 Task: 2.1.2 Create Fields for WishList Items Object
Action: Mouse moved to (1156, 85)
Screenshot: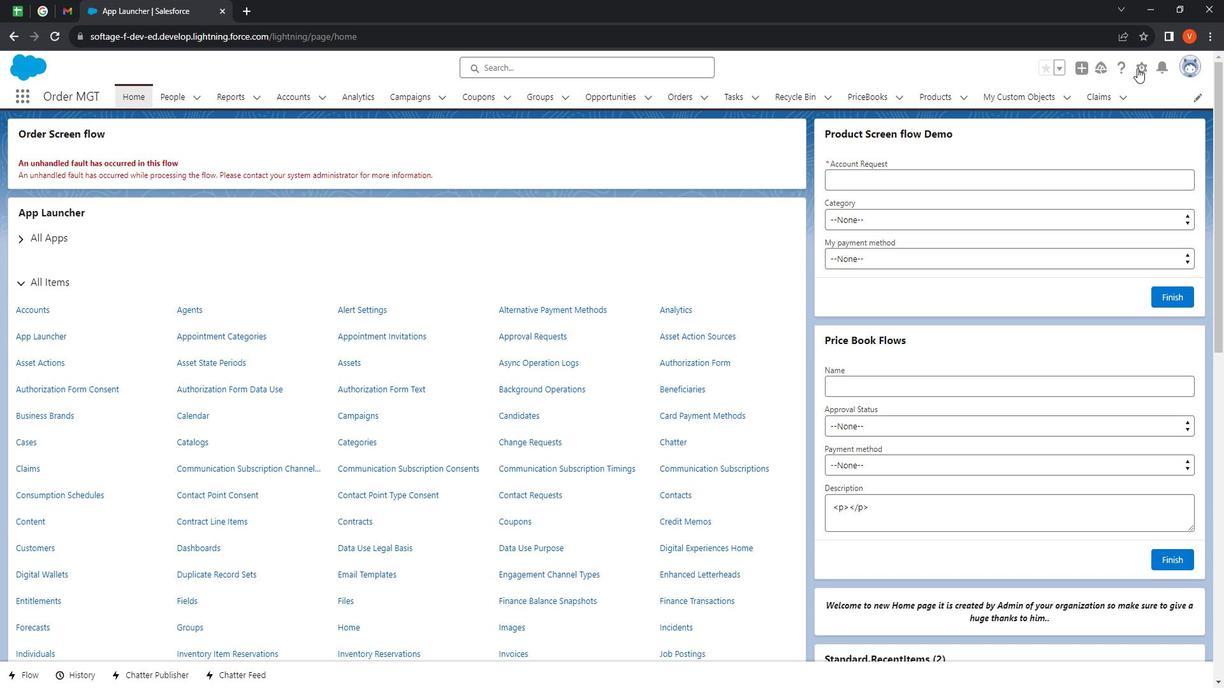 
Action: Mouse pressed left at (1156, 85)
Screenshot: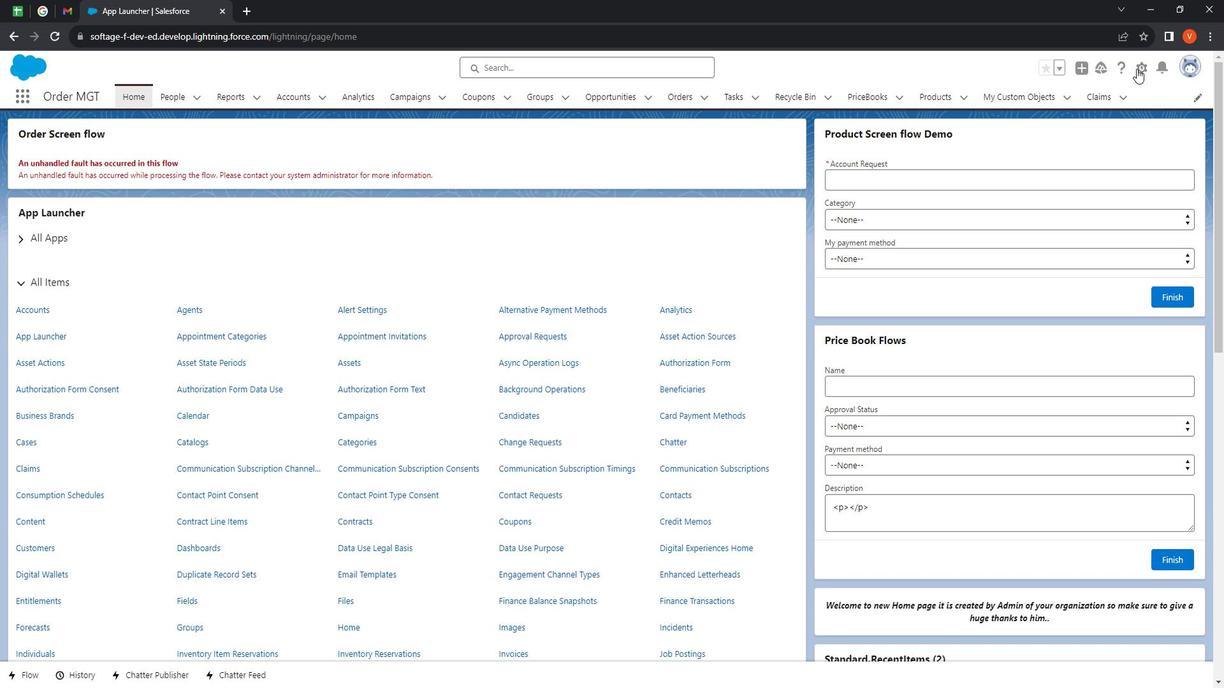 
Action: Mouse moved to (1093, 130)
Screenshot: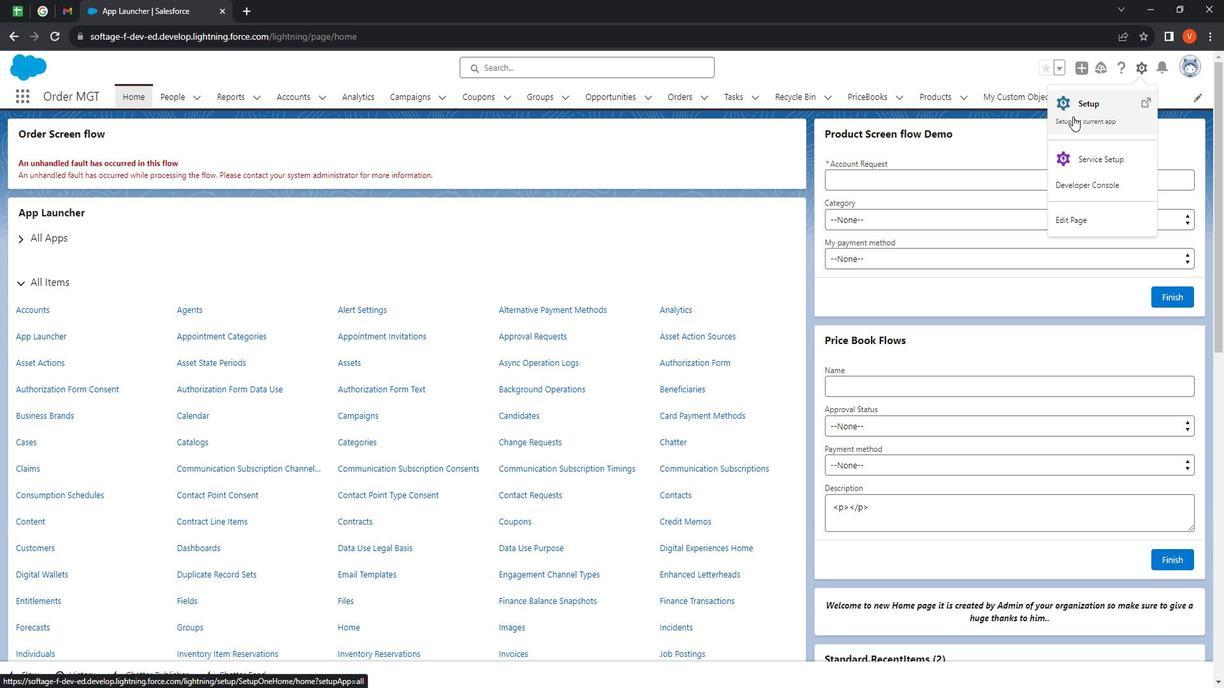
Action: Mouse pressed left at (1093, 130)
Screenshot: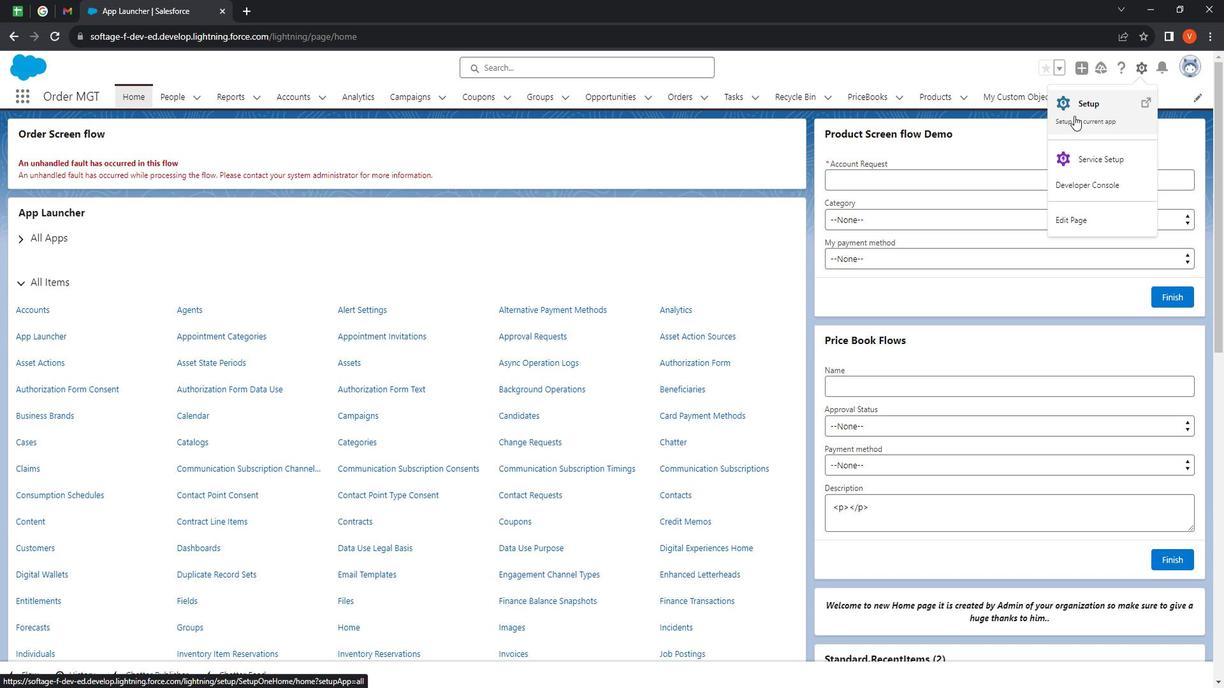 
Action: Mouse moved to (202, 109)
Screenshot: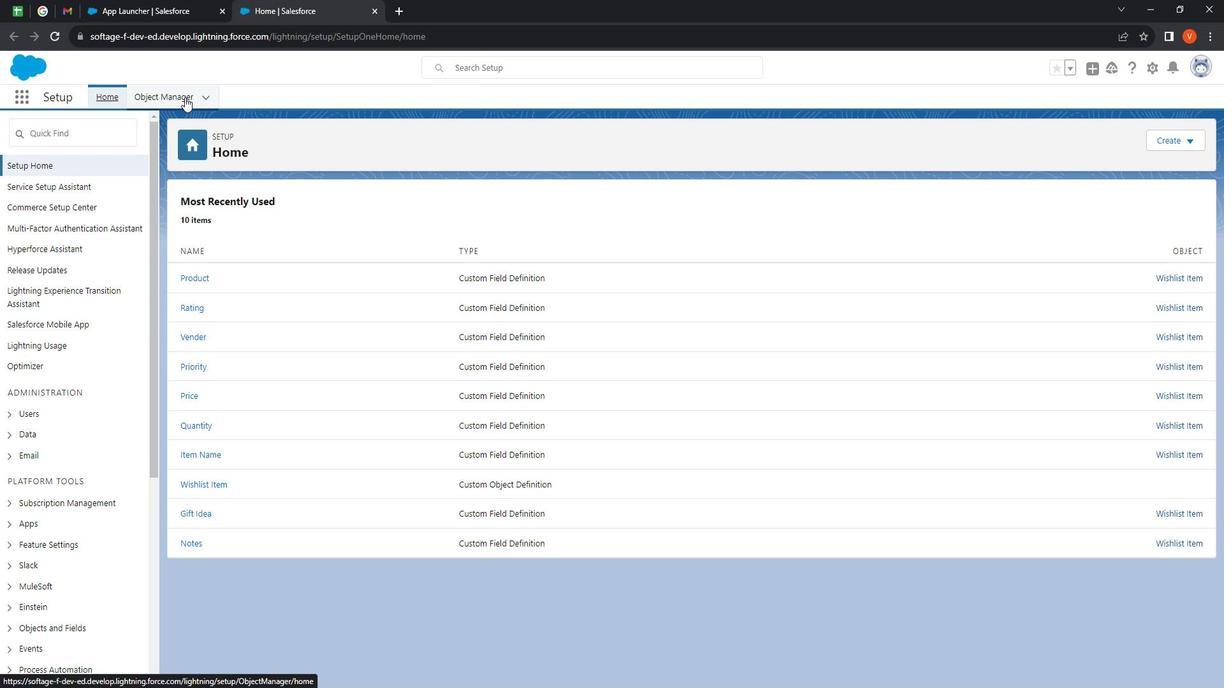 
Action: Mouse pressed left at (202, 109)
Screenshot: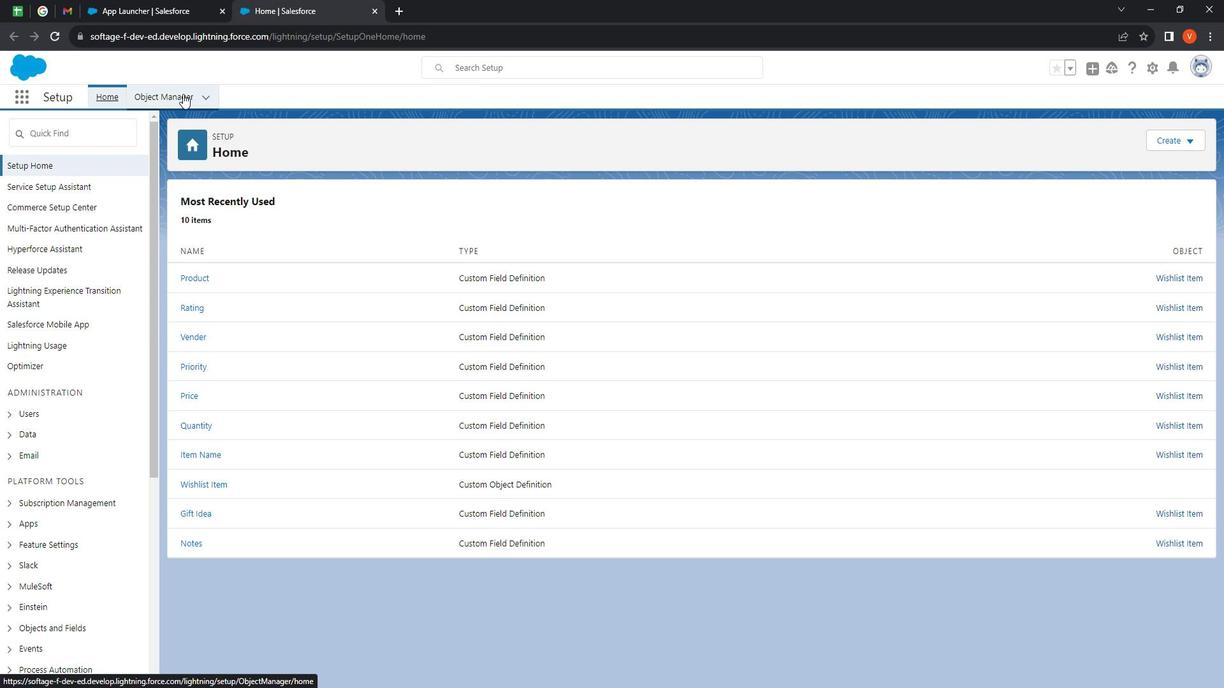 
Action: Mouse moved to (249, 266)
Screenshot: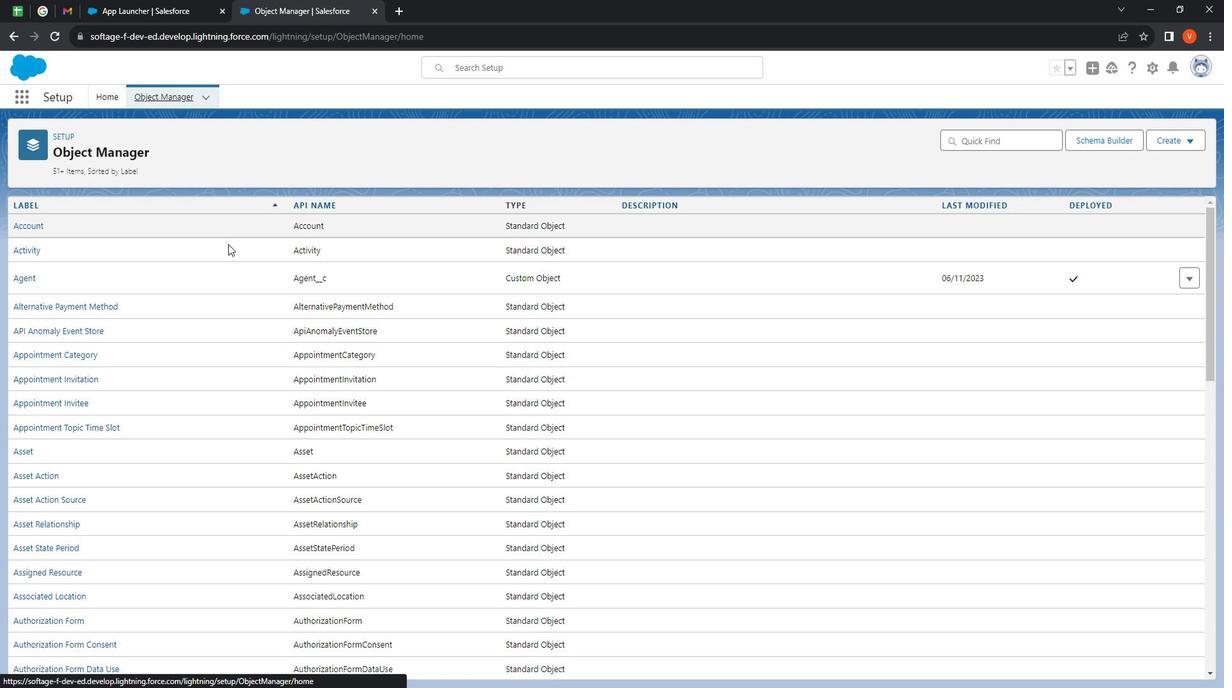 
Action: Mouse scrolled (249, 265) with delta (0, 0)
Screenshot: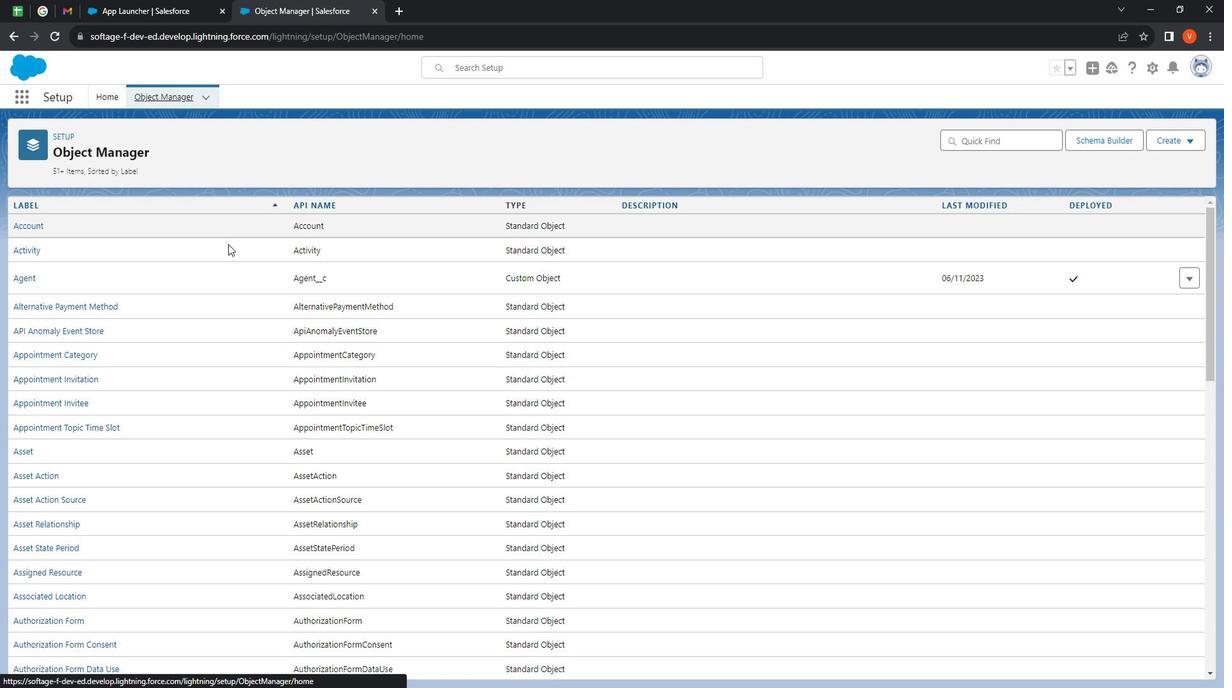 
Action: Mouse moved to (251, 276)
Screenshot: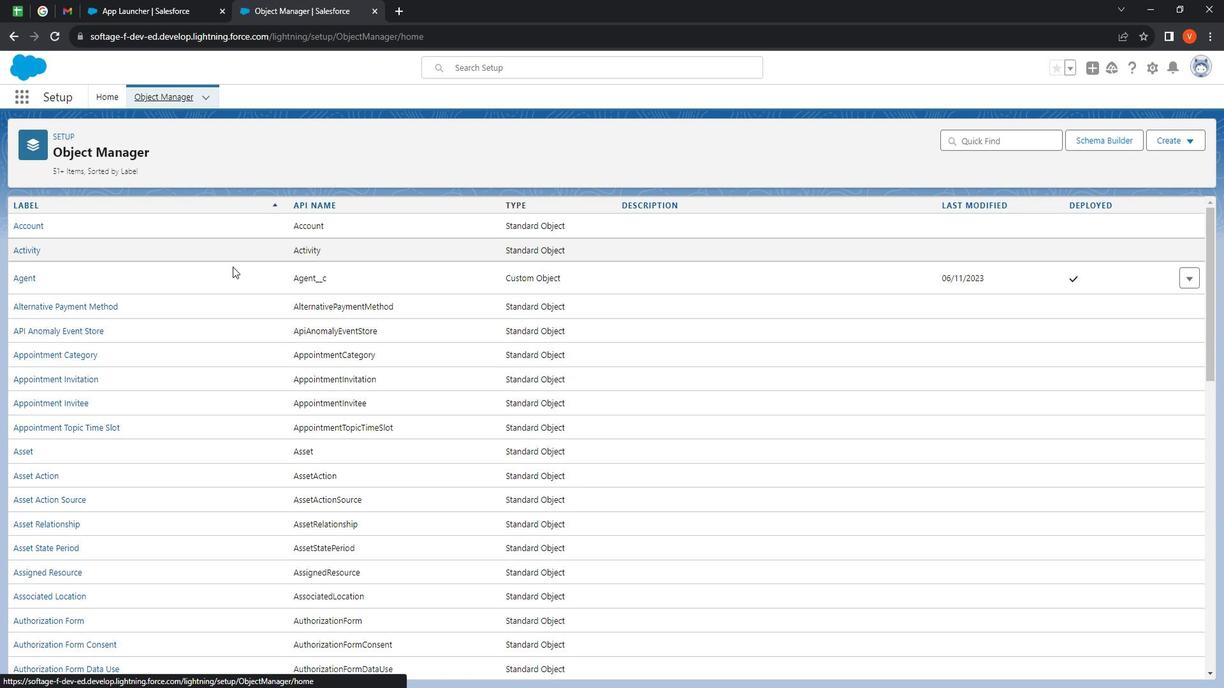 
Action: Mouse scrolled (251, 275) with delta (0, 0)
Screenshot: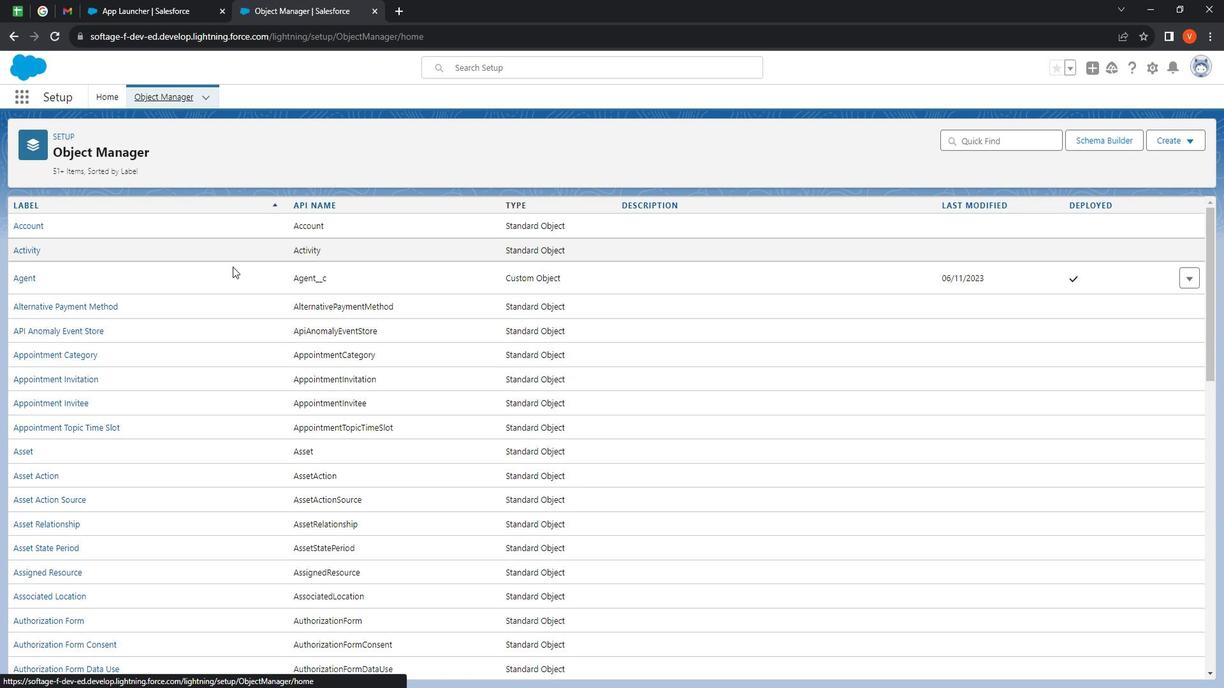 
Action: Mouse moved to (253, 280)
Screenshot: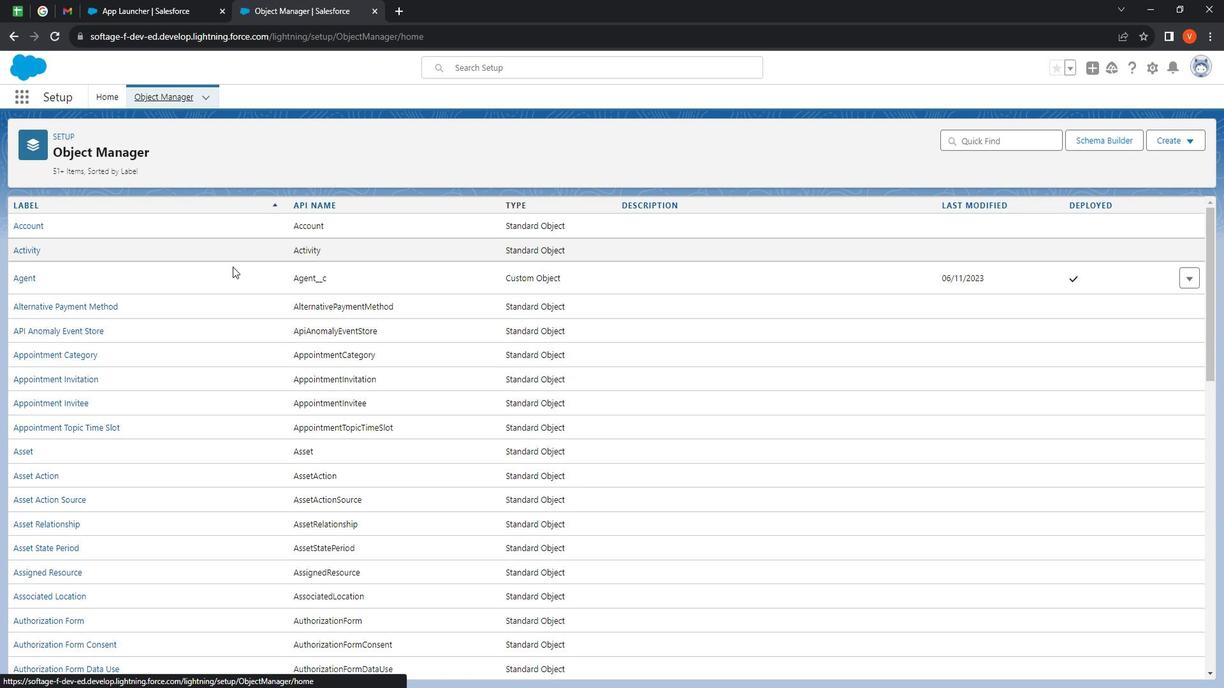 
Action: Mouse scrolled (253, 279) with delta (0, 0)
Screenshot: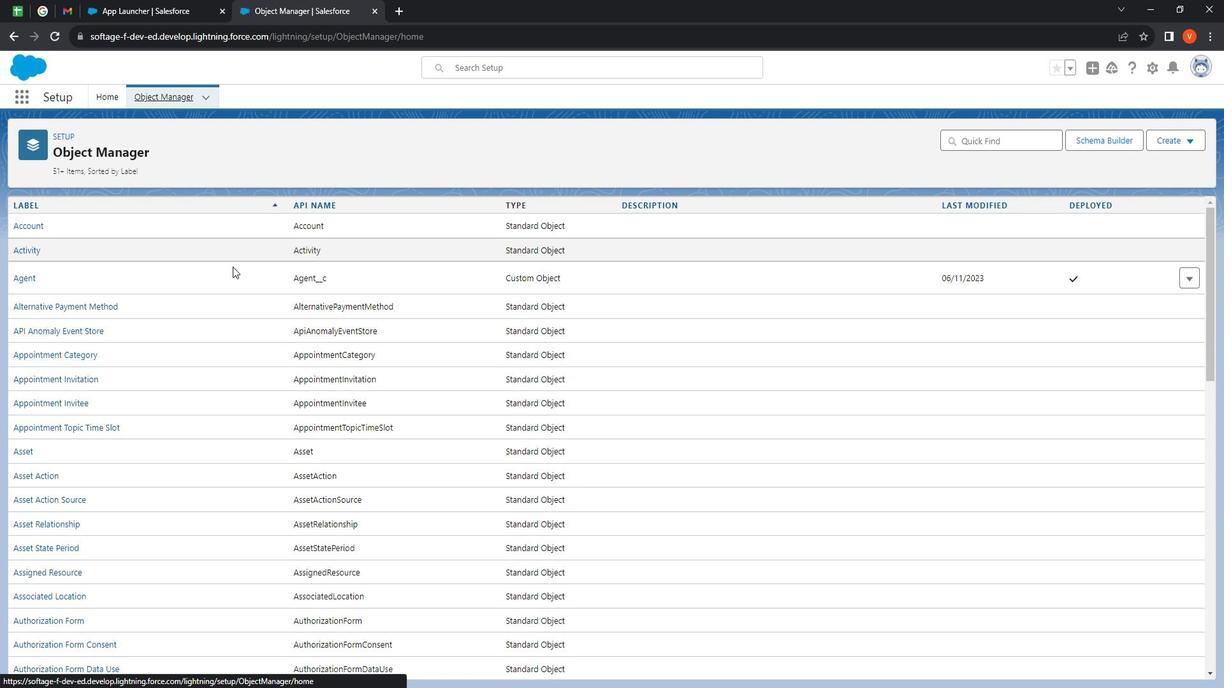 
Action: Mouse moved to (257, 280)
Screenshot: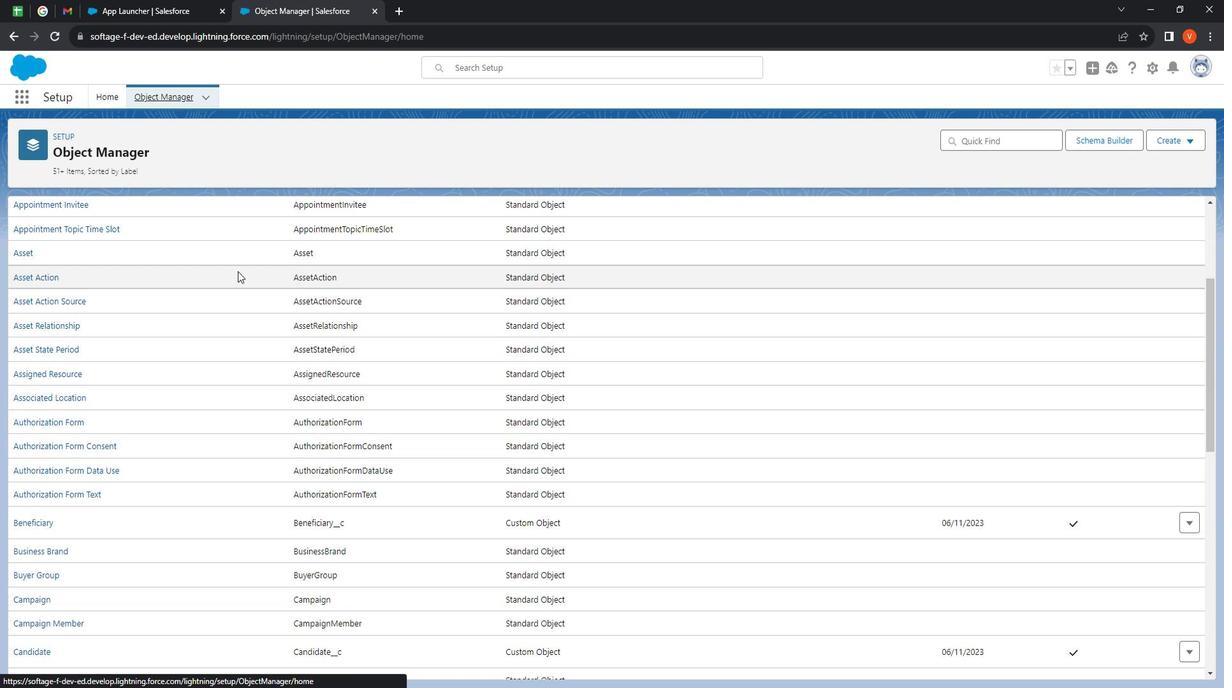 
Action: Mouse scrolled (257, 280) with delta (0, 0)
Screenshot: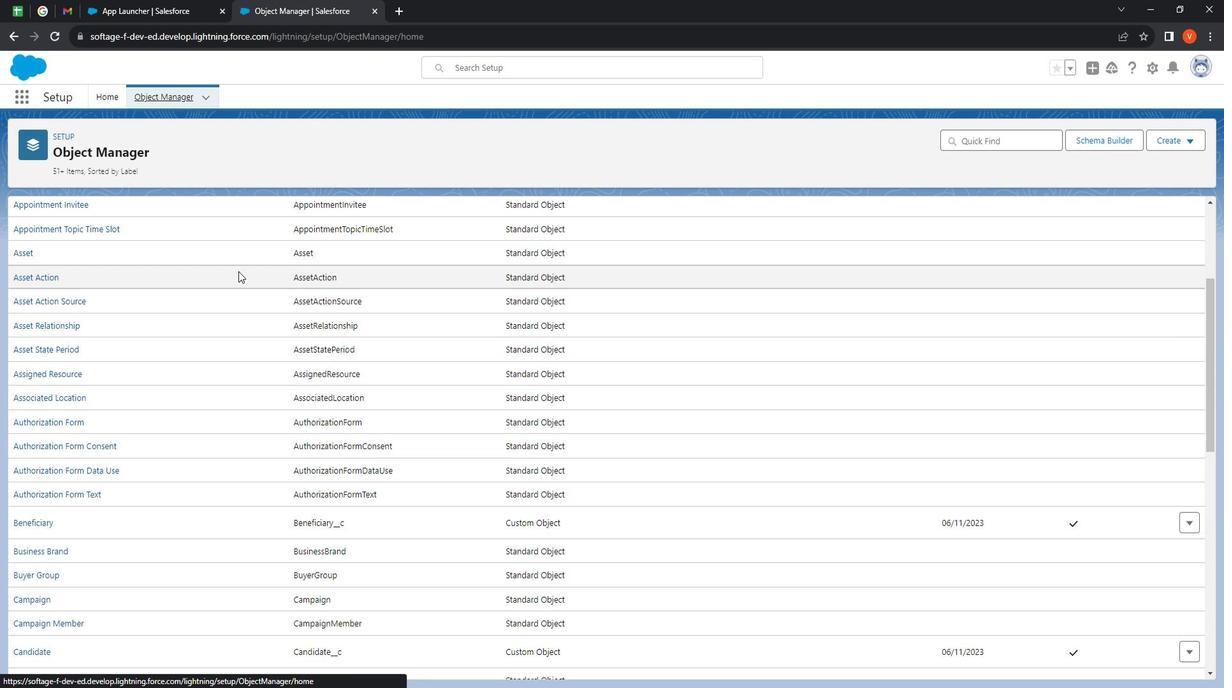 
Action: Mouse moved to (258, 281)
Screenshot: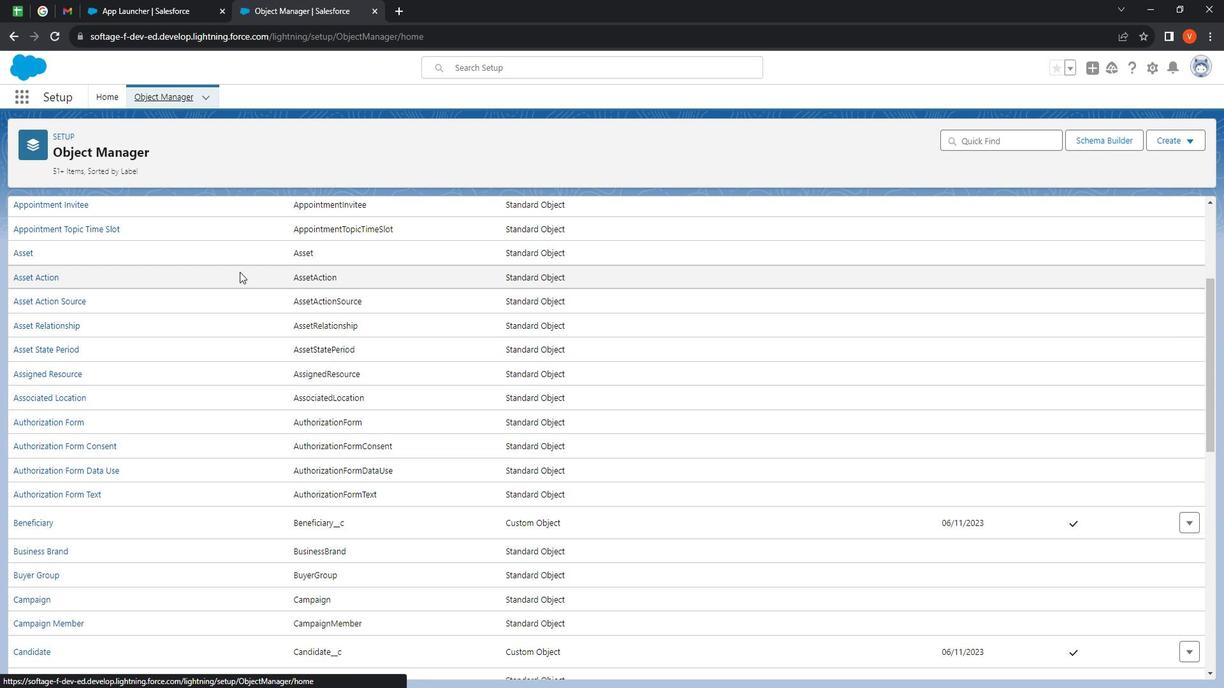 
Action: Mouse scrolled (258, 280) with delta (0, 0)
Screenshot: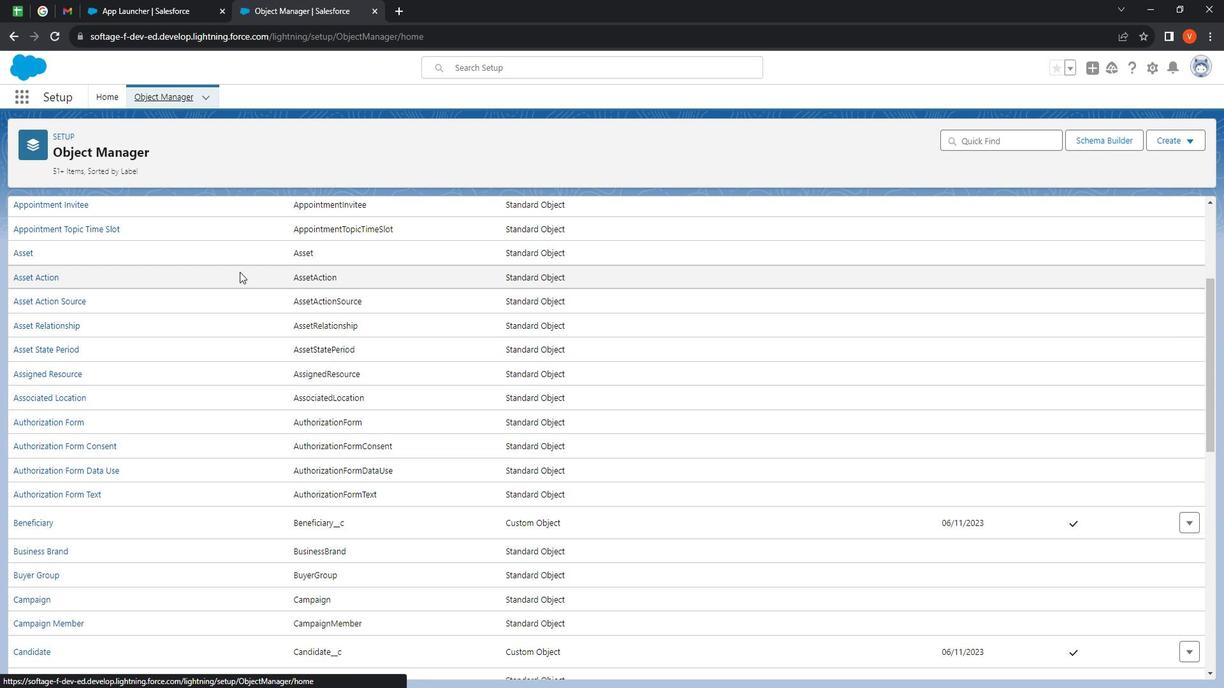 
Action: Mouse moved to (258, 282)
Screenshot: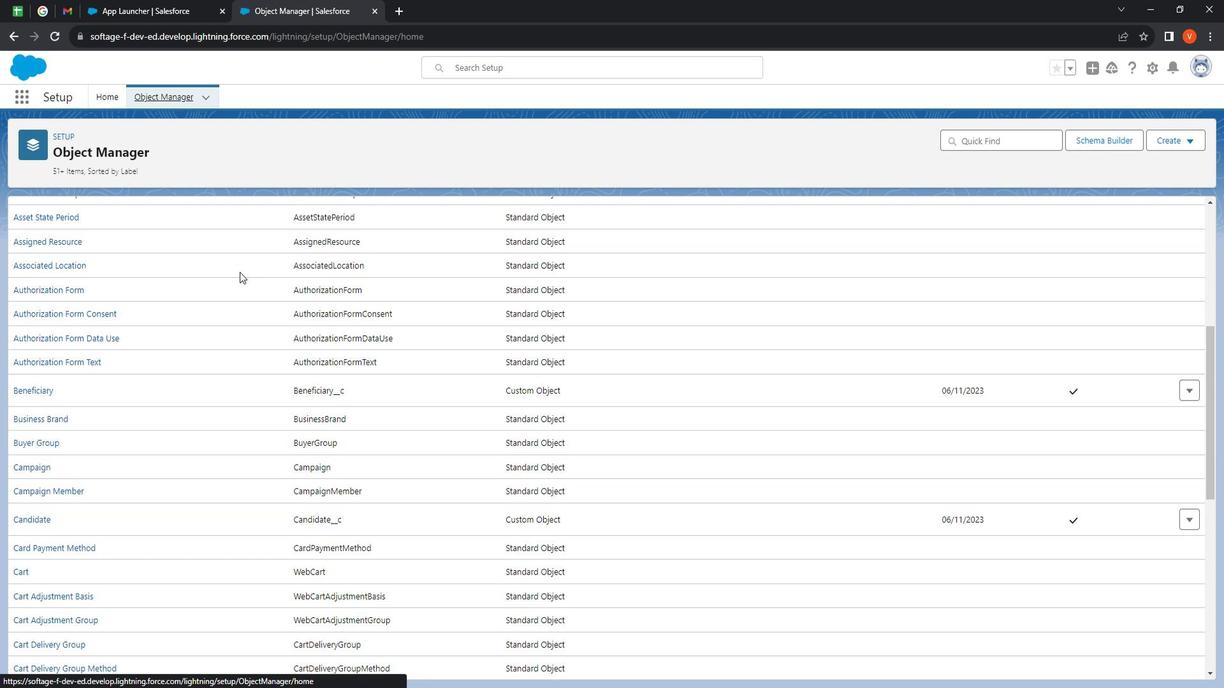 
Action: Mouse scrolled (258, 281) with delta (0, 0)
Screenshot: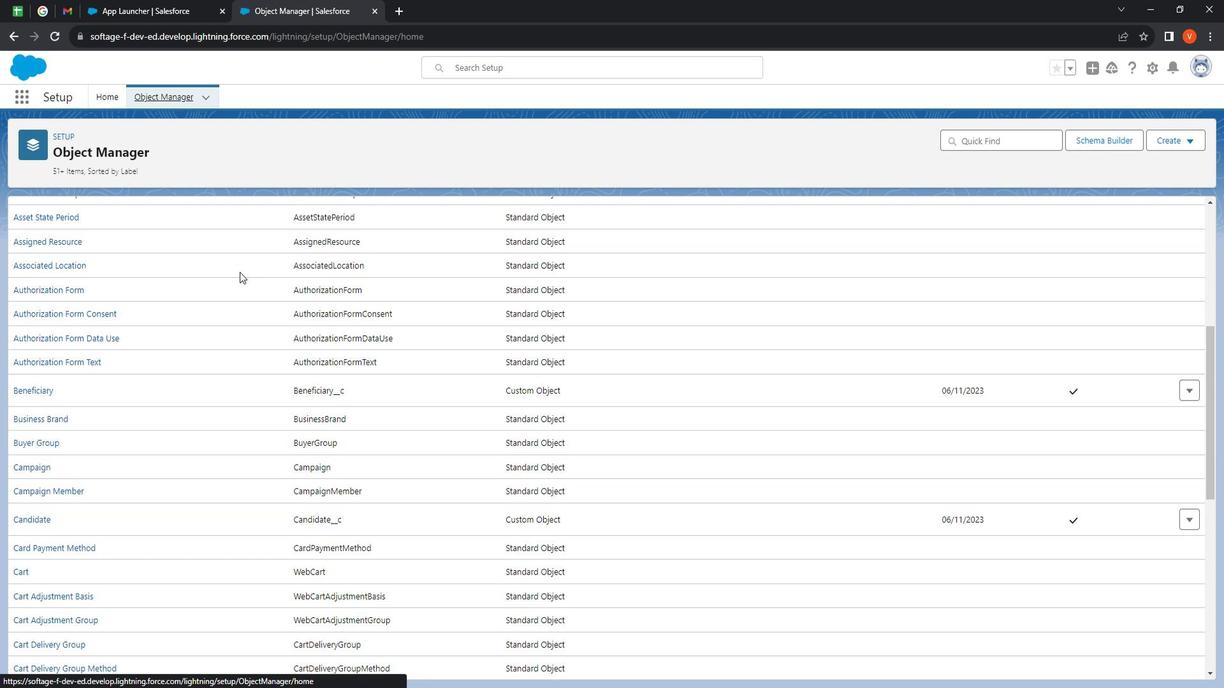 
Action: Mouse scrolled (258, 281) with delta (0, 0)
Screenshot: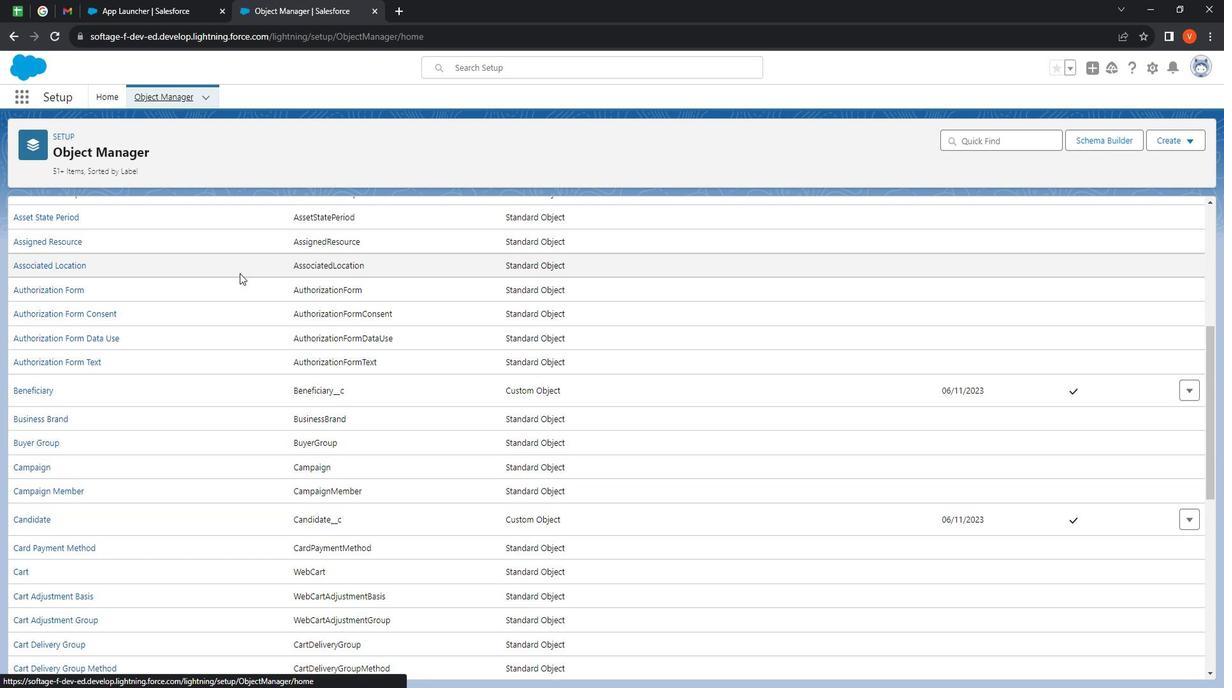 
Action: Mouse moved to (258, 281)
Screenshot: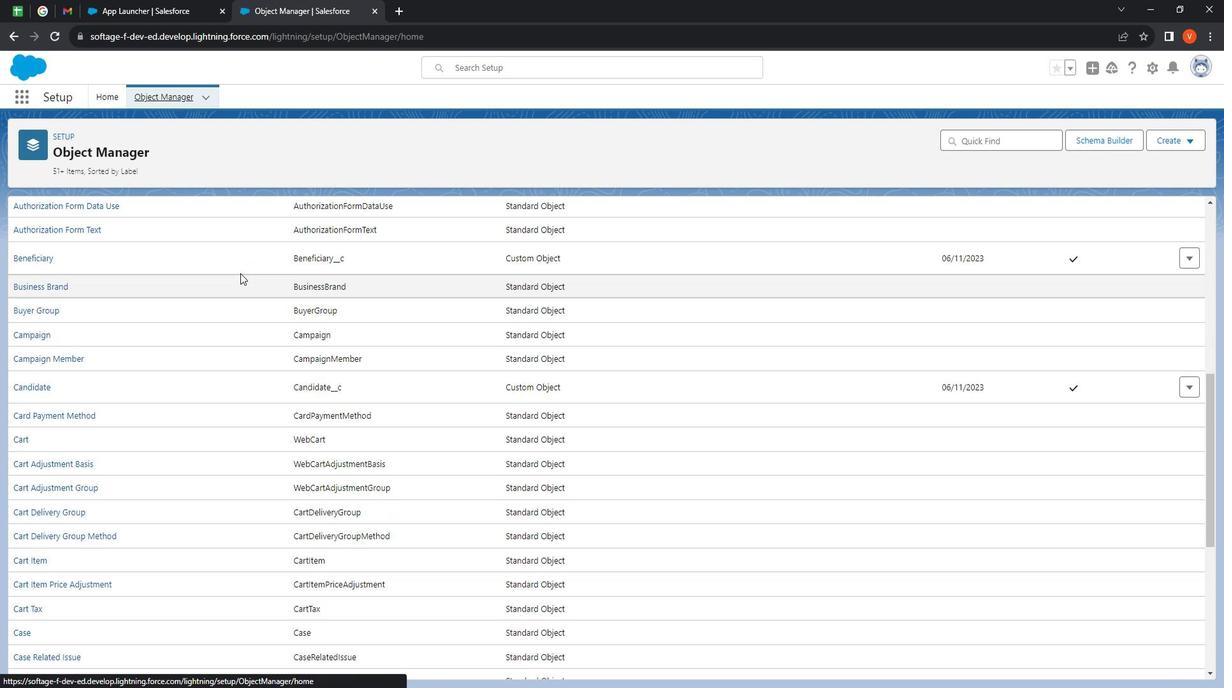 
Action: Mouse scrolled (258, 281) with delta (0, 0)
Screenshot: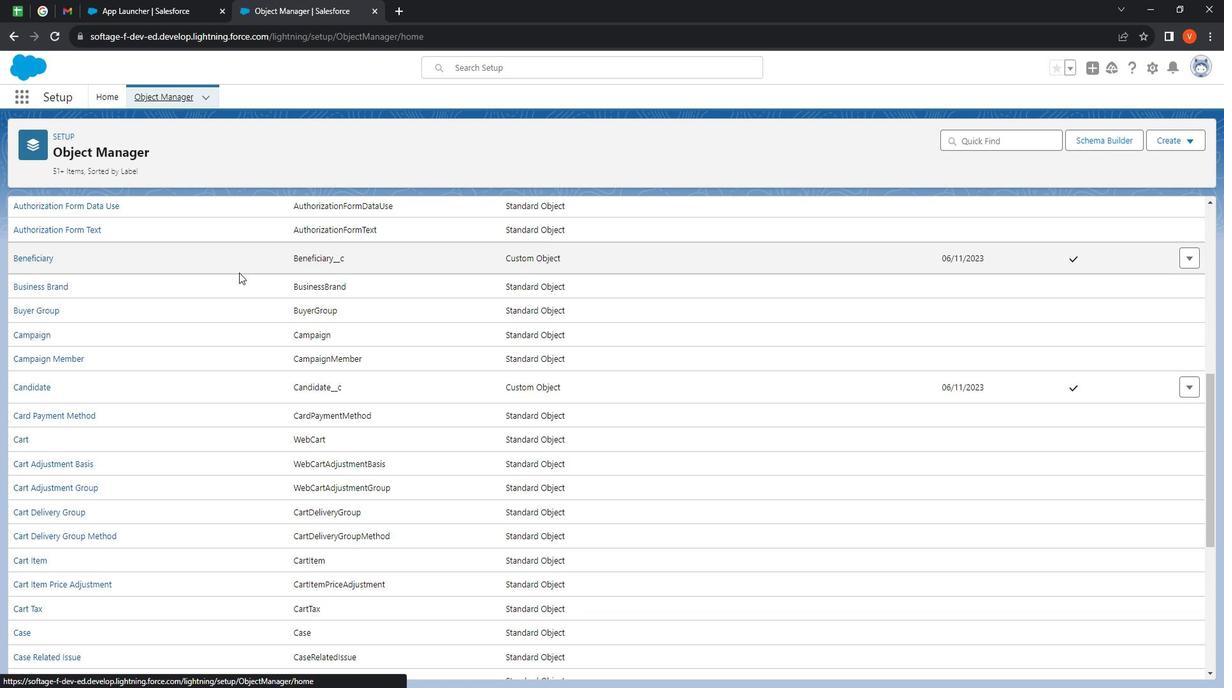 
Action: Mouse moved to (257, 281)
Screenshot: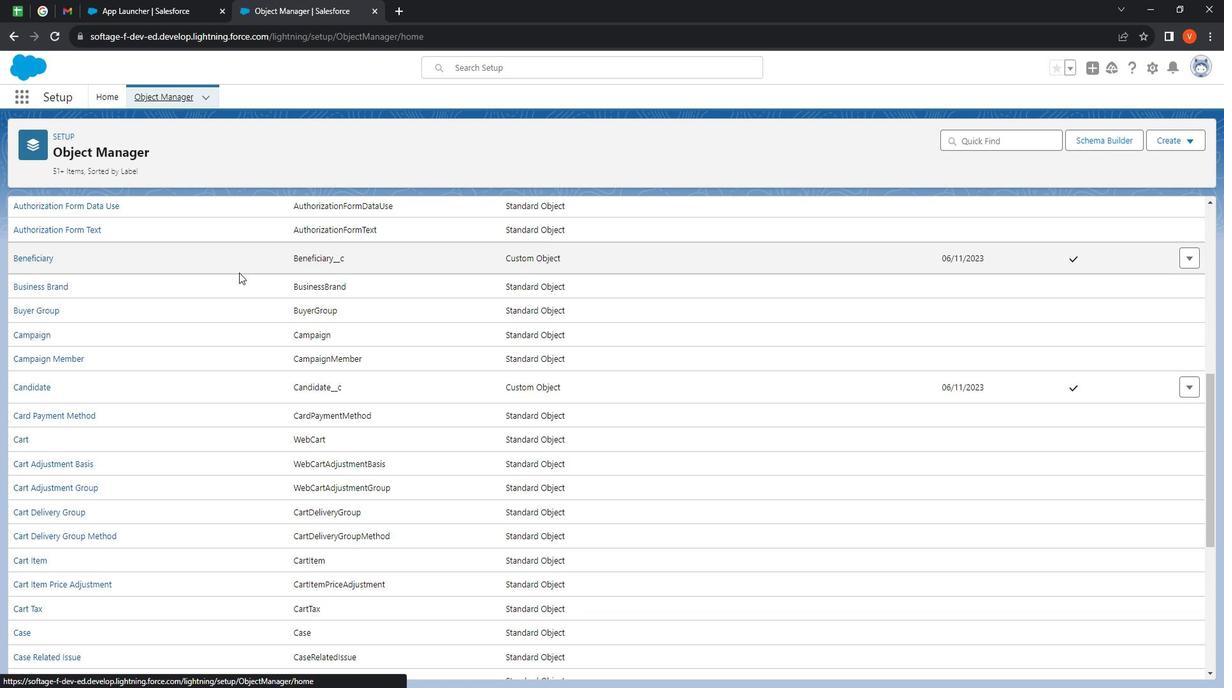 
Action: Mouse scrolled (257, 281) with delta (0, 0)
Screenshot: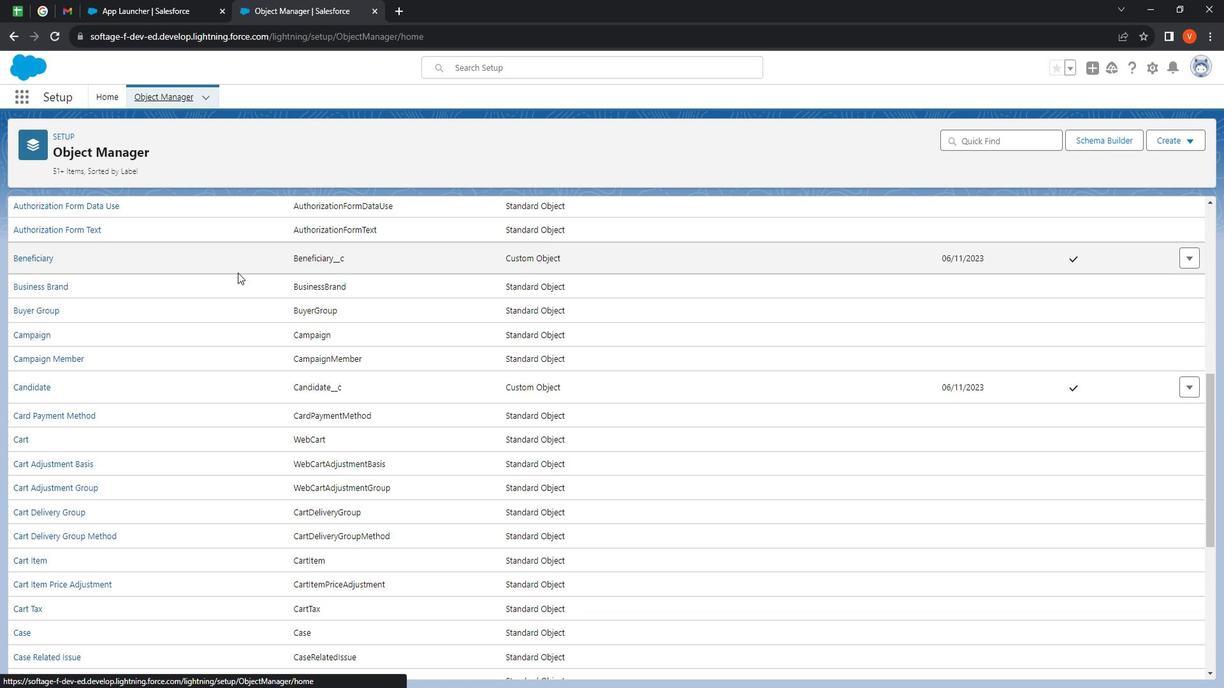 
Action: Mouse moved to (255, 283)
Screenshot: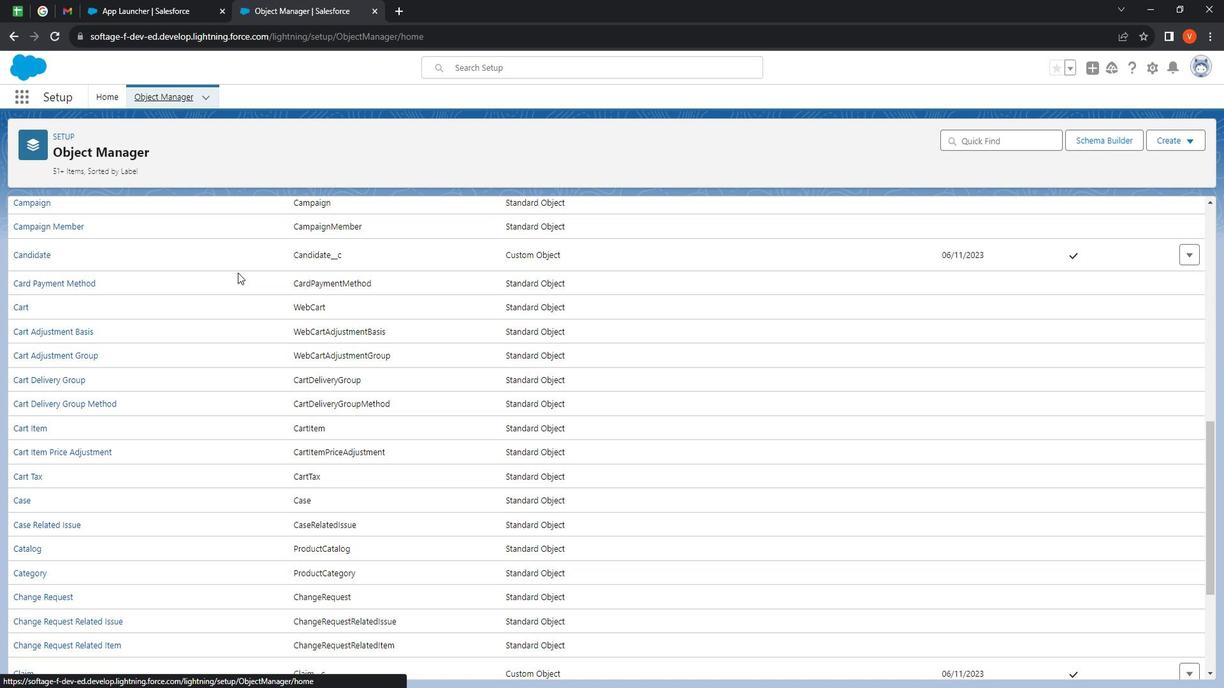 
Action: Mouse scrolled (255, 282) with delta (0, 0)
Screenshot: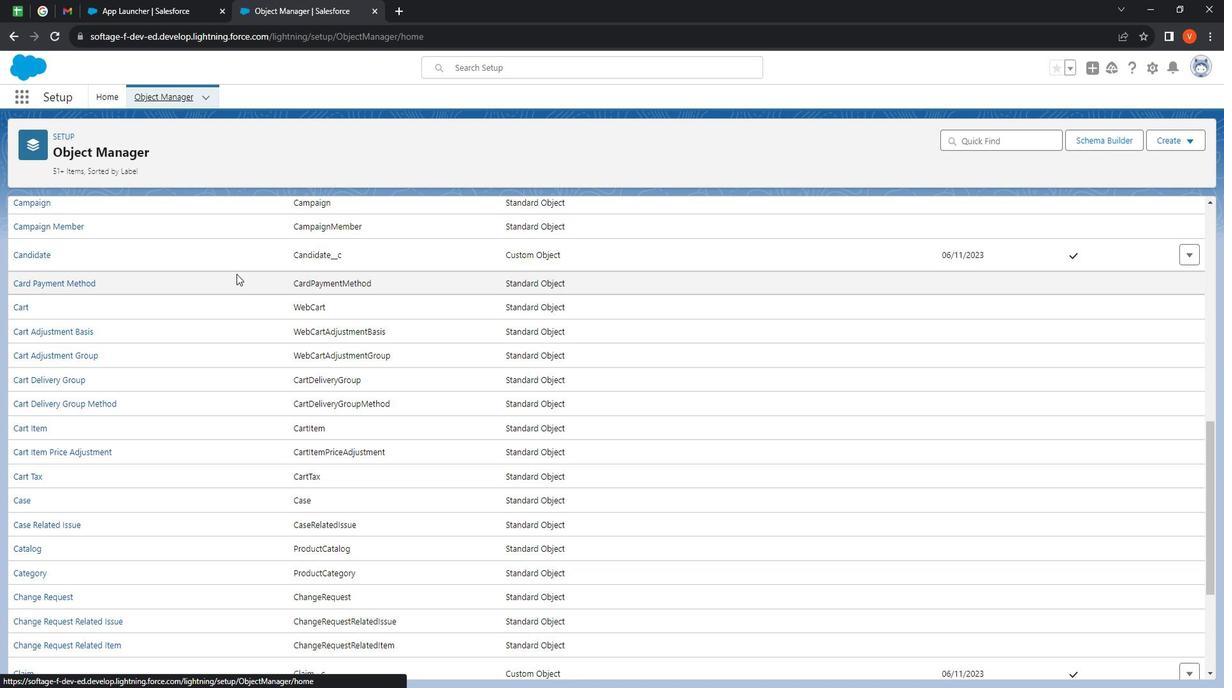 
Action: Mouse scrolled (255, 282) with delta (0, 0)
Screenshot: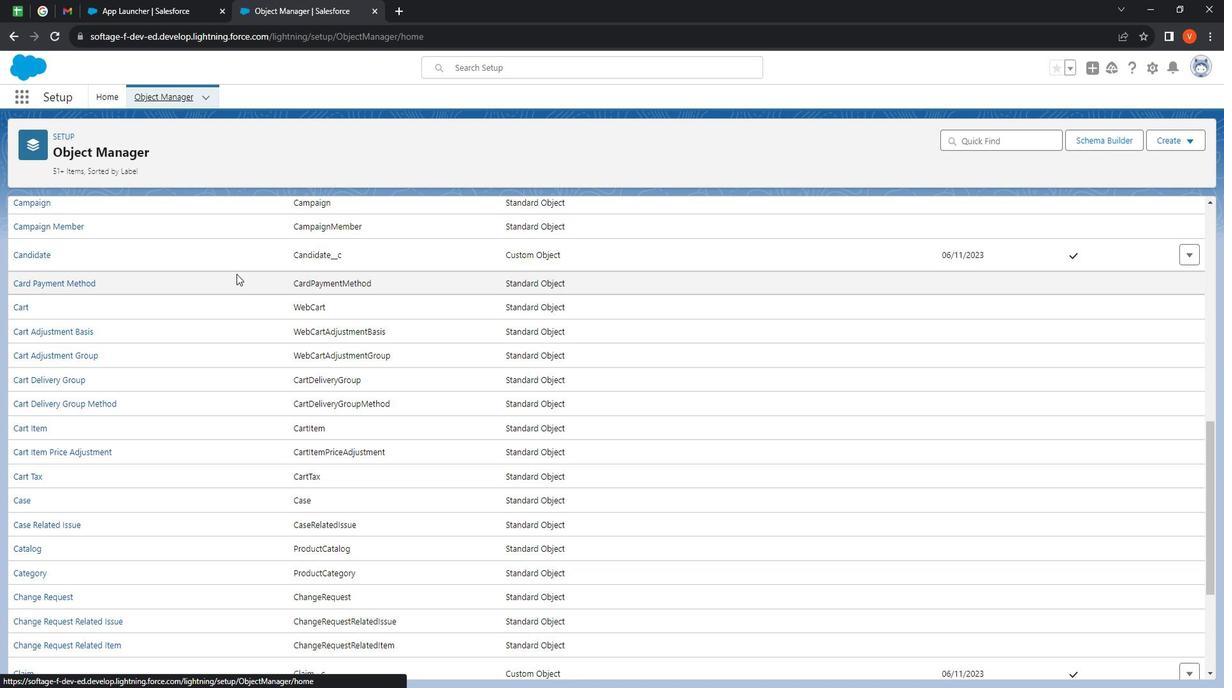 
Action: Mouse moved to (253, 283)
Screenshot: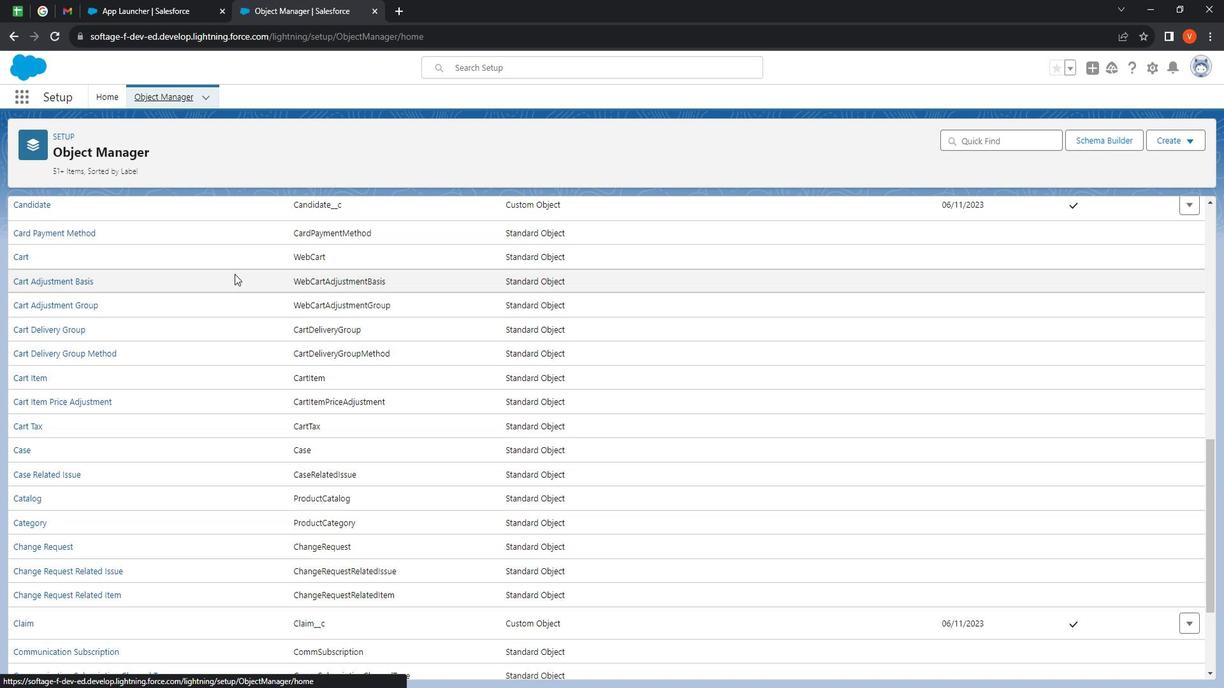 
Action: Mouse scrolled (253, 282) with delta (0, 0)
Screenshot: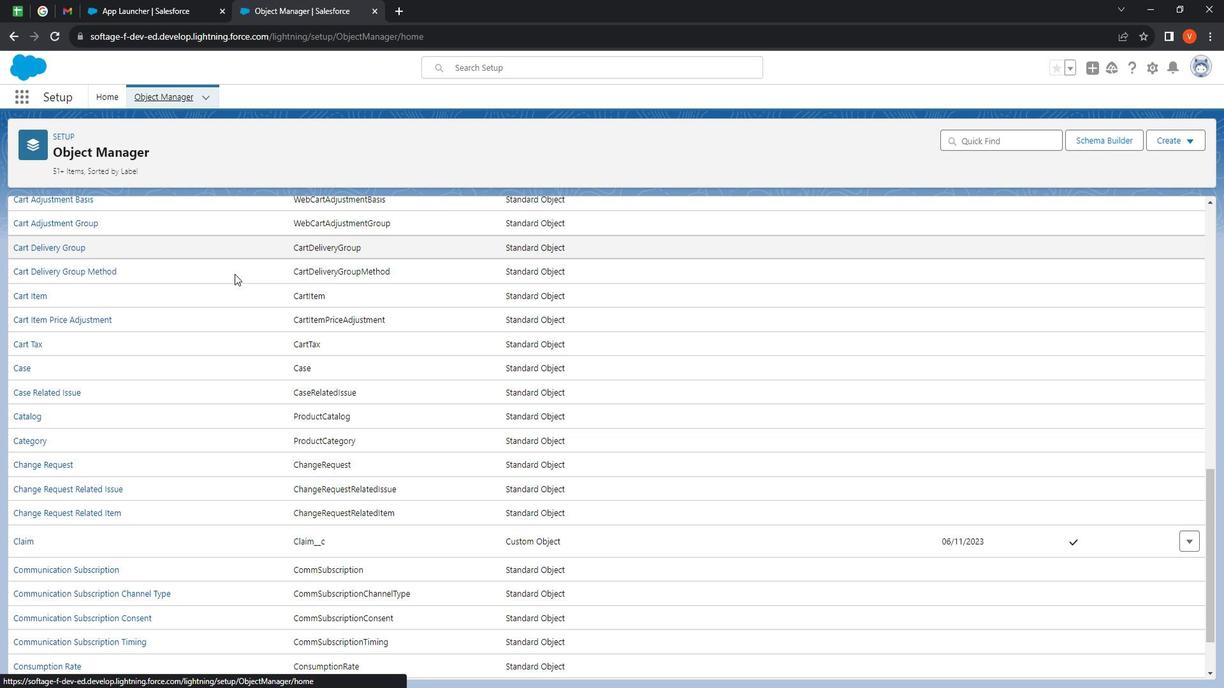 
Action: Mouse scrolled (253, 282) with delta (0, 0)
Screenshot: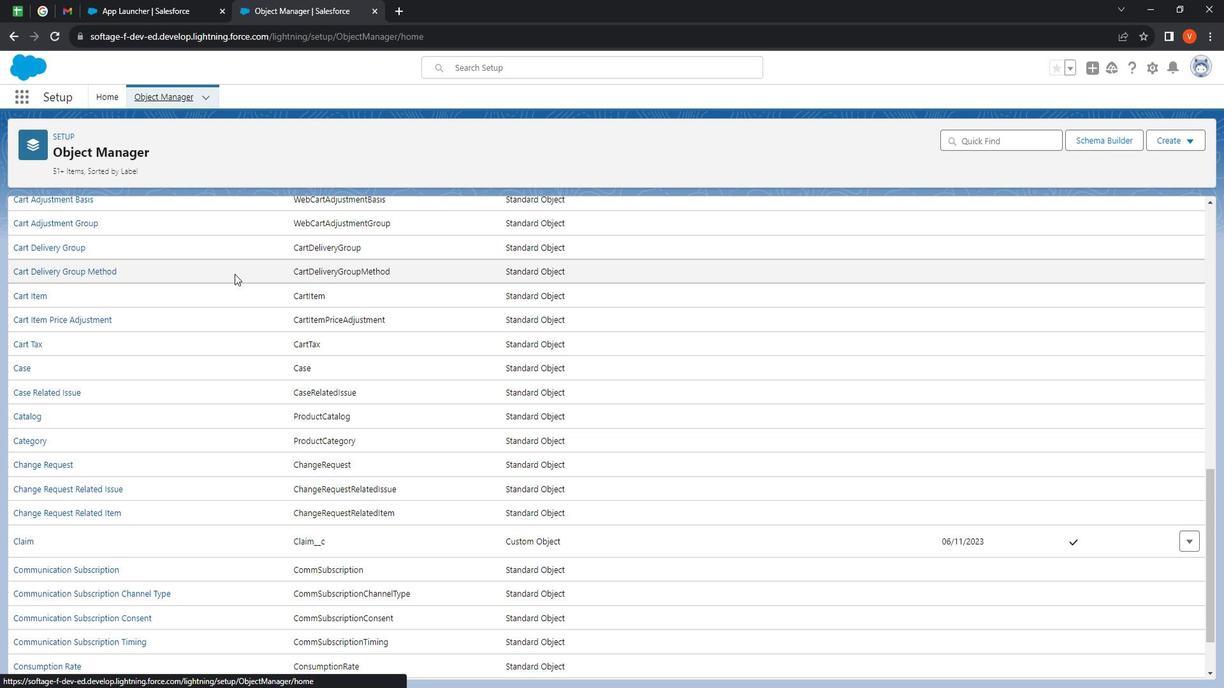 
Action: Mouse scrolled (253, 282) with delta (0, 0)
Screenshot: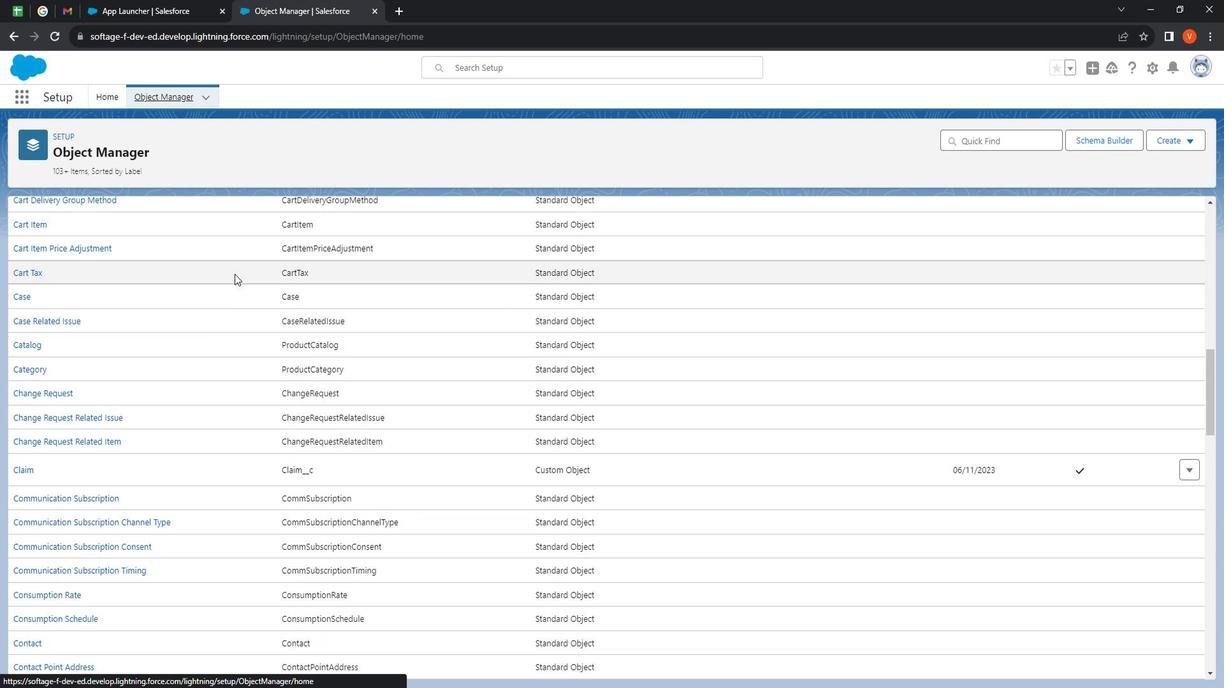 
Action: Mouse scrolled (253, 282) with delta (0, 0)
Screenshot: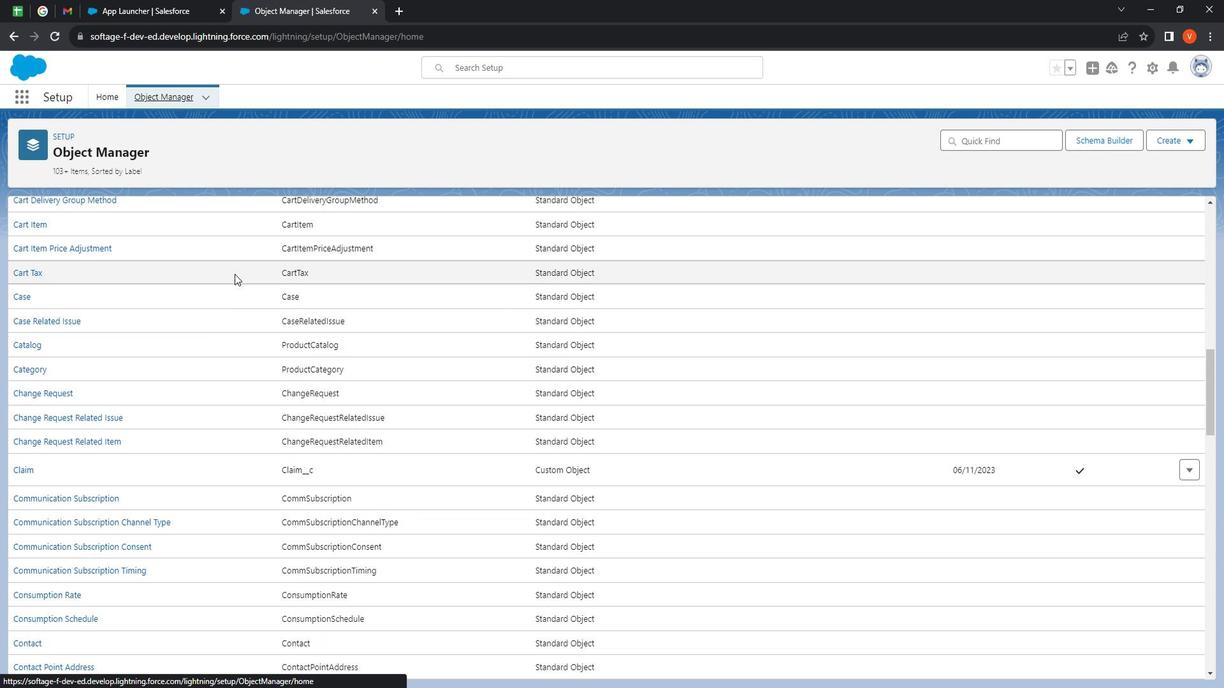 
Action: Mouse scrolled (253, 282) with delta (0, 0)
Screenshot: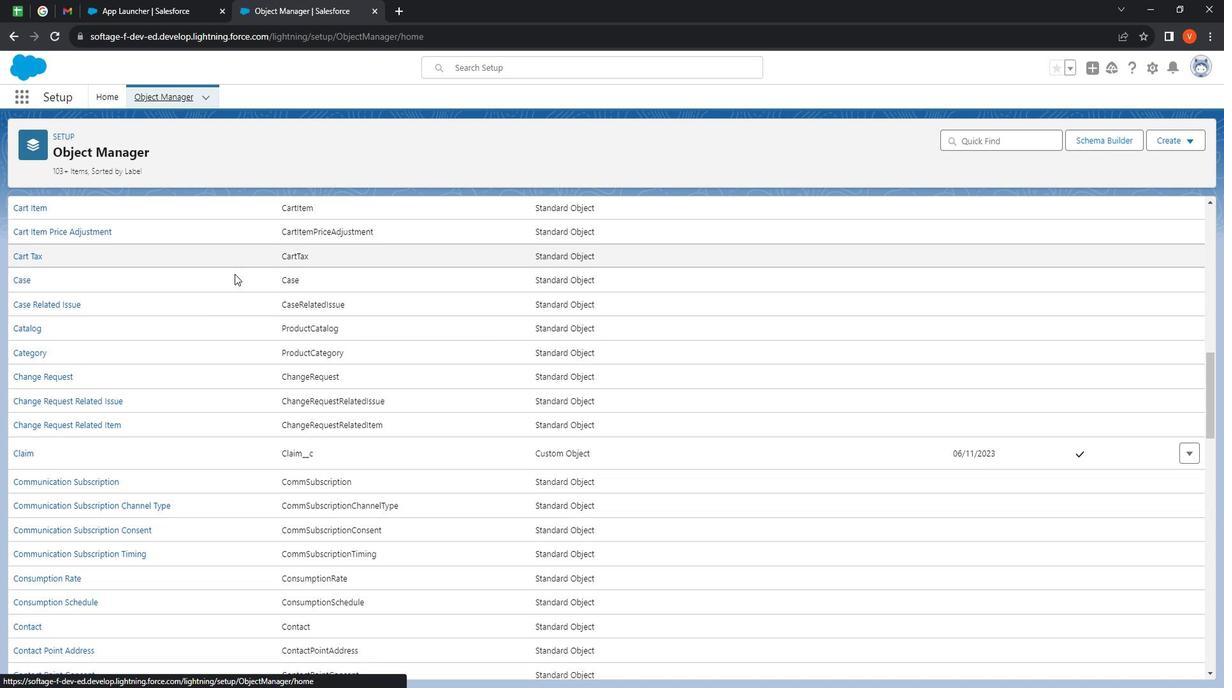 
Action: Mouse moved to (253, 283)
Screenshot: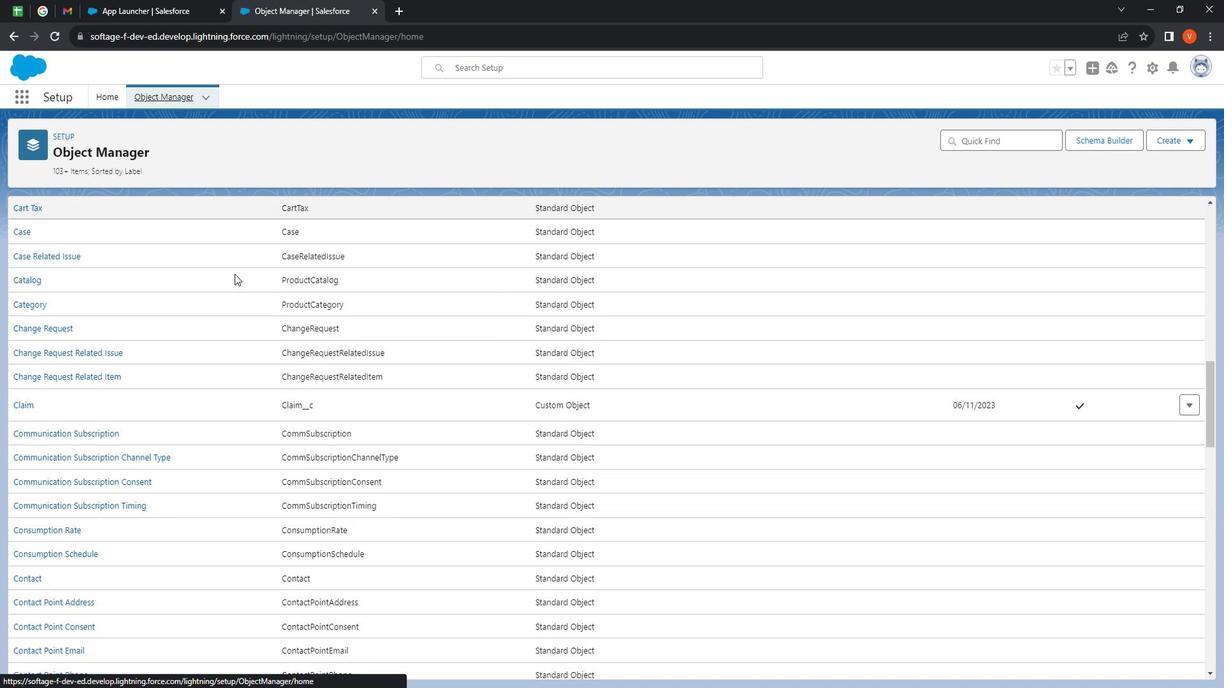 
Action: Mouse scrolled (253, 282) with delta (0, 0)
Screenshot: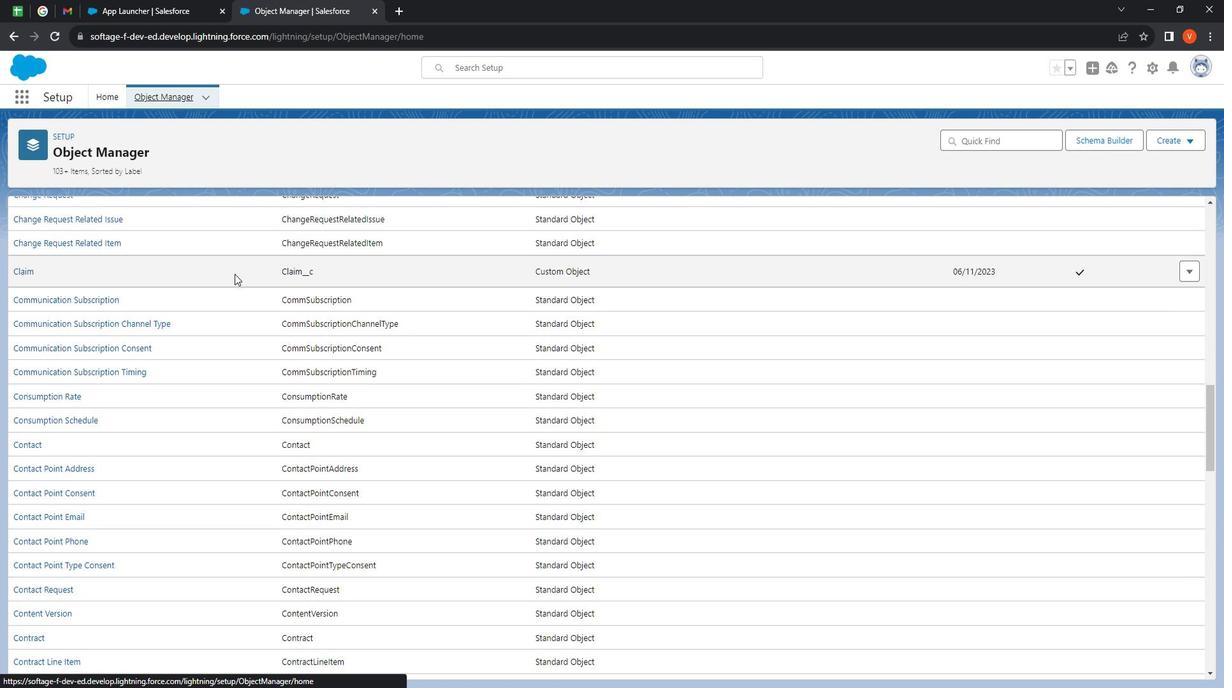 
Action: Mouse scrolled (253, 282) with delta (0, 0)
Screenshot: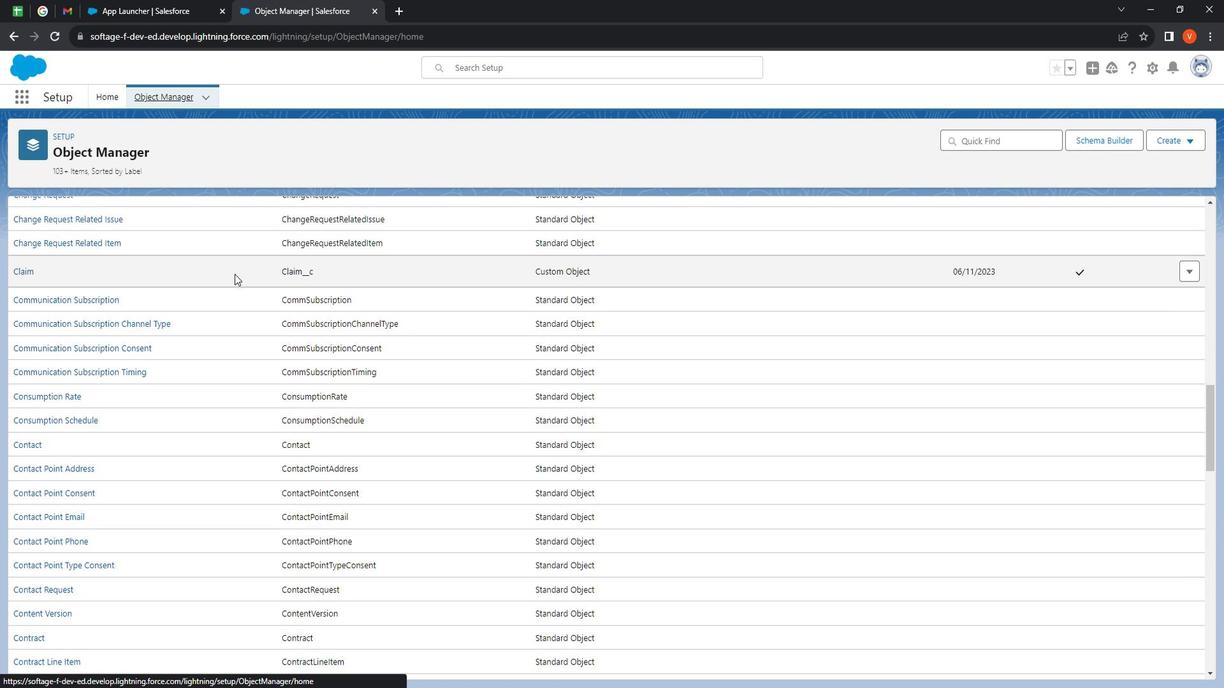 
Action: Mouse scrolled (253, 282) with delta (0, 0)
Screenshot: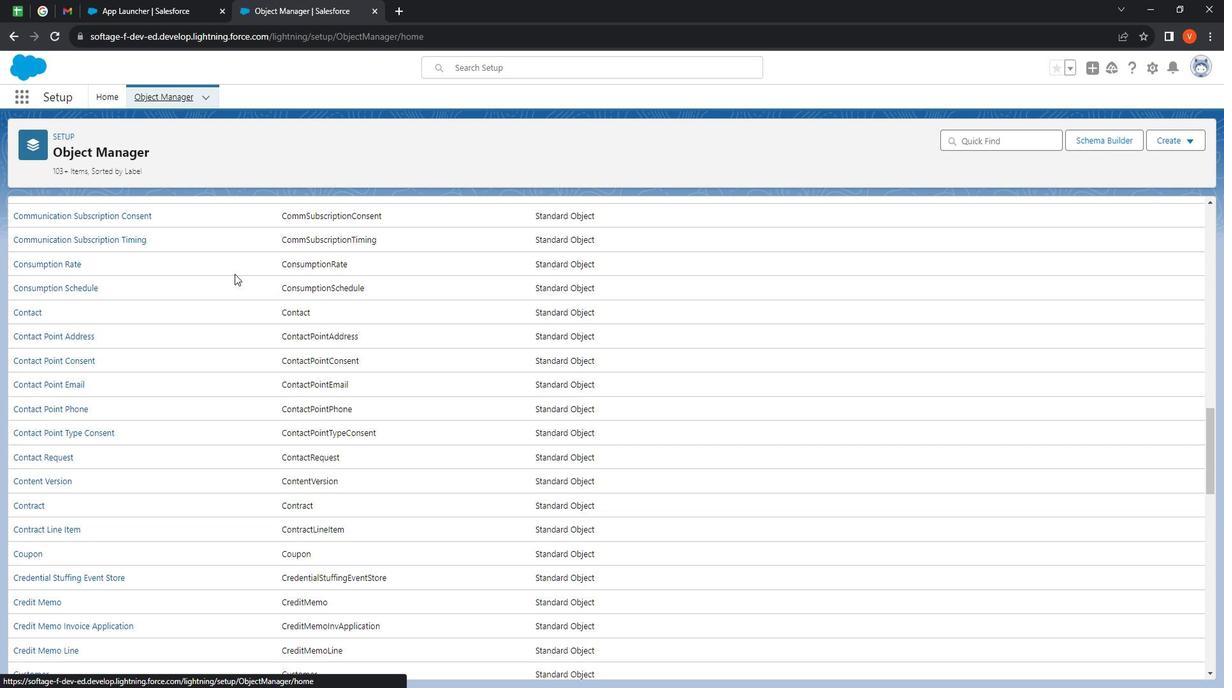 
Action: Mouse scrolled (253, 282) with delta (0, 0)
Screenshot: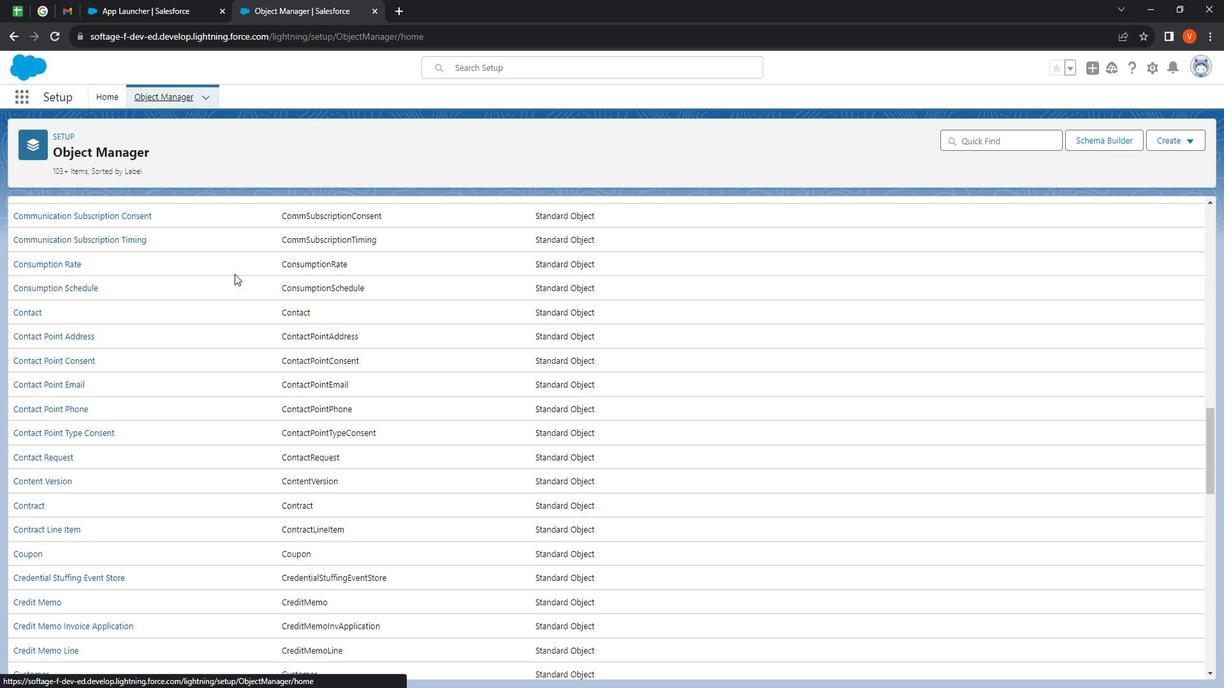 
Action: Mouse scrolled (253, 282) with delta (0, 0)
Screenshot: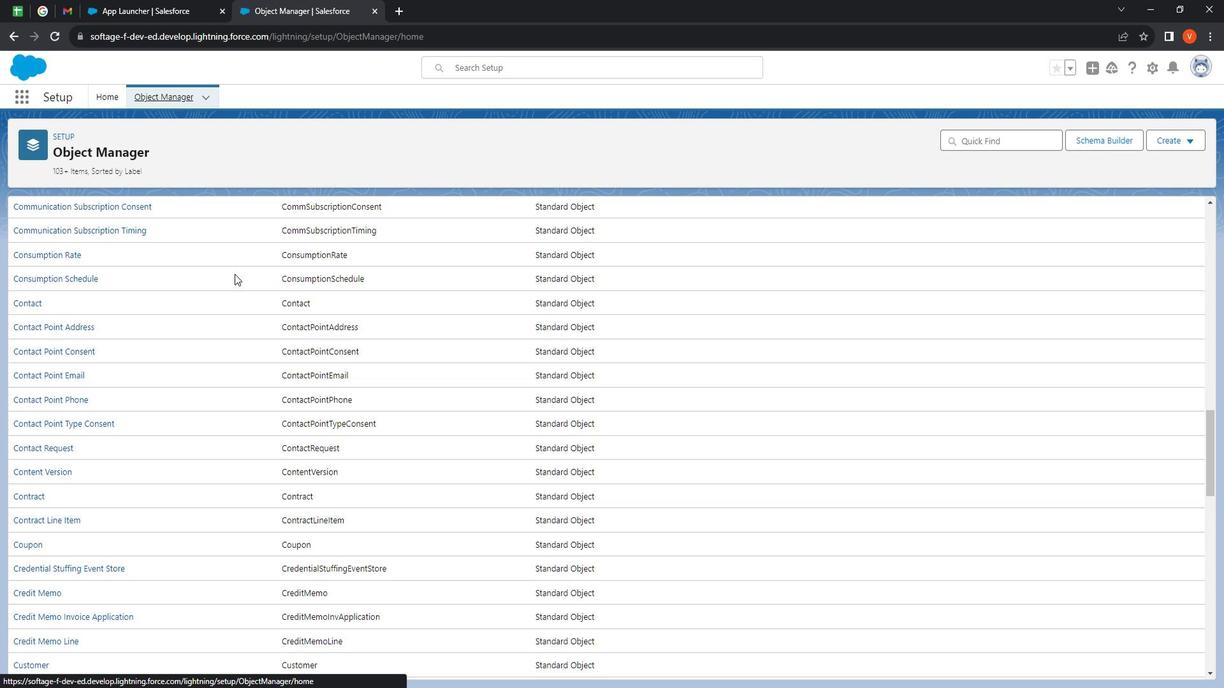
Action: Mouse scrolled (253, 282) with delta (0, 0)
Screenshot: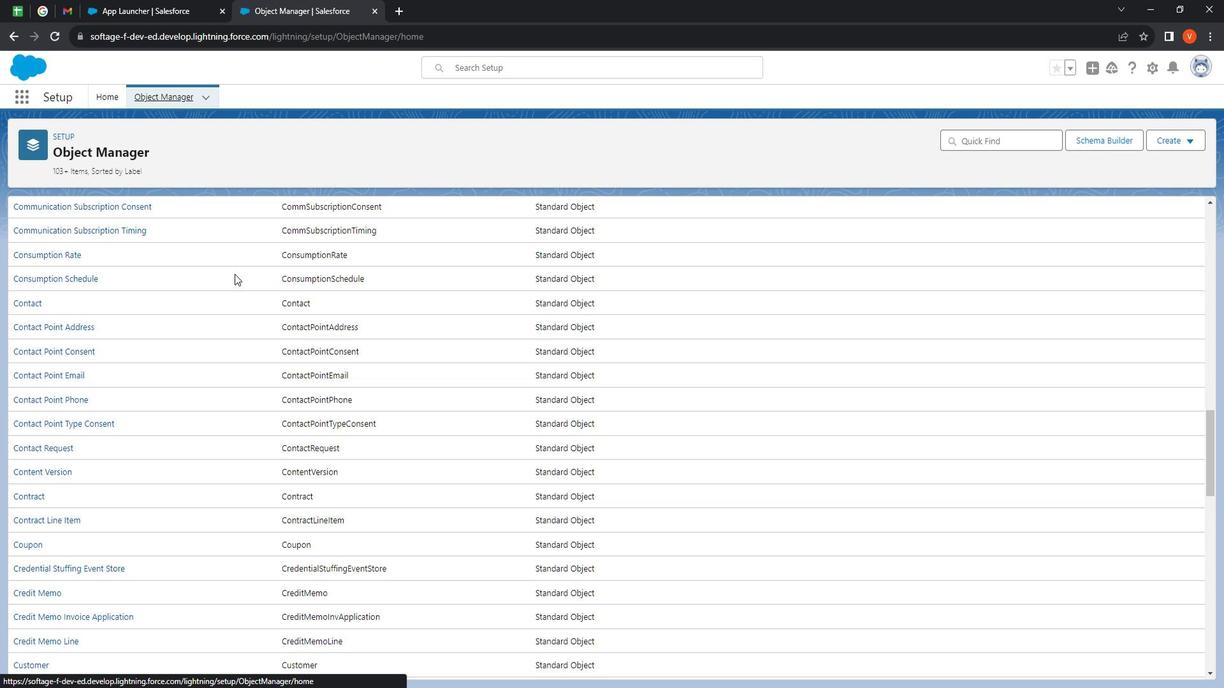 
Action: Mouse scrolled (253, 282) with delta (0, 0)
Screenshot: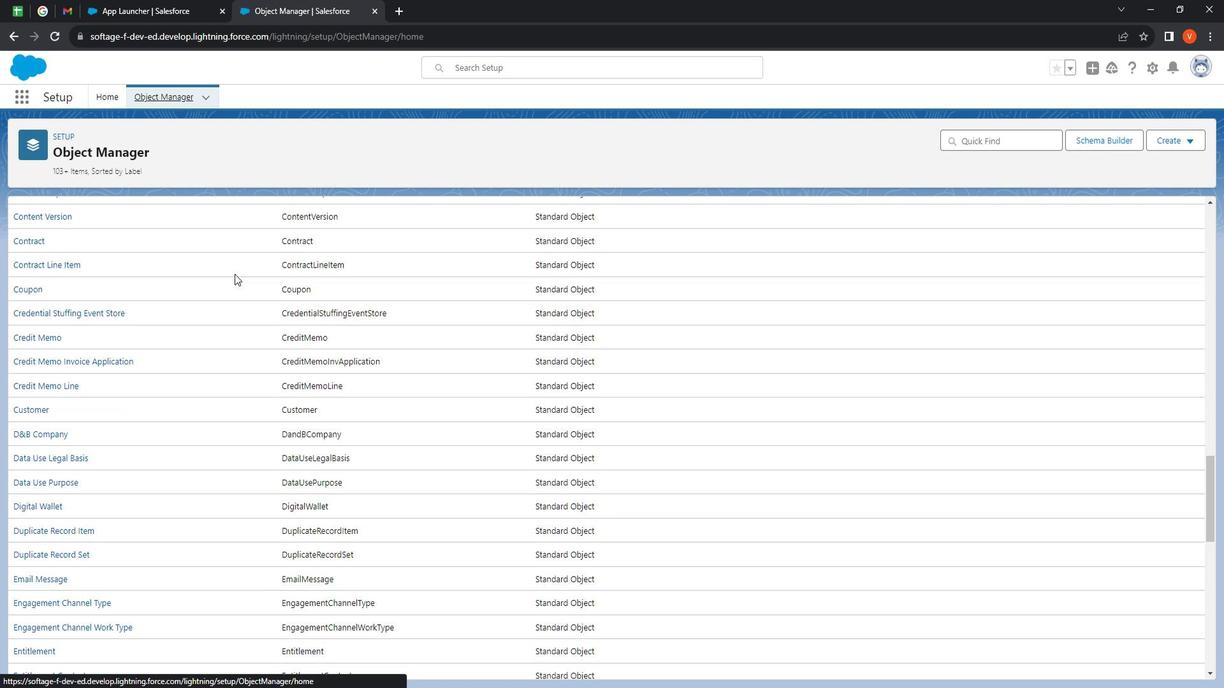 
Action: Mouse scrolled (253, 282) with delta (0, 0)
Screenshot: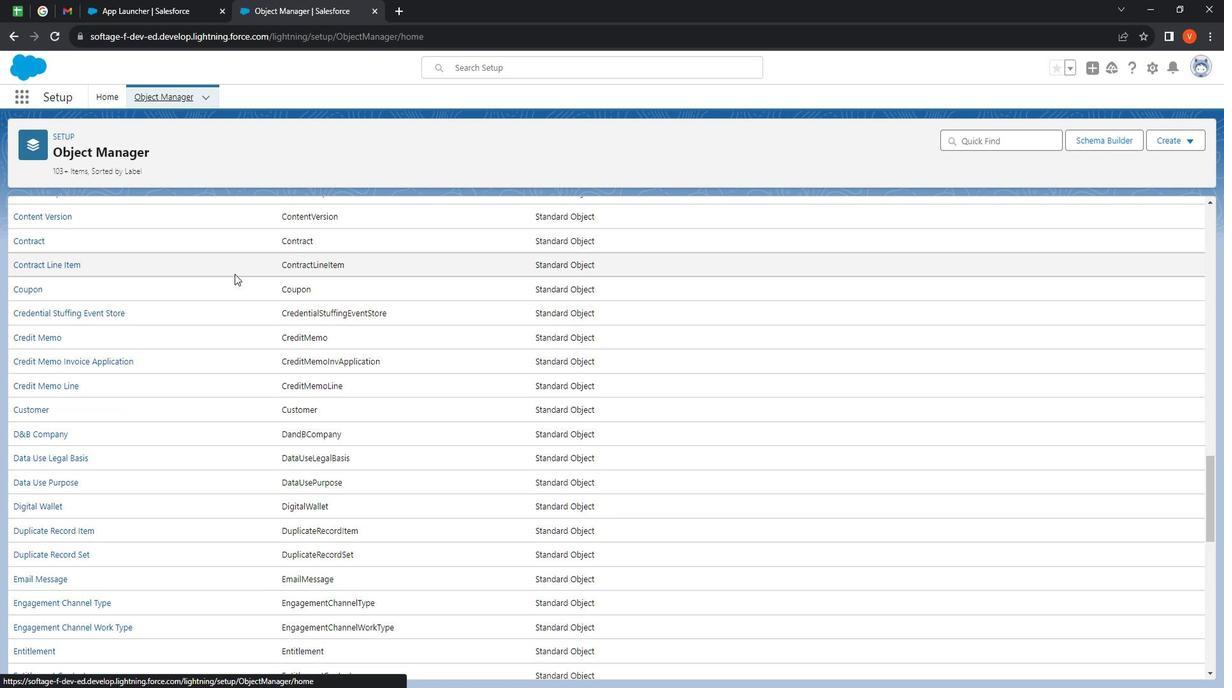 
Action: Mouse scrolled (253, 282) with delta (0, 0)
Screenshot: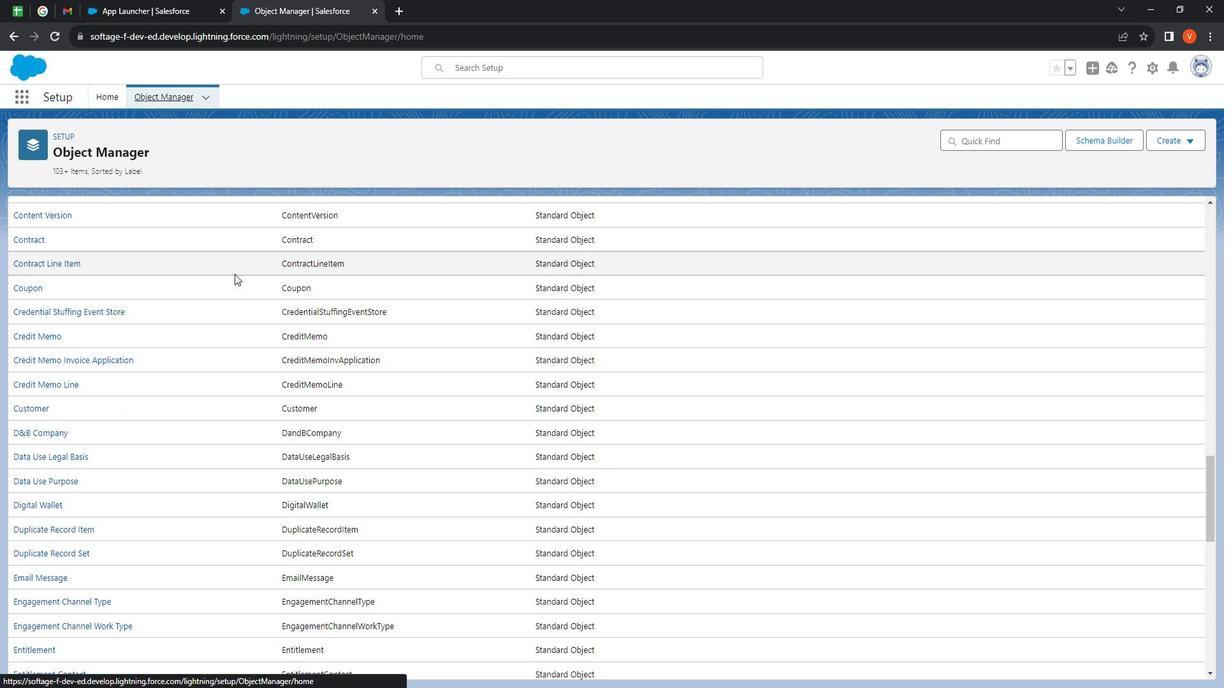 
Action: Mouse scrolled (253, 282) with delta (0, 0)
Screenshot: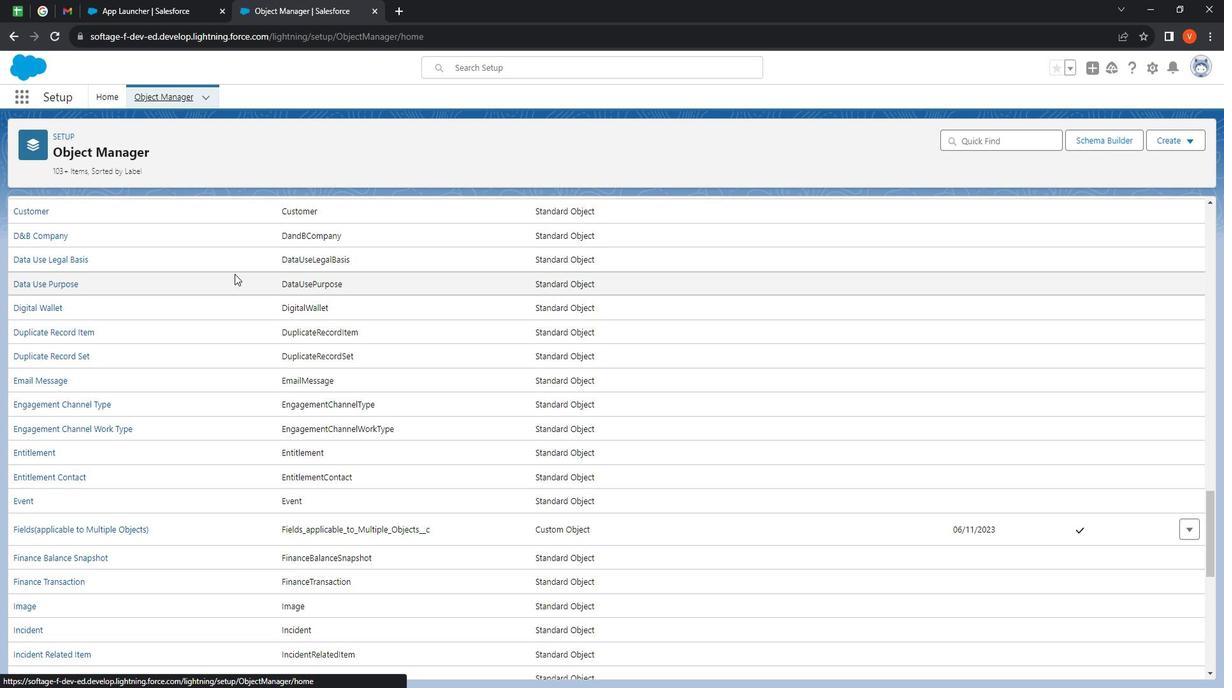 
Action: Mouse scrolled (253, 282) with delta (0, 0)
Screenshot: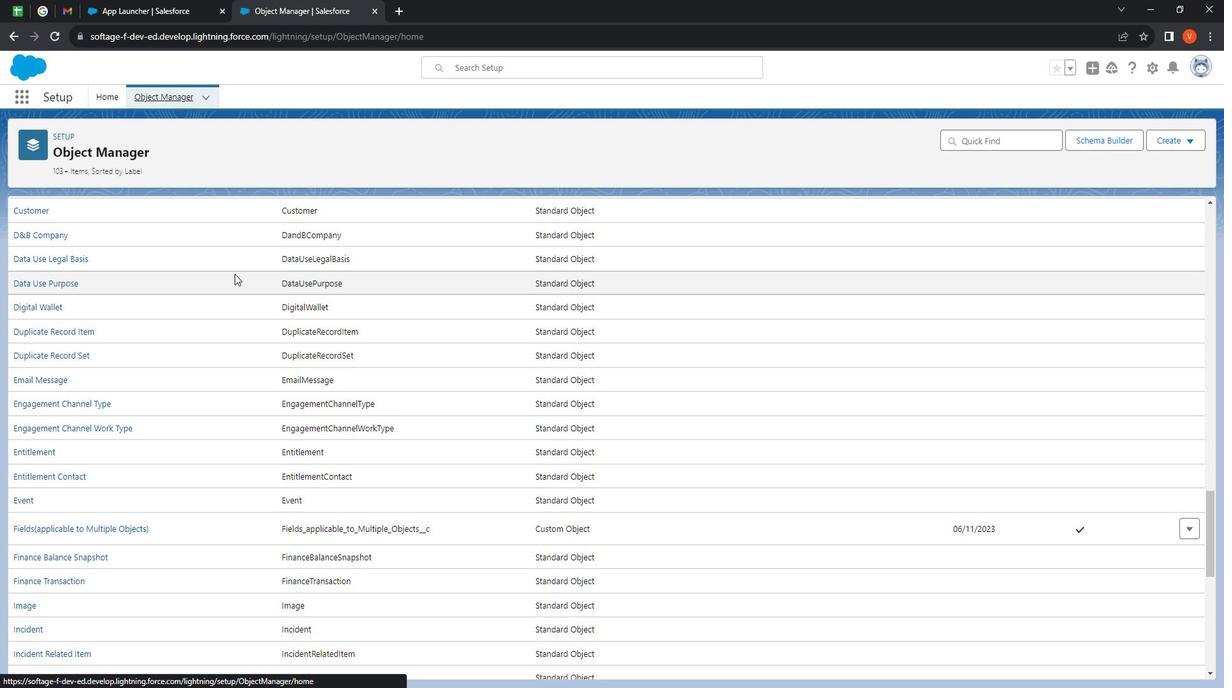 
Action: Mouse scrolled (253, 282) with delta (0, 0)
Screenshot: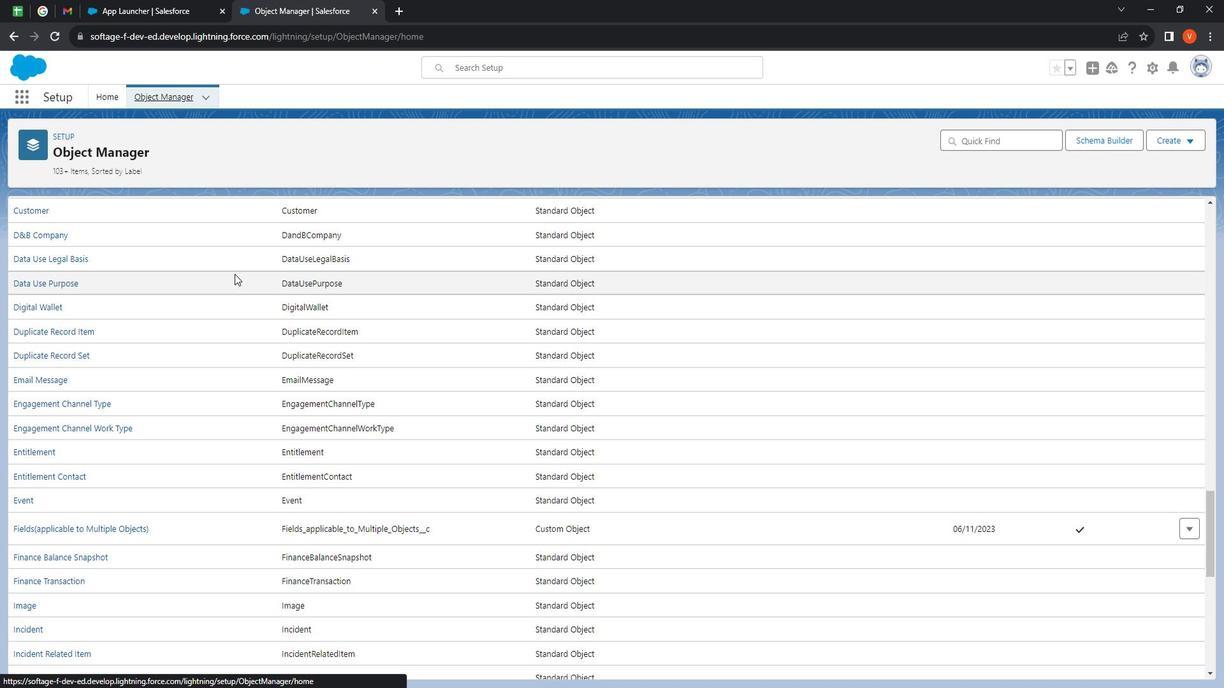 
Action: Mouse moved to (281, 347)
Screenshot: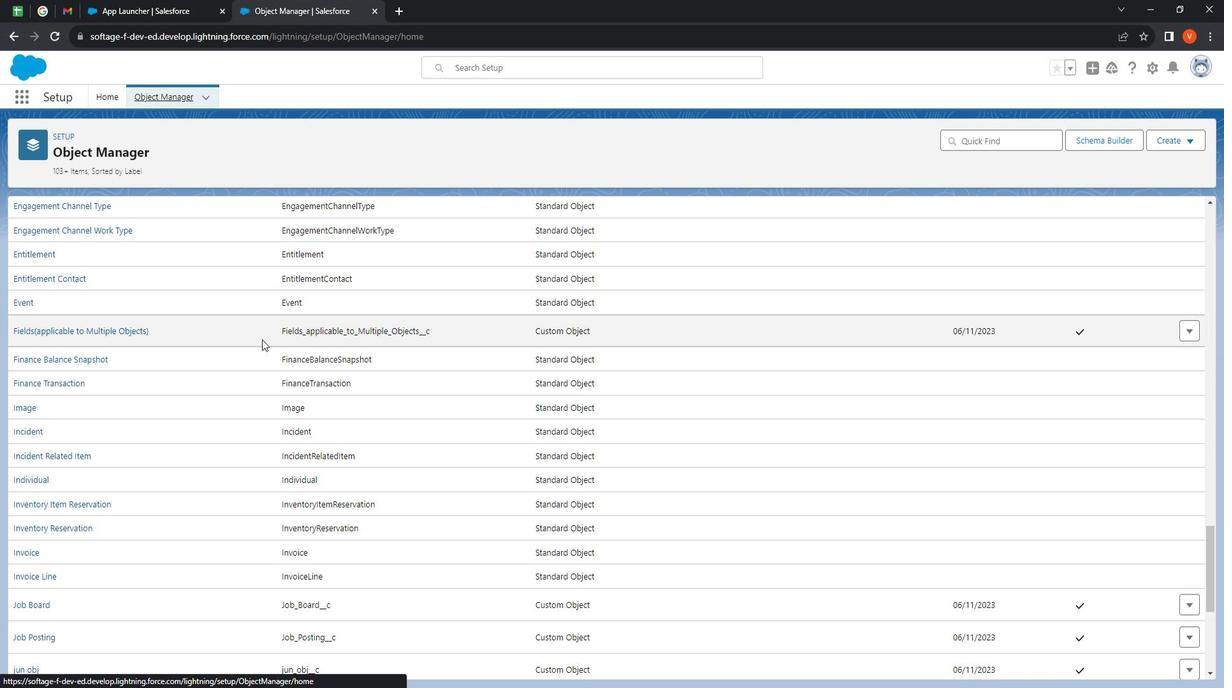 
Action: Mouse scrolled (281, 347) with delta (0, 0)
Screenshot: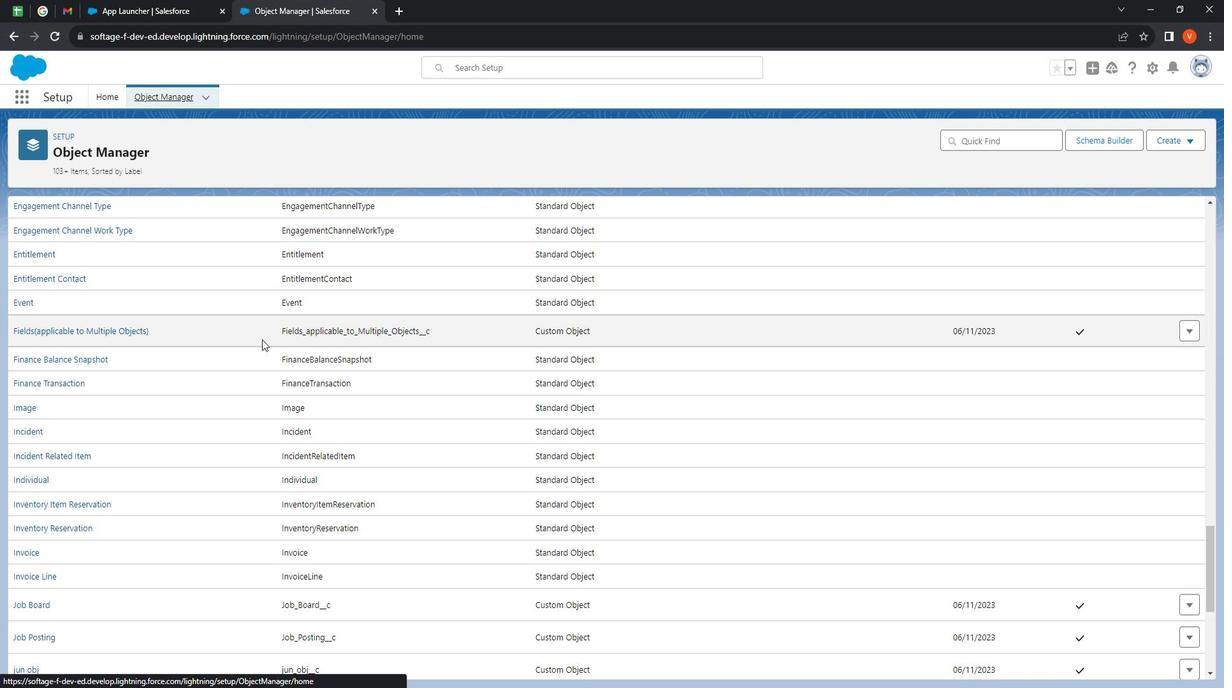 
Action: Mouse moved to (281, 350)
Screenshot: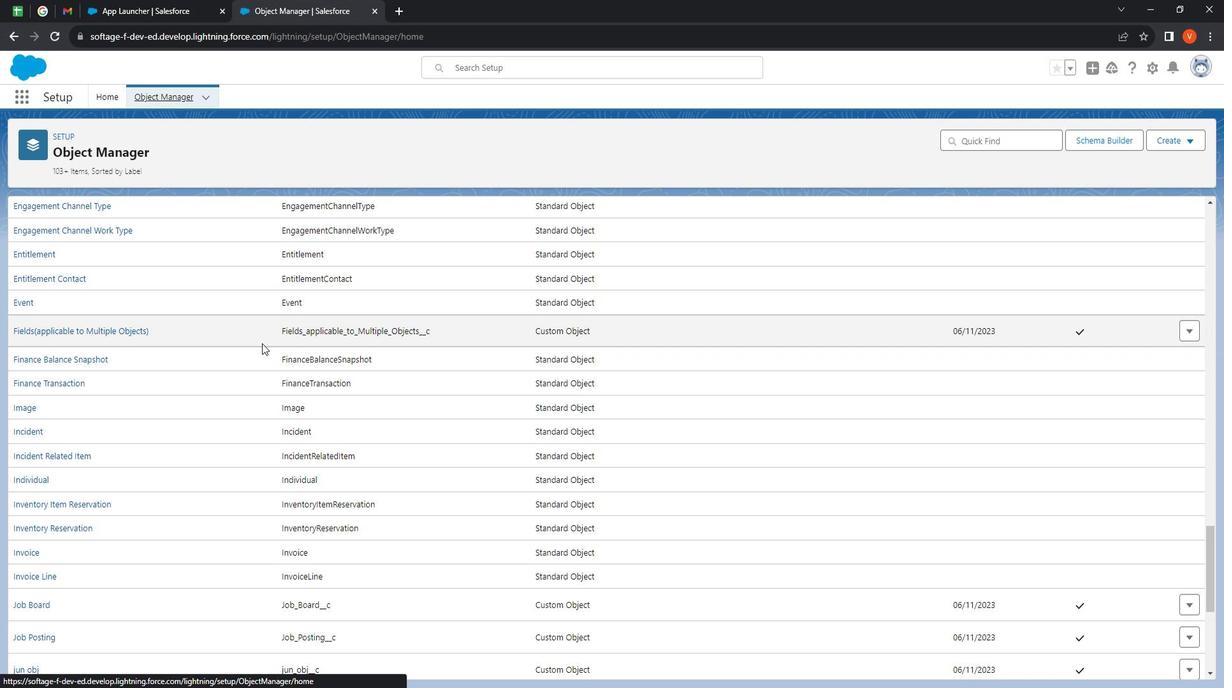 
Action: Mouse scrolled (281, 350) with delta (0, 0)
Screenshot: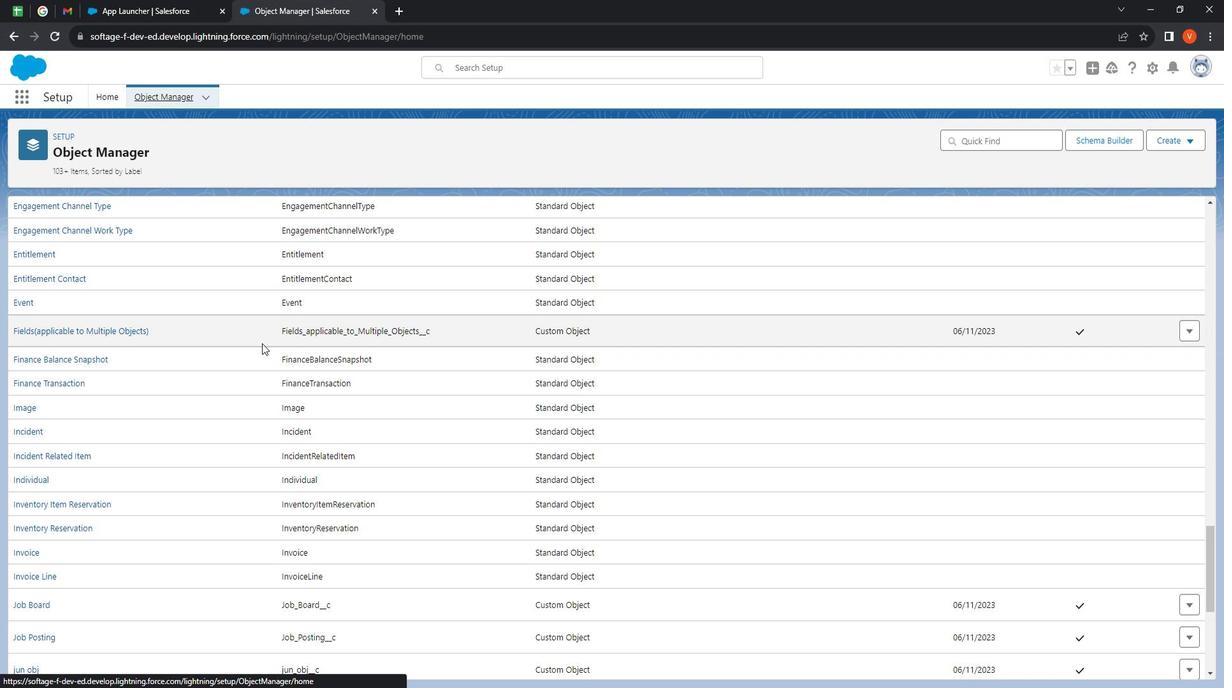 
Action: Mouse moved to (282, 353)
Screenshot: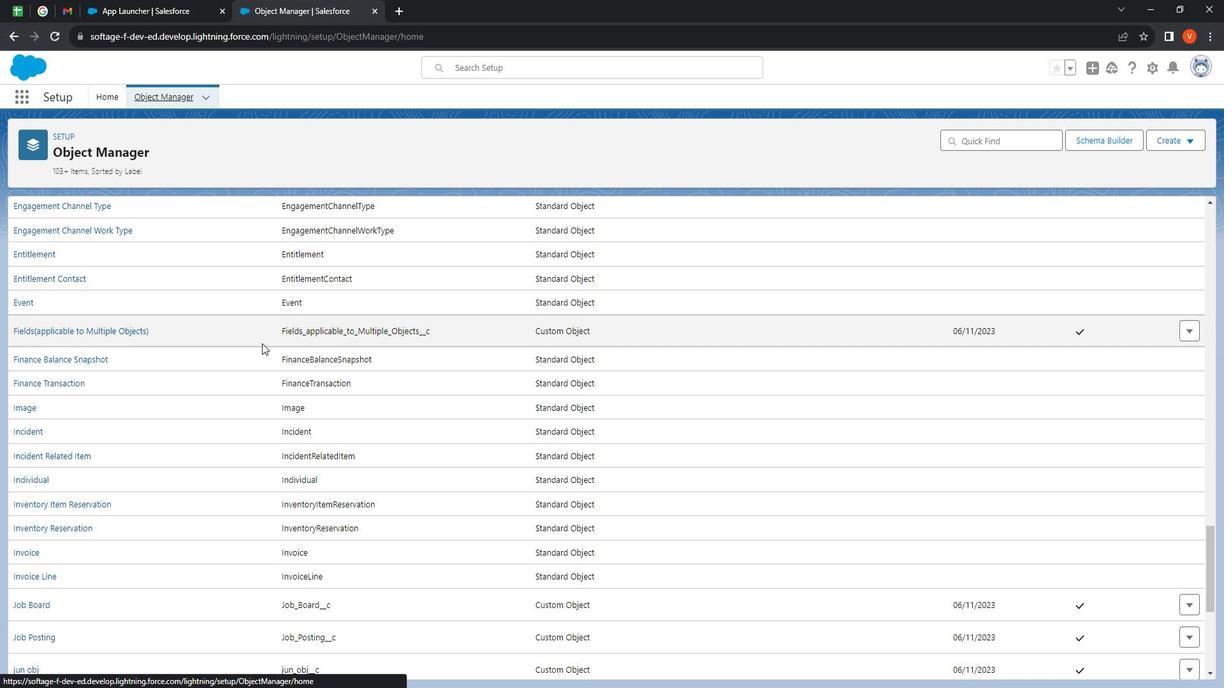 
Action: Mouse scrolled (282, 352) with delta (0, 0)
Screenshot: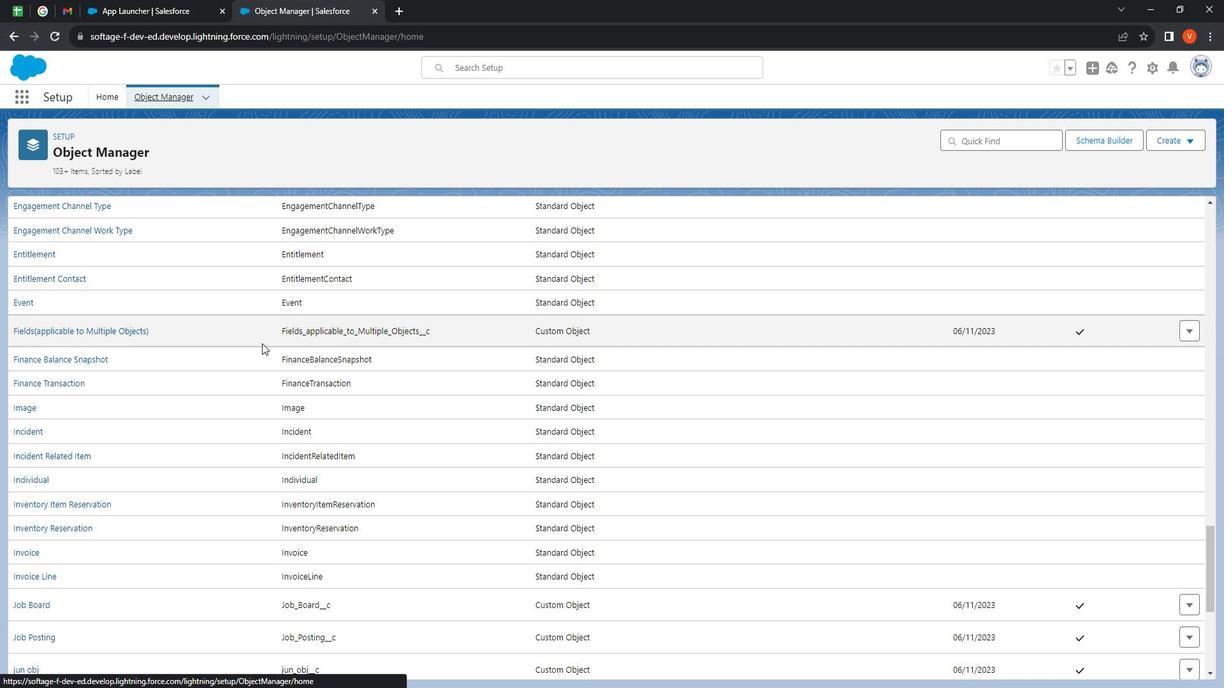 
Action: Mouse moved to (283, 352)
Screenshot: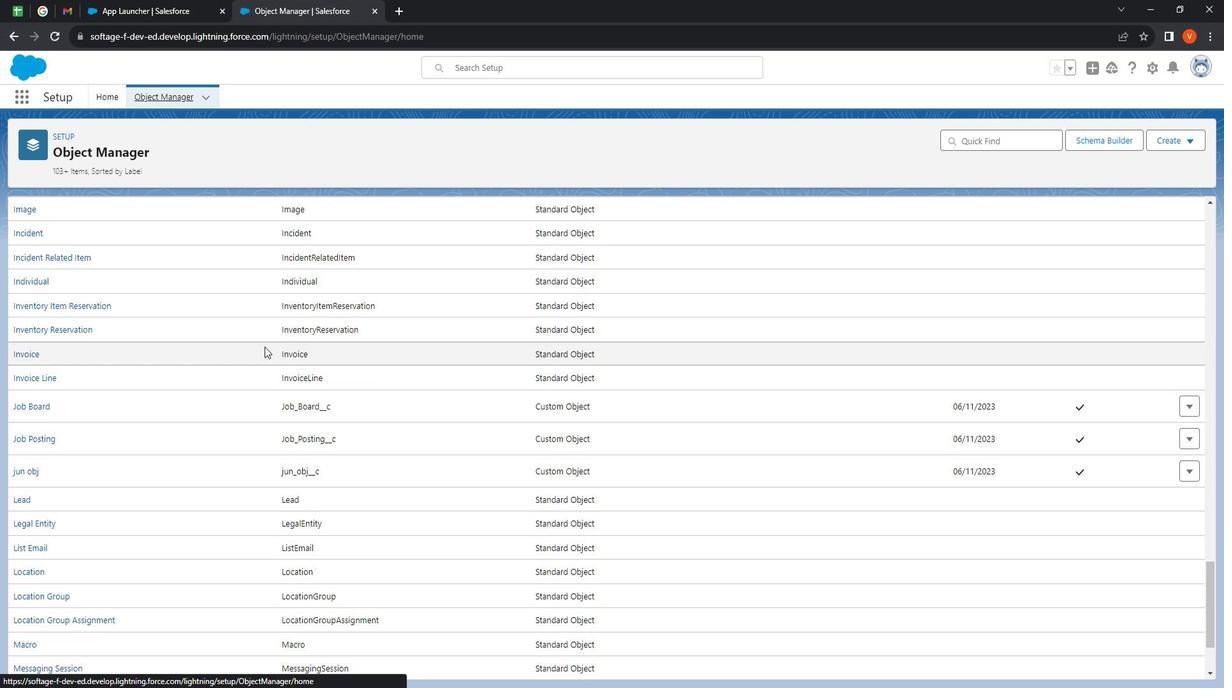 
Action: Mouse scrolled (283, 352) with delta (0, 0)
Screenshot: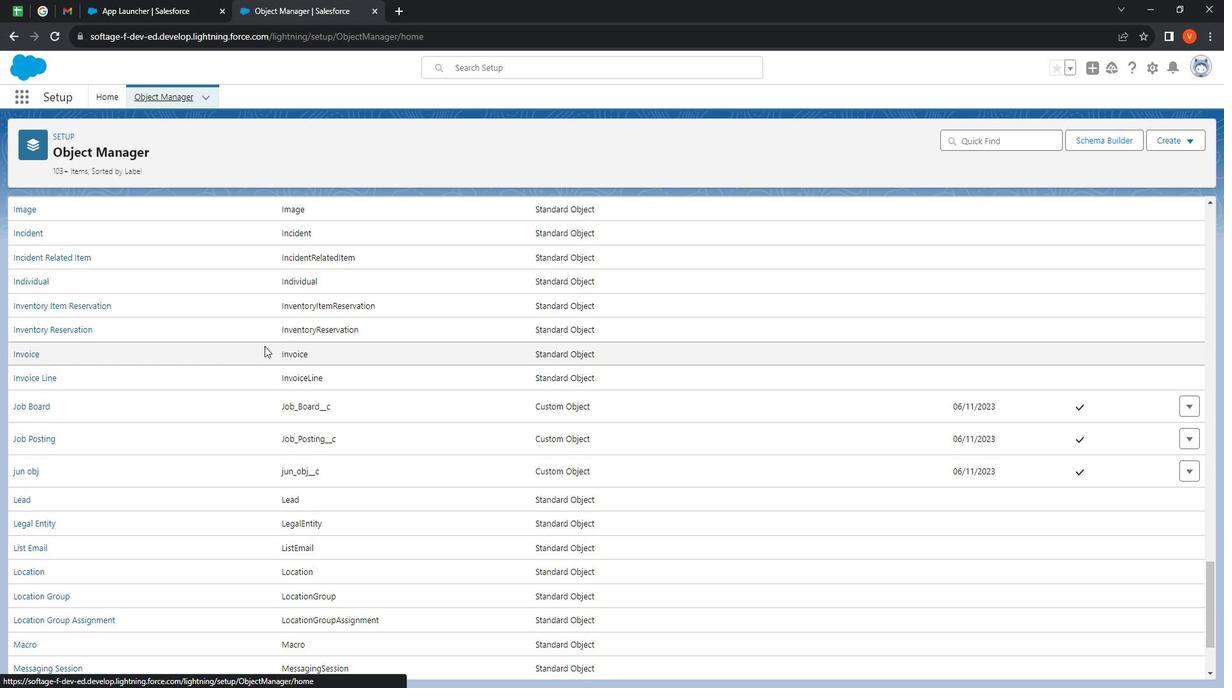 
Action: Mouse moved to (283, 352)
Screenshot: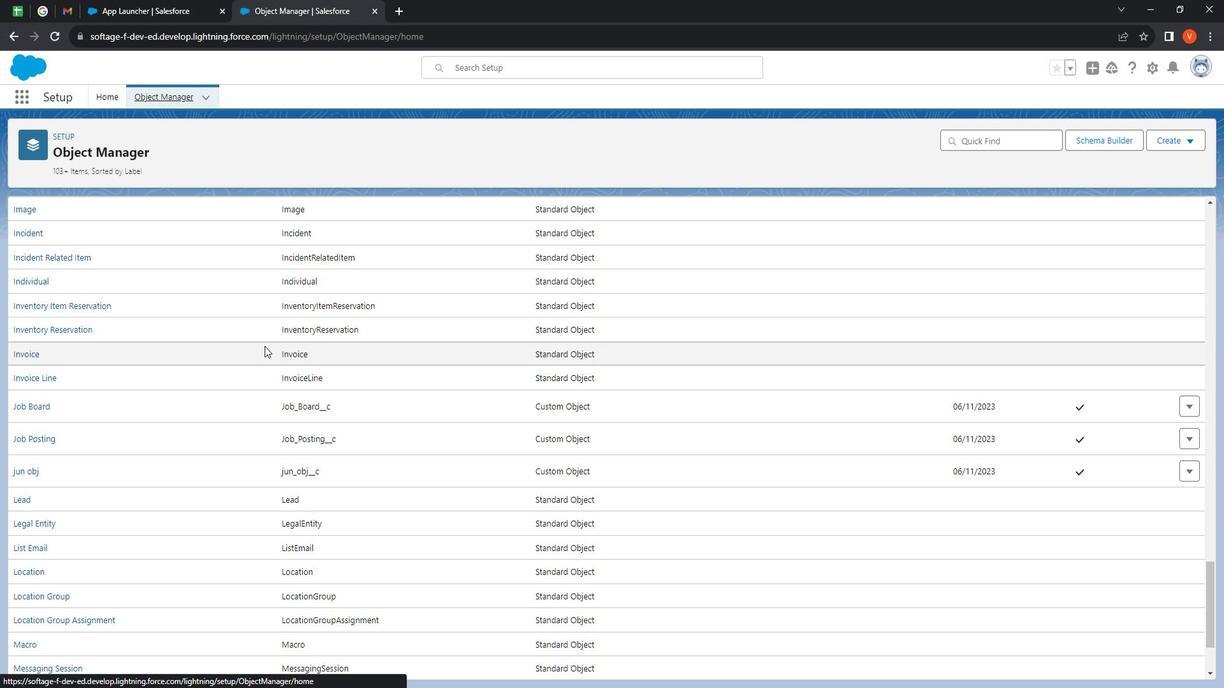 
Action: Mouse scrolled (283, 352) with delta (0, 0)
Screenshot: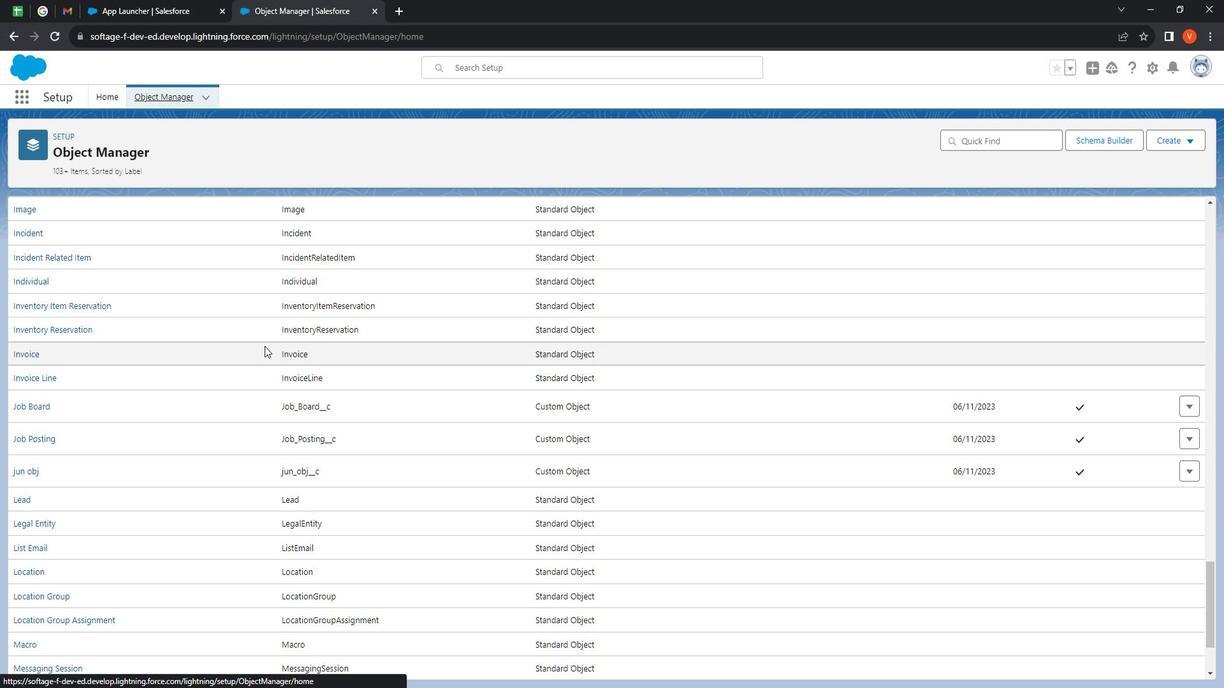 
Action: Mouse scrolled (283, 352) with delta (0, 0)
Screenshot: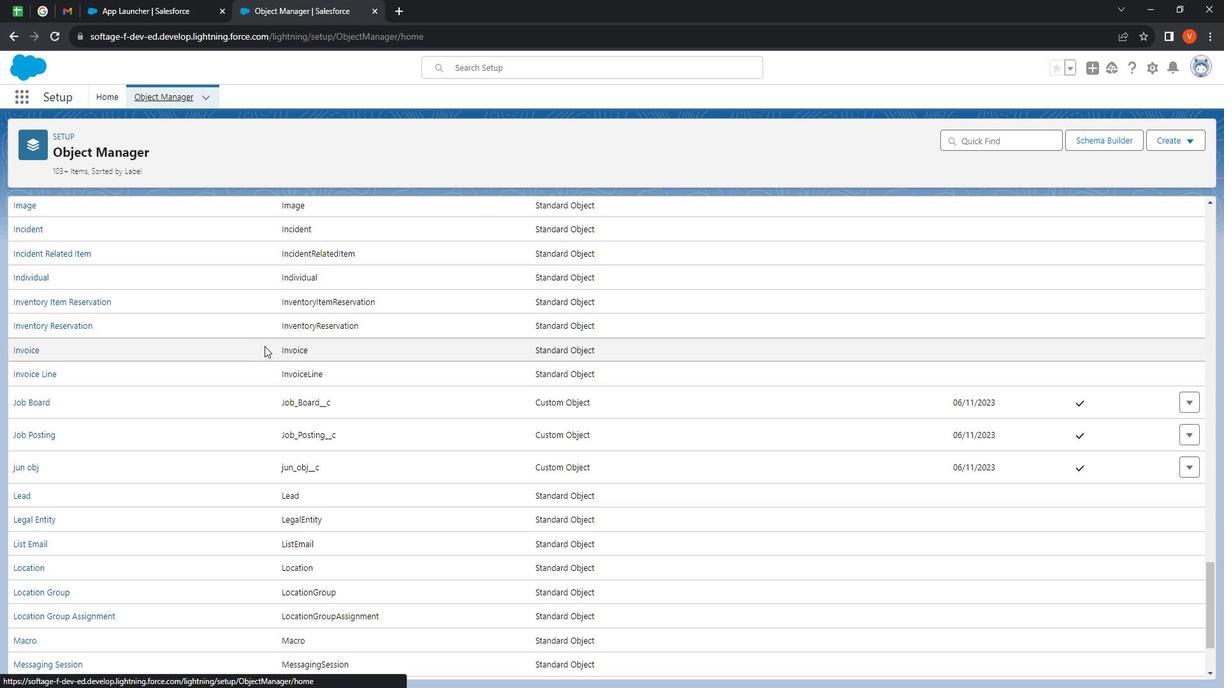 
Action: Mouse moved to (282, 352)
Screenshot: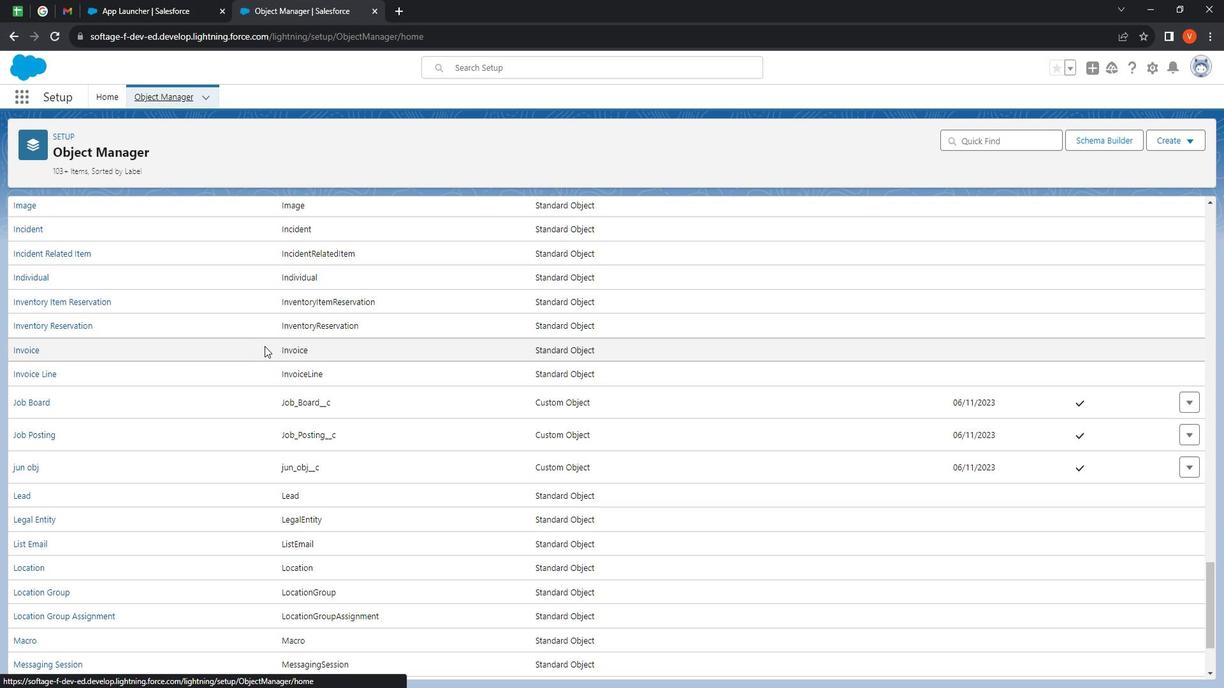 
Action: Mouse scrolled (282, 352) with delta (0, 0)
Screenshot: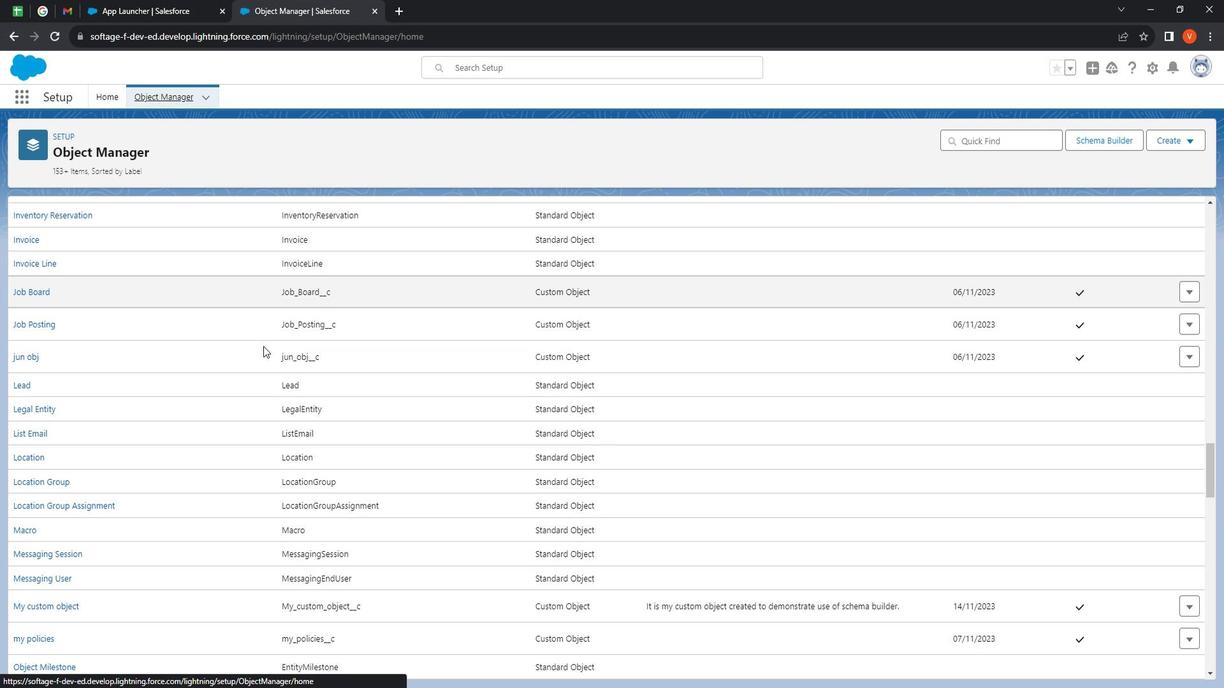 
Action: Mouse scrolled (282, 352) with delta (0, 0)
Screenshot: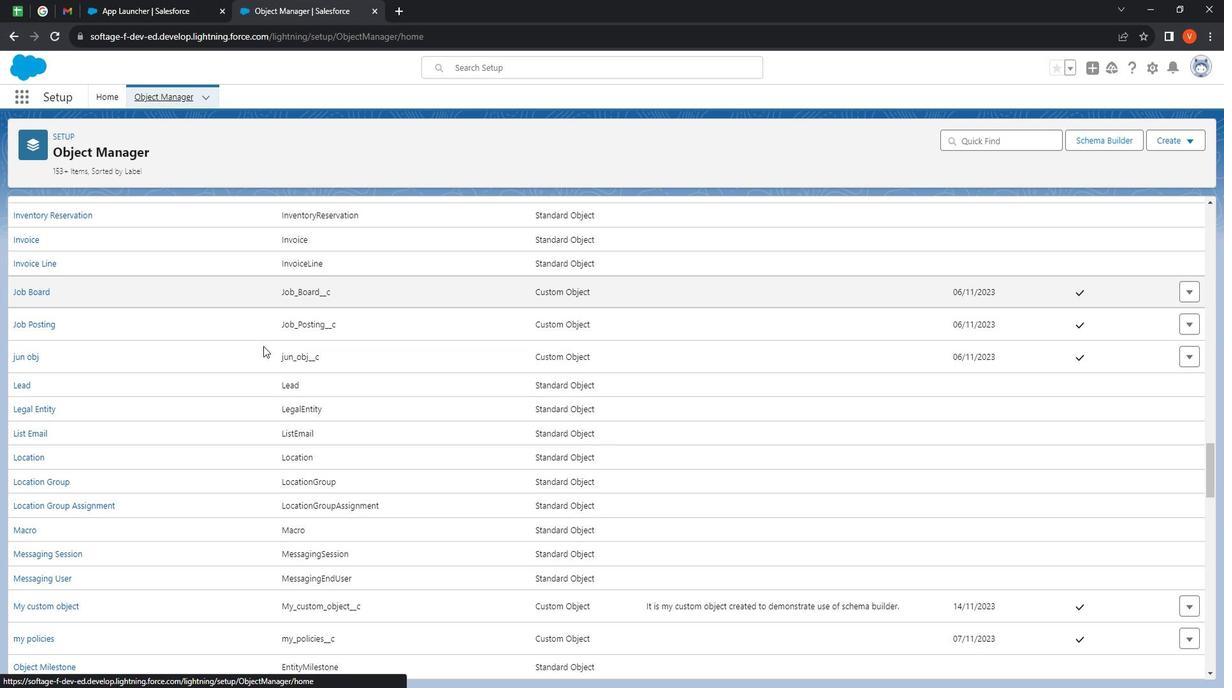 
Action: Mouse scrolled (282, 352) with delta (0, 0)
Screenshot: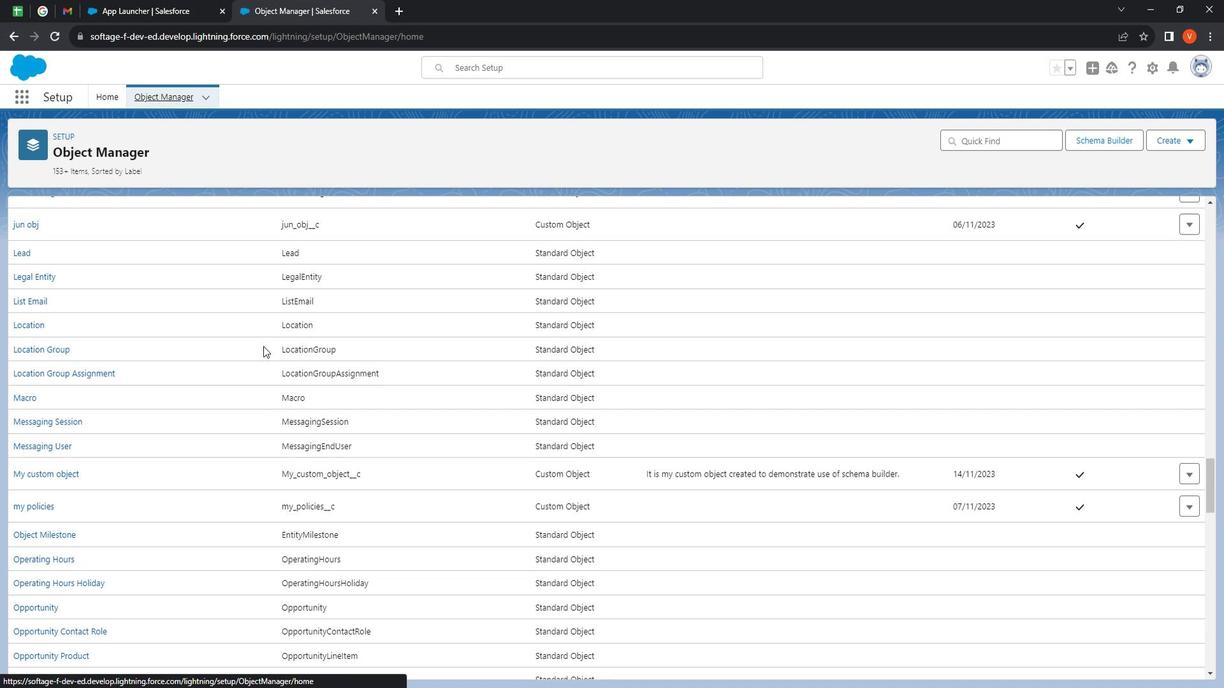 
Action: Mouse scrolled (282, 352) with delta (0, 0)
Screenshot: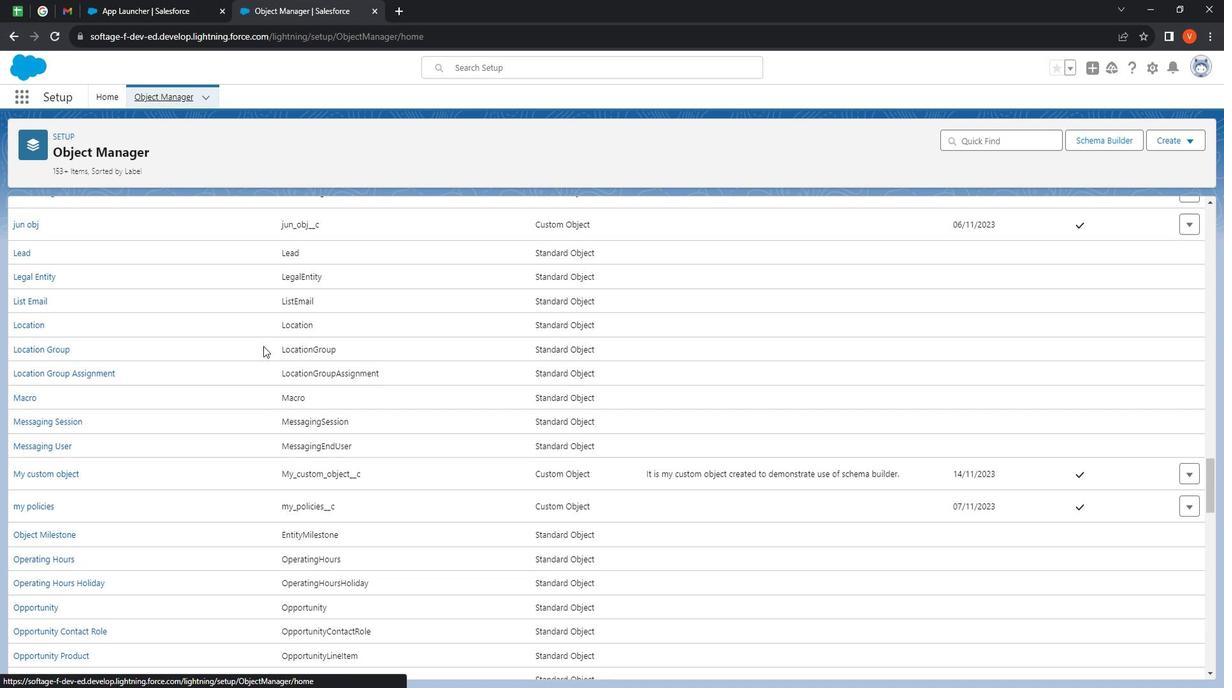 
Action: Mouse scrolled (282, 352) with delta (0, 0)
Screenshot: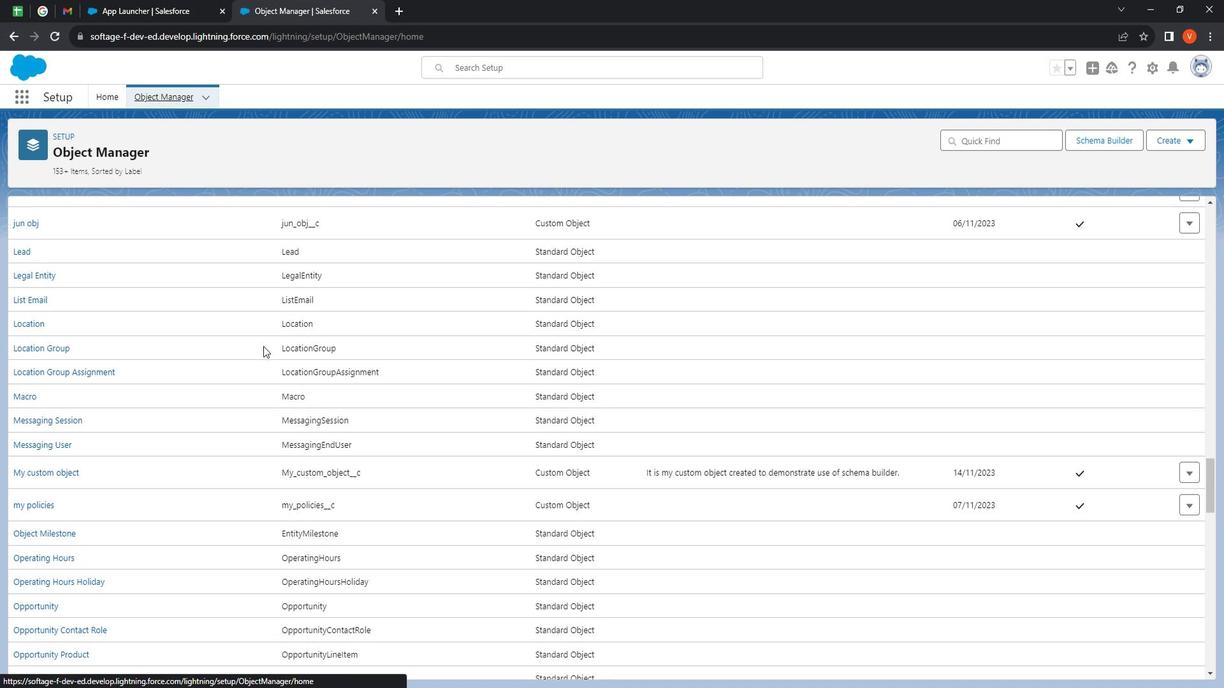 
Action: Mouse scrolled (282, 352) with delta (0, 0)
Screenshot: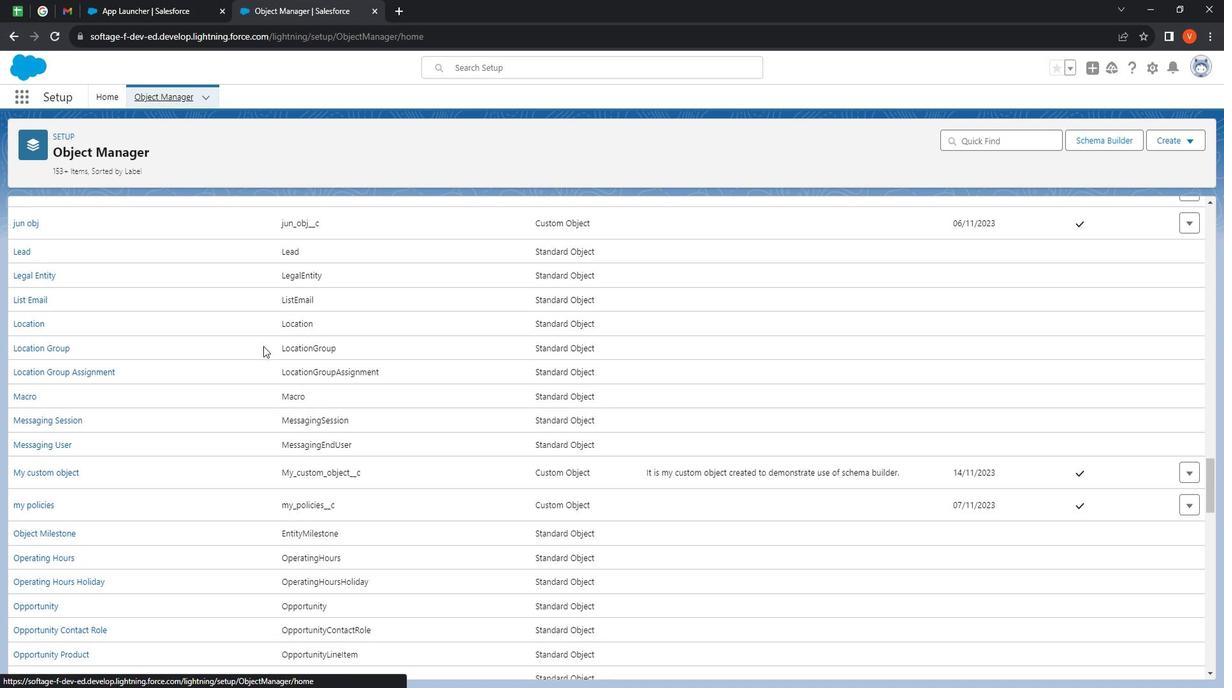 
Action: Mouse scrolled (282, 352) with delta (0, 0)
Screenshot: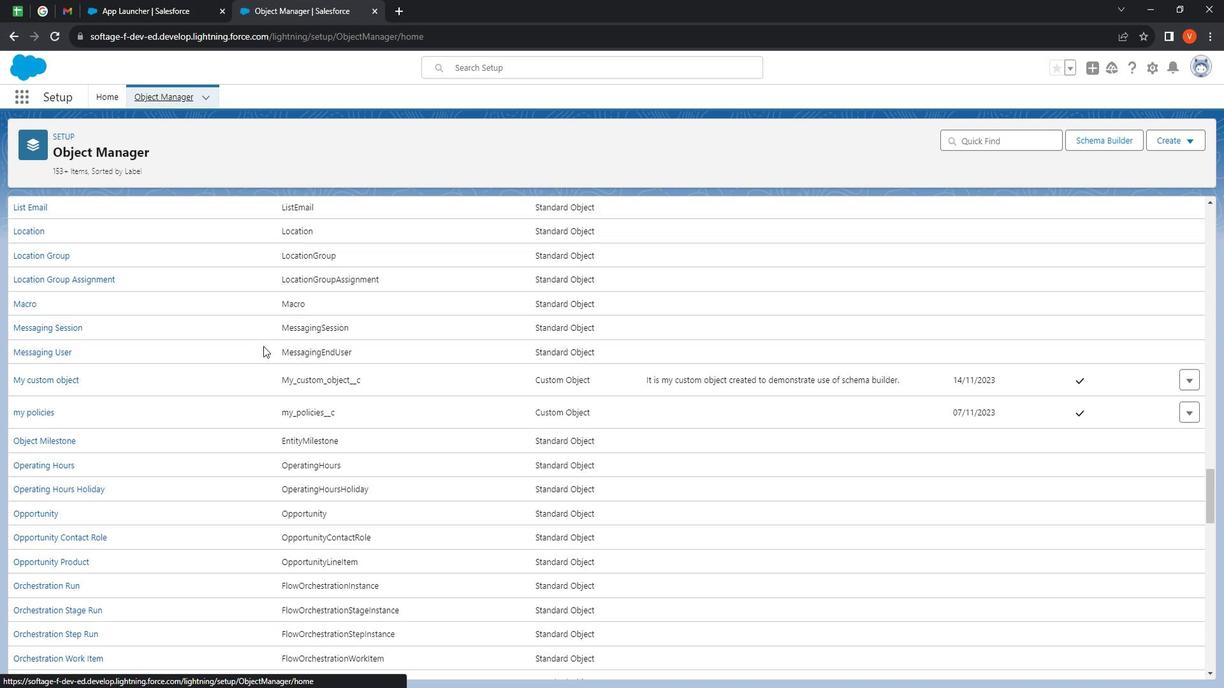 
Action: Mouse scrolled (282, 352) with delta (0, 0)
Screenshot: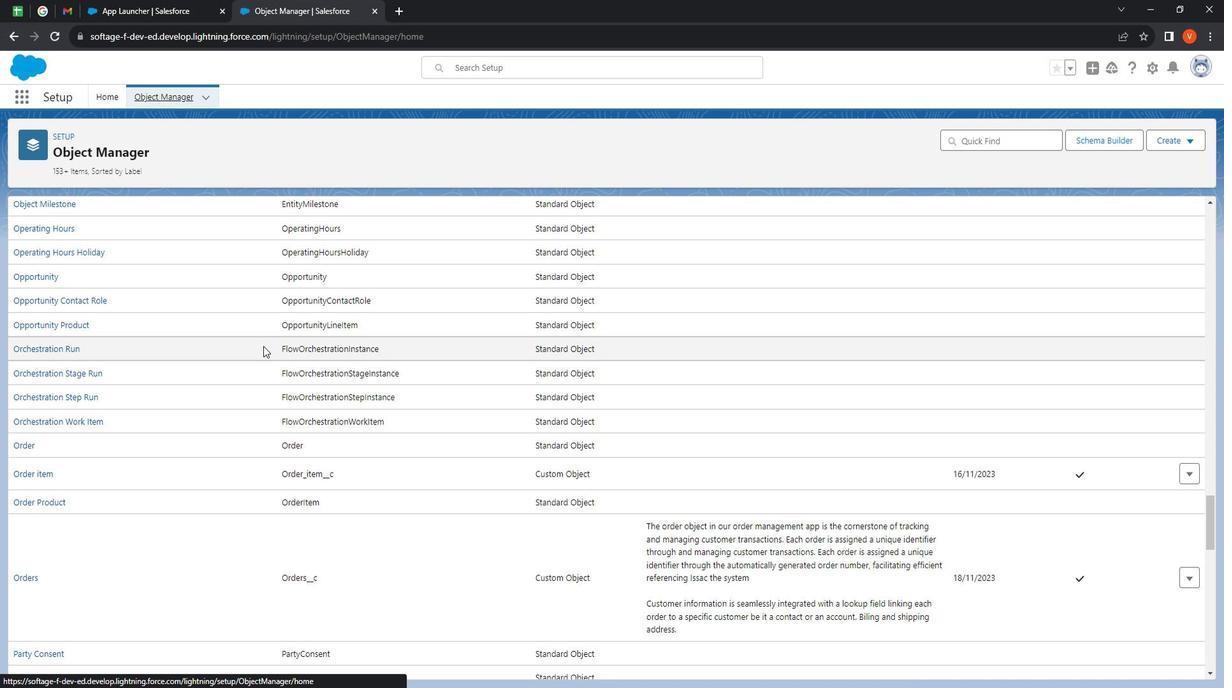 
Action: Mouse scrolled (282, 352) with delta (0, 0)
Screenshot: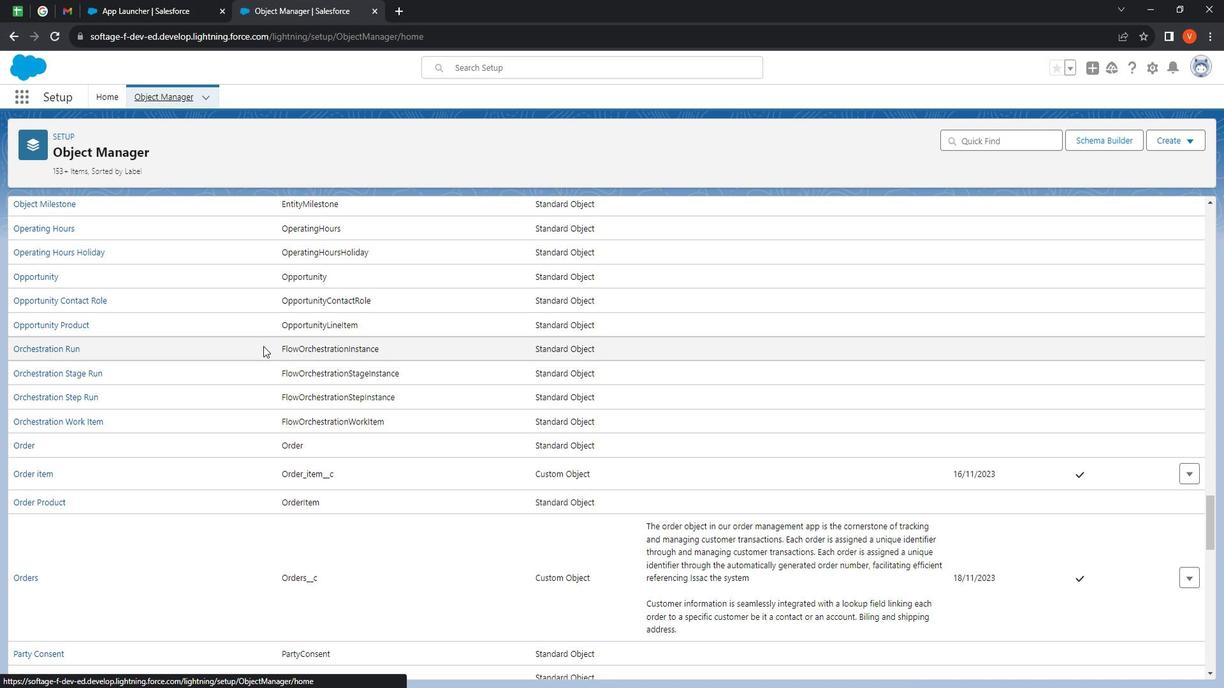 
Action: Mouse scrolled (282, 352) with delta (0, 0)
Screenshot: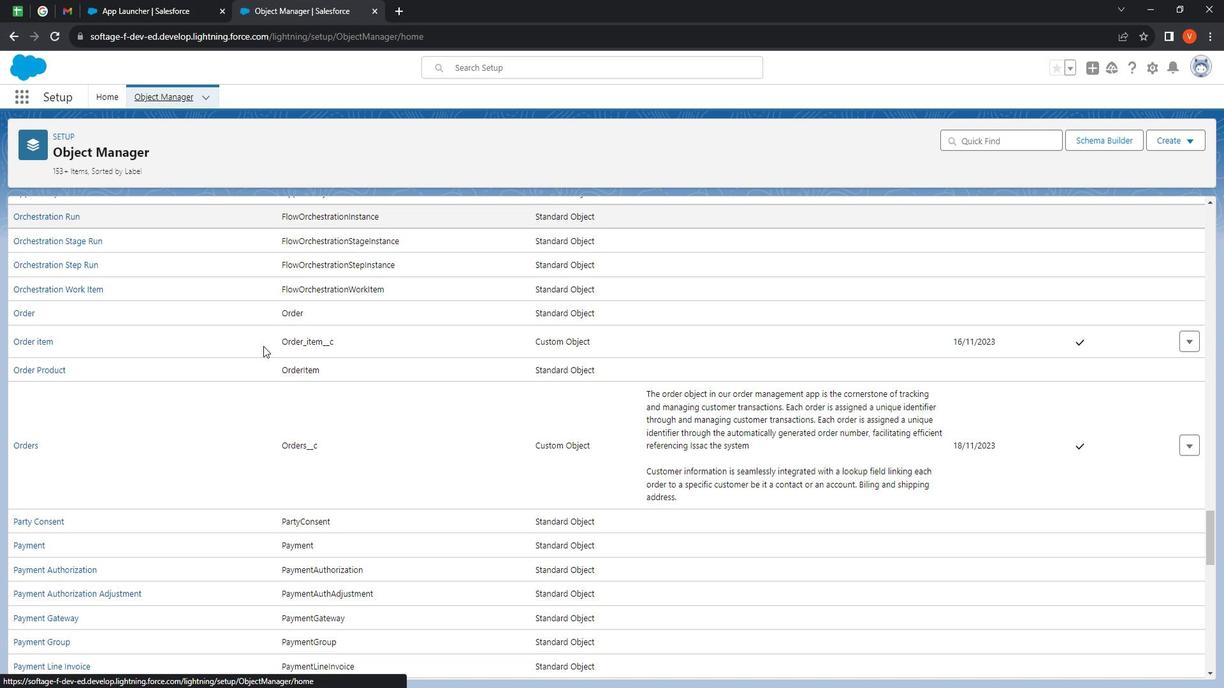 
Action: Mouse scrolled (282, 352) with delta (0, 0)
Screenshot: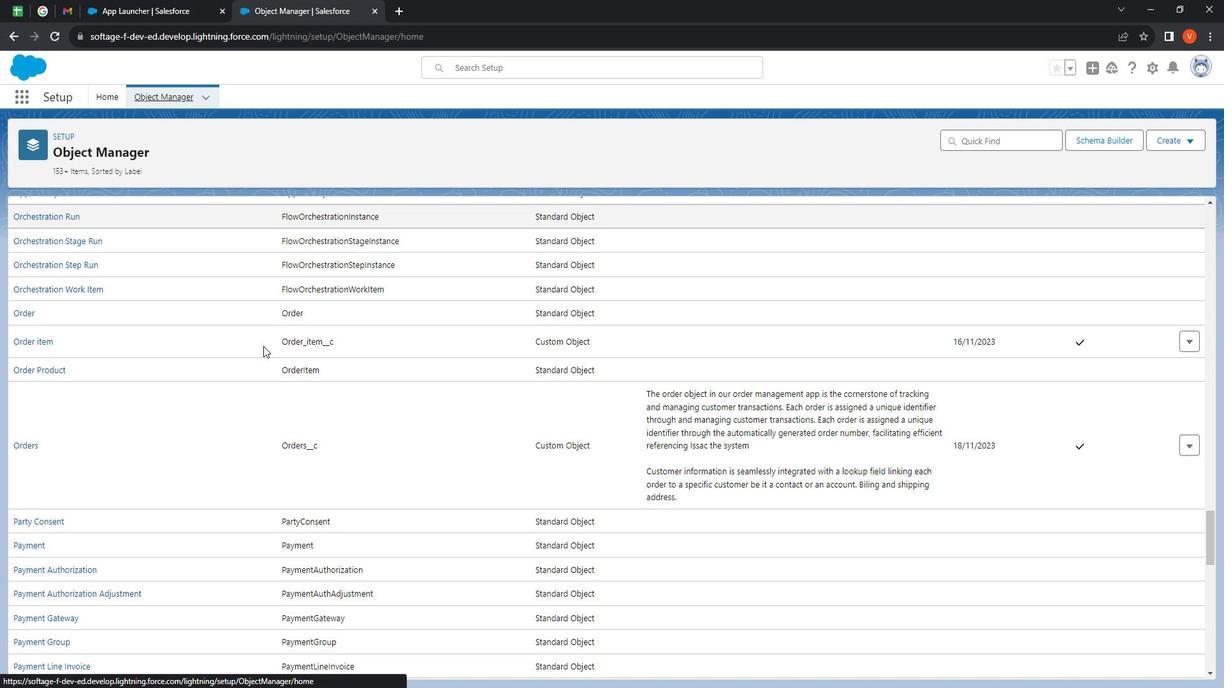 
Action: Mouse scrolled (282, 352) with delta (0, 0)
Screenshot: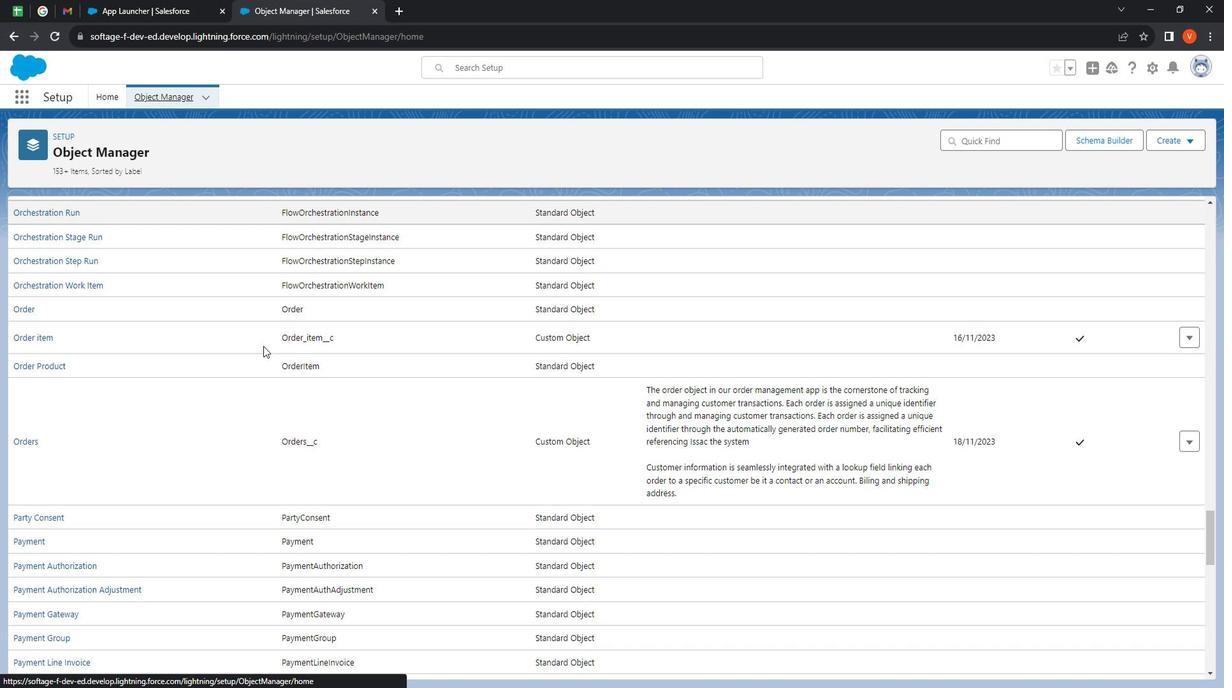 
Action: Mouse scrolled (282, 352) with delta (0, 0)
Screenshot: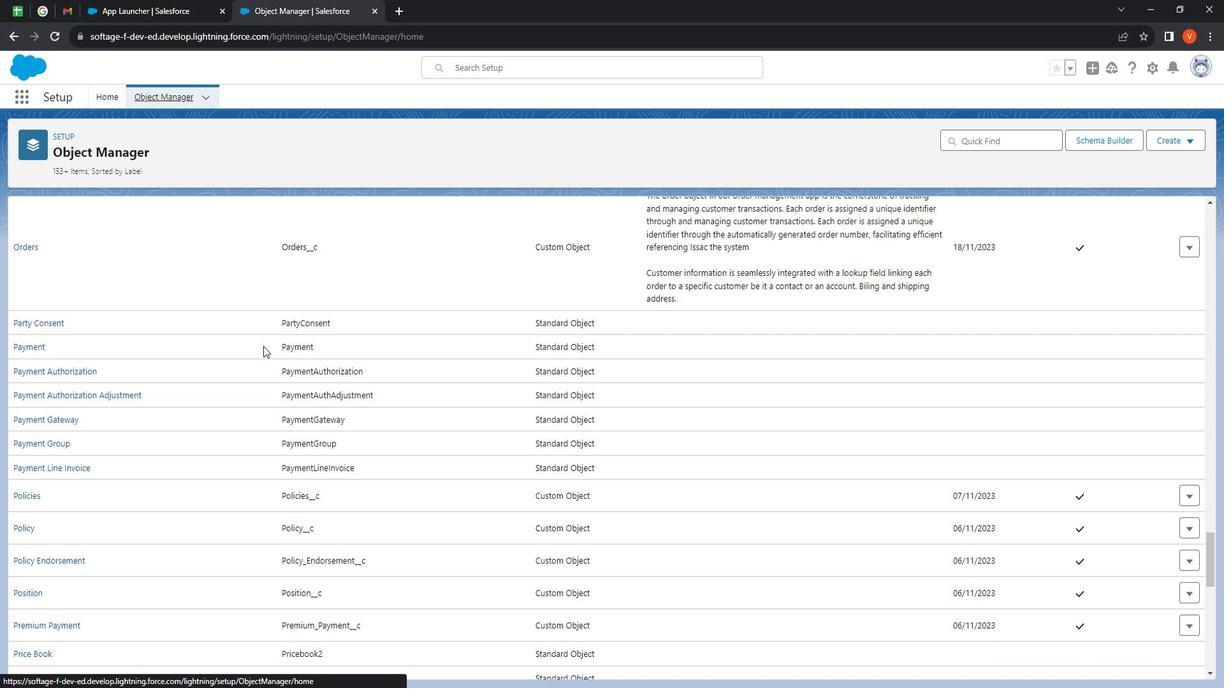 
Action: Mouse scrolled (282, 352) with delta (0, 0)
Screenshot: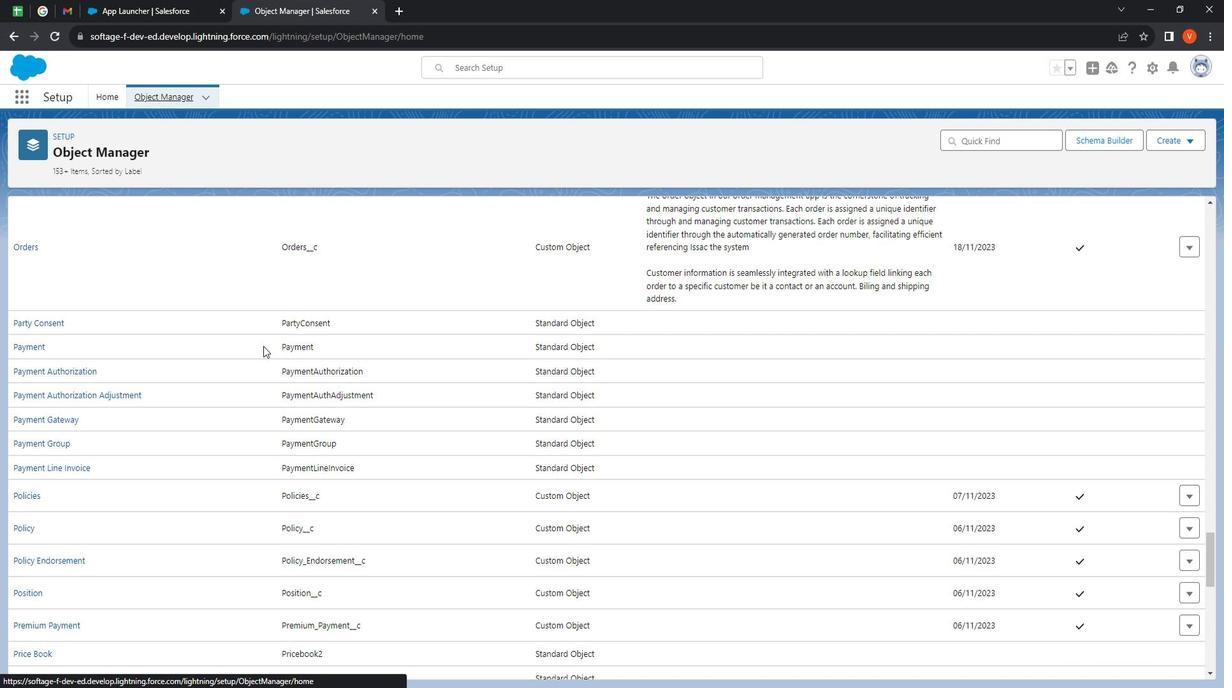 
Action: Mouse moved to (281, 352)
Screenshot: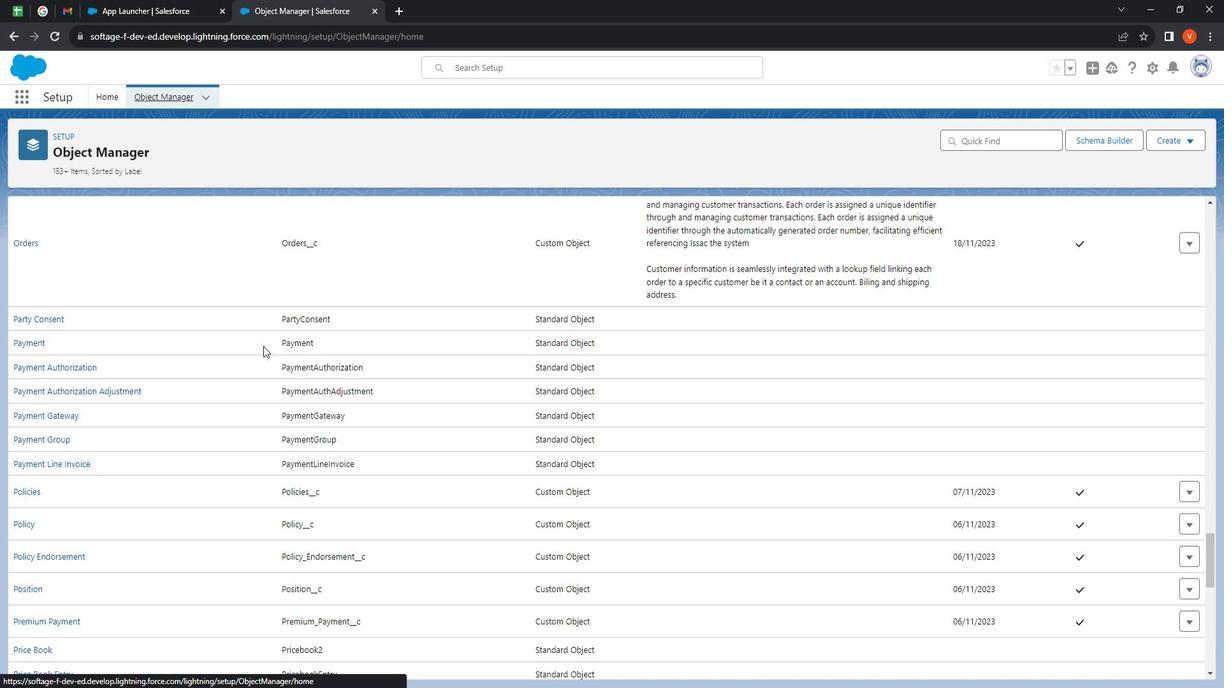 
Action: Mouse scrolled (281, 352) with delta (0, 0)
Screenshot: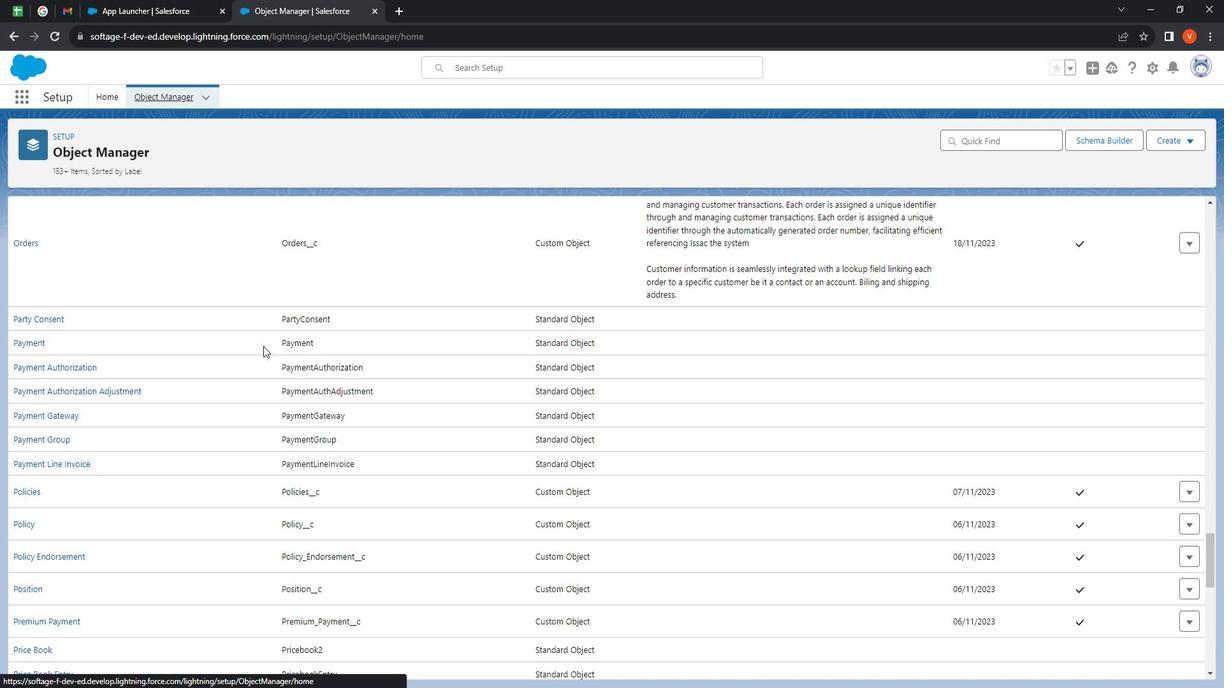 
Action: Mouse scrolled (281, 352) with delta (0, 0)
Screenshot: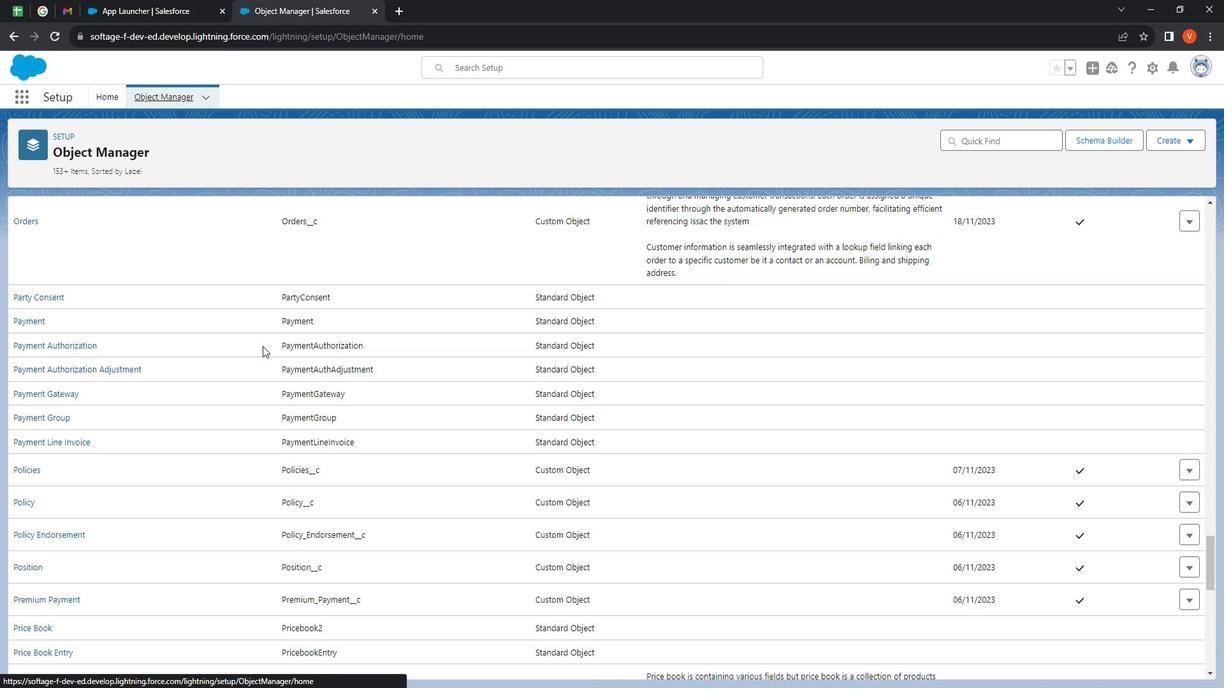 
Action: Mouse scrolled (281, 352) with delta (0, 0)
Screenshot: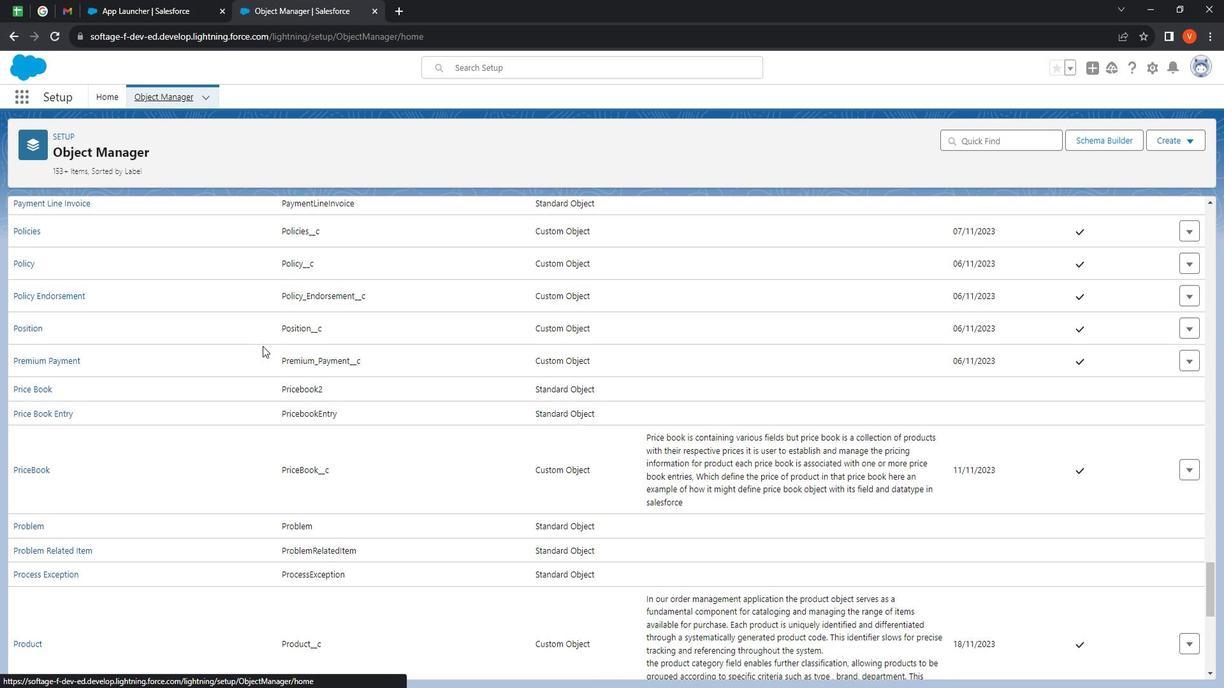 
Action: Mouse moved to (281, 352)
Screenshot: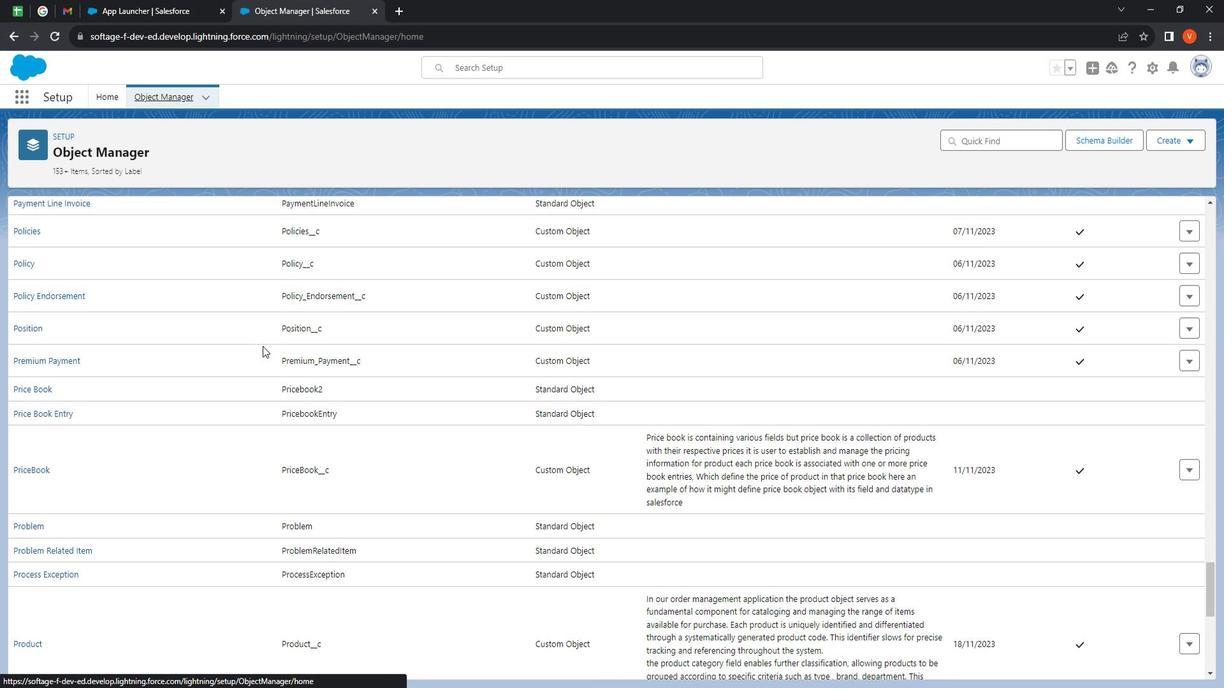 
Action: Mouse scrolled (281, 352) with delta (0, 0)
Screenshot: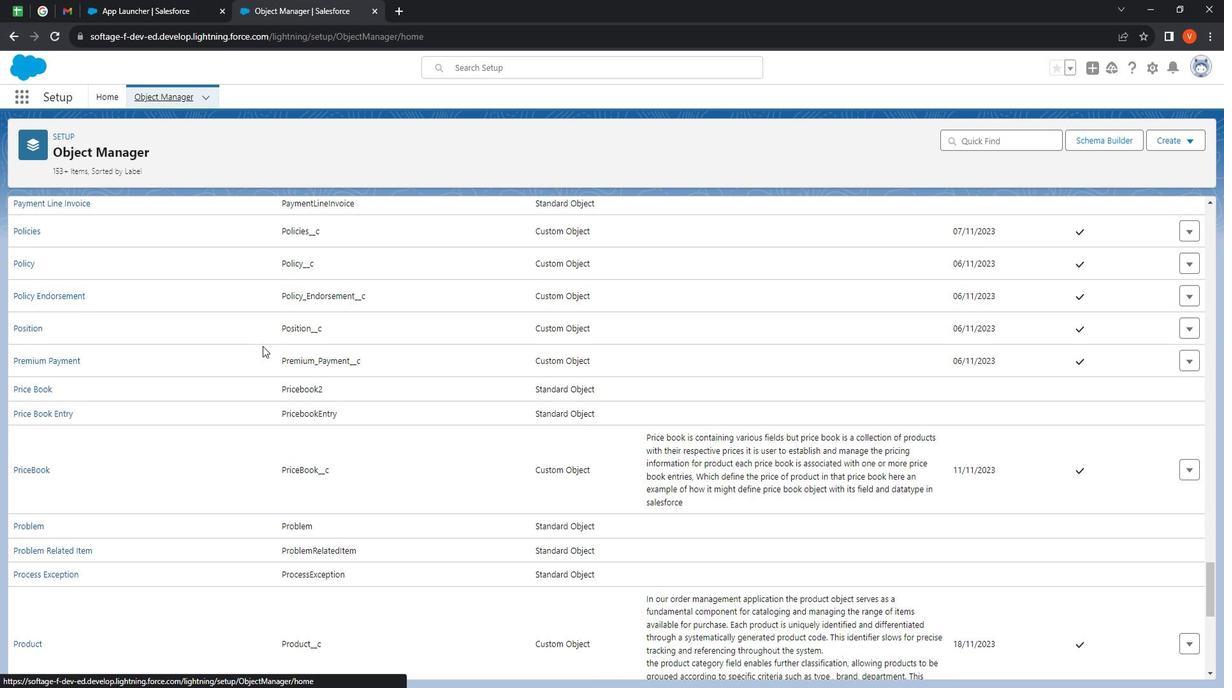 
Action: Mouse moved to (280, 354)
Screenshot: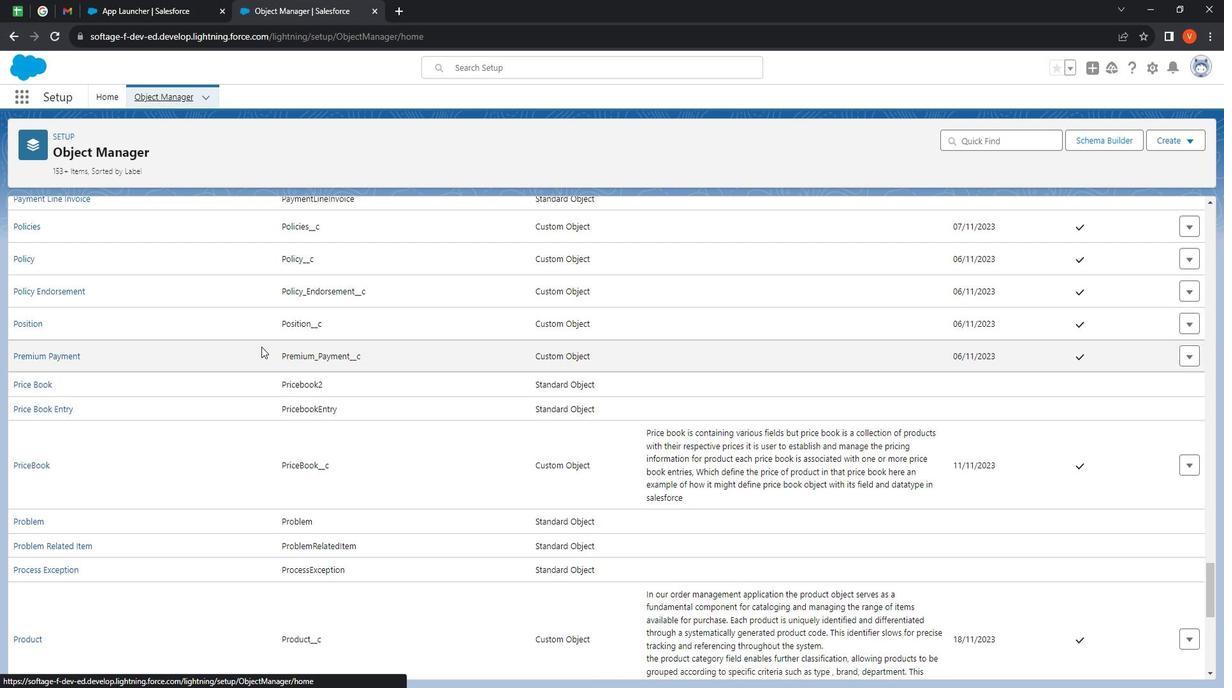 
Action: Mouse scrolled (280, 353) with delta (0, 0)
Screenshot: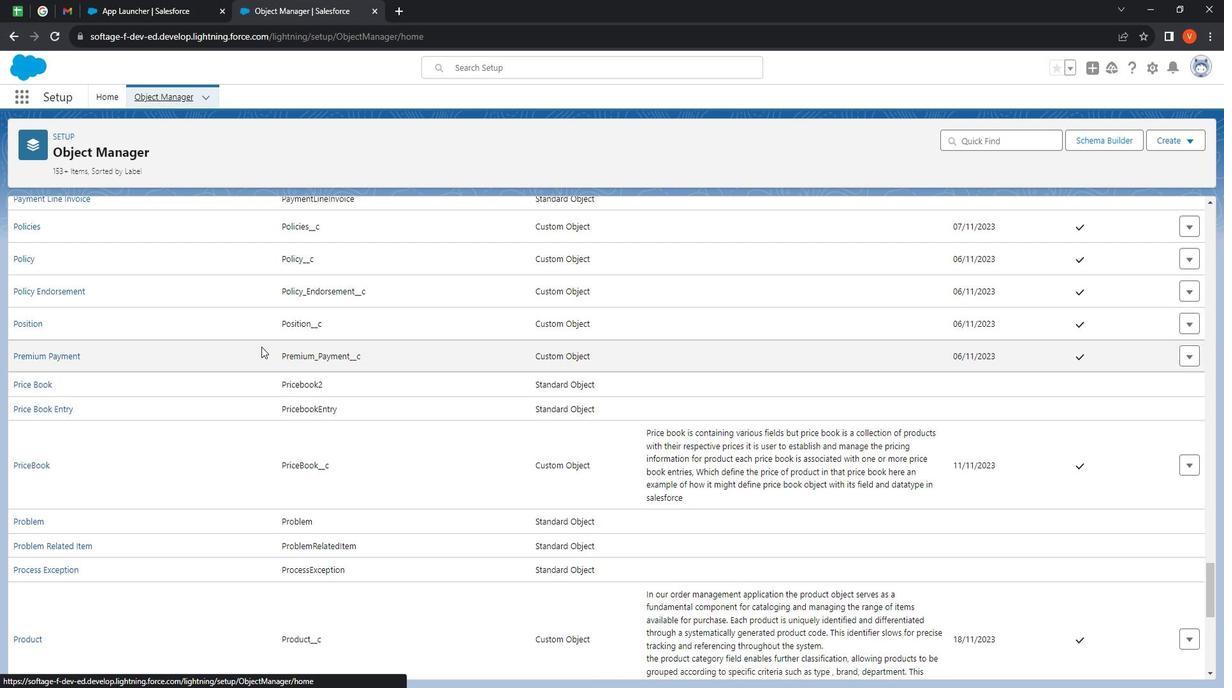 
Action: Mouse moved to (279, 355)
Screenshot: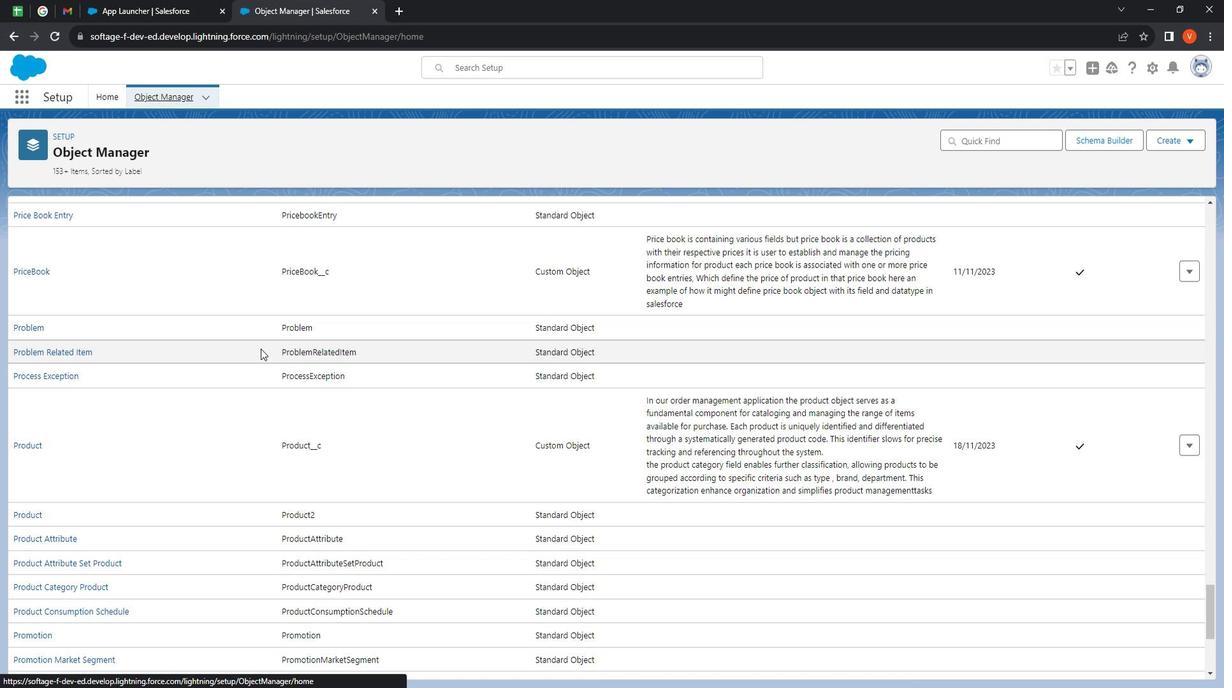 
Action: Mouse scrolled (279, 354) with delta (0, 0)
Screenshot: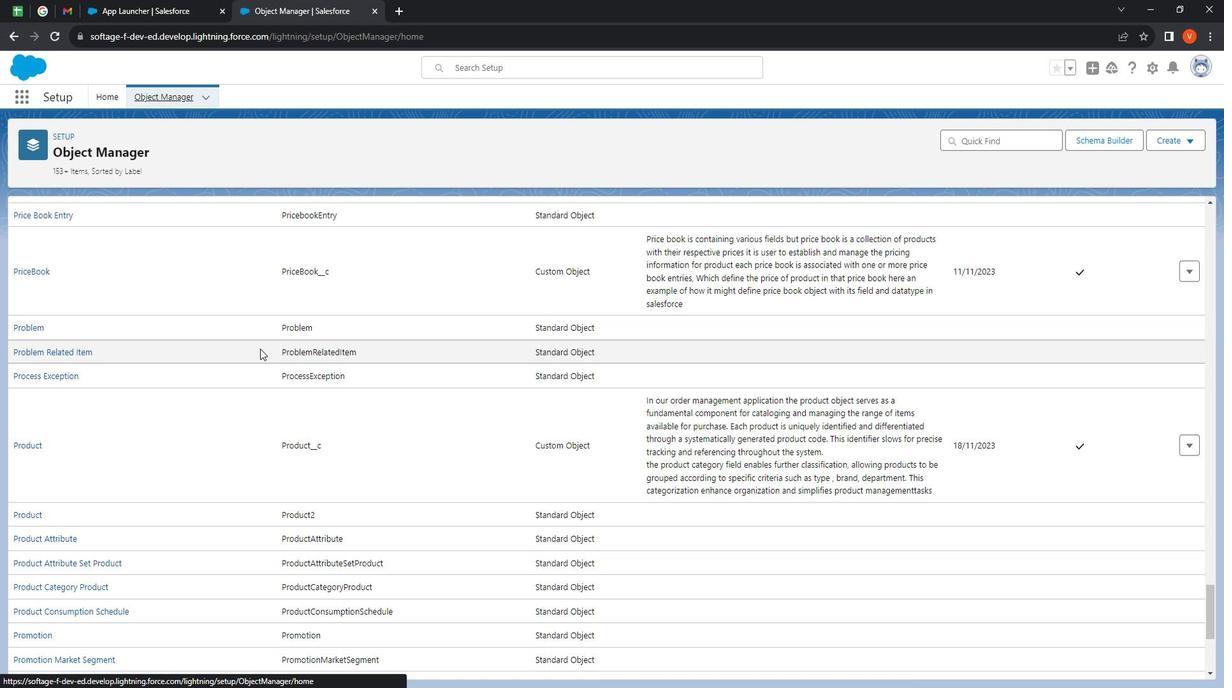 
Action: Mouse scrolled (279, 354) with delta (0, 0)
Screenshot: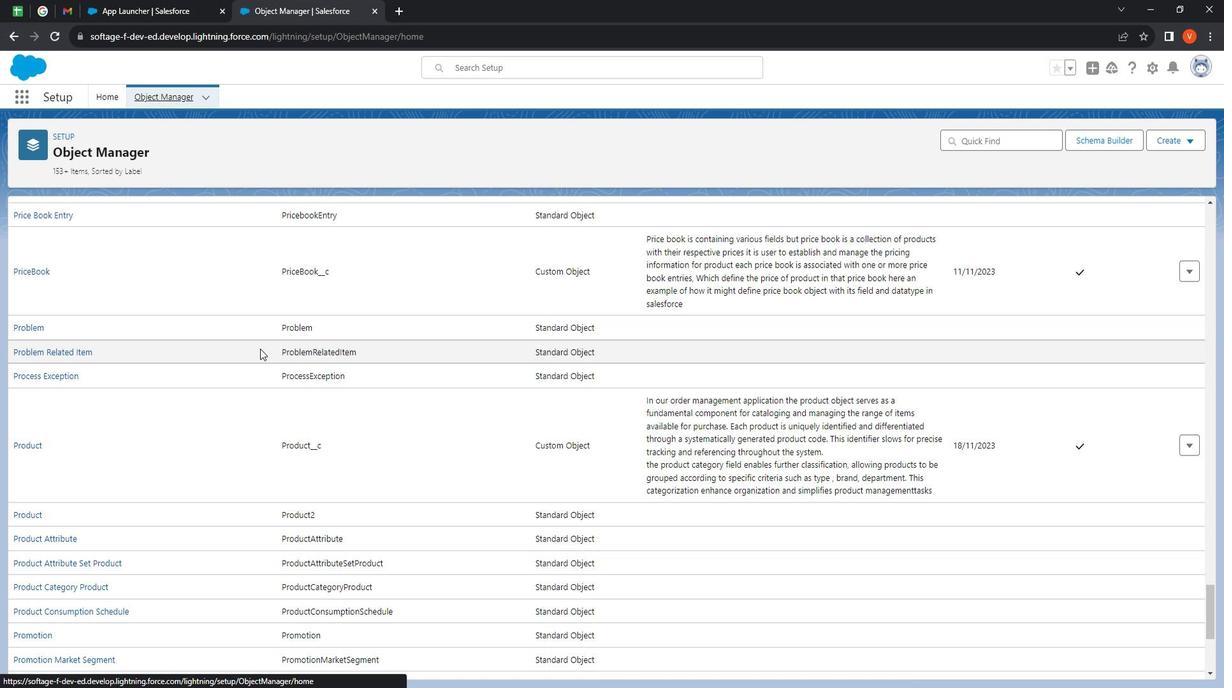 
Action: Mouse scrolled (279, 354) with delta (0, 0)
Screenshot: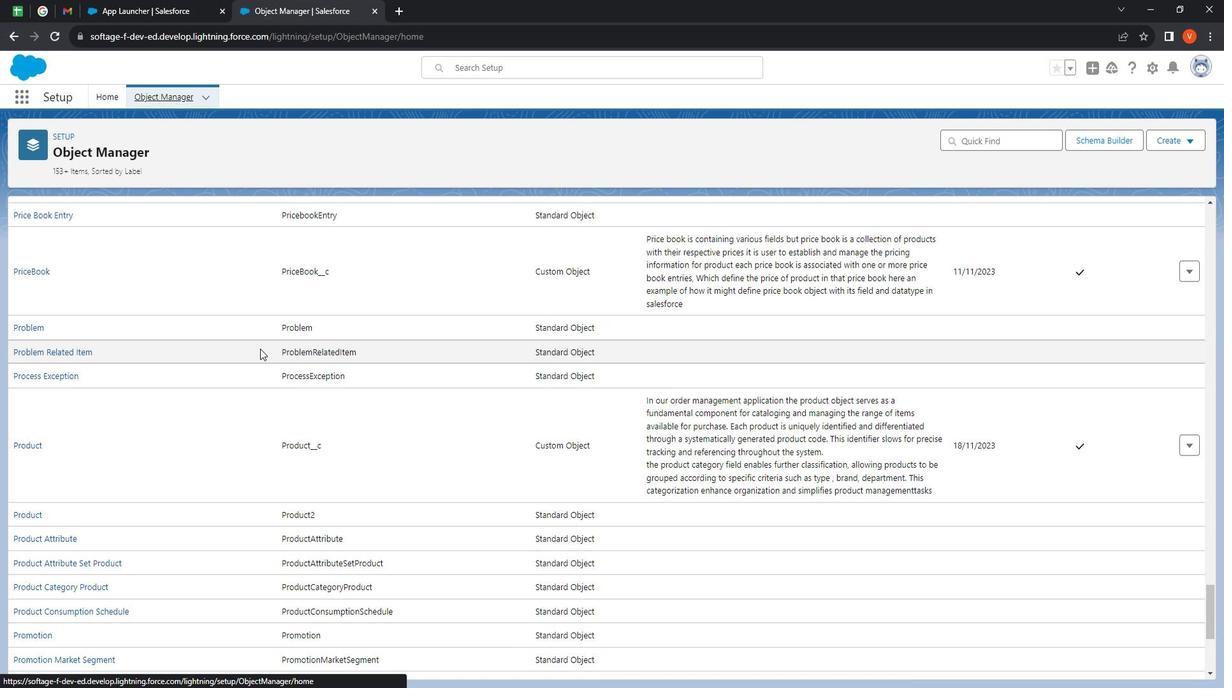 
Action: Mouse scrolled (279, 354) with delta (0, 0)
Screenshot: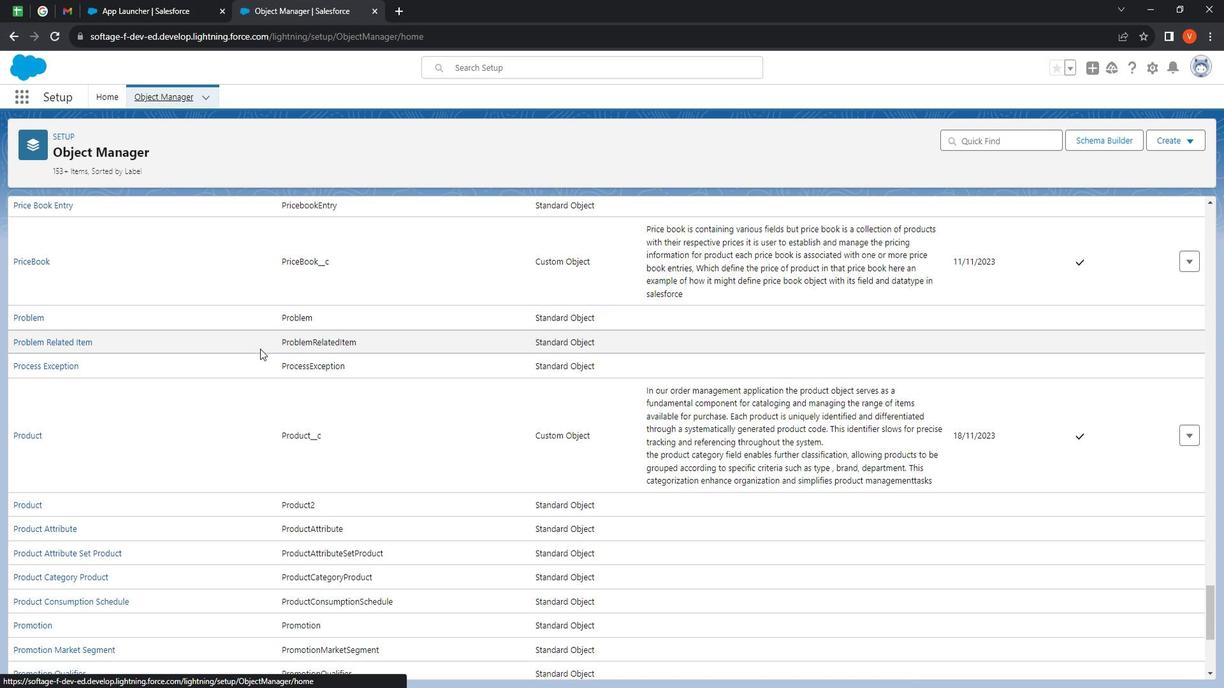 
Action: Mouse moved to (279, 355)
Screenshot: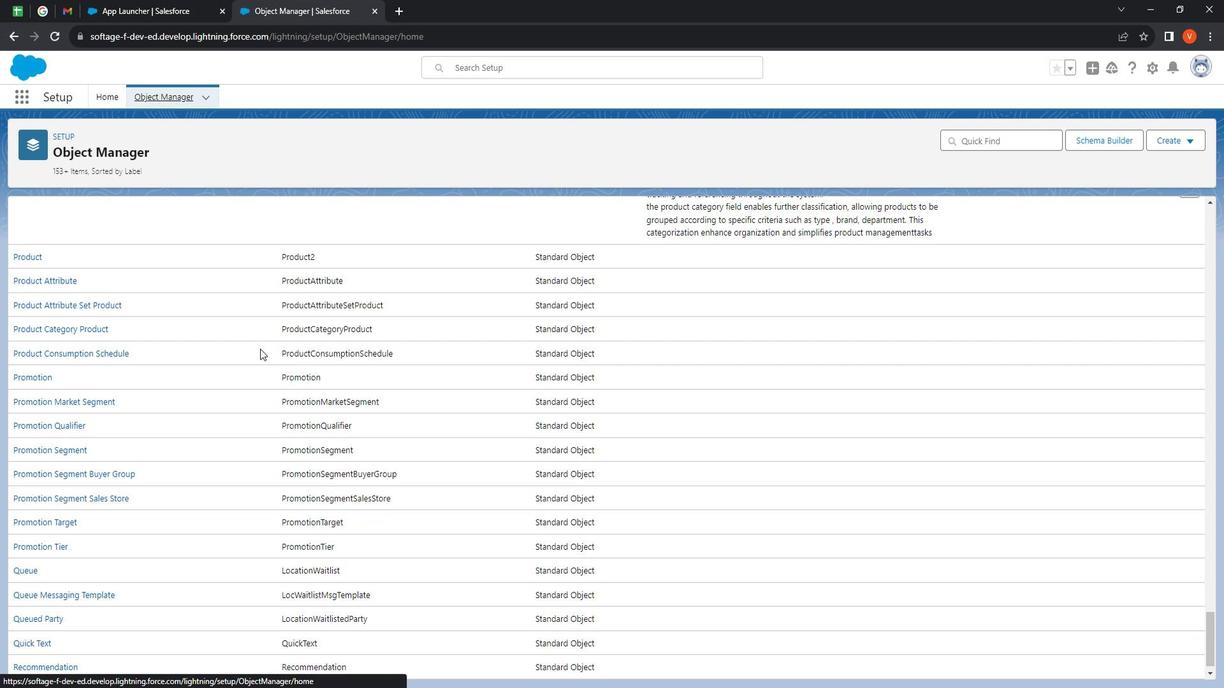 
Action: Mouse scrolled (279, 354) with delta (0, 0)
Screenshot: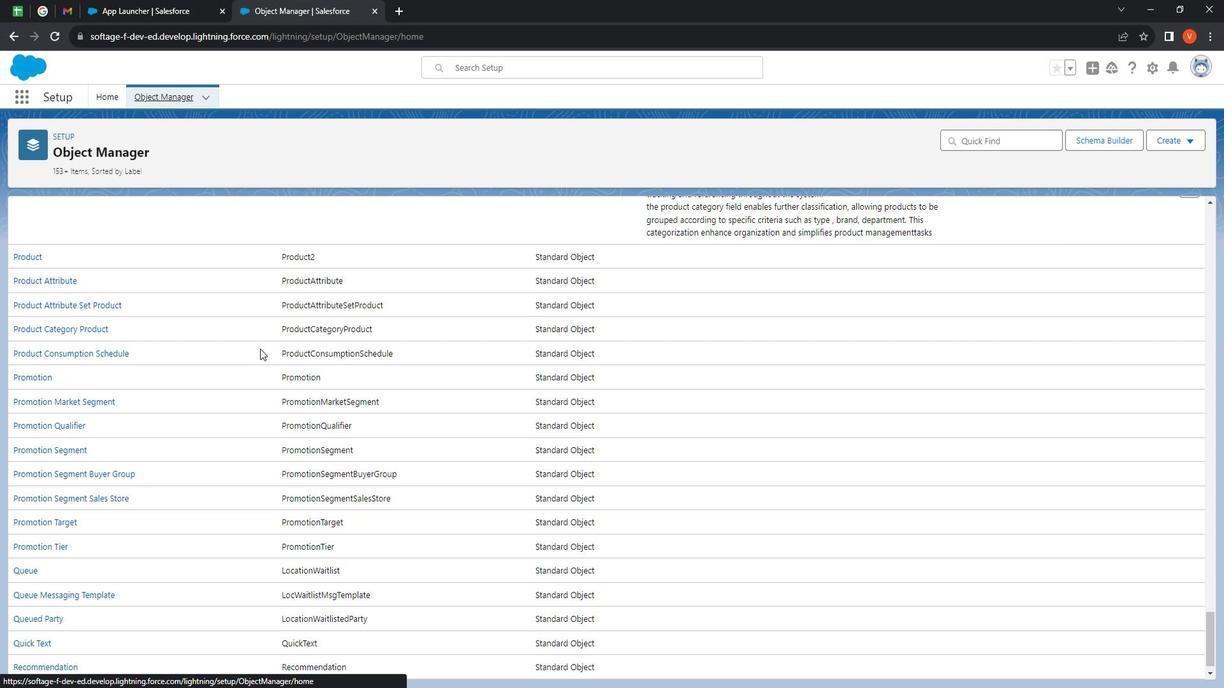 
Action: Mouse scrolled (279, 354) with delta (0, 0)
Screenshot: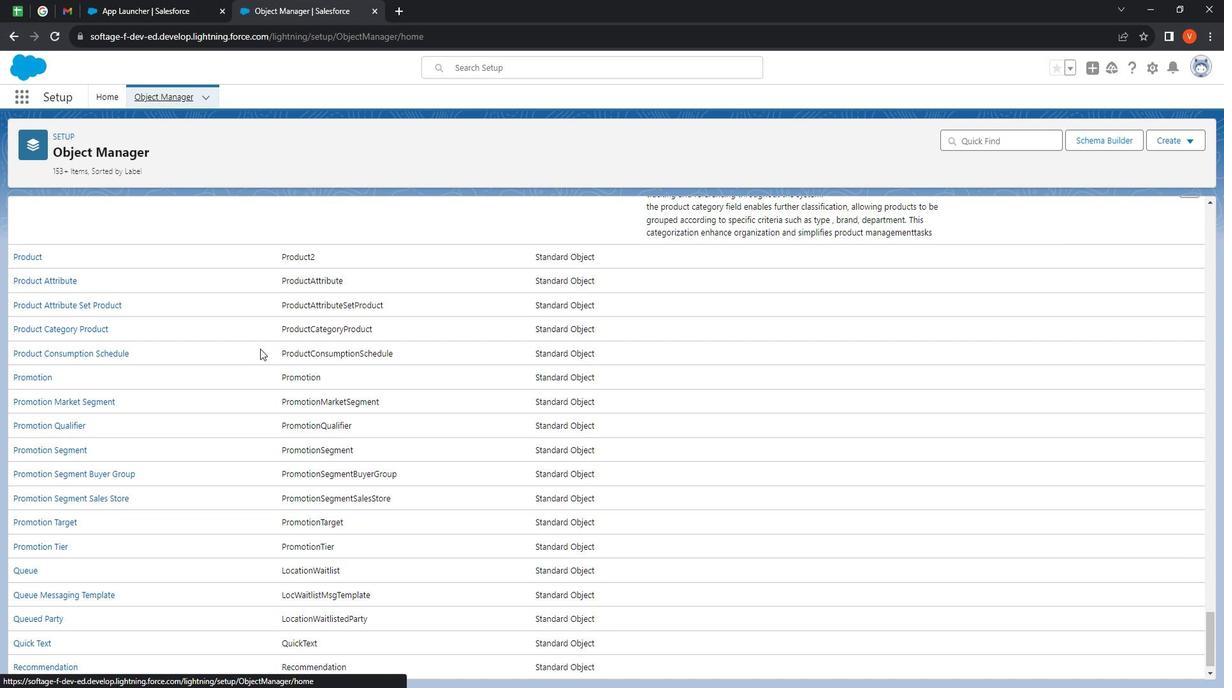 
Action: Mouse scrolled (279, 354) with delta (0, 0)
Screenshot: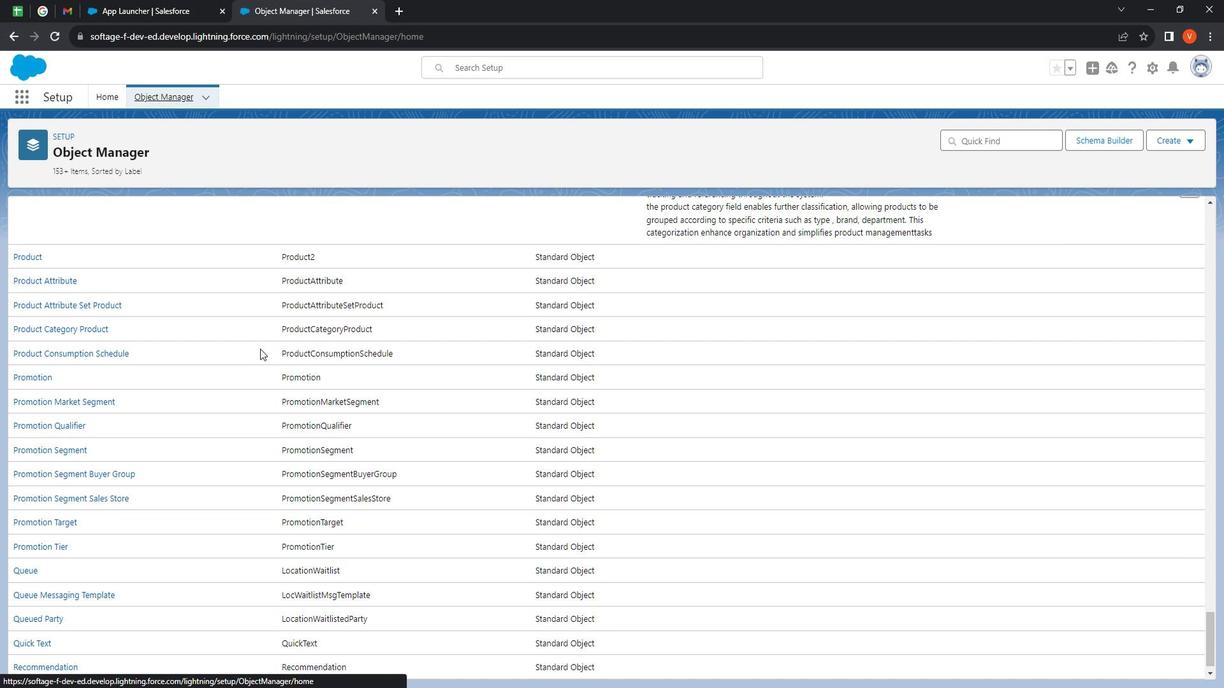 
Action: Mouse scrolled (279, 354) with delta (0, 0)
Screenshot: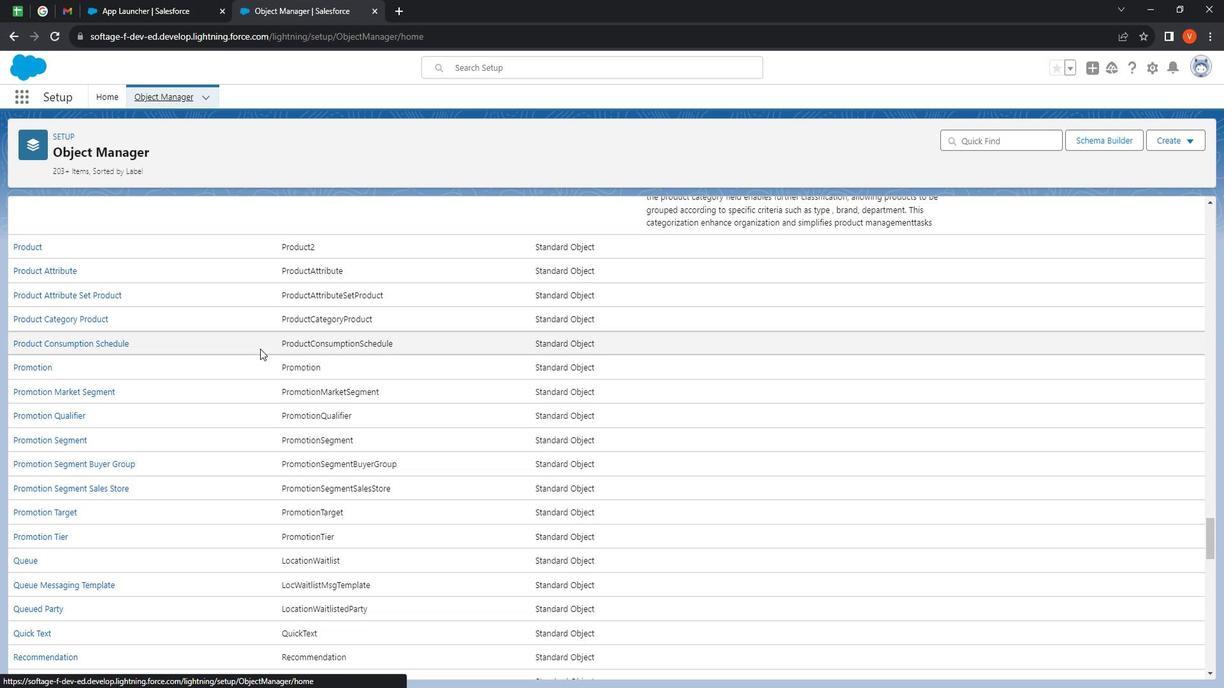 
Action: Mouse scrolled (279, 354) with delta (0, 0)
Screenshot: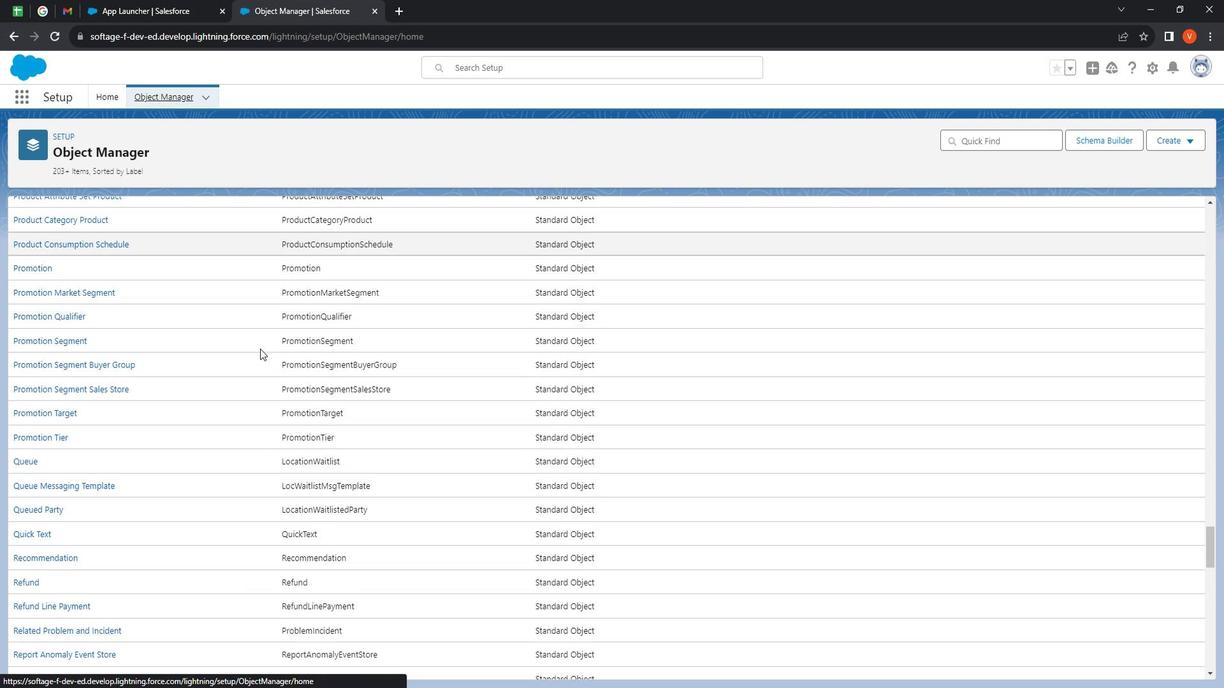 
Action: Mouse moved to (278, 352)
Screenshot: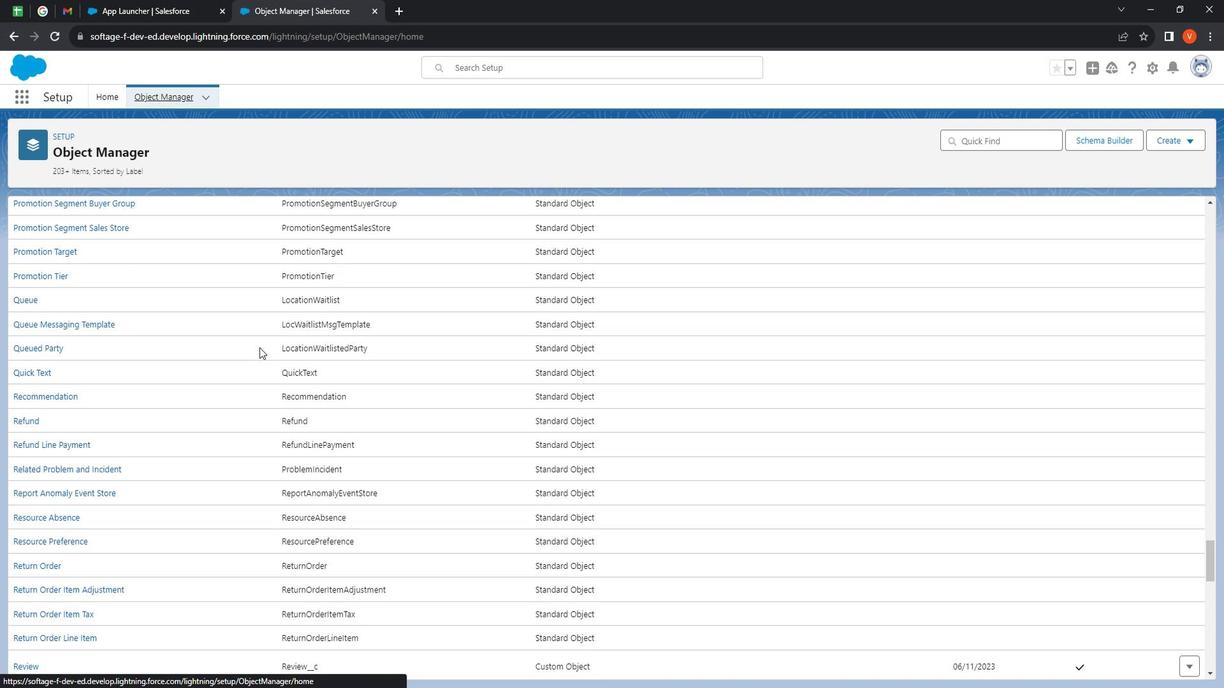 
Action: Mouse scrolled (278, 352) with delta (0, 0)
Screenshot: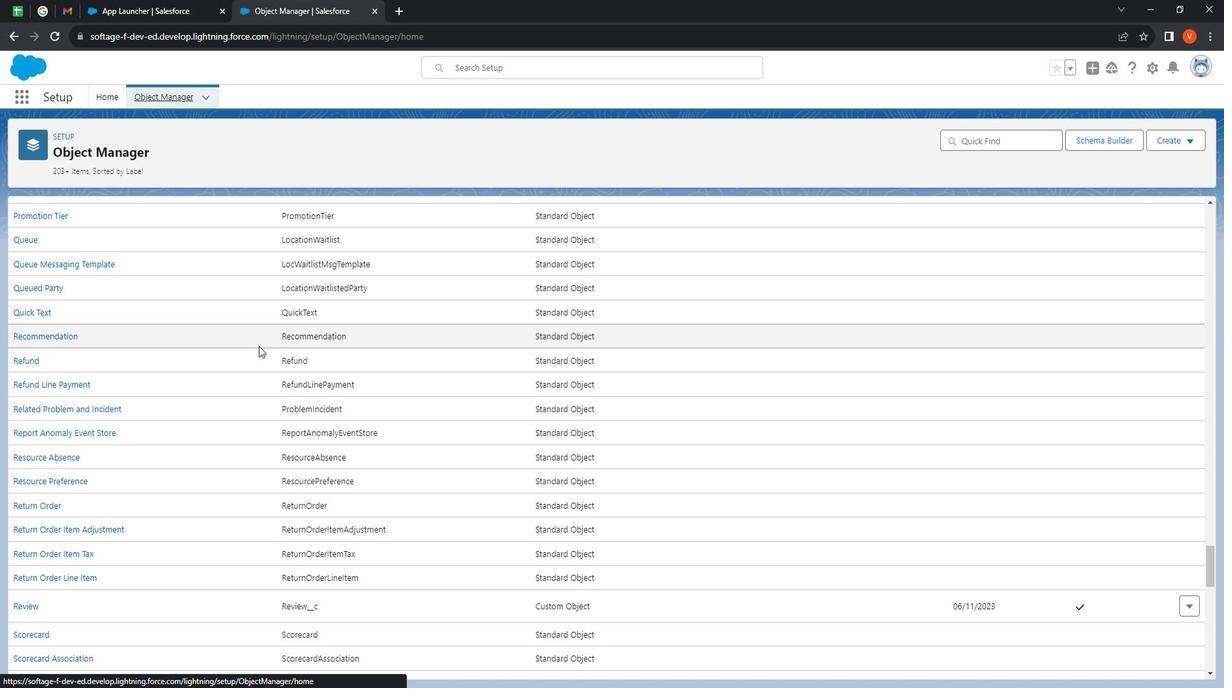 
Action: Mouse scrolled (278, 352) with delta (0, 0)
Screenshot: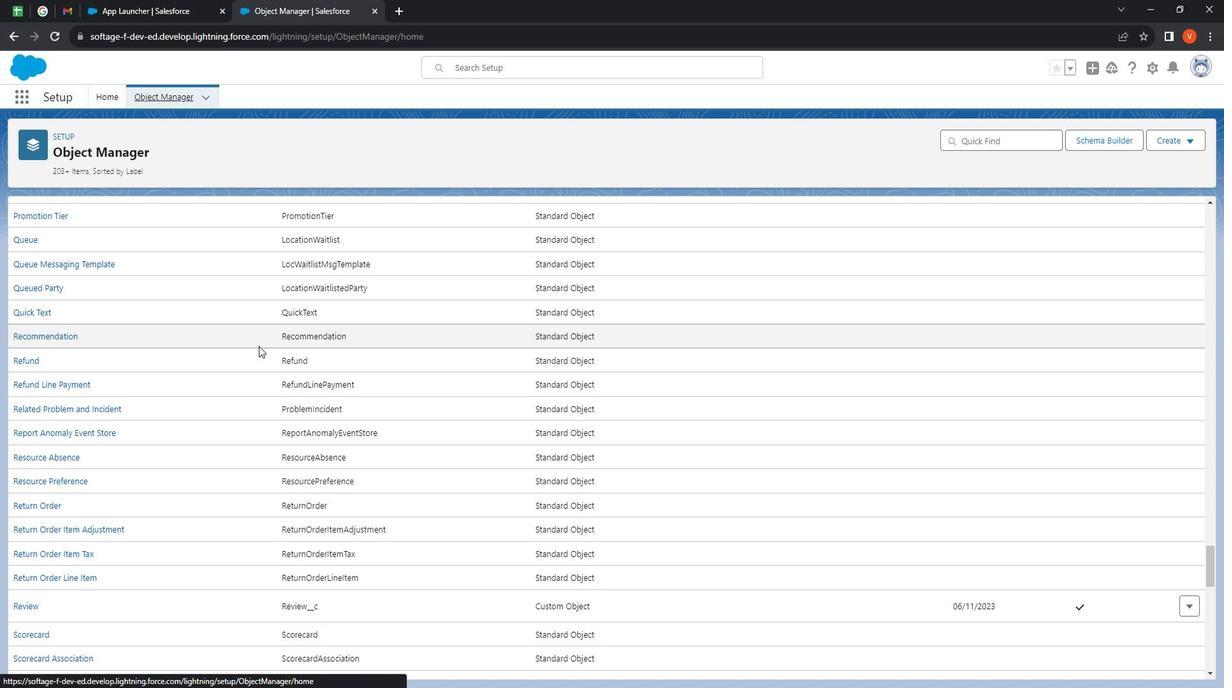 
Action: Mouse moved to (277, 352)
Screenshot: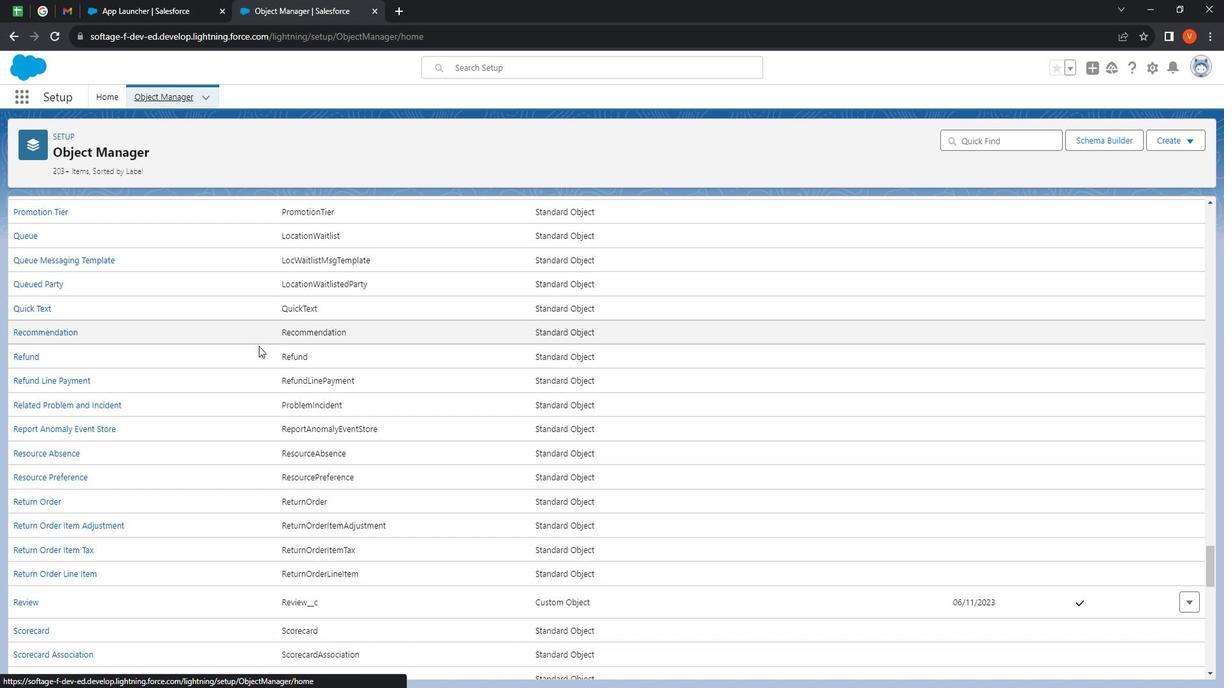 
Action: Mouse scrolled (277, 351) with delta (0, 0)
Screenshot: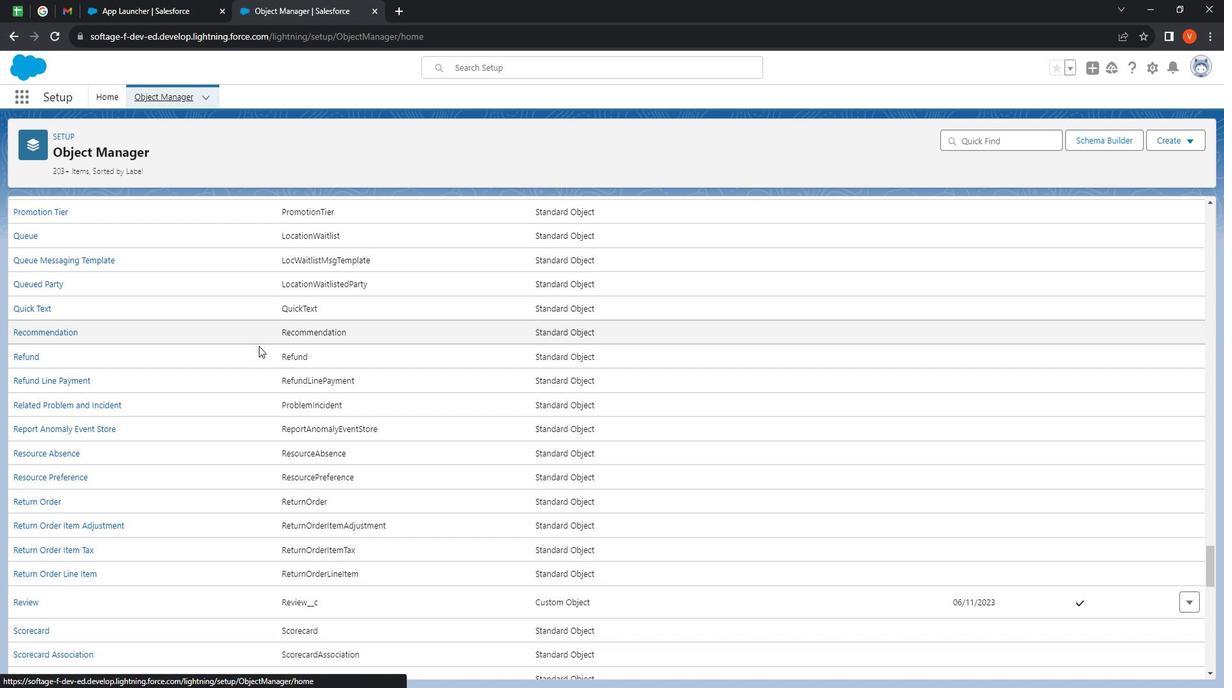 
Action: Mouse scrolled (277, 351) with delta (0, 0)
Screenshot: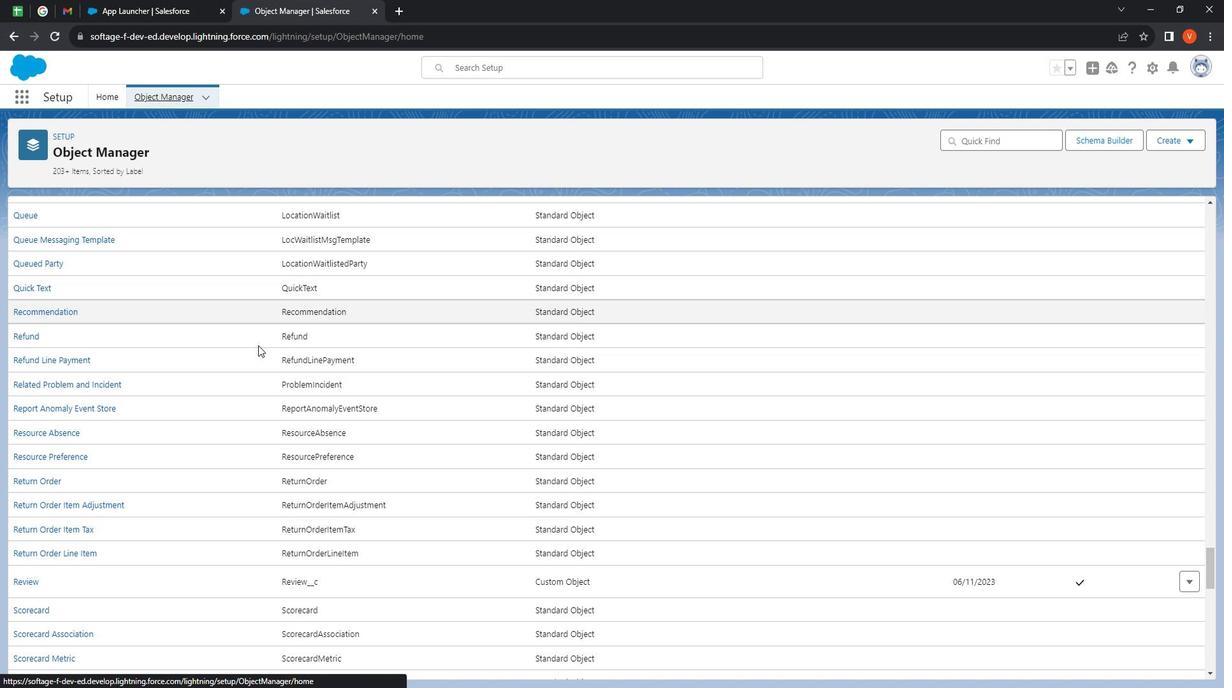 
Action: Mouse moved to (277, 351)
Screenshot: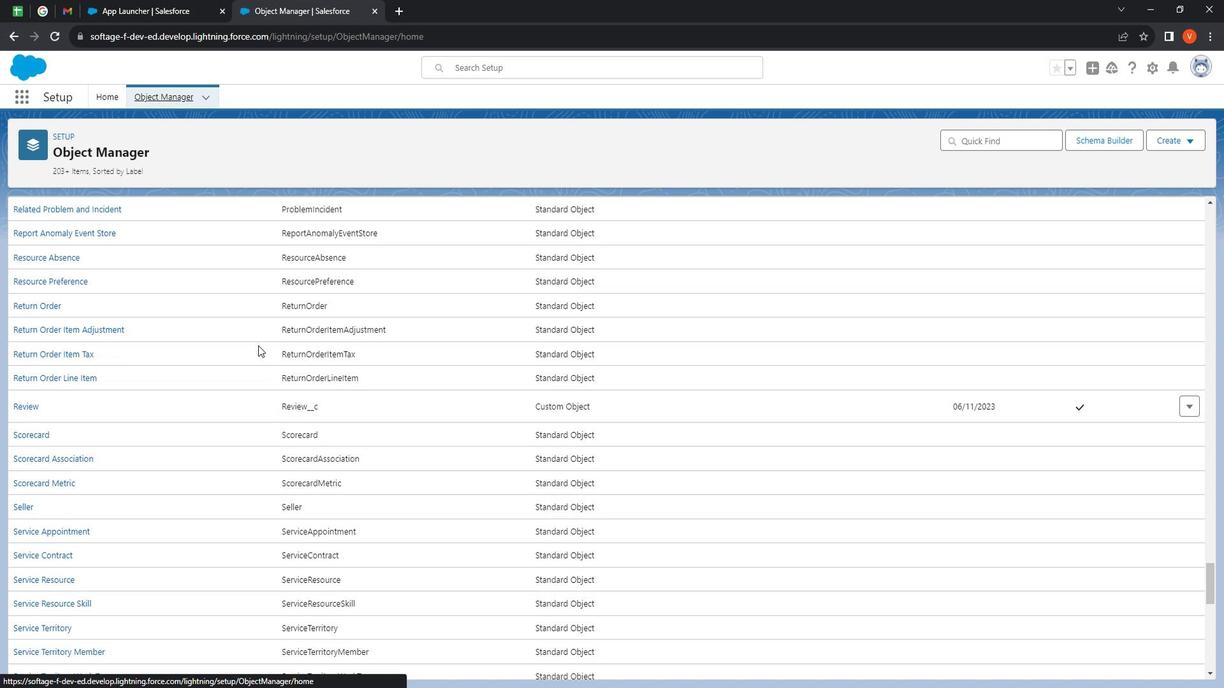 
Action: Mouse scrolled (277, 350) with delta (0, 0)
Screenshot: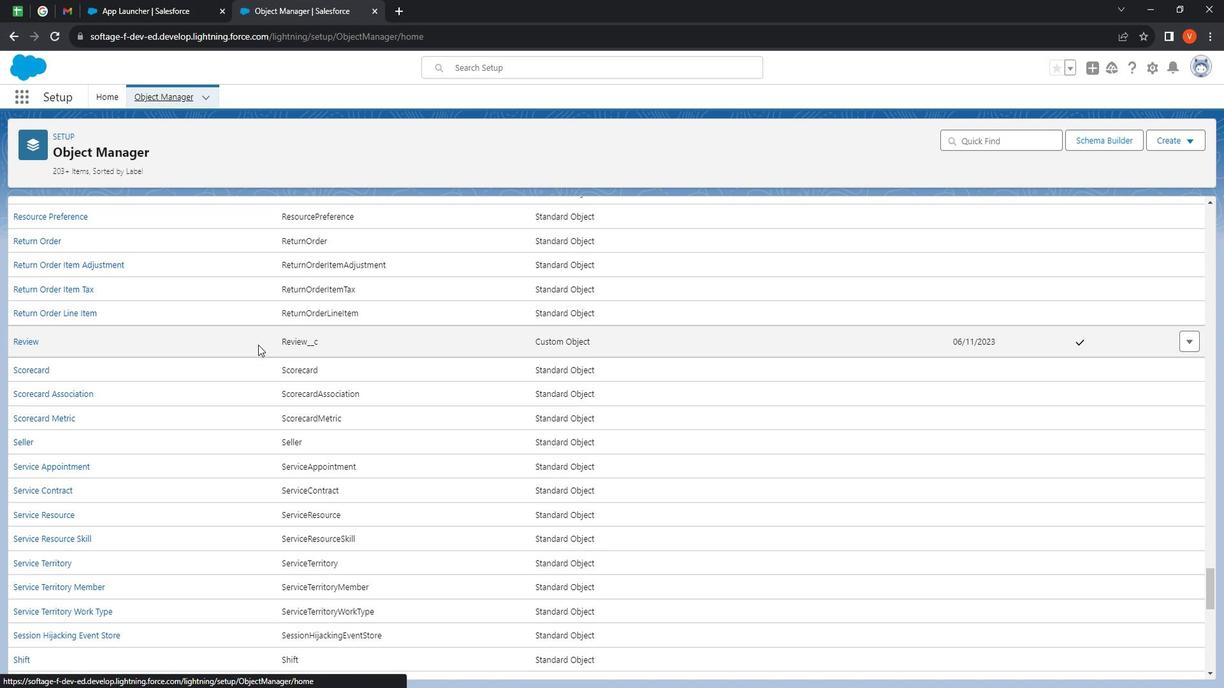 
Action: Mouse scrolled (277, 350) with delta (0, 0)
Screenshot: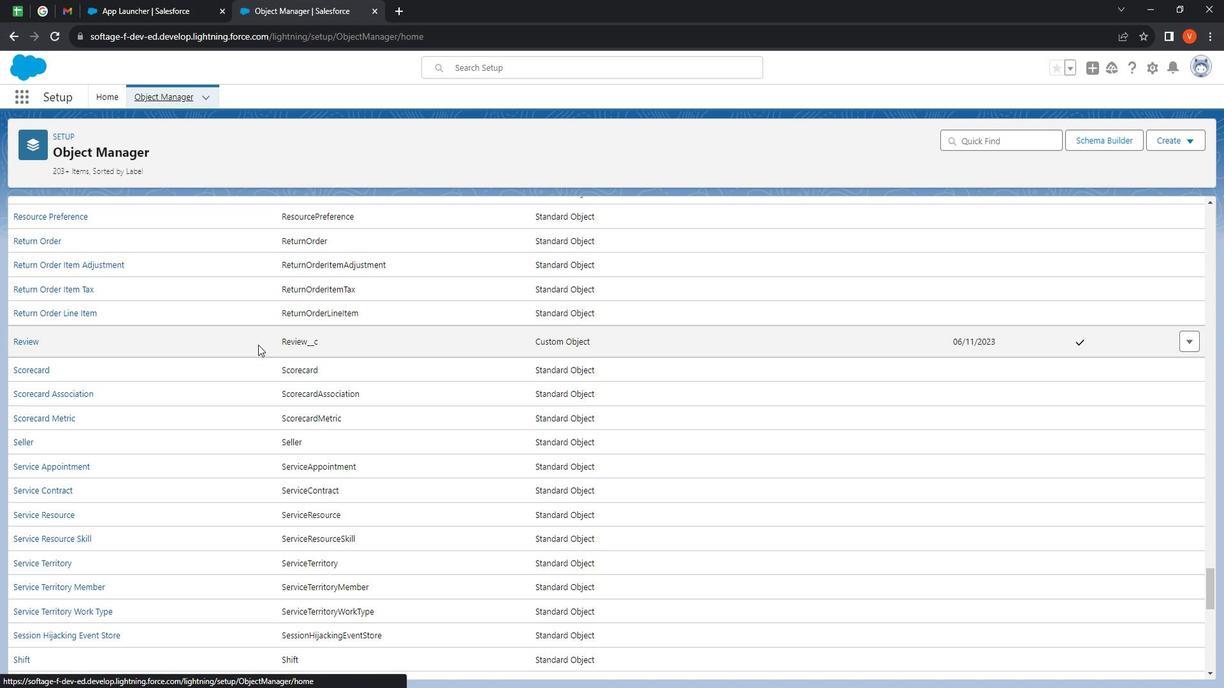 
Action: Mouse scrolled (277, 350) with delta (0, 0)
Screenshot: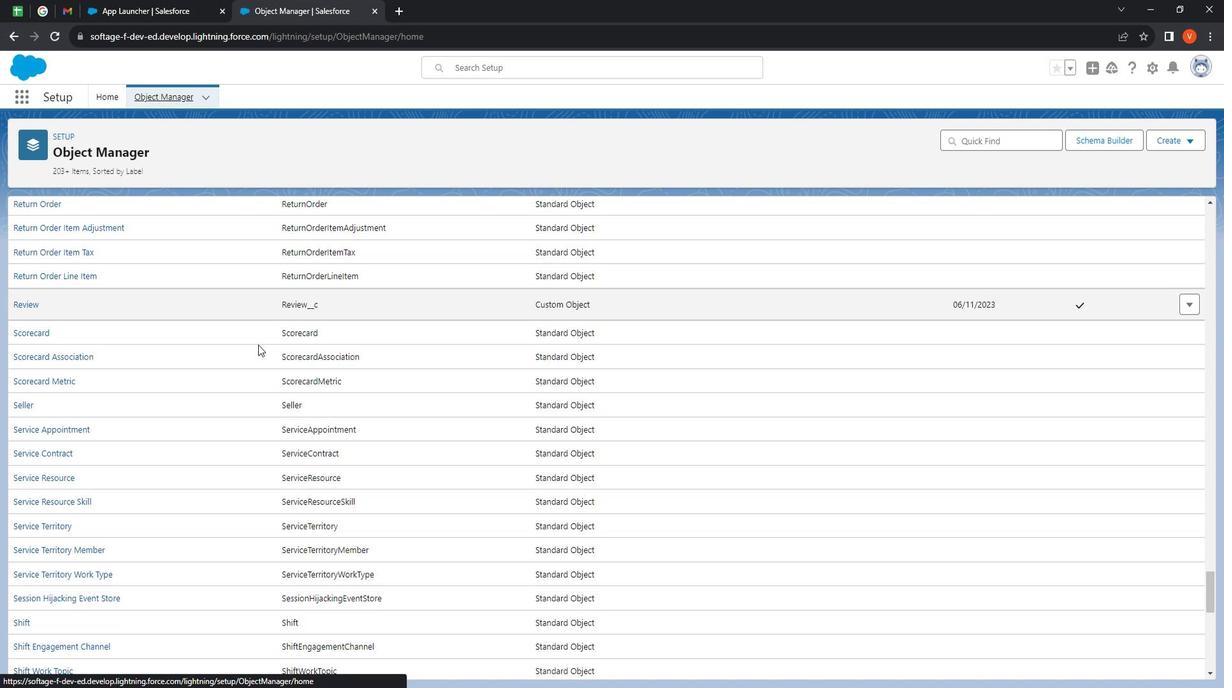 
Action: Mouse scrolled (277, 350) with delta (0, 0)
Screenshot: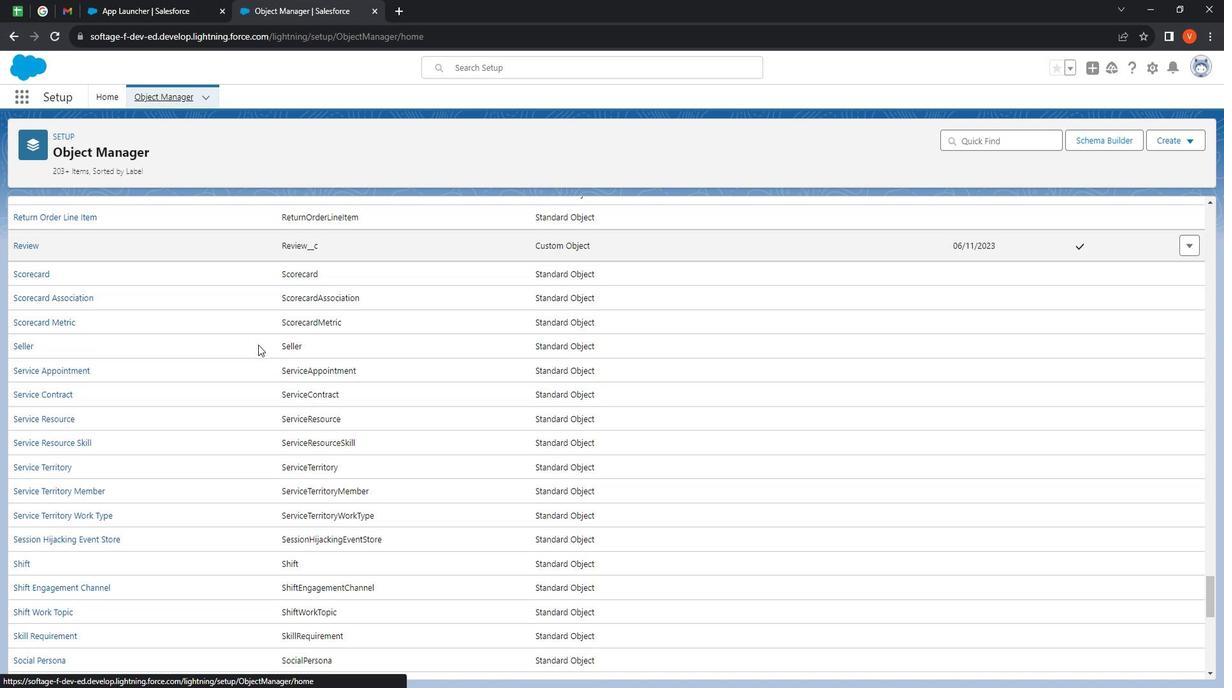 
Action: Mouse scrolled (277, 350) with delta (0, 0)
Screenshot: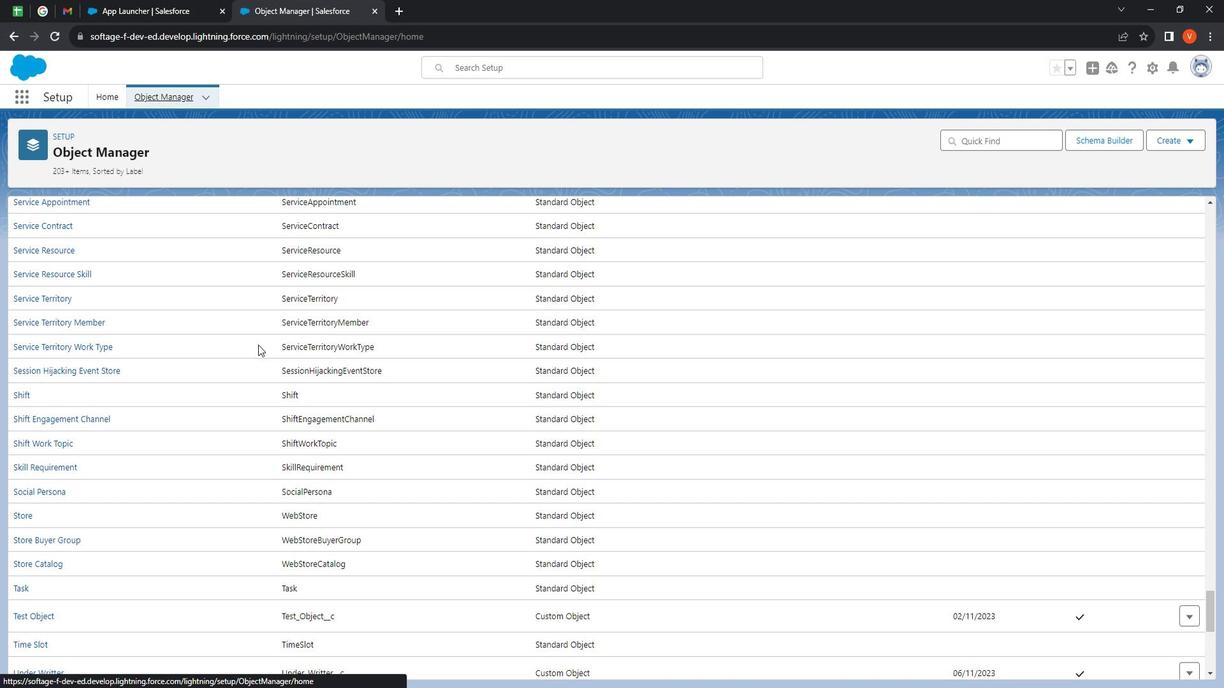 
Action: Mouse scrolled (277, 350) with delta (0, 0)
Screenshot: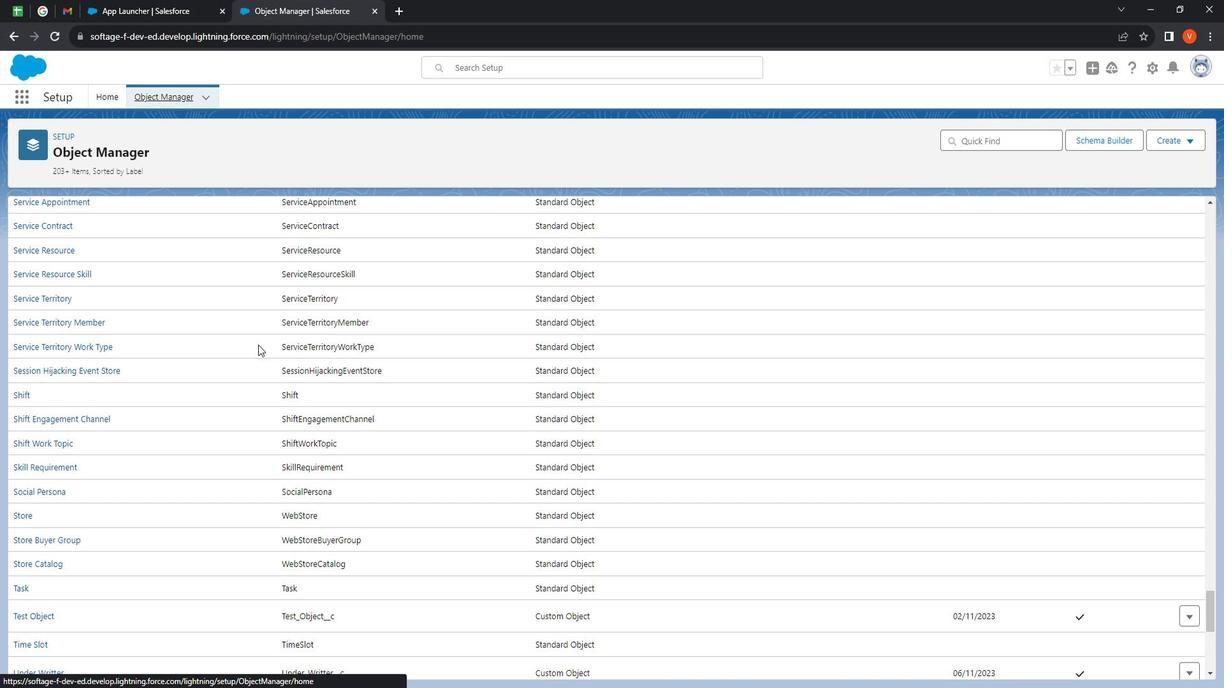 
Action: Mouse scrolled (277, 350) with delta (0, 0)
Screenshot: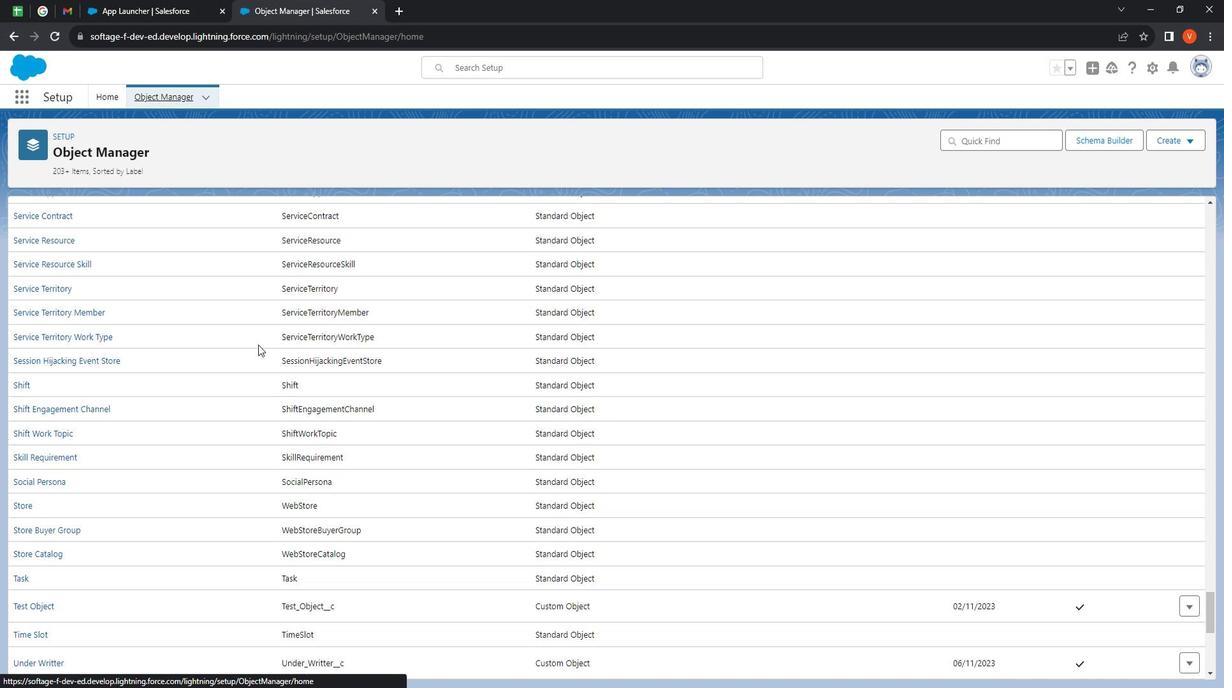 
Action: Mouse scrolled (277, 350) with delta (0, 0)
Screenshot: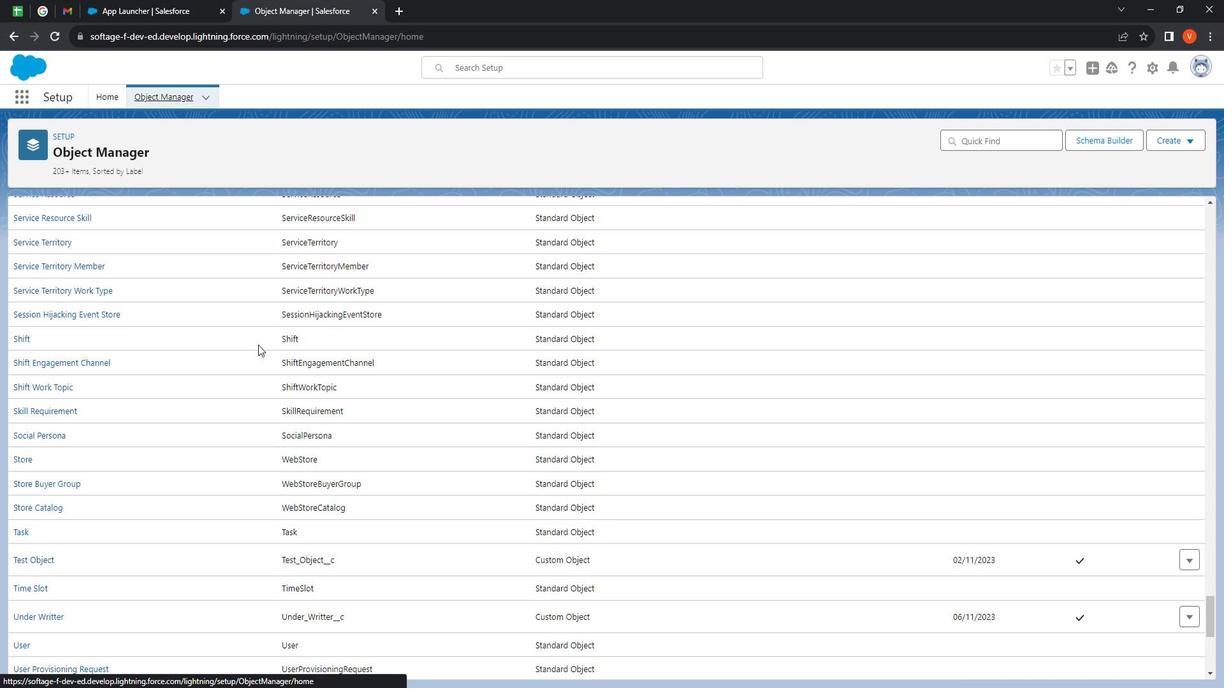 
Action: Mouse scrolled (277, 350) with delta (0, 0)
Screenshot: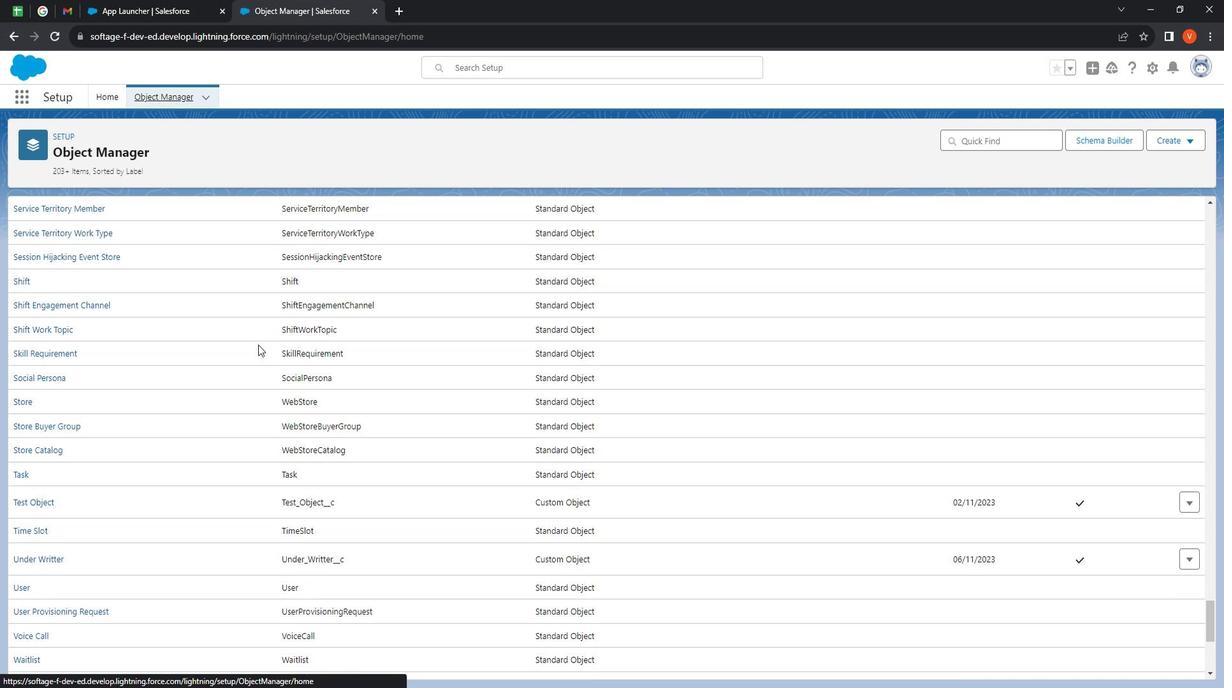 
Action: Mouse scrolled (277, 350) with delta (0, 0)
Screenshot: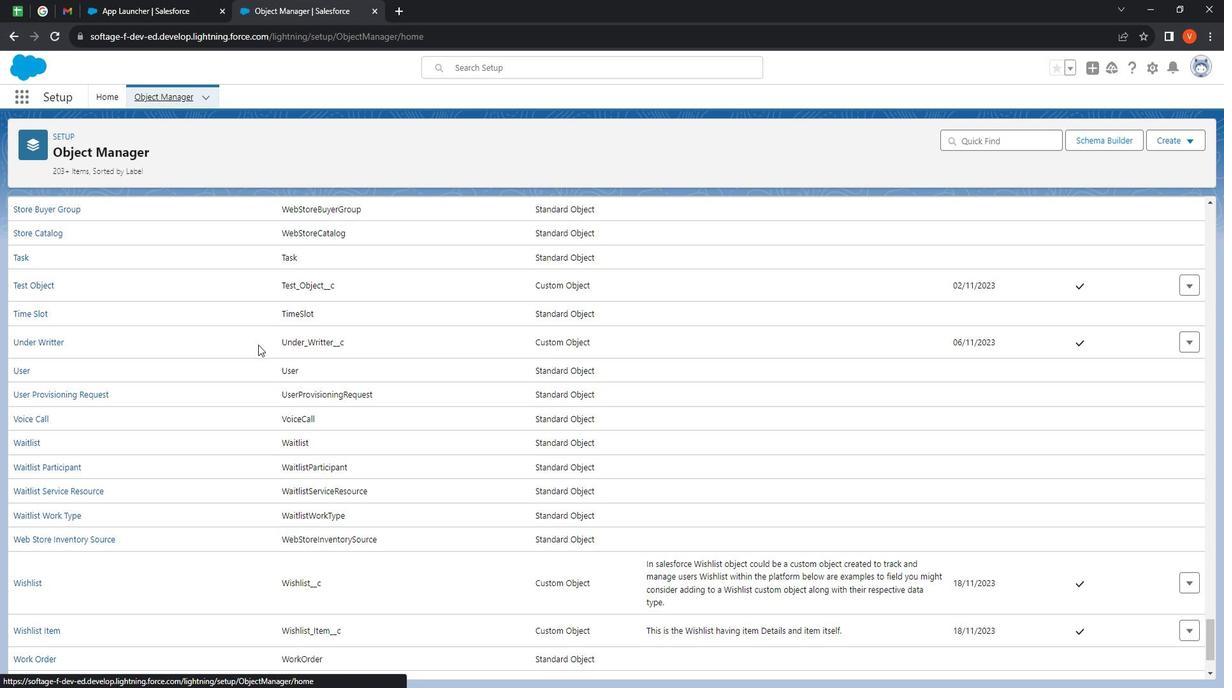 
Action: Mouse scrolled (277, 350) with delta (0, 0)
Screenshot: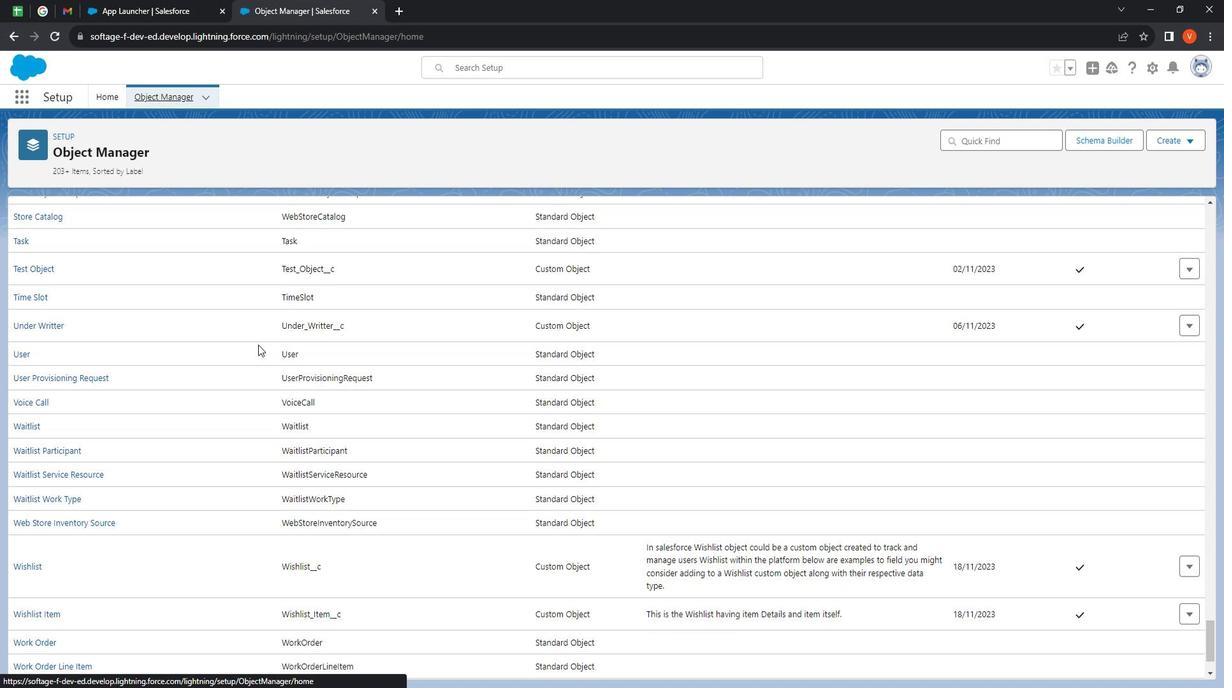 
Action: Mouse moved to (42, 484)
Screenshot: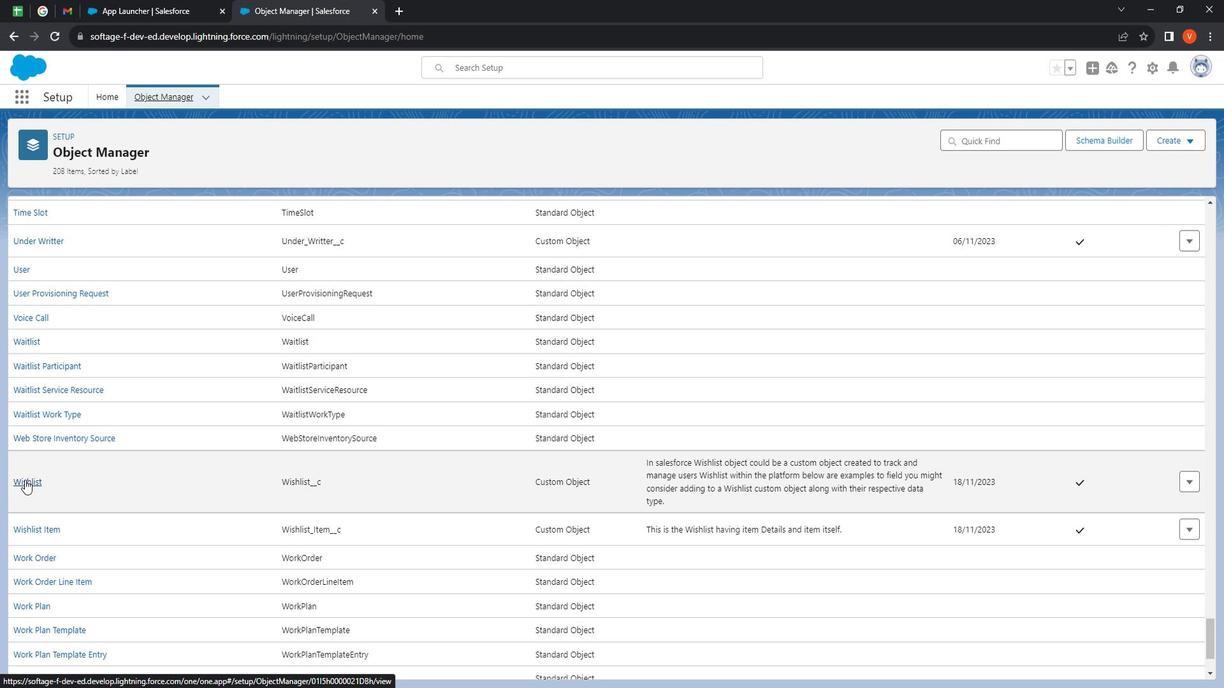 
Action: Mouse pressed left at (42, 484)
Screenshot: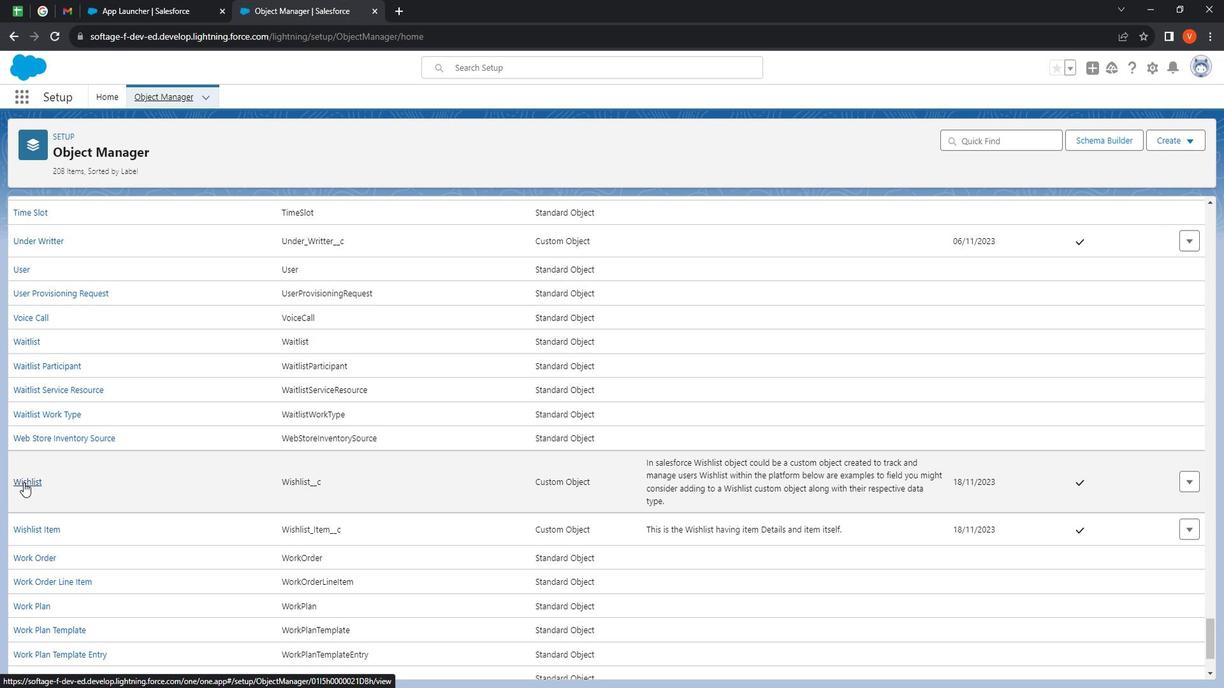 
Action: Mouse moved to (131, 243)
Screenshot: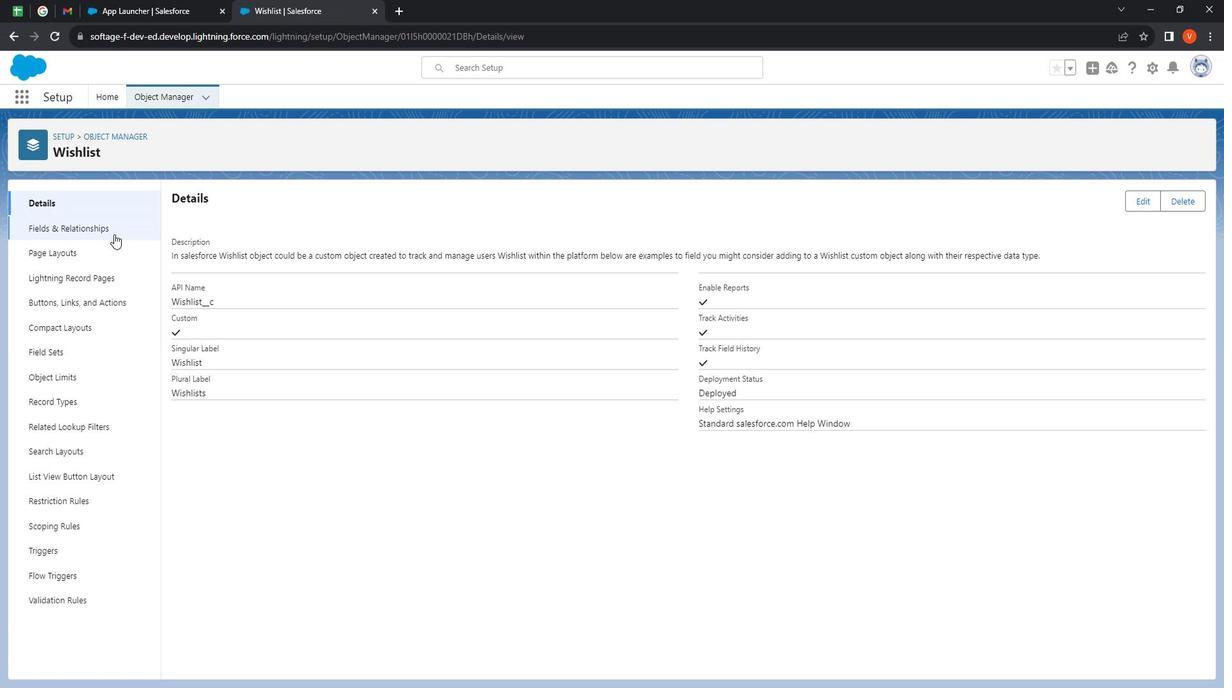 
Action: Mouse pressed left at (131, 243)
Screenshot: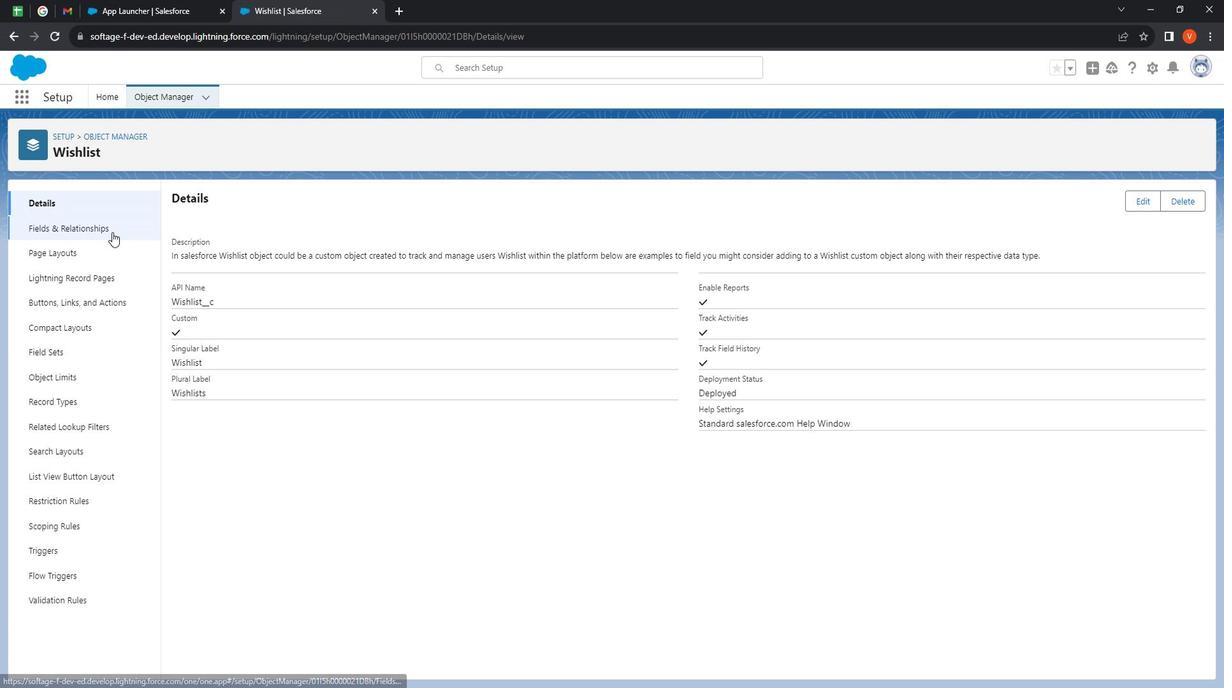 
Action: Mouse moved to (954, 211)
Screenshot: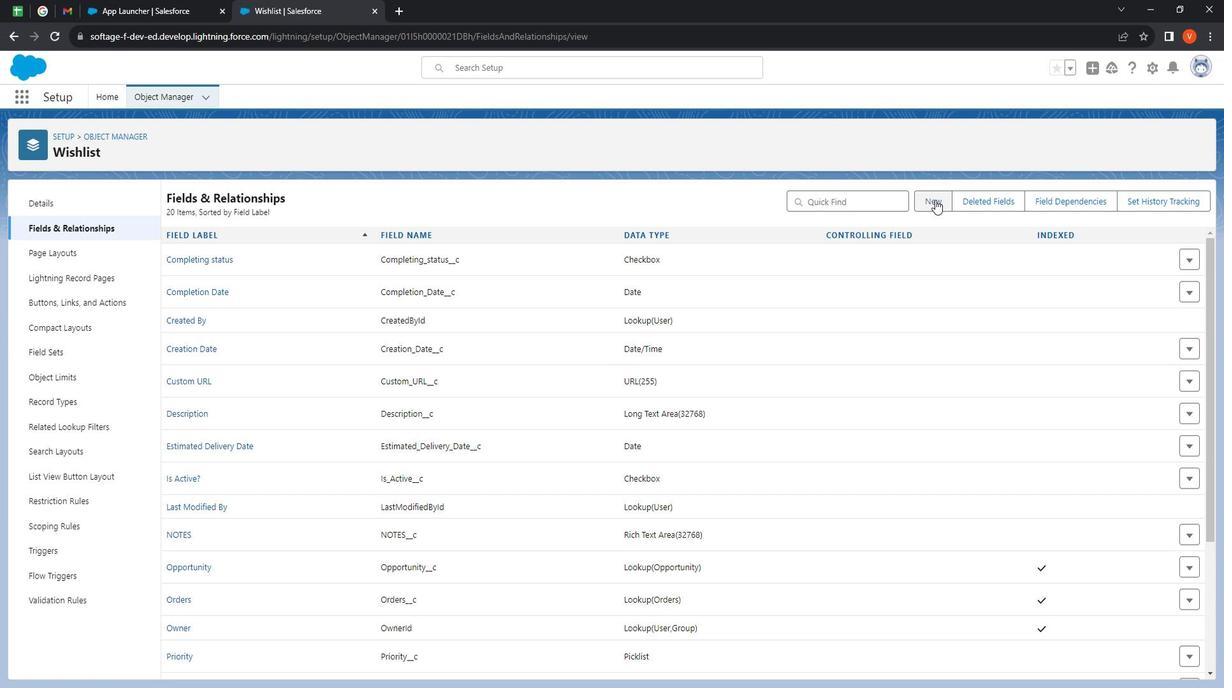 
Action: Mouse pressed left at (954, 211)
Screenshot: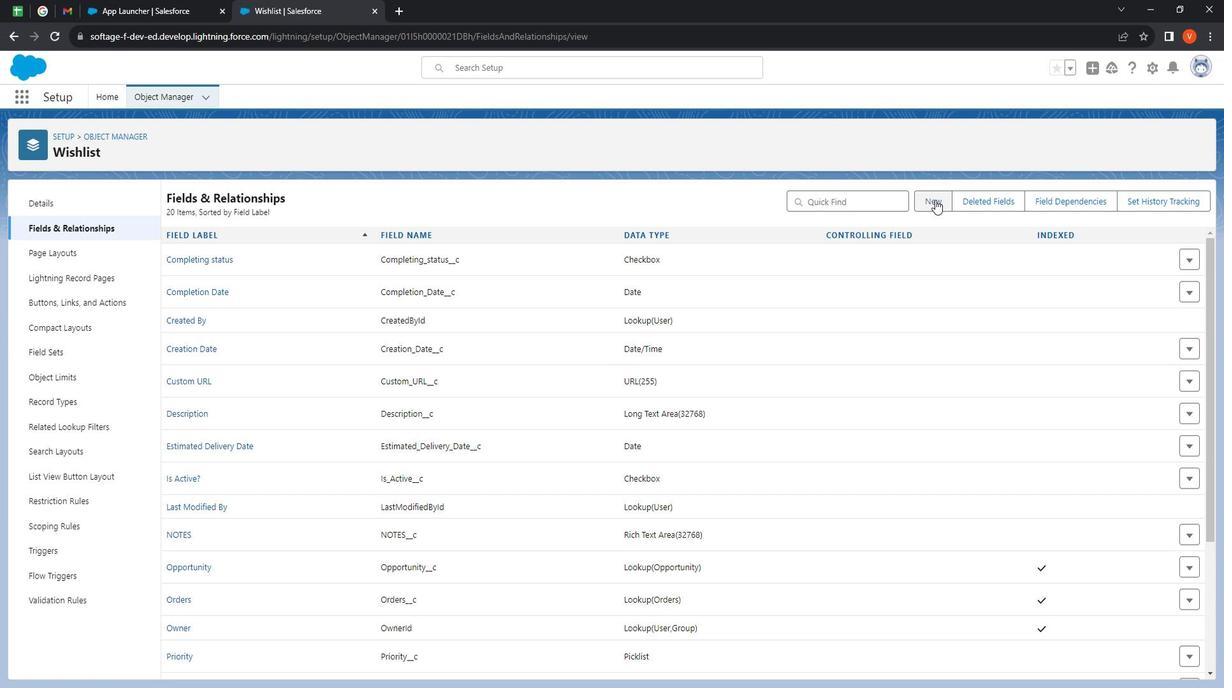 
Action: Mouse moved to (209, 591)
Screenshot: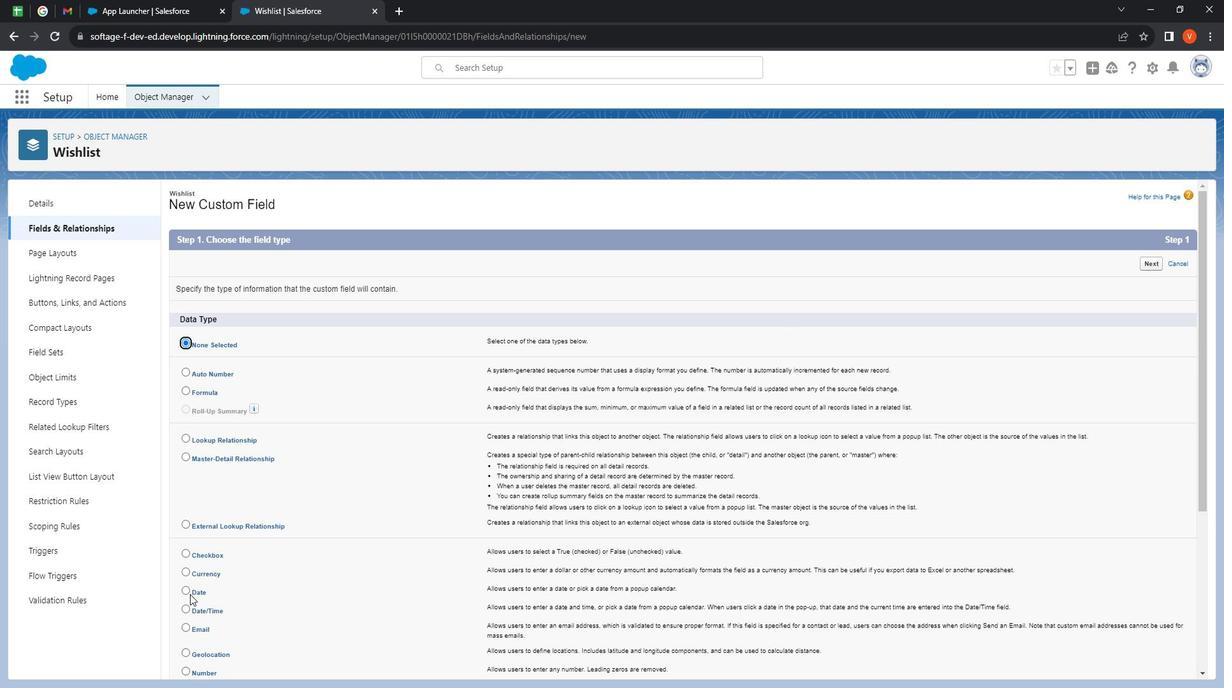 
Action: Mouse pressed left at (209, 591)
Screenshot: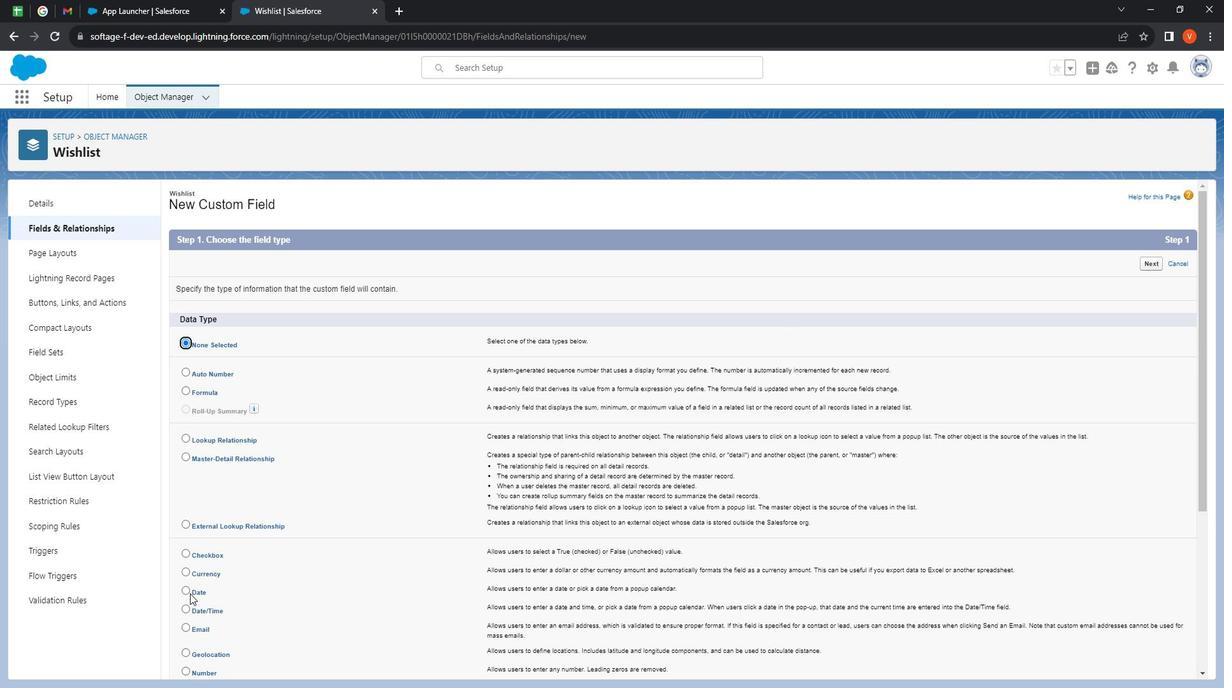 
Action: Mouse moved to (202, 589)
Screenshot: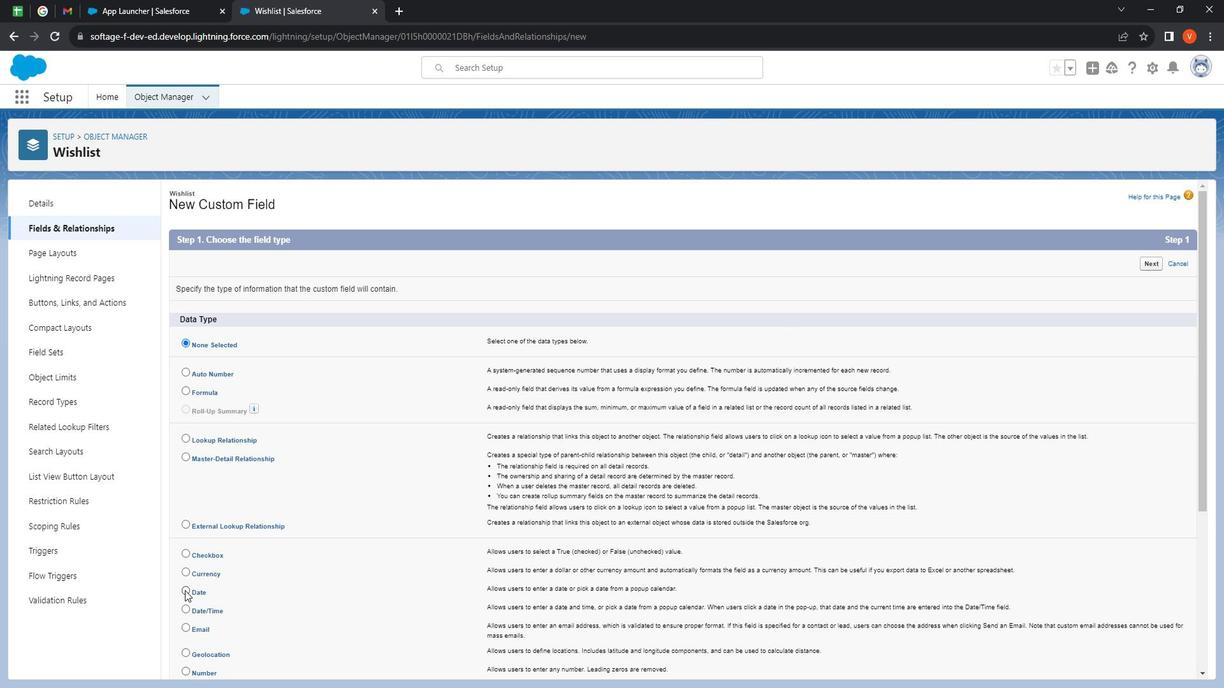 
Action: Mouse pressed left at (202, 589)
Screenshot: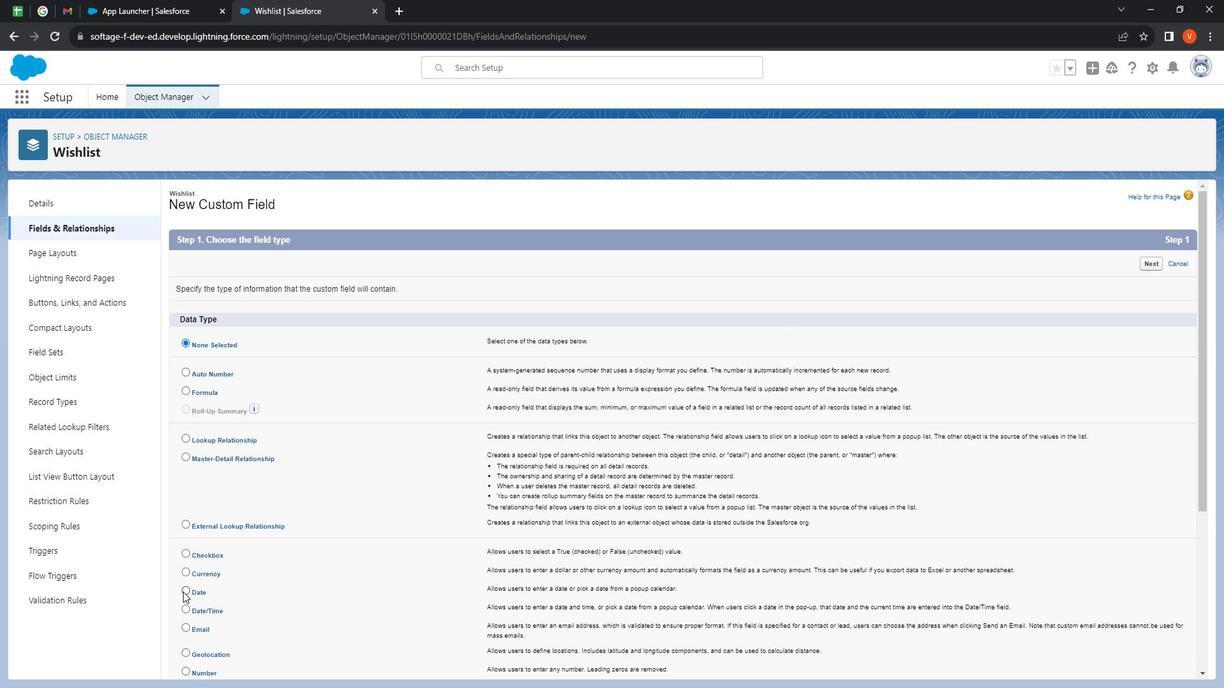 
Action: Mouse moved to (1176, 277)
Screenshot: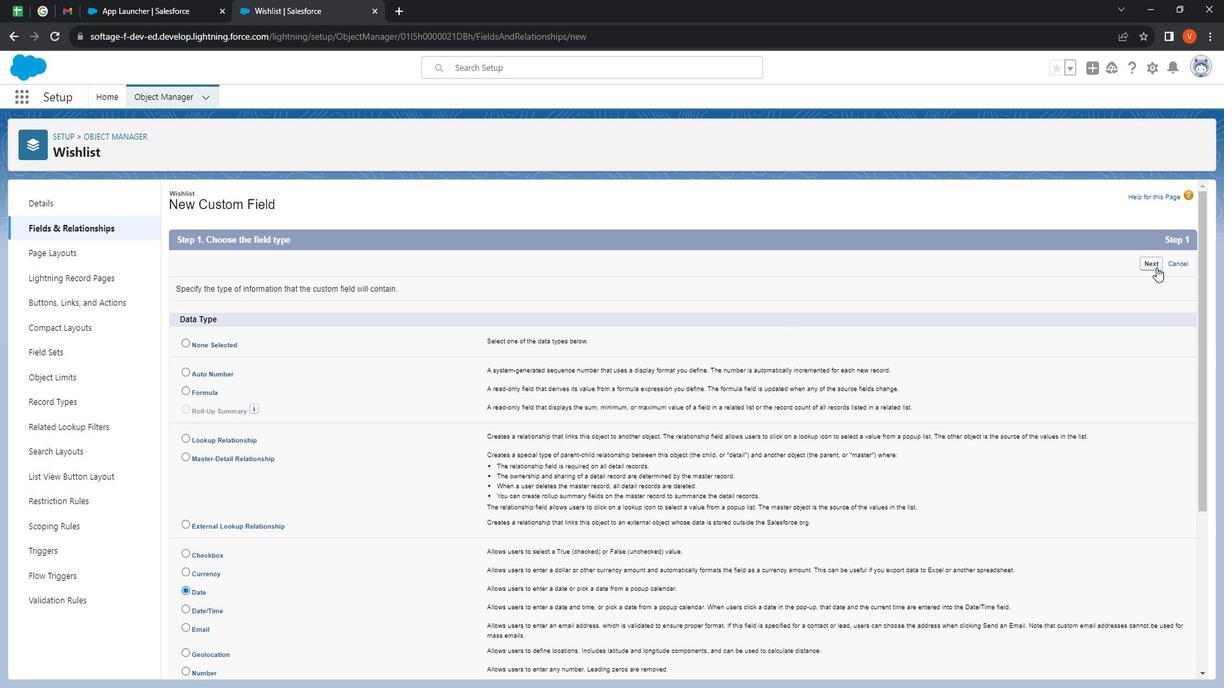 
Action: Mouse pressed left at (1176, 277)
Screenshot: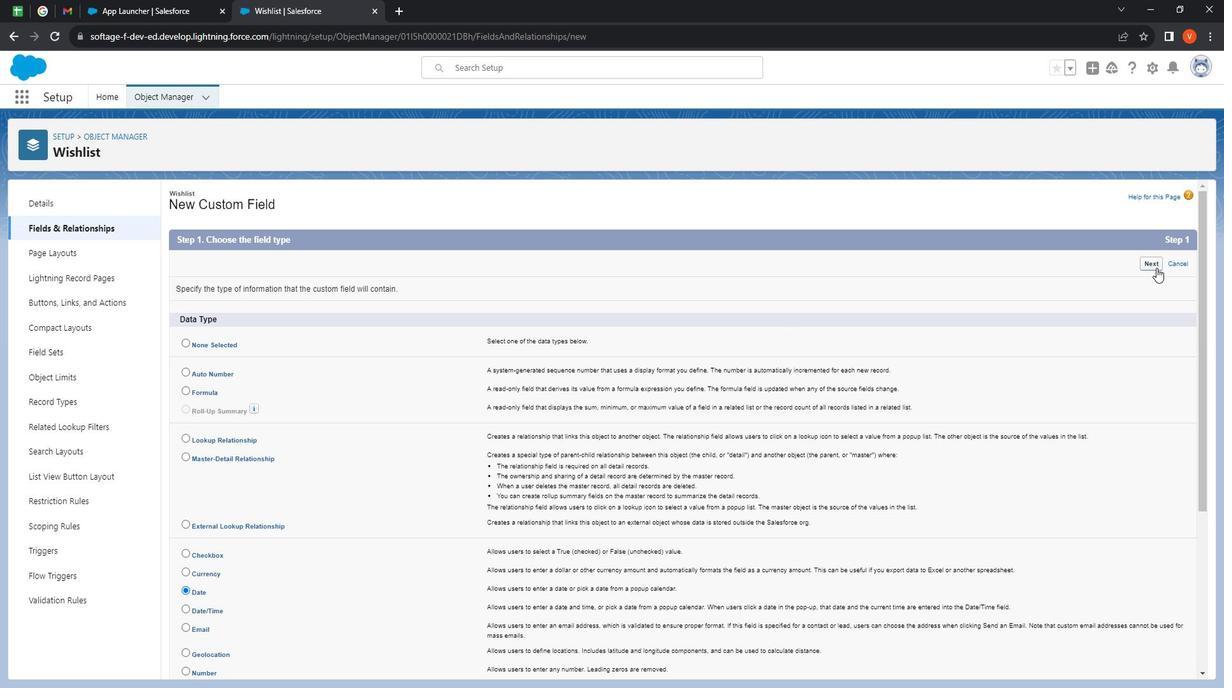 
Action: Mouse moved to (438, 294)
Screenshot: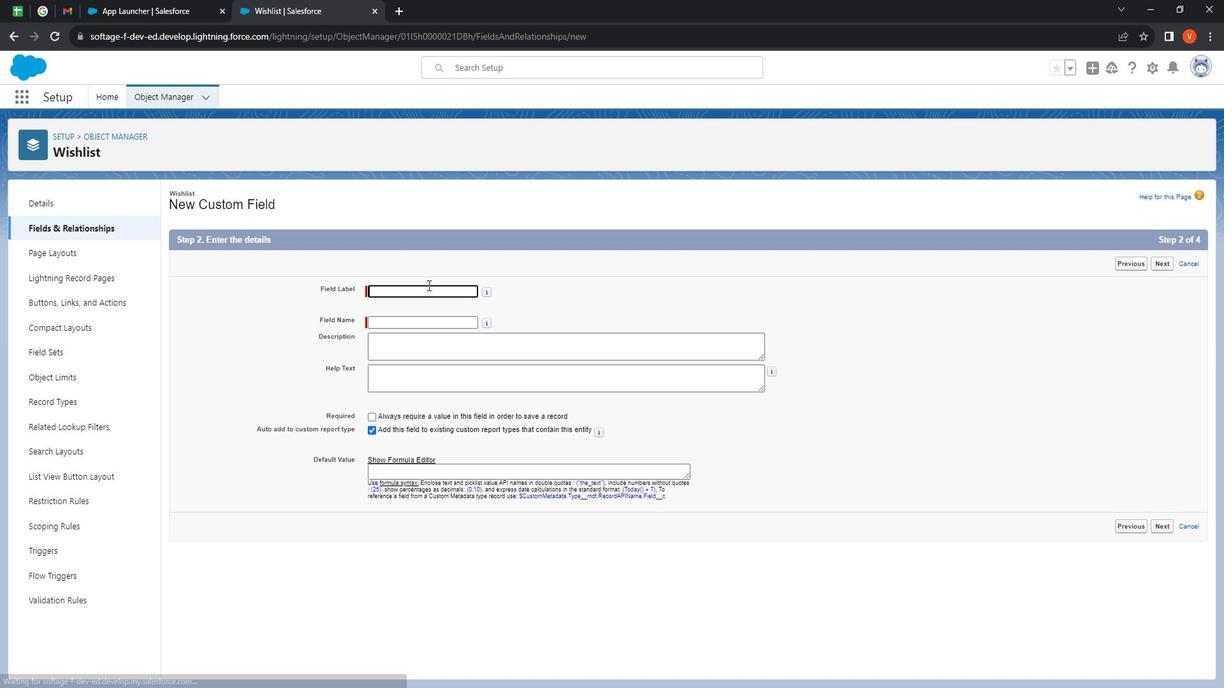 
Action: Mouse pressed left at (438, 294)
Screenshot: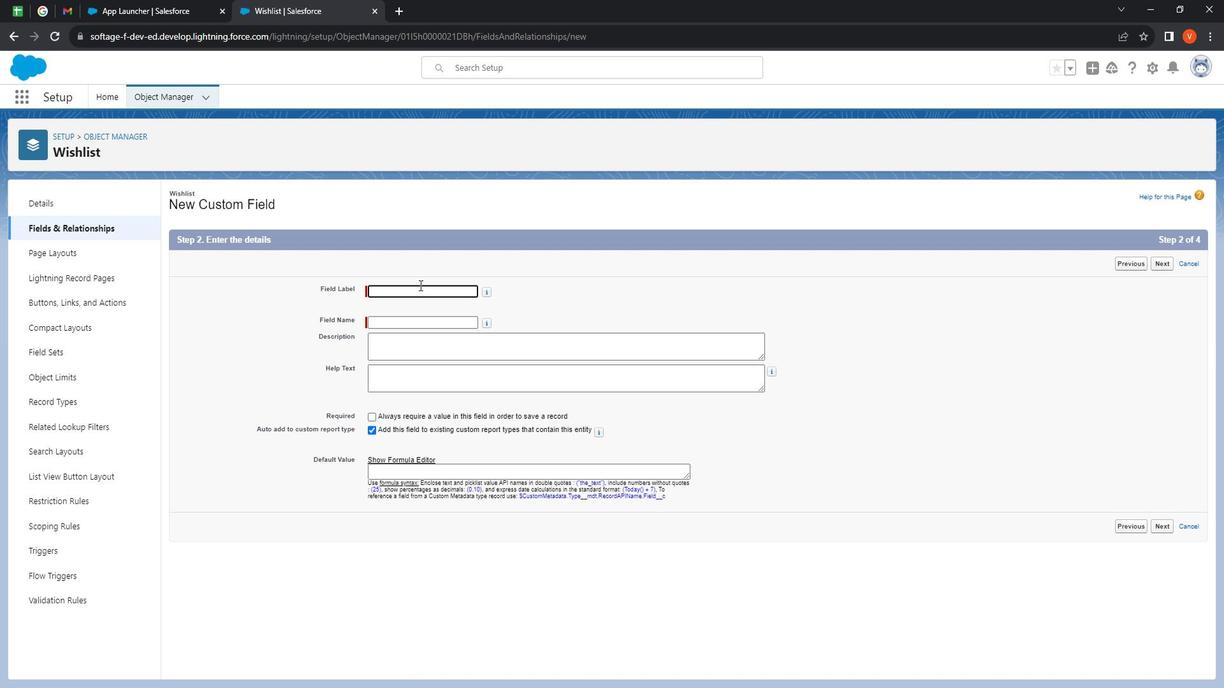 
Action: Key pressed <Key.shift>
Screenshot: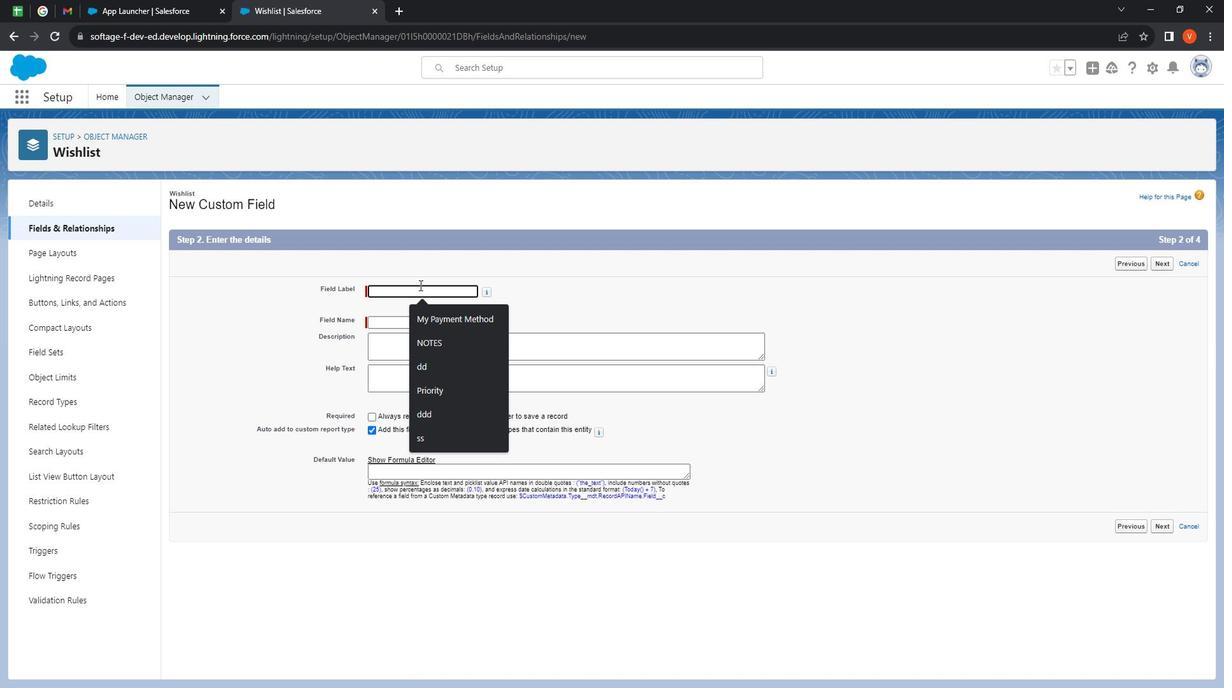 
Action: Mouse moved to (426, 296)
Screenshot: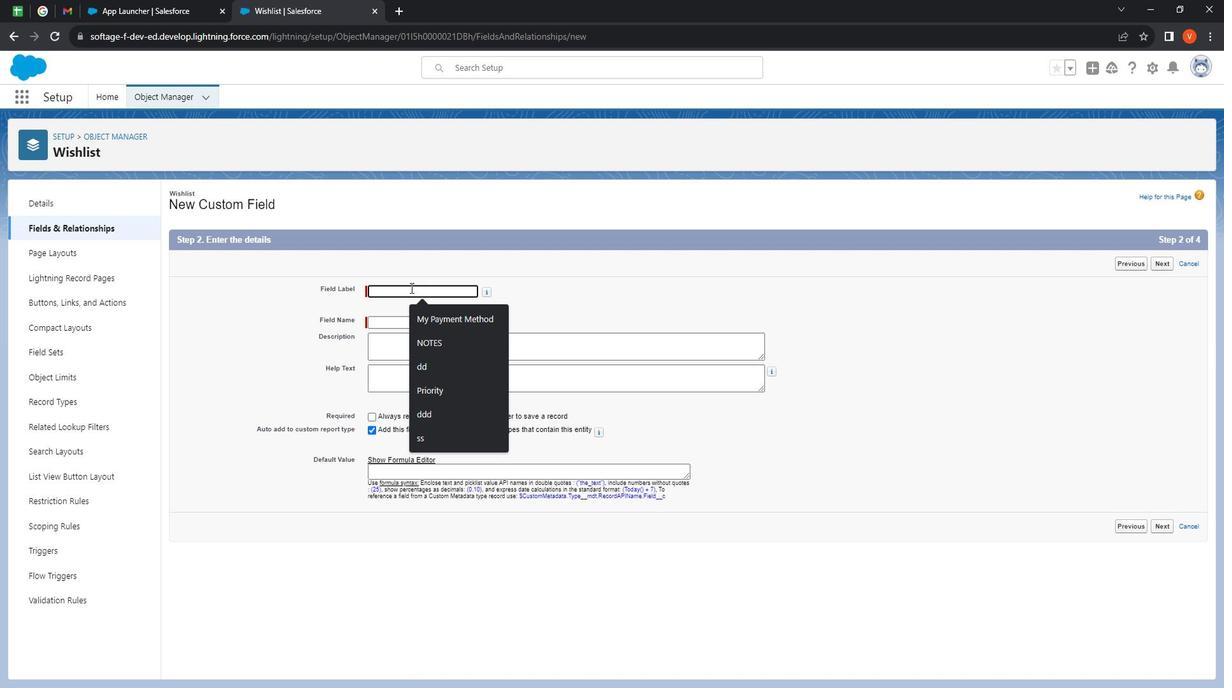 
Action: Key pressed <Key.shift><Key.shift>Estimated<Key.space><Key.shift>Delivery<Key.space><Key.shift>Date
Screenshot: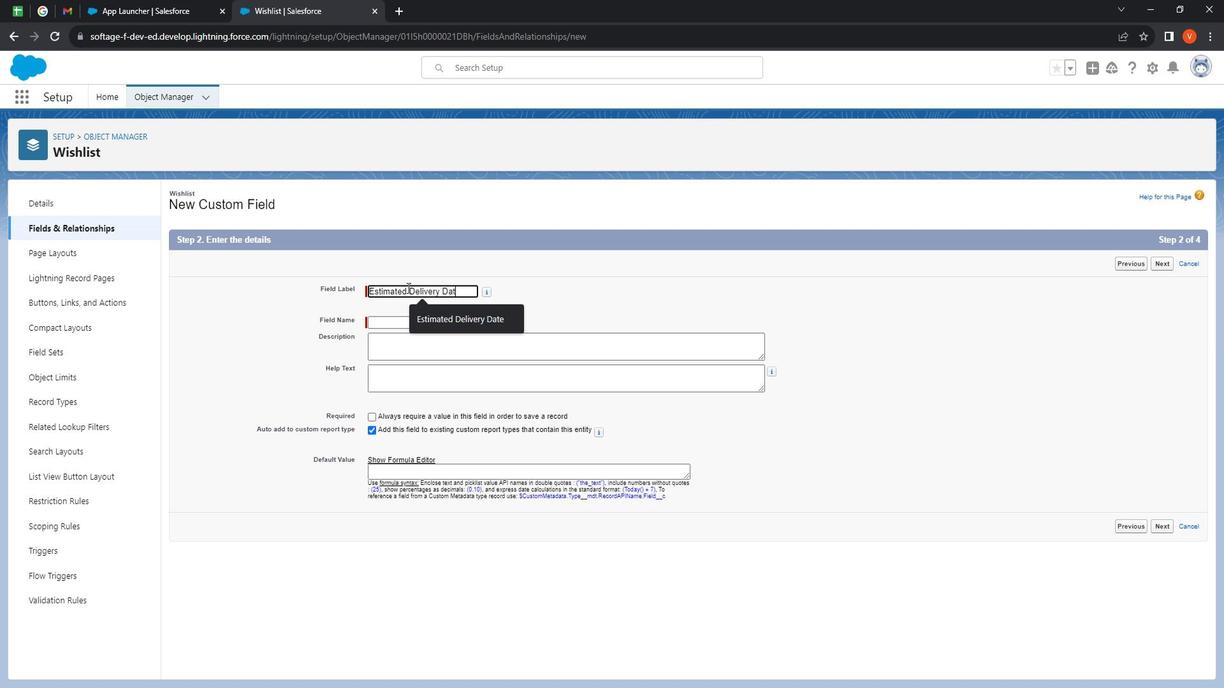 
Action: Mouse moved to (438, 325)
Screenshot: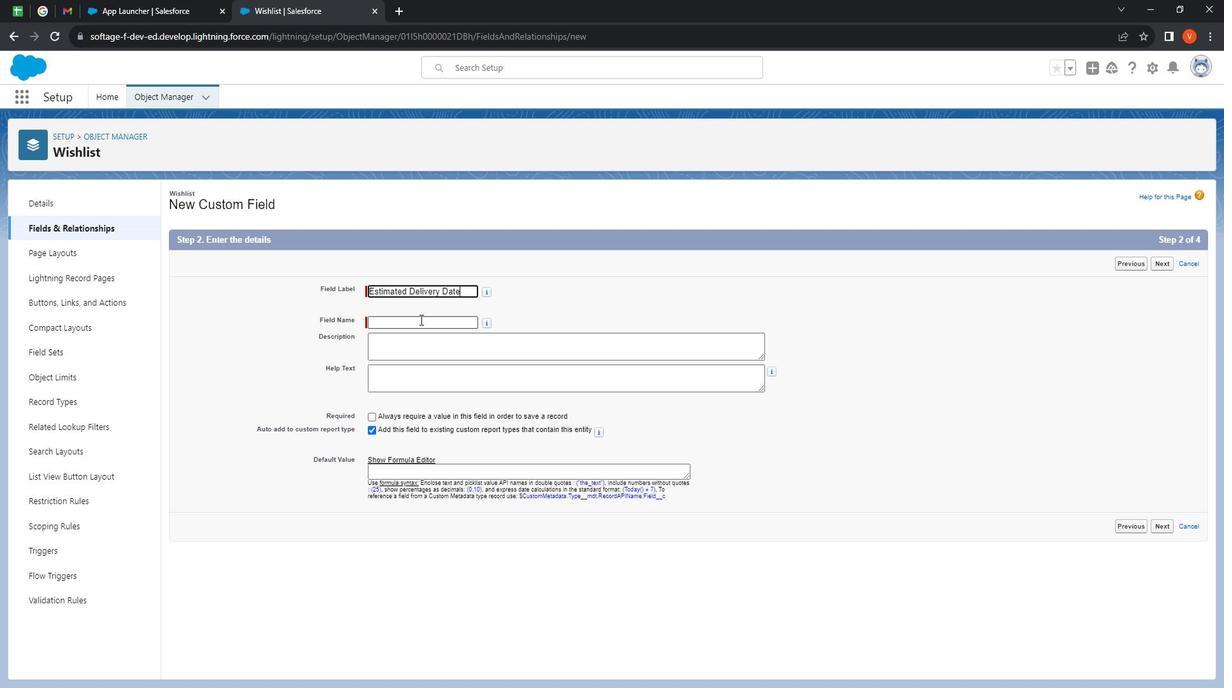 
Action: Mouse pressed left at (438, 325)
Screenshot: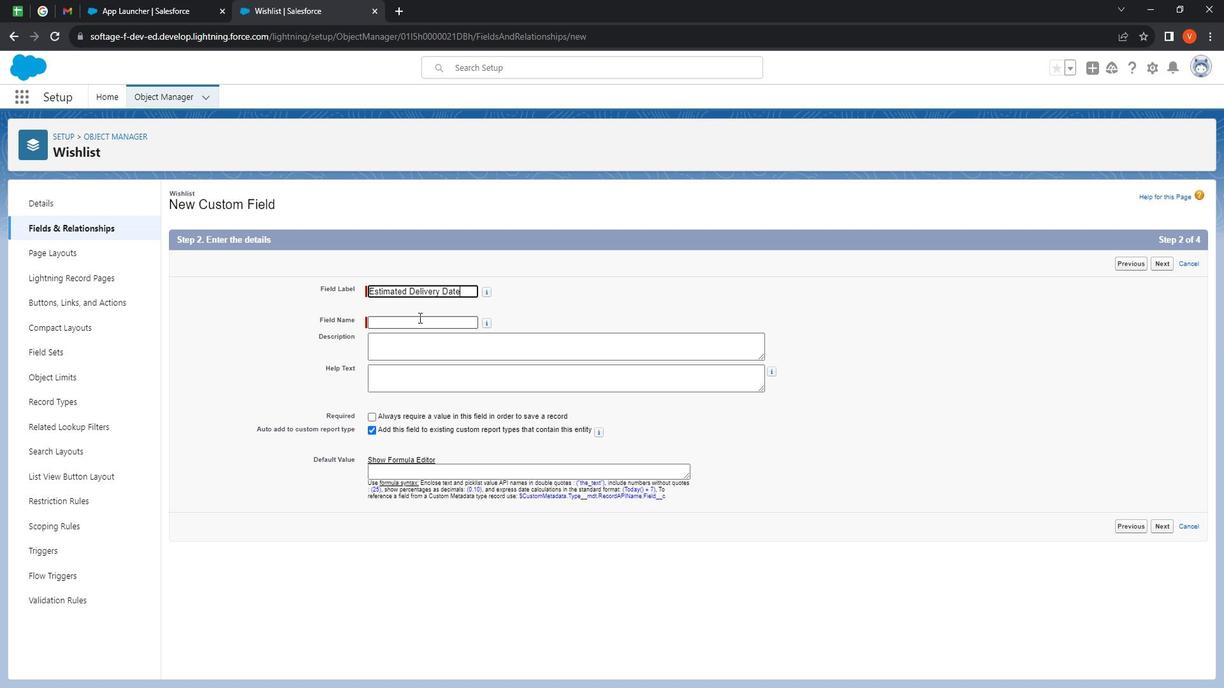 
Action: Mouse moved to (451, 348)
Screenshot: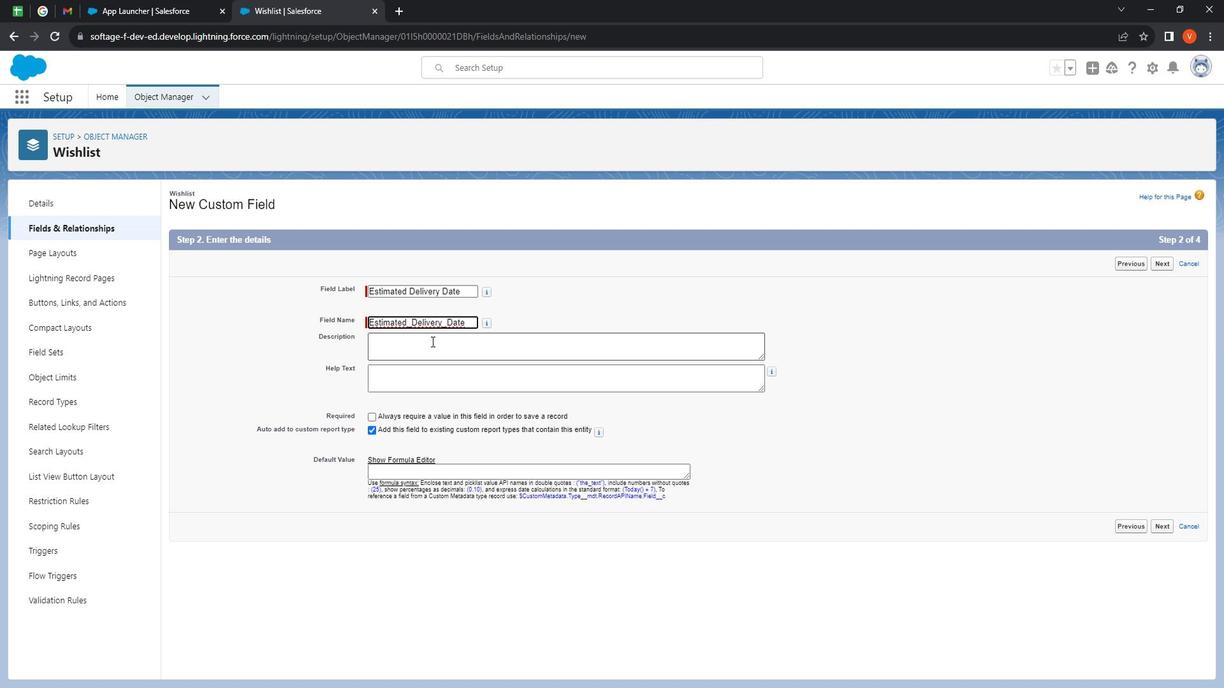 
Action: Mouse pressed left at (451, 348)
Screenshot: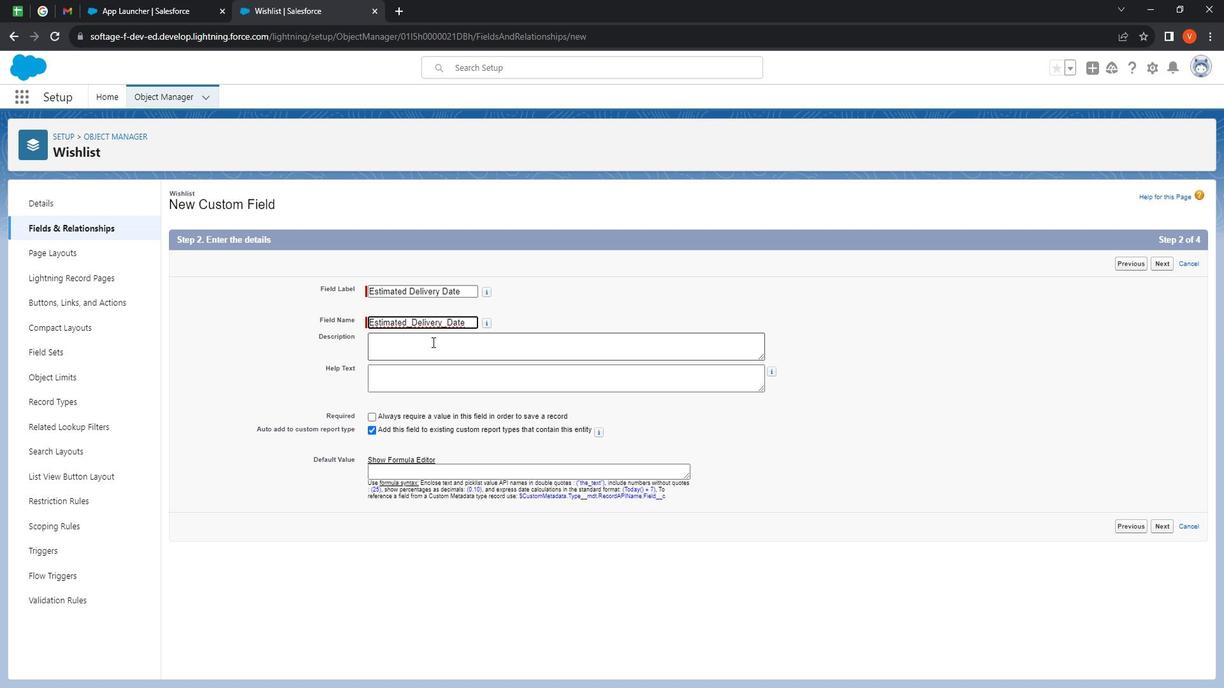 
Action: Mouse moved to (442, 344)
Screenshot: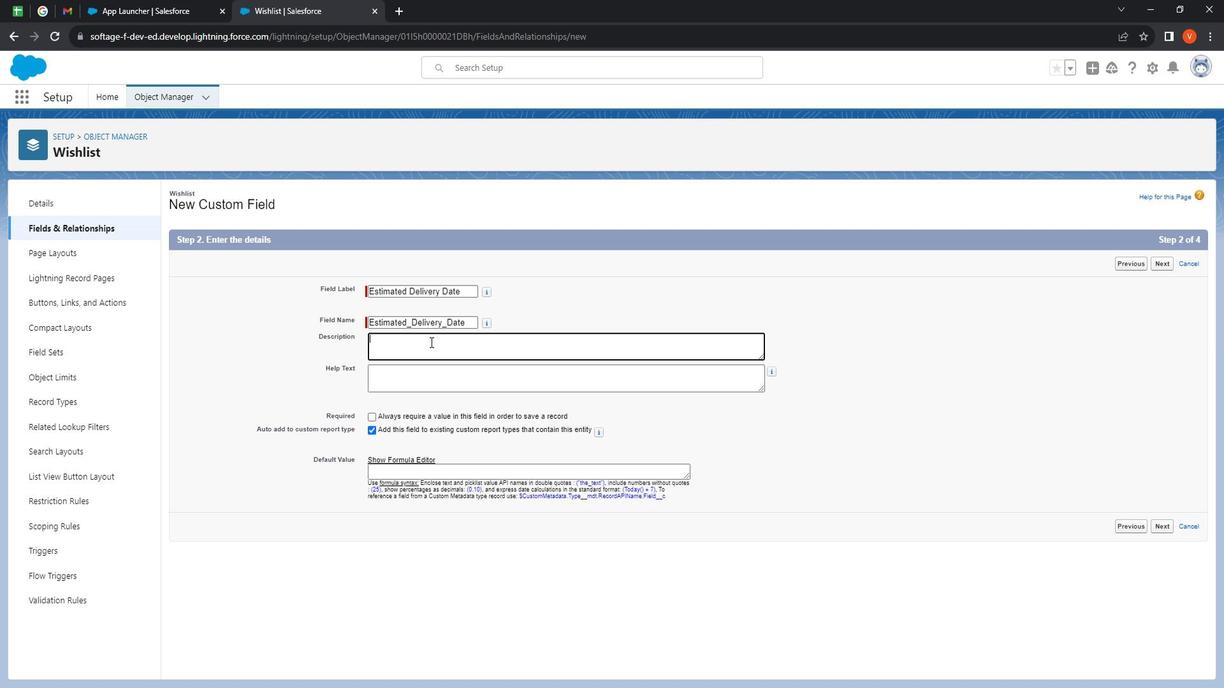 
Action: Key pressed <Key.shift><Key.shift><Key.shift><Key.shift><Key.shift><Key.shift><Key.shift><Key.shift><Key.shift><Key.shift><Key.shift><Key.shift><Key.shift><Key.shift><Key.shift><Key.shift><Key.shift><Key.shift><Key.shift><Key.shift><Key.shift><Key.shift><Key.shift><Key.shift><Key.shift><Key.shift><Key.shift>Delivery<Key.space>date<Key.space>for<Key.space>your<Key.space><Key.shift>Wishlist<Key.space><Key.shift><Key.shift>Order
Screenshot: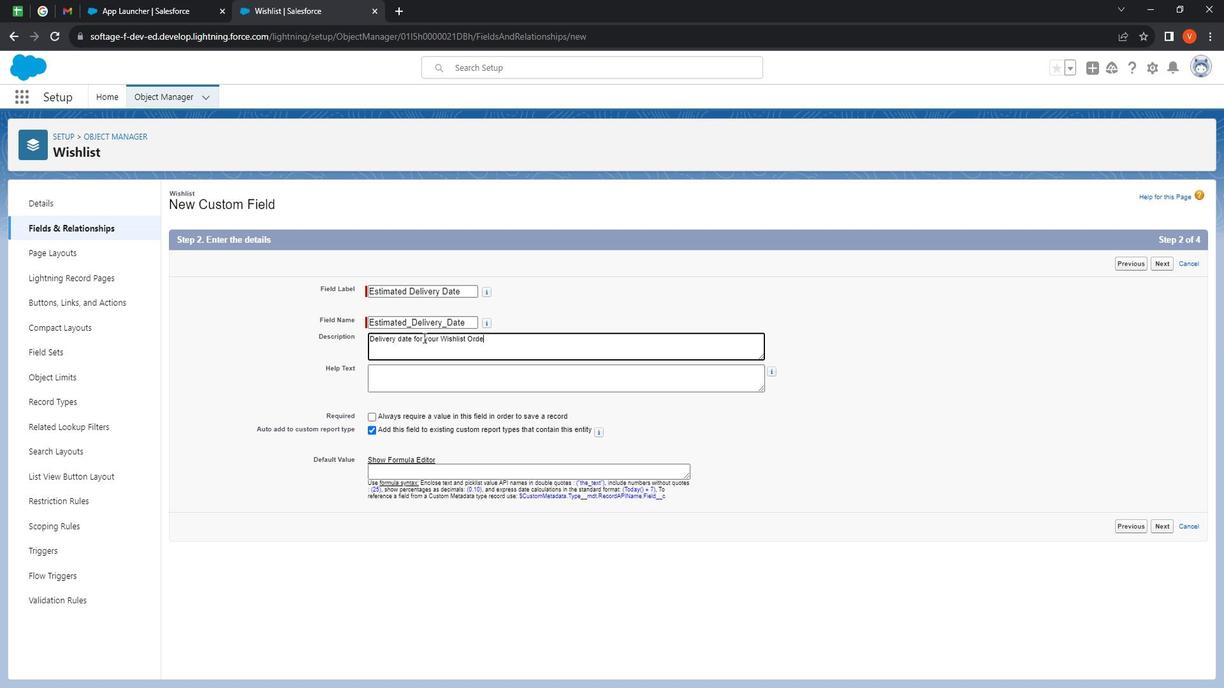 
Action: Mouse moved to (435, 381)
Screenshot: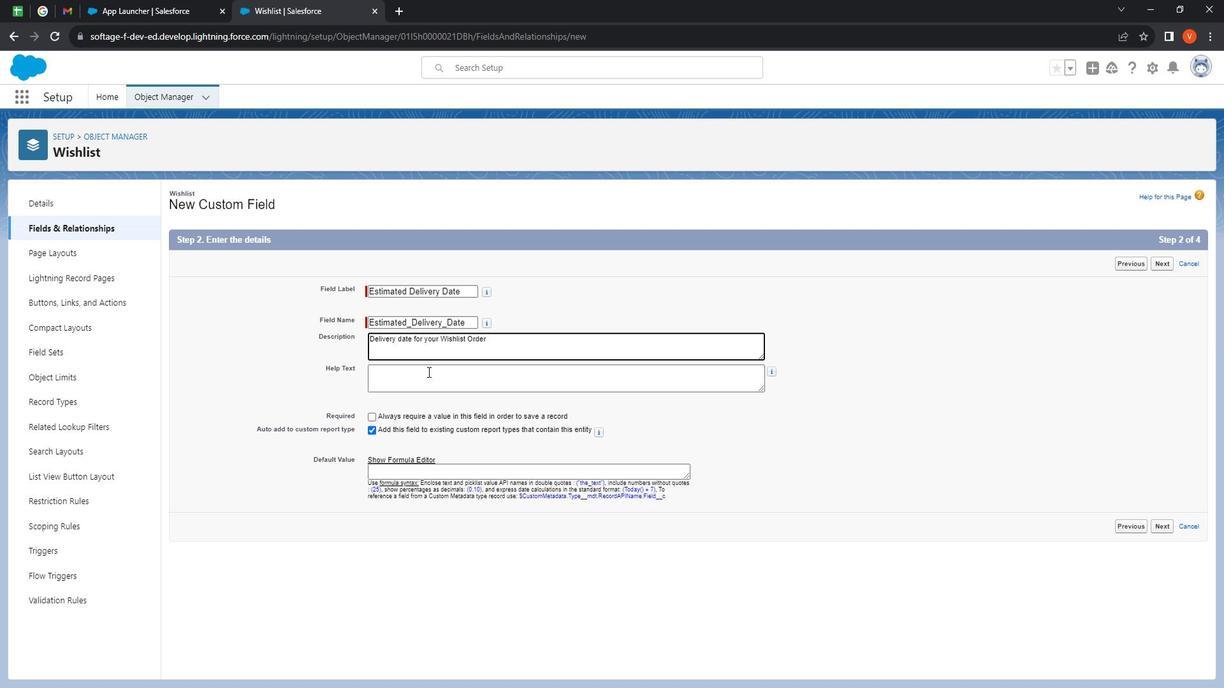 
Action: Mouse pressed left at (435, 381)
Screenshot: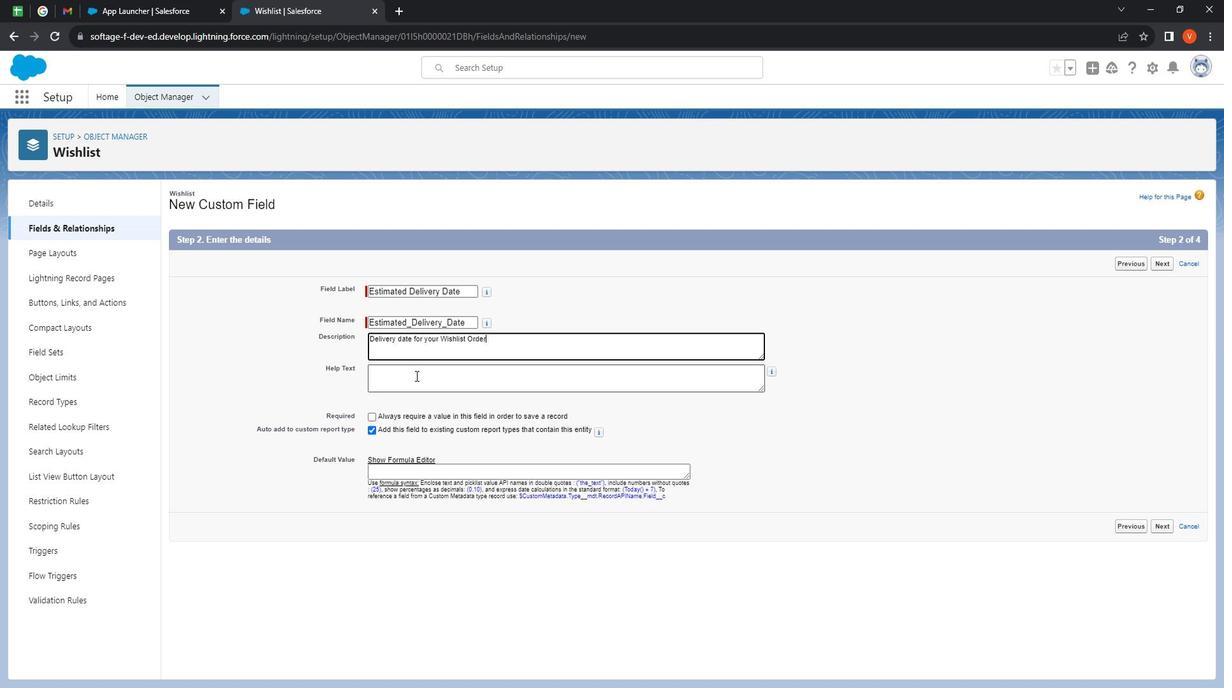 
Action: Key pressed <Key.shift>Delivery<Key.space><Key.shift>Date<Key.space><Key.shift><Key.shift><Key.shift><Key.shift><Key.shift><Key.shift><Key.shift>For<Key.space><Key.shift>Your<Key.space><Key.shift><Key.shift><Key.shift><Key.shift><Key.shift><Key.shift><Key.shift>Wishlist<Key.space><Key.shift>Order
Screenshot: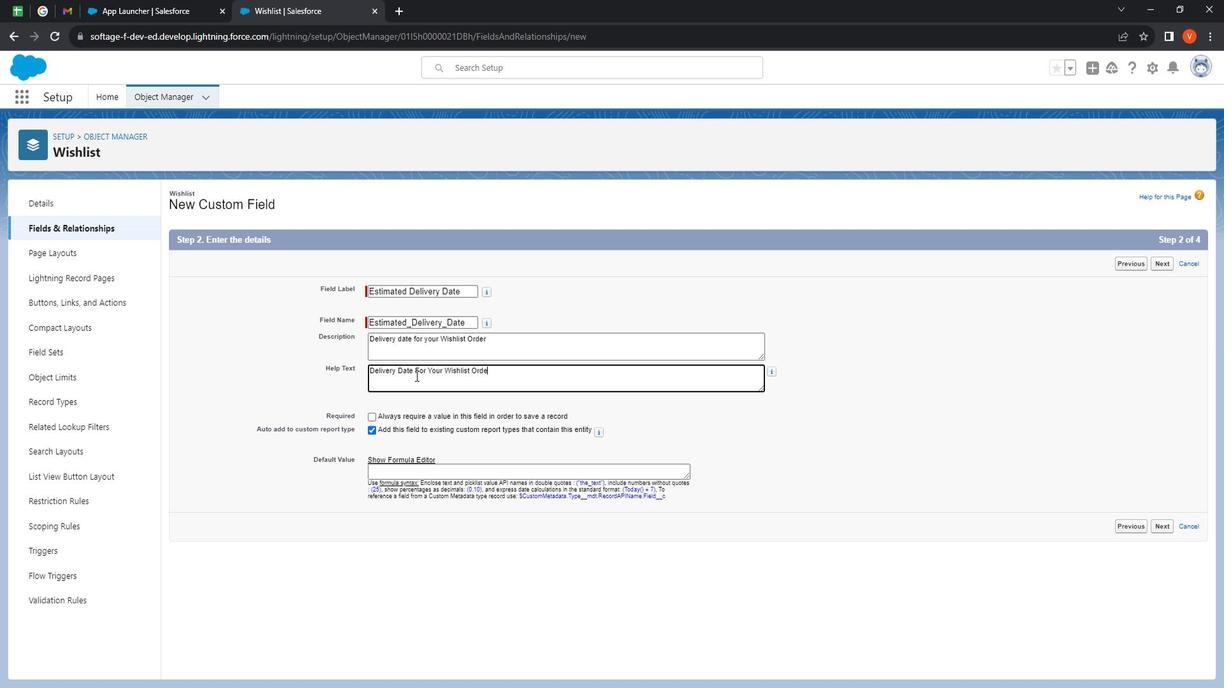 
Action: Mouse moved to (1180, 526)
Screenshot: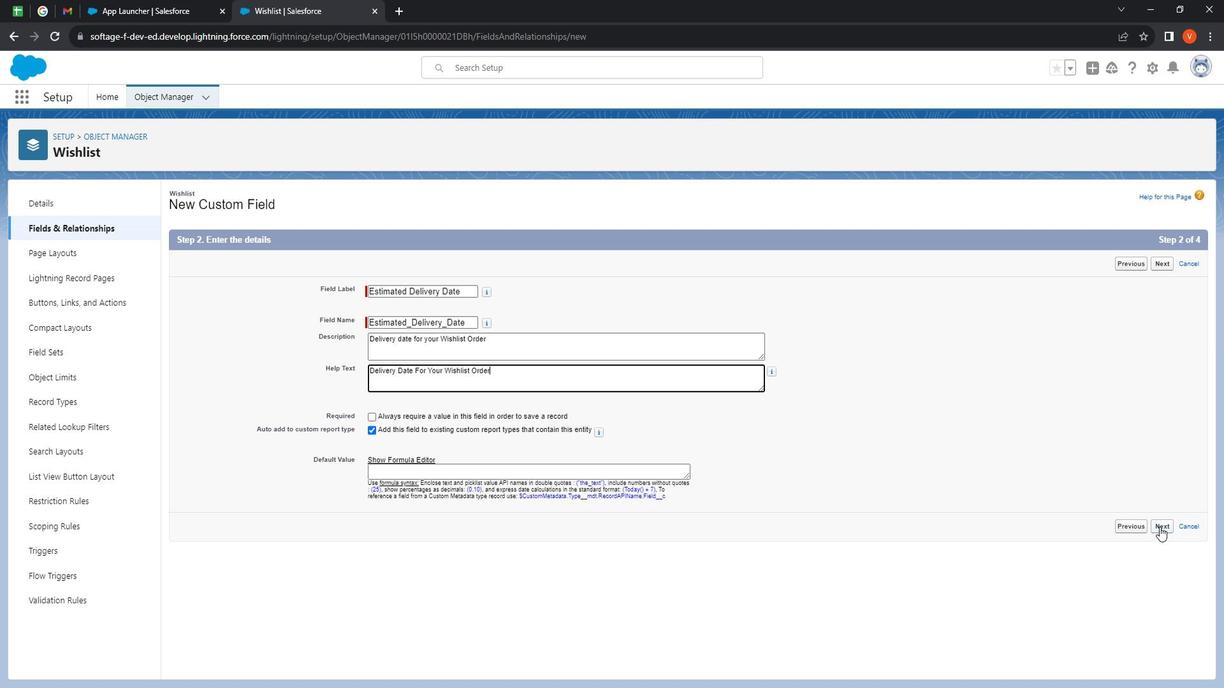 
Action: Mouse pressed left at (1180, 526)
Screenshot: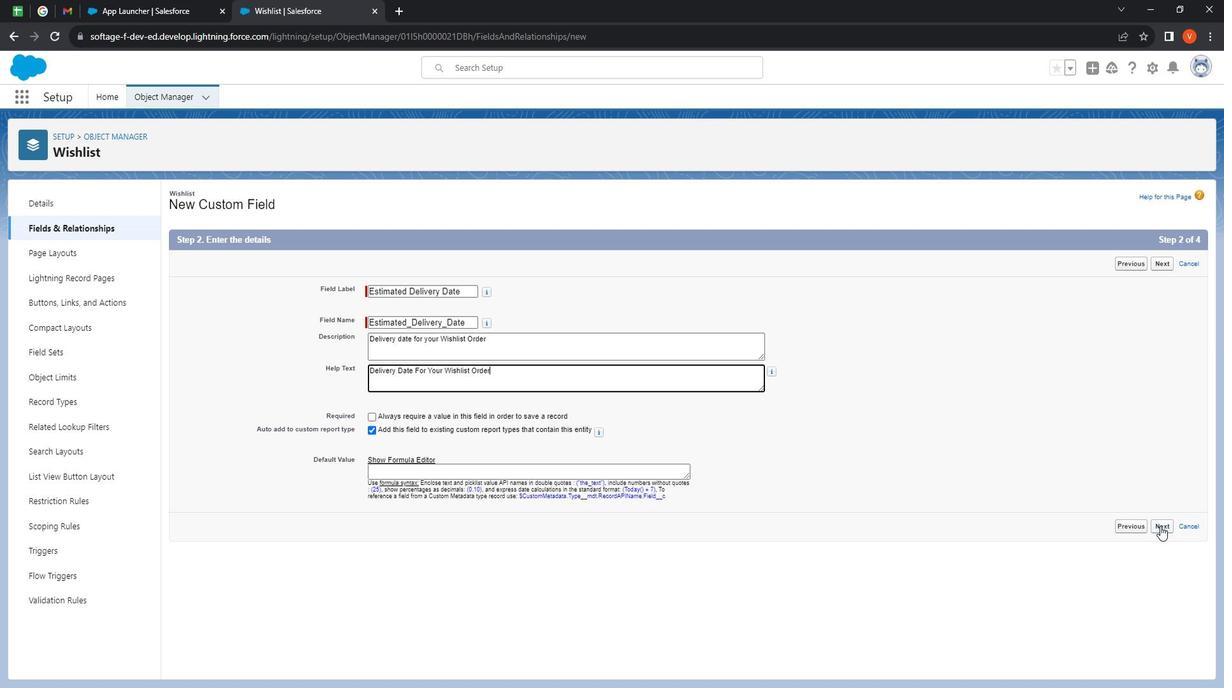 
Action: Mouse moved to (492, 332)
Screenshot: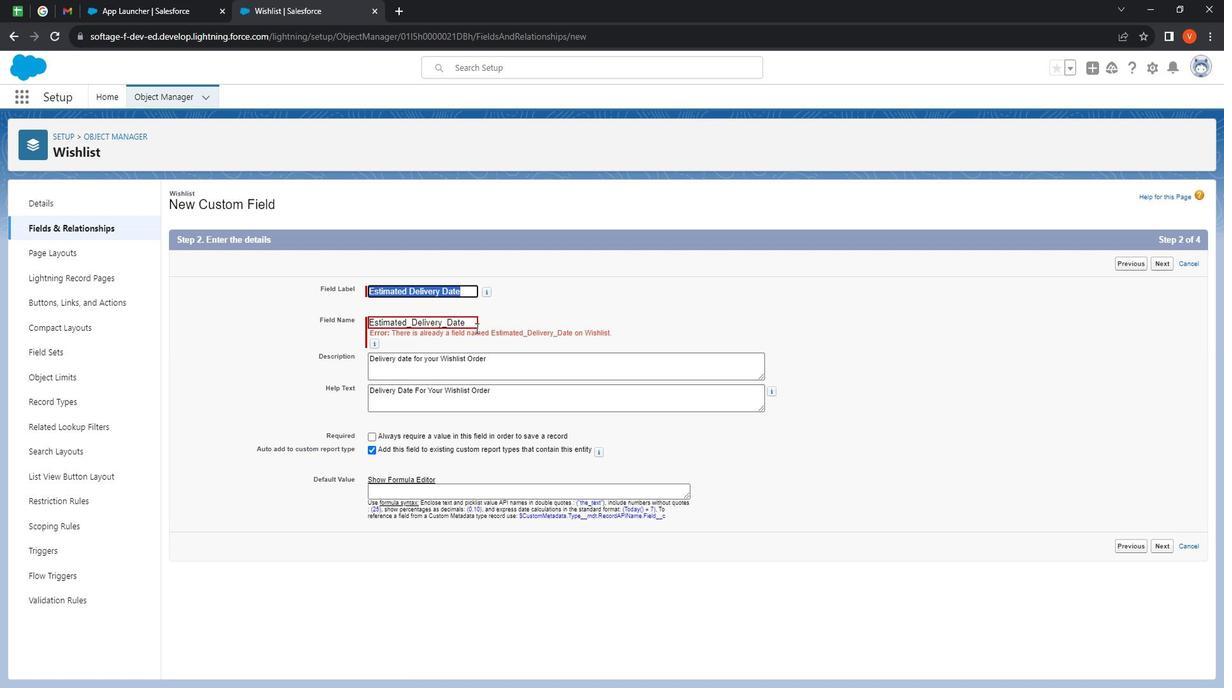 
Action: Mouse pressed left at (492, 332)
Screenshot: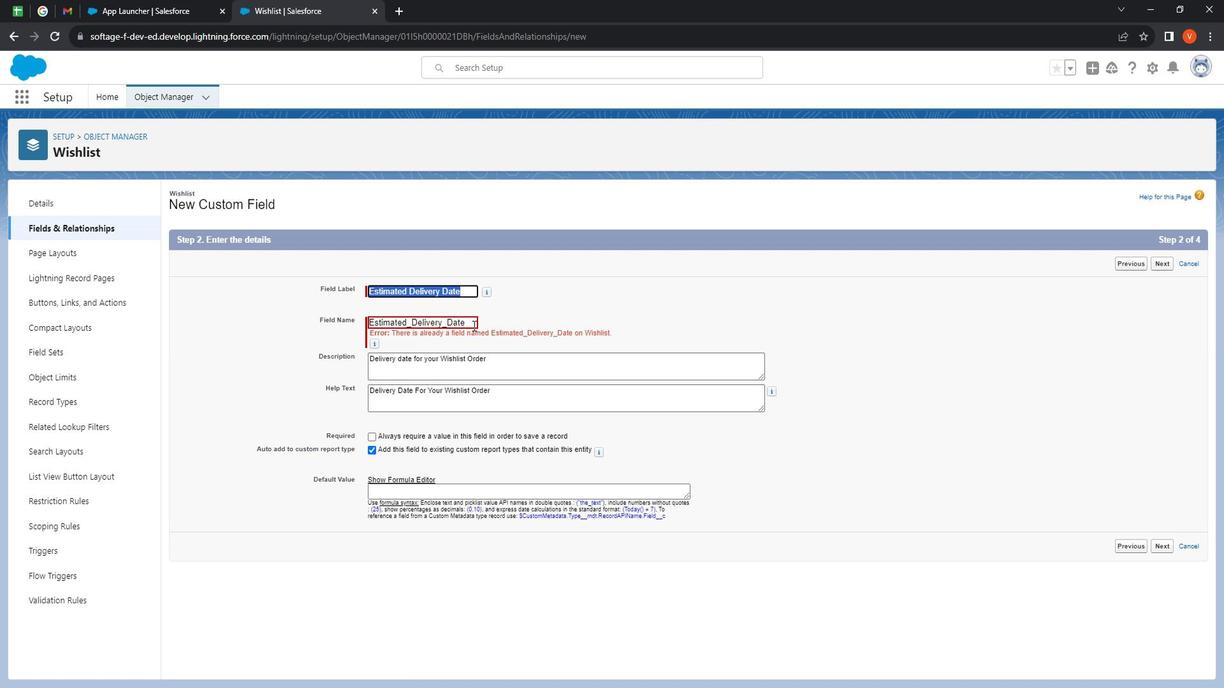 
Action: Mouse moved to (502, 339)
Screenshot: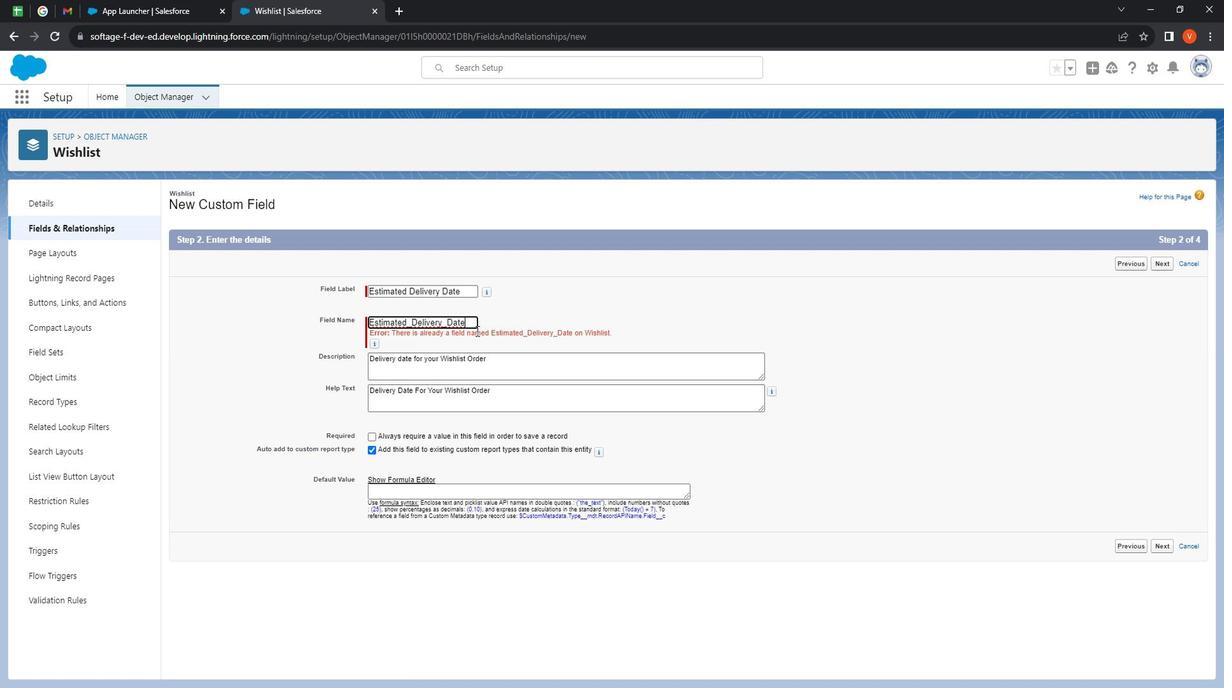 
Action: Key pressed <Key.shift>
Screenshot: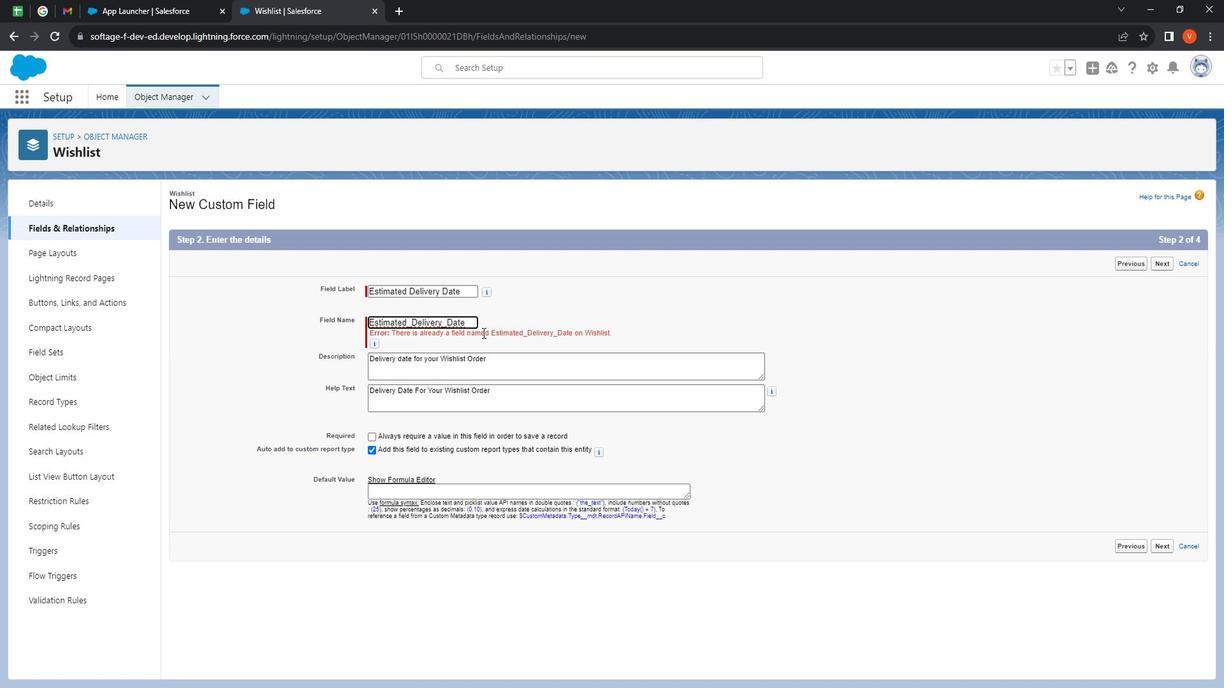 
Action: Mouse moved to (509, 339)
Screenshot: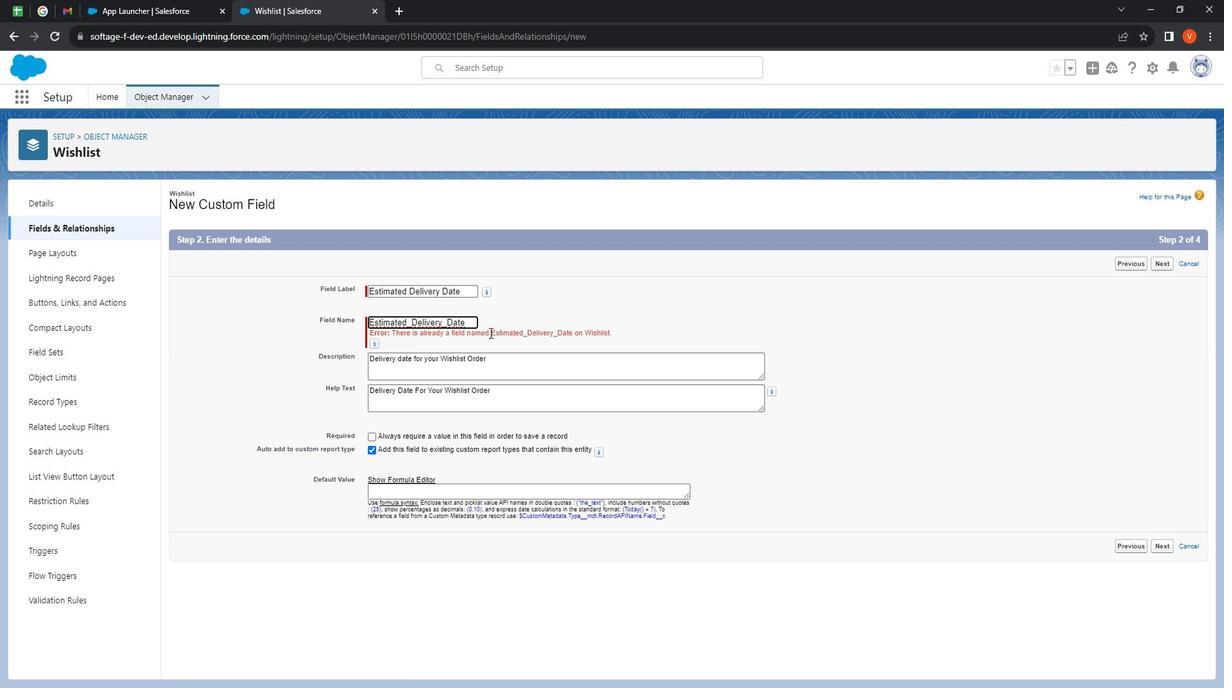 
Action: Key pressed <Key.shift><Key.shift>
Screenshot: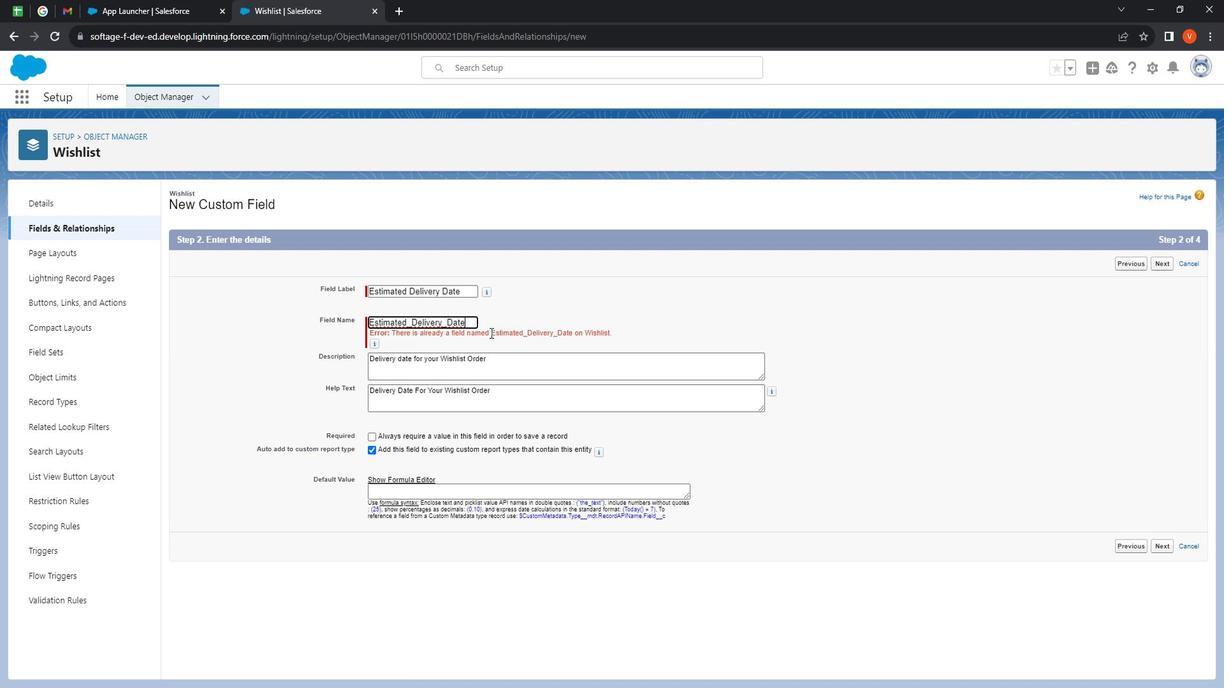 
Action: Mouse moved to (509, 339)
Screenshot: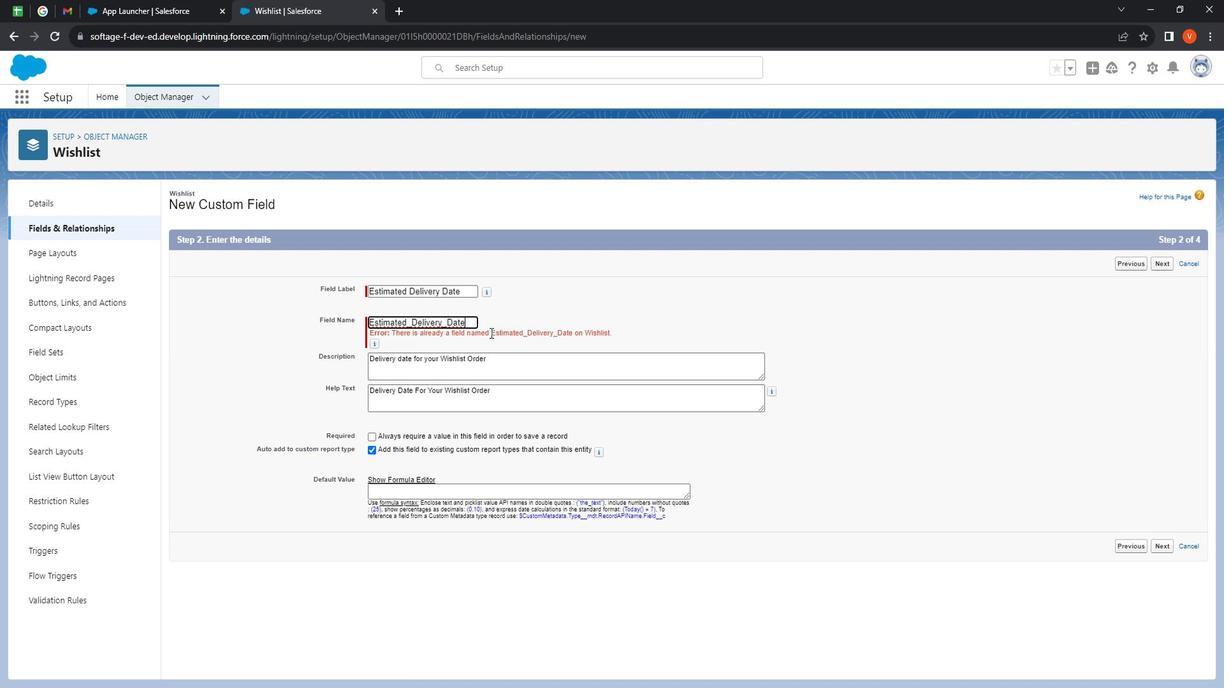 
Action: Key pressed <Key.shift><Key.shift><Key.shift><Key.shift><Key.shift><Key.shift><Key.shift><Key.shift><Key.shift><Key.shift><Key.shift><Key.shift><Key.shift><Key.shift><Key.shift><Key.shift><Key.shift><Key.shift><Key.shift><Key.shift><Key.shift><Key.shift><Key.shift><Key.shift><Key.shift><Key.shift><Key.shift><Key.shift><Key.shift><Key.shift><Key.shift>1
Screenshot: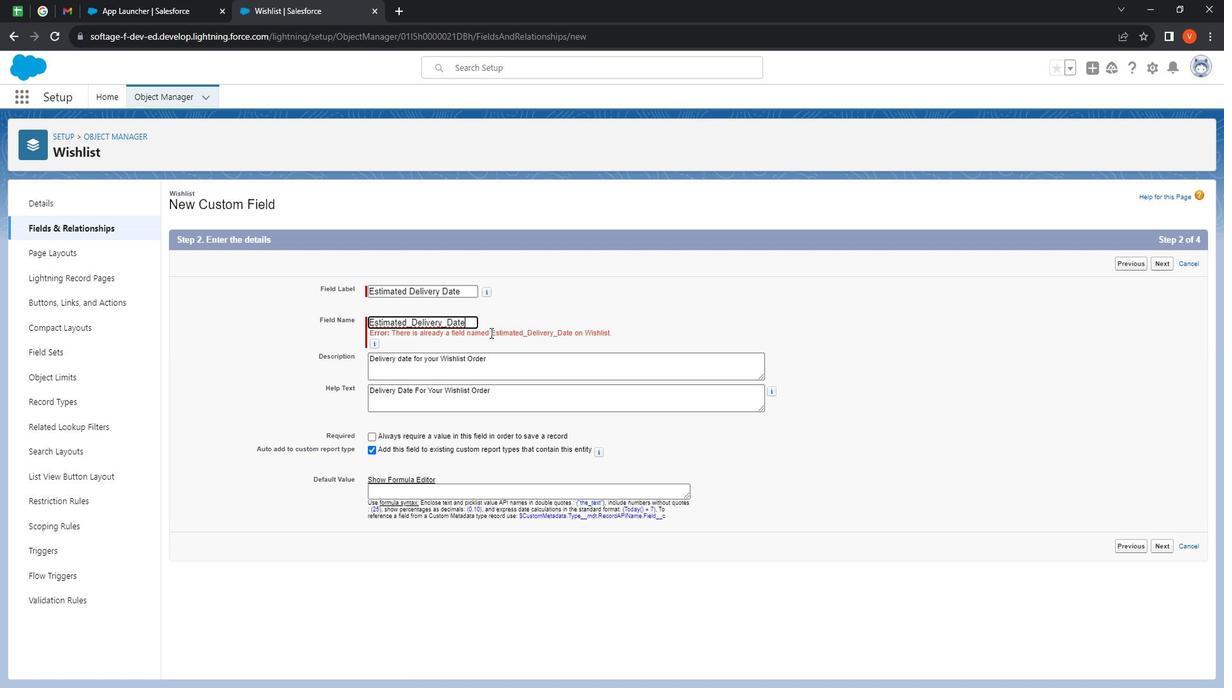 
Action: Mouse moved to (1185, 551)
Screenshot: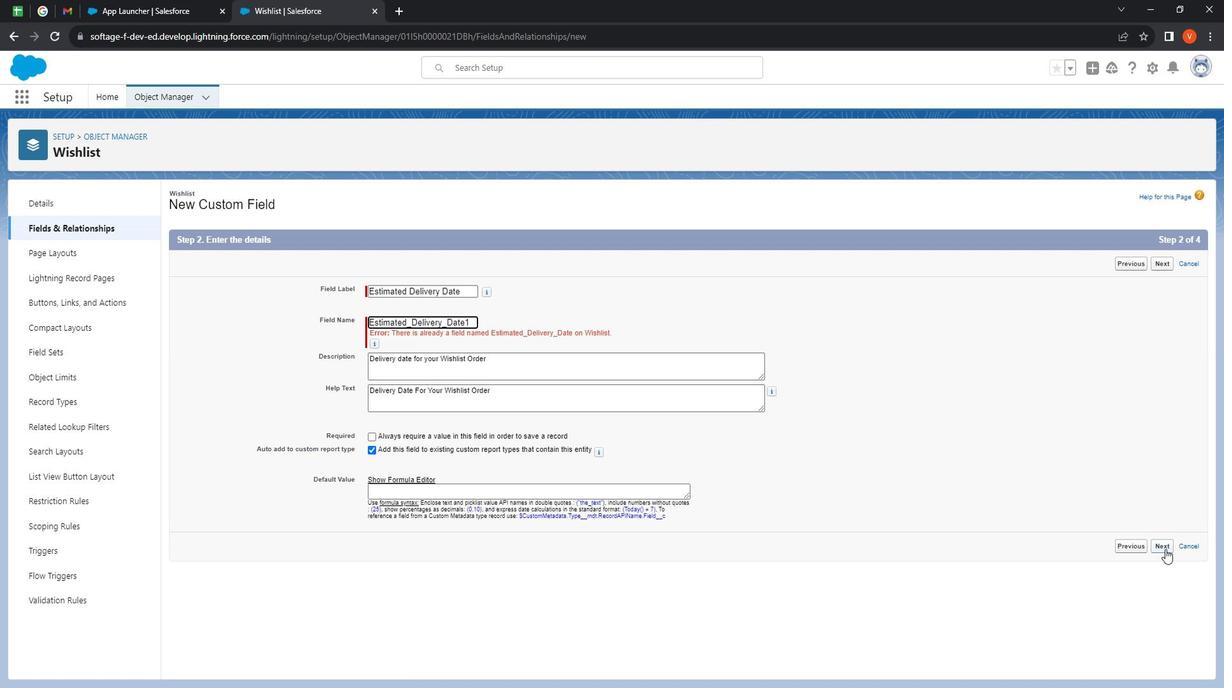 
Action: Mouse pressed left at (1185, 551)
Screenshot: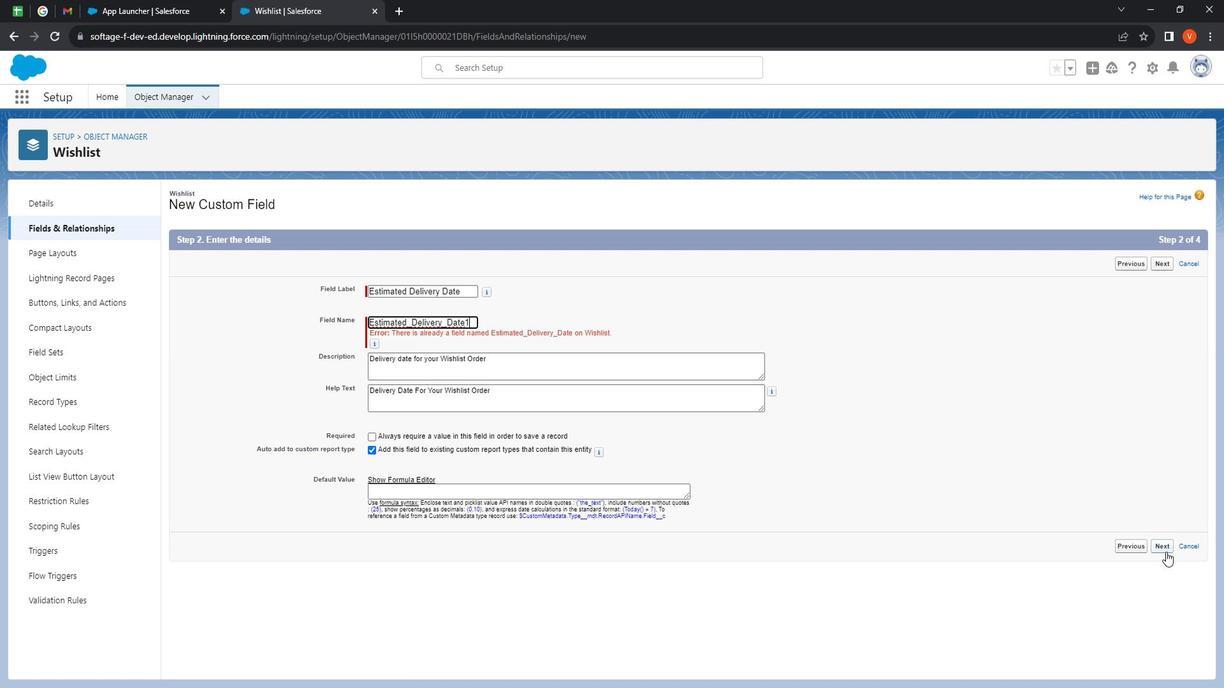 
Action: Mouse moved to (923, 533)
Screenshot: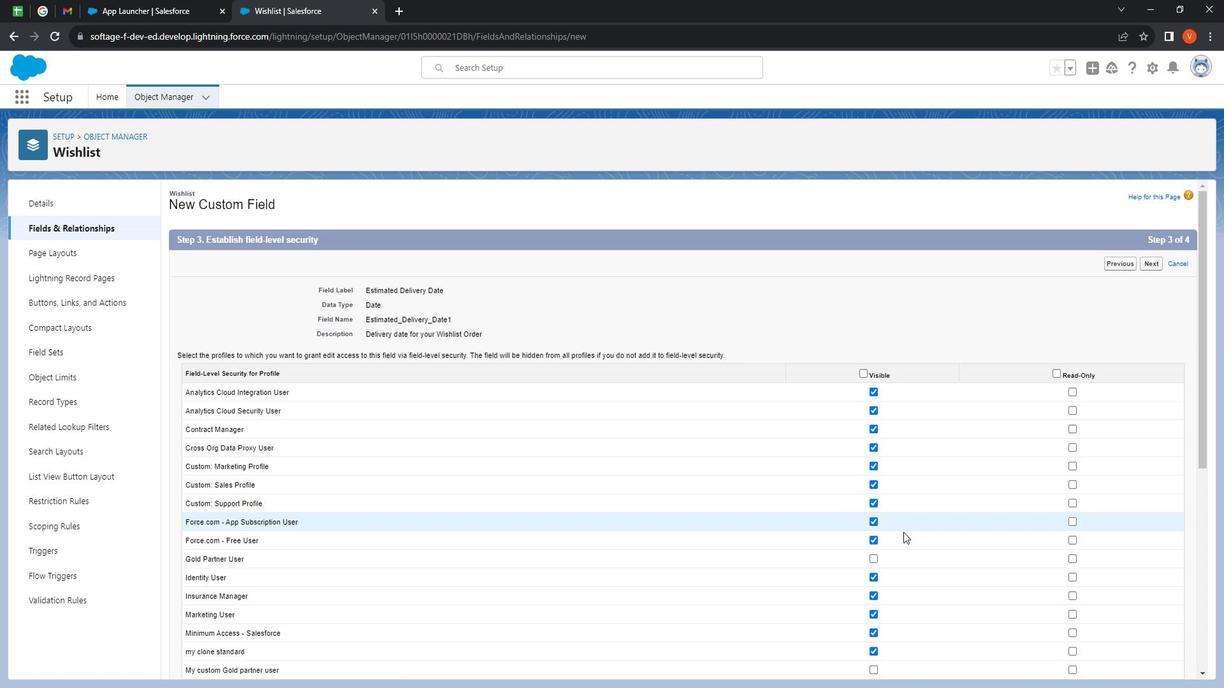 
Action: Mouse scrolled (923, 533) with delta (0, 0)
Screenshot: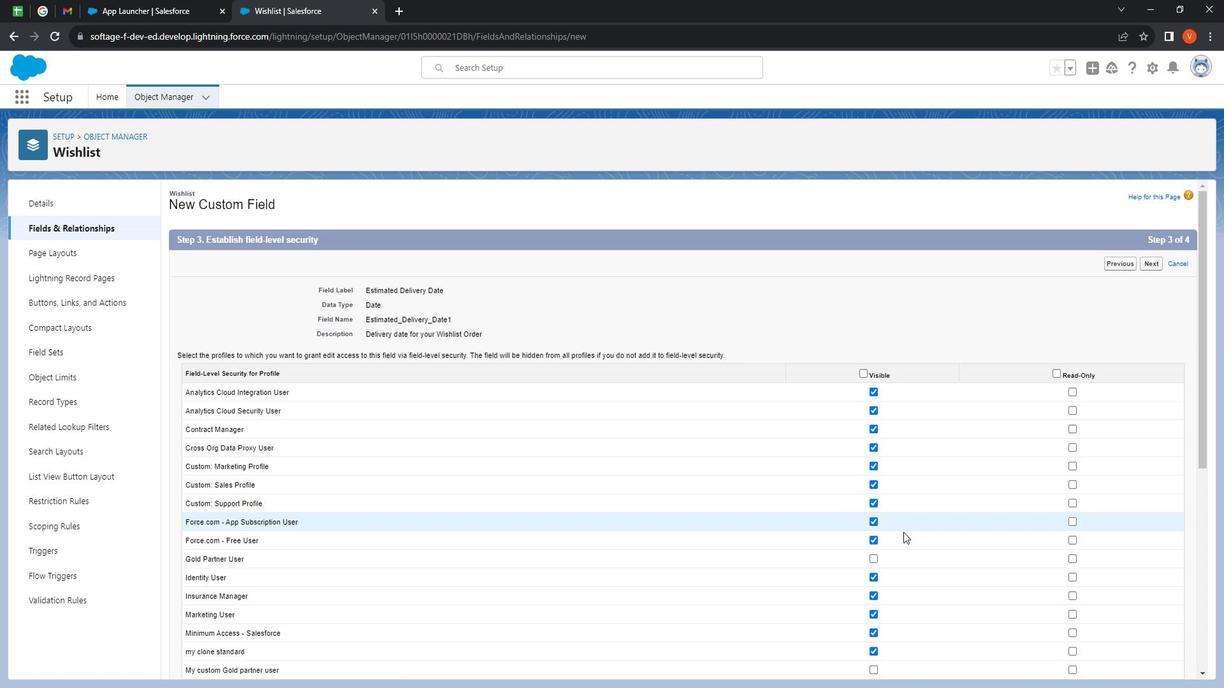 
Action: Mouse moved to (895, 496)
Screenshot: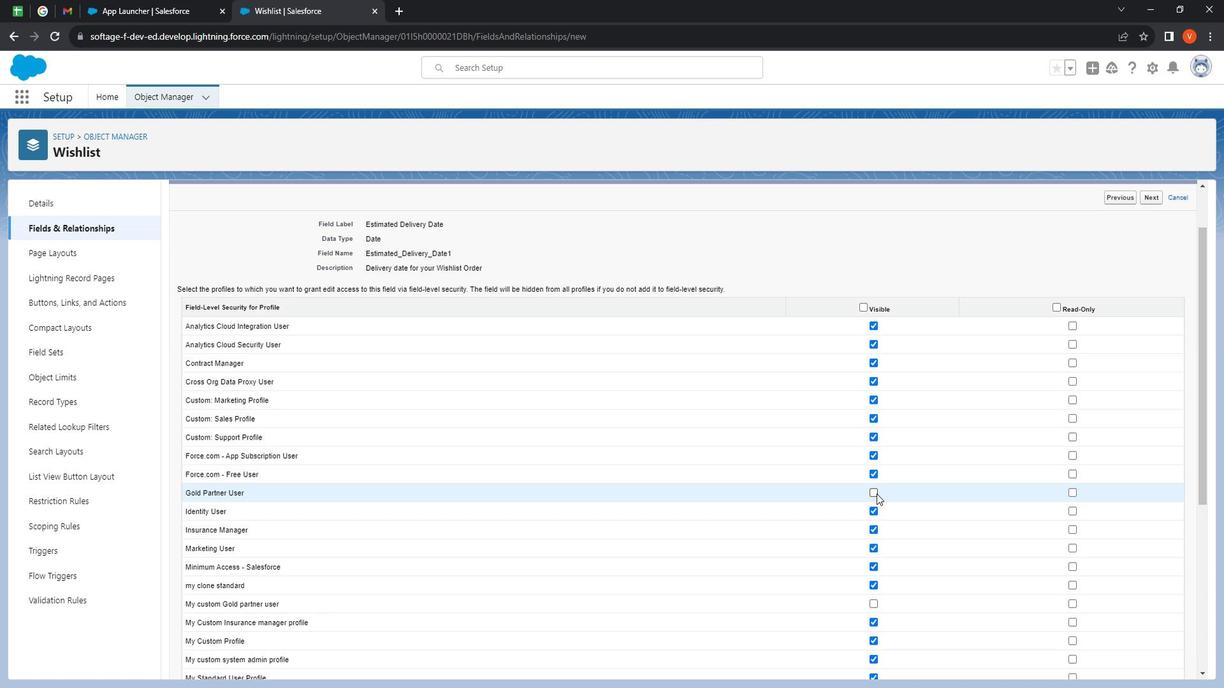 
Action: Mouse pressed left at (895, 496)
Screenshot: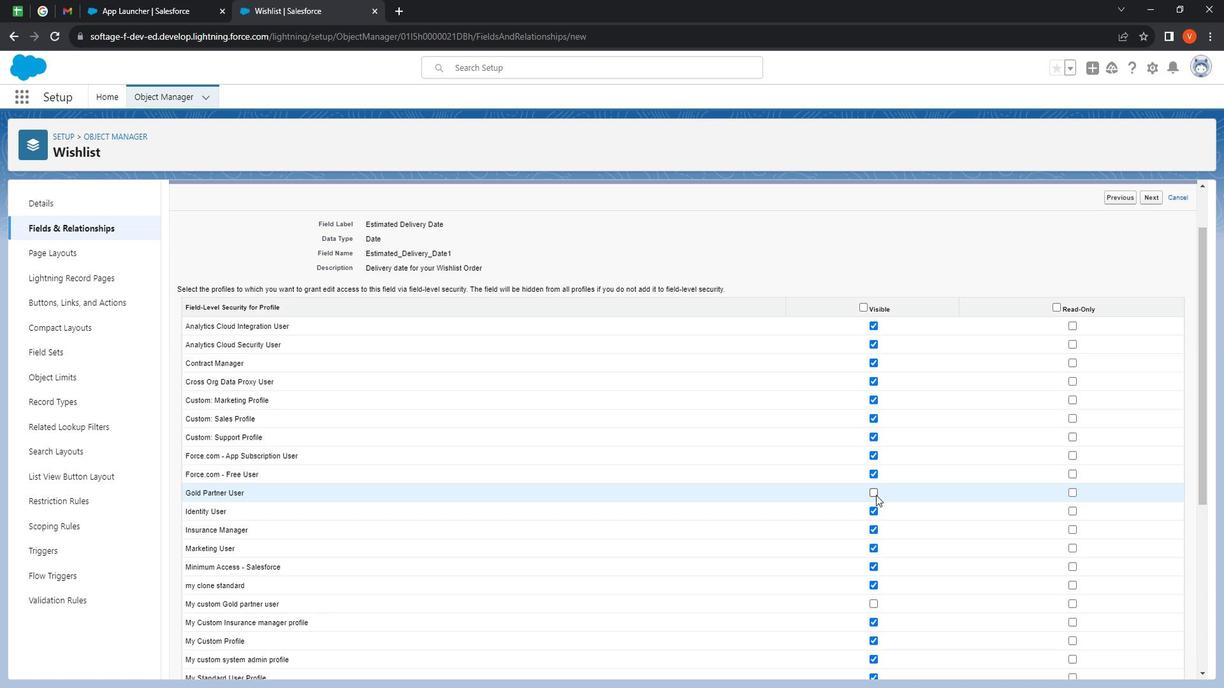 
Action: Mouse moved to (1088, 338)
Screenshot: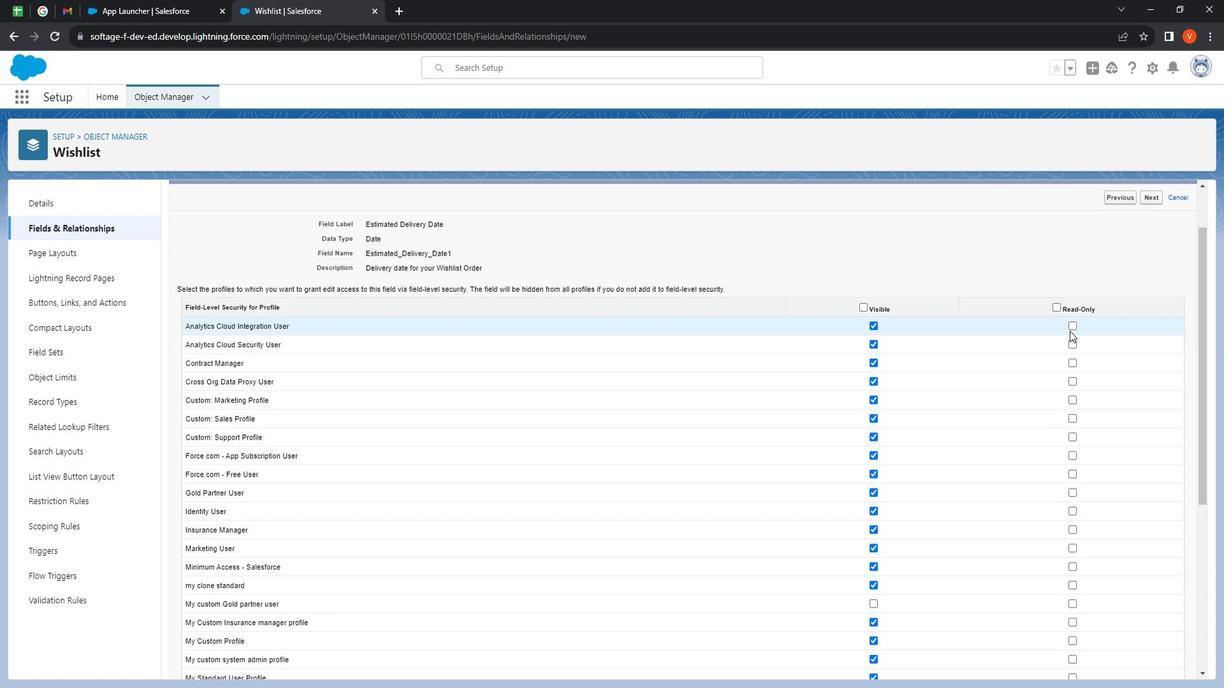 
Action: Mouse pressed left at (1088, 338)
Screenshot: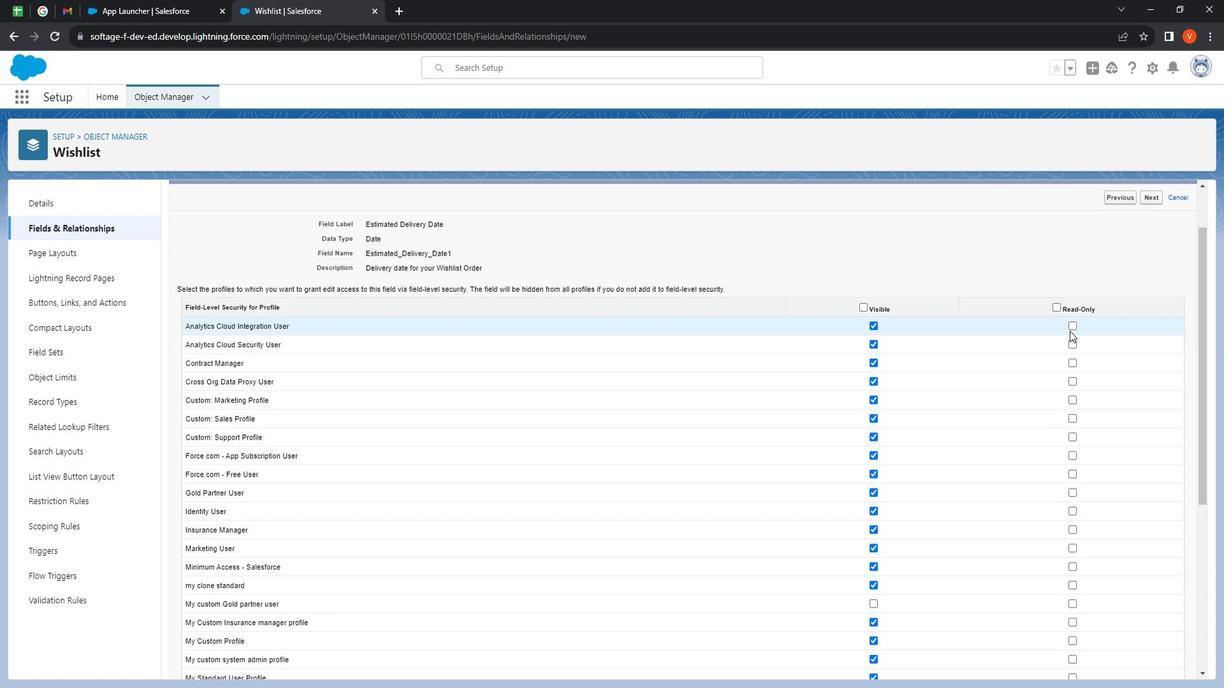
Action: Mouse moved to (1091, 332)
Screenshot: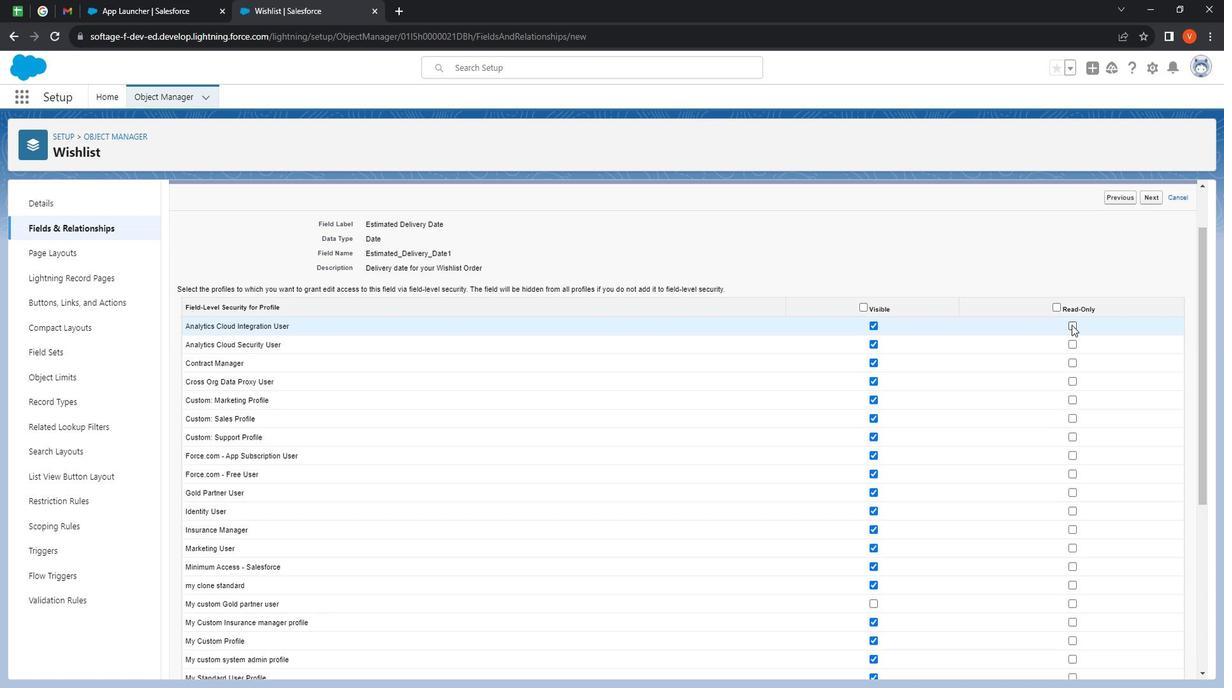 
Action: Mouse pressed left at (1091, 332)
Screenshot: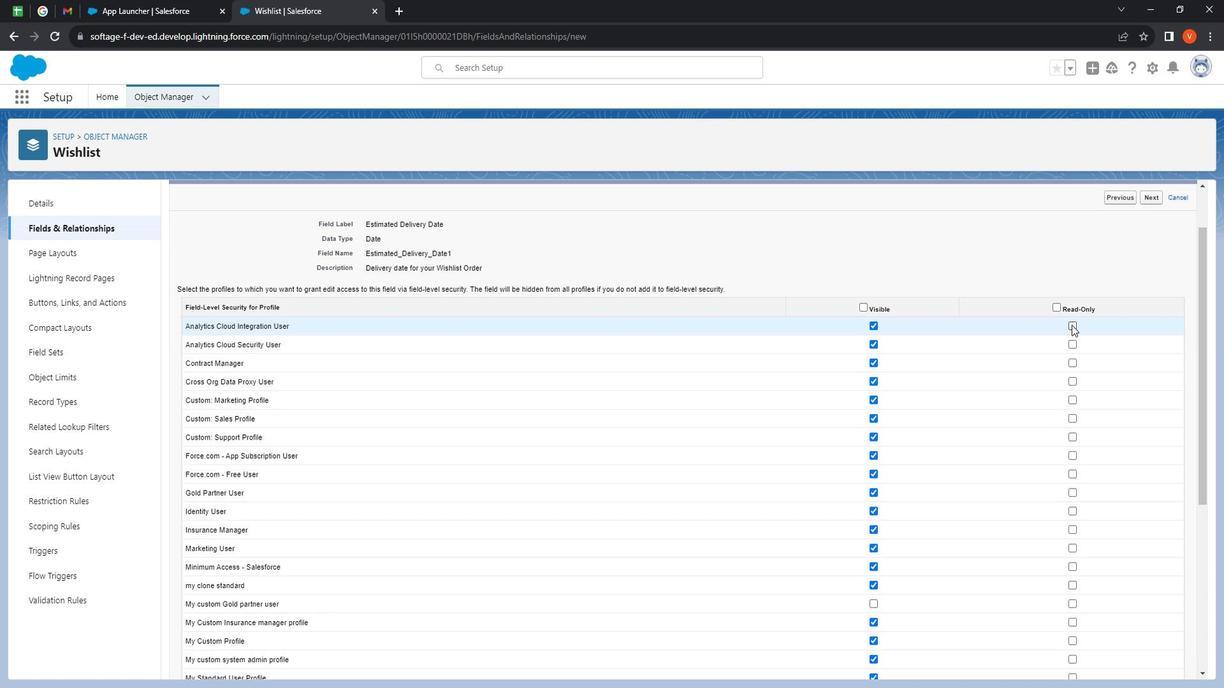 
Action: Mouse moved to (1090, 354)
Screenshot: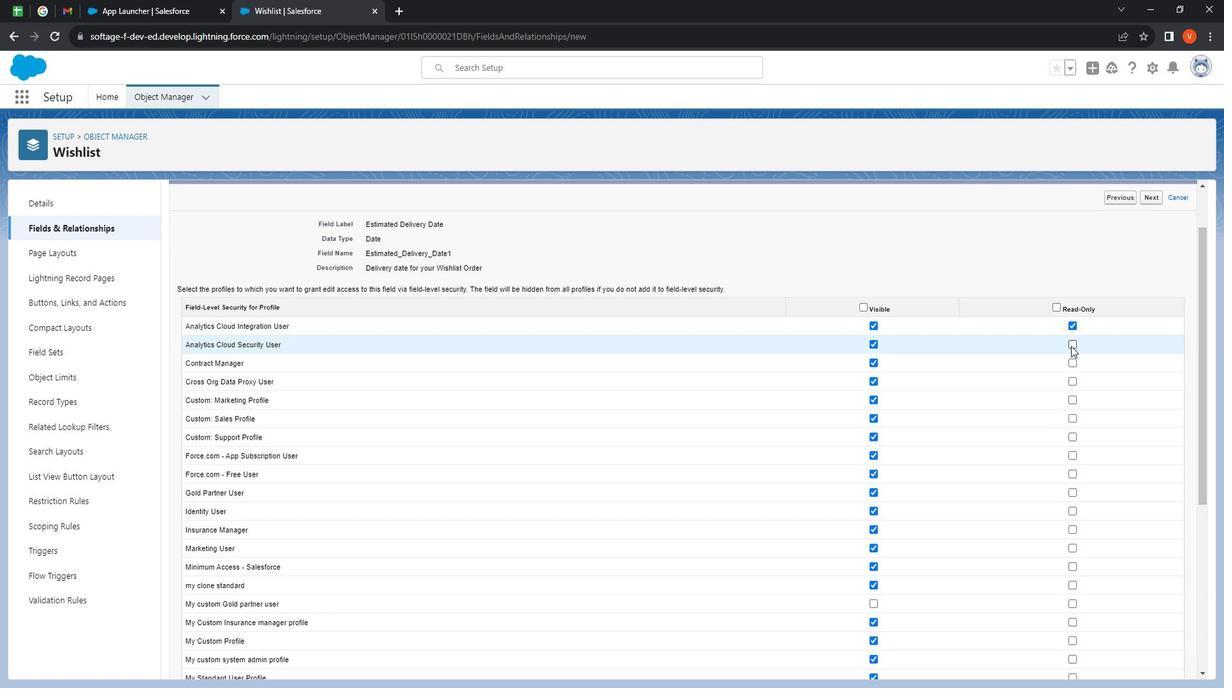 
Action: Mouse pressed left at (1090, 354)
Screenshot: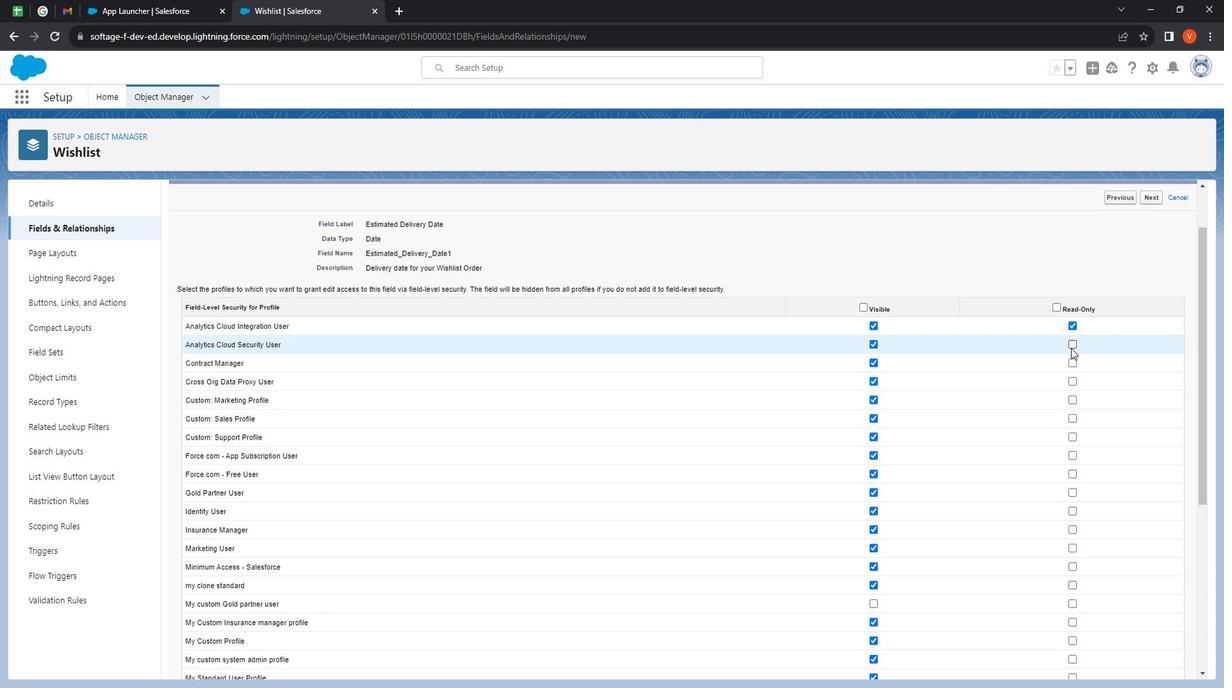 
Action: Mouse moved to (1091, 366)
Screenshot: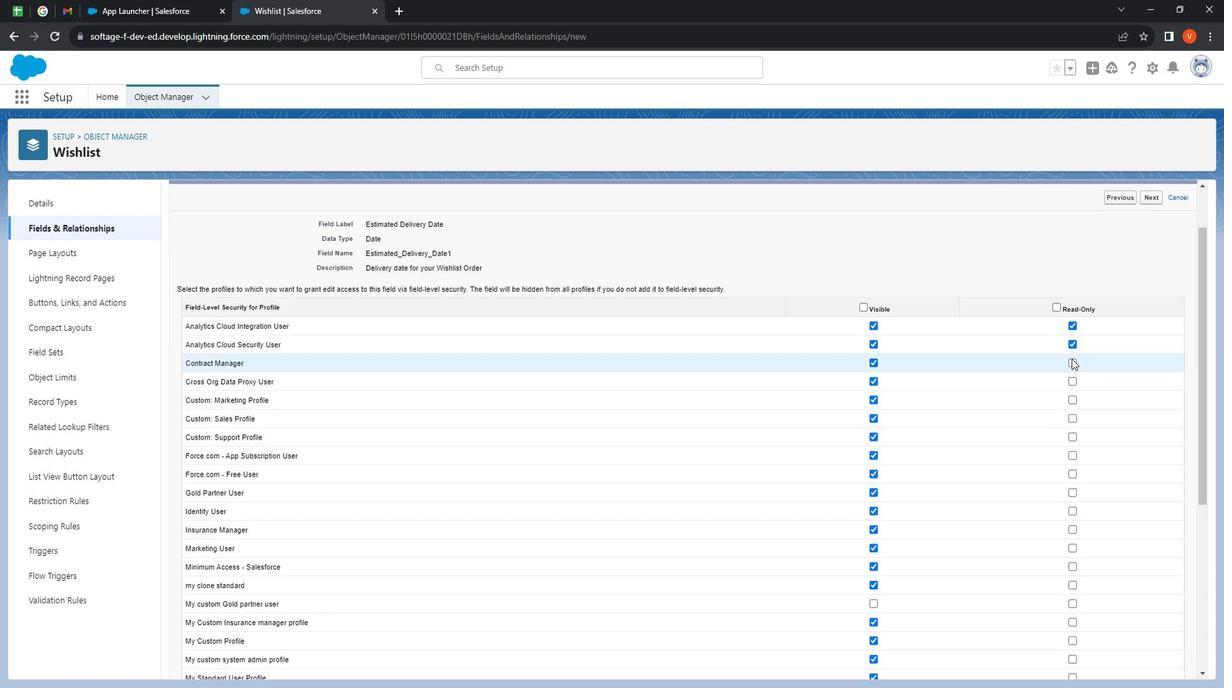 
Action: Mouse pressed left at (1091, 366)
Screenshot: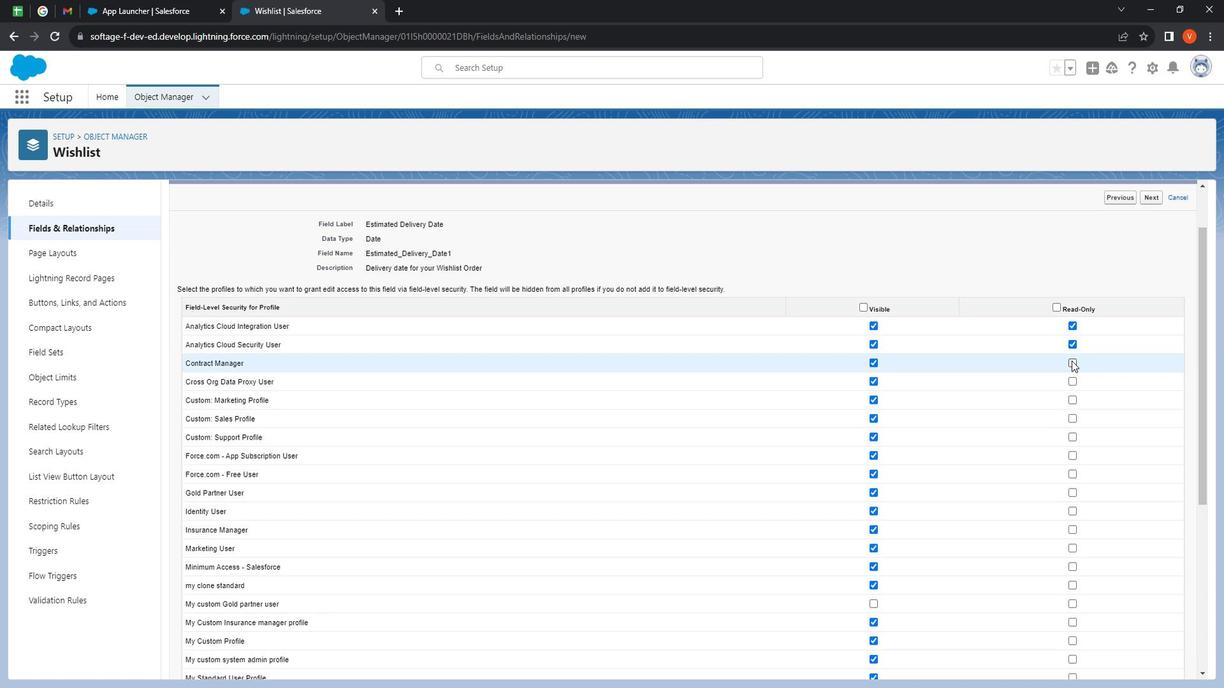 
Action: Mouse moved to (1094, 385)
Screenshot: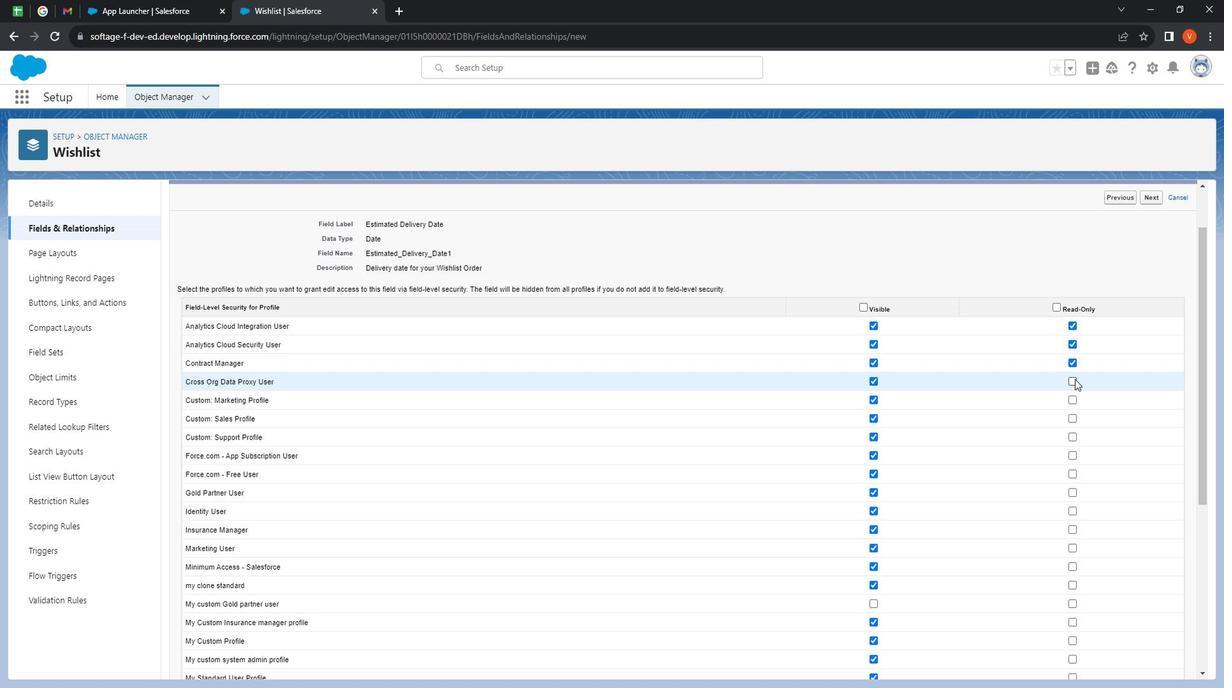 
Action: Mouse pressed left at (1094, 385)
Screenshot: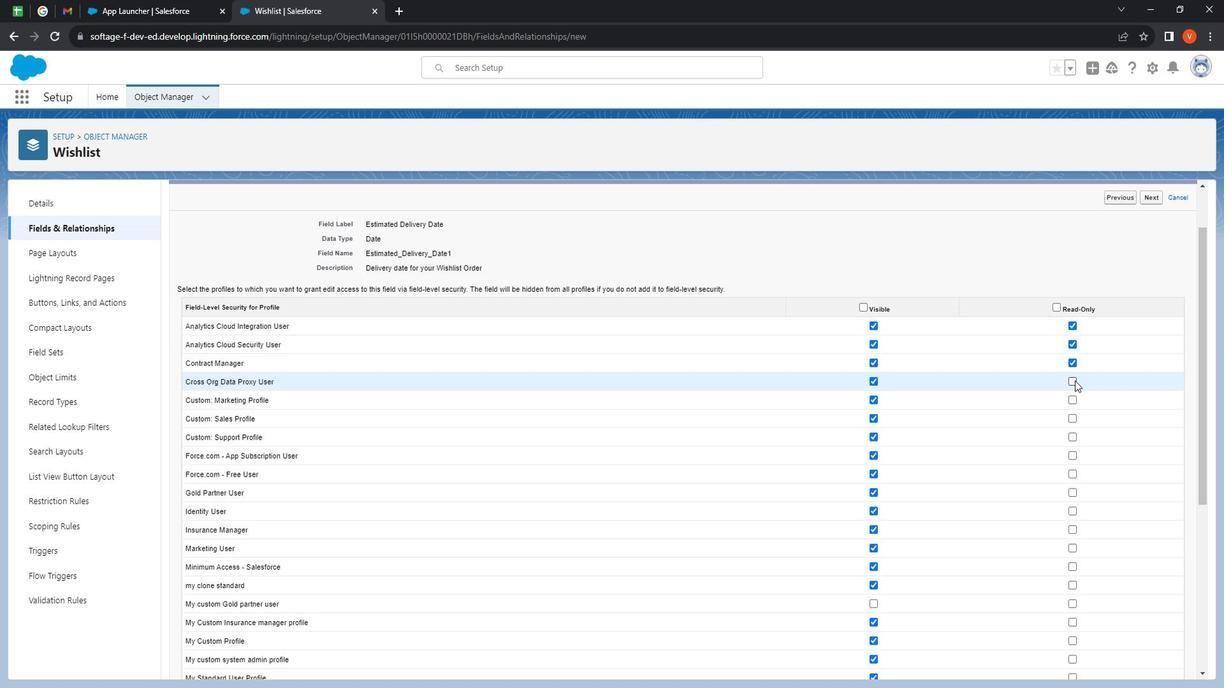 
Action: Mouse moved to (1092, 407)
Screenshot: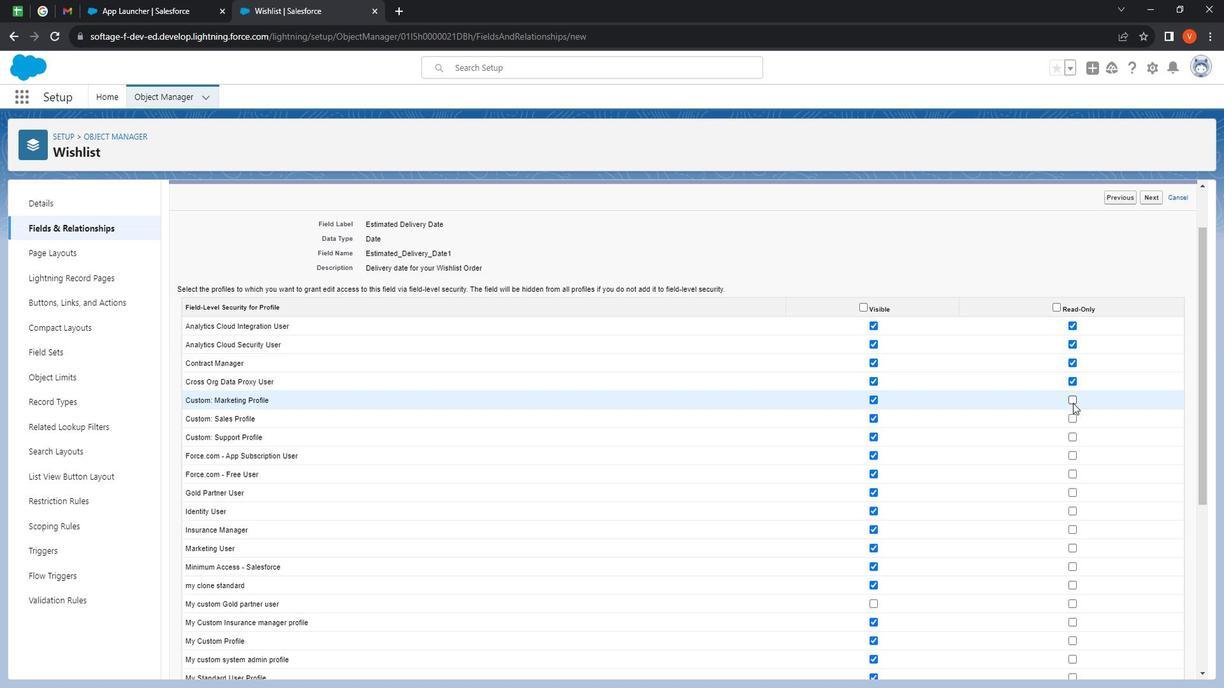 
Action: Mouse pressed left at (1092, 407)
Screenshot: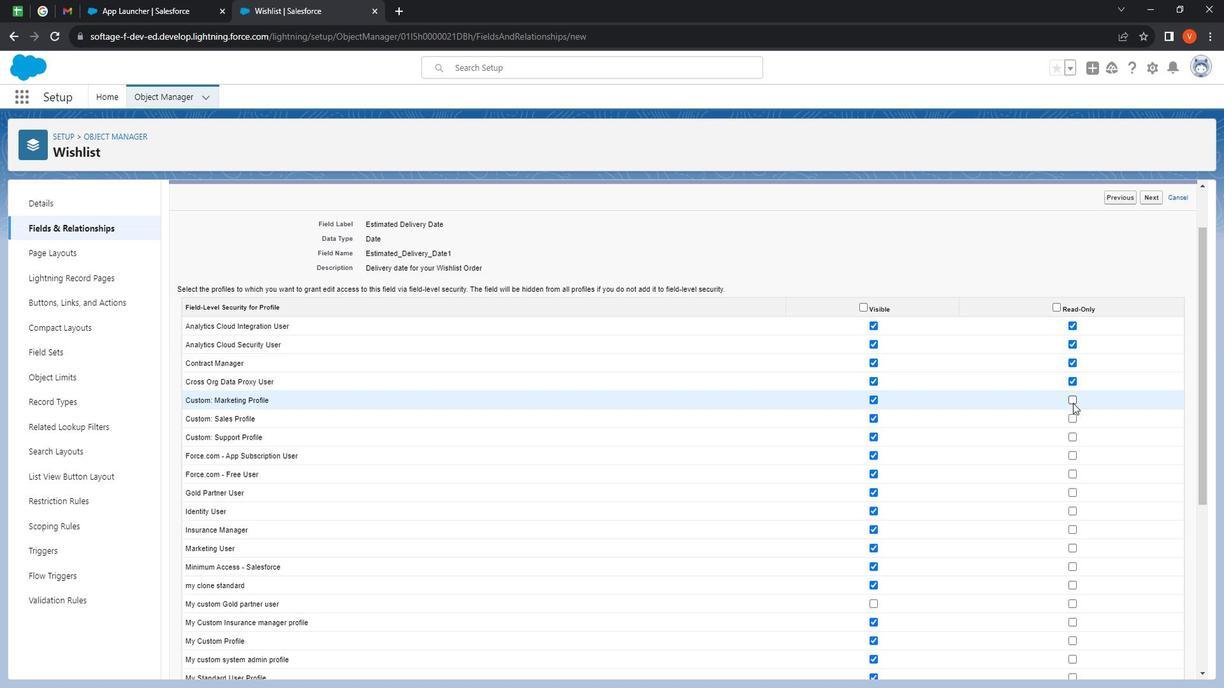 
Action: Mouse moved to (1095, 427)
Screenshot: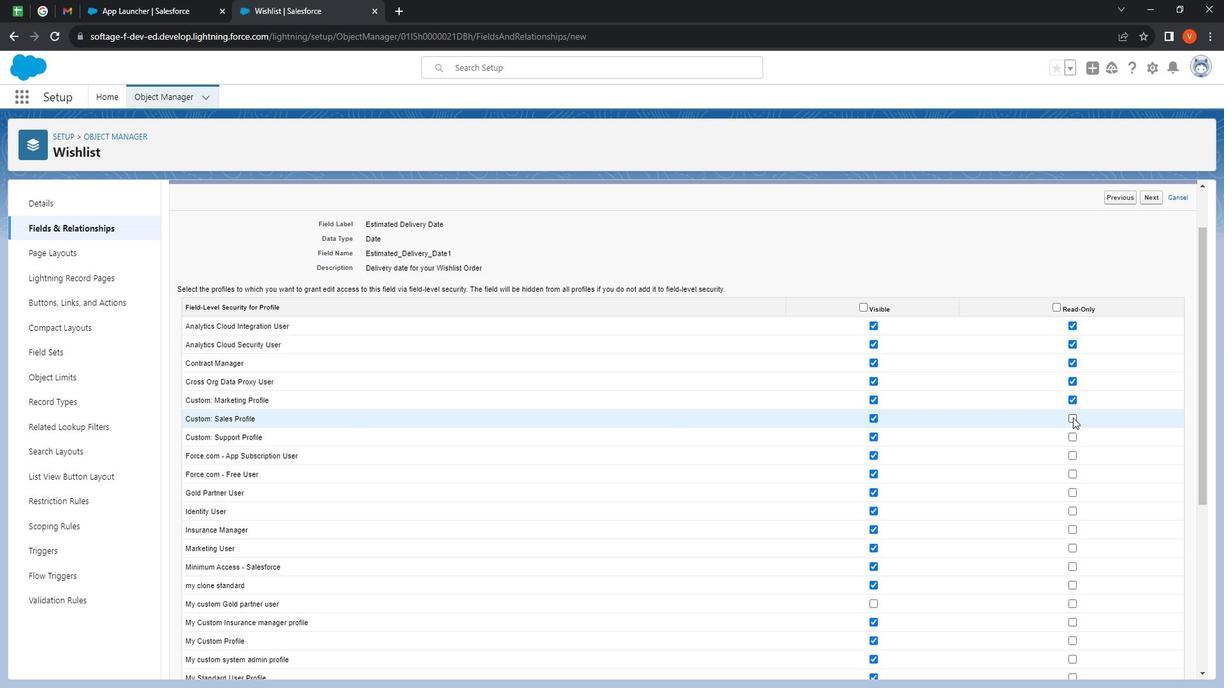 
Action: Mouse pressed left at (1095, 427)
Screenshot: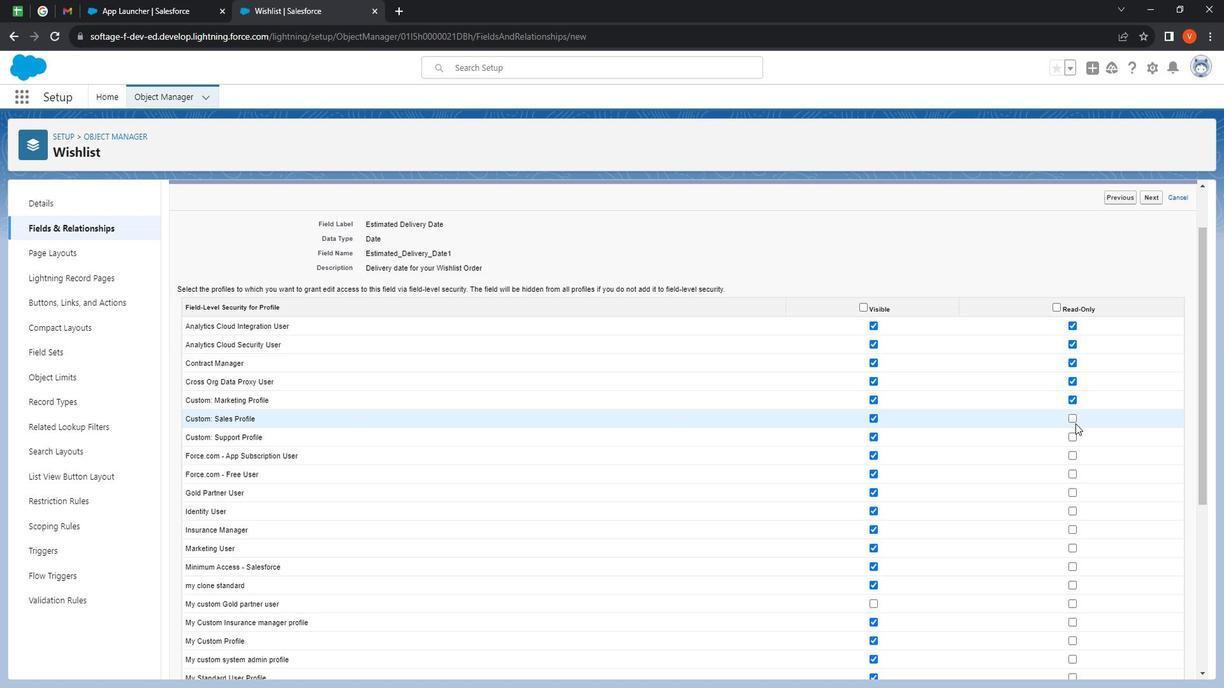 
Action: Mouse moved to (1095, 422)
Screenshot: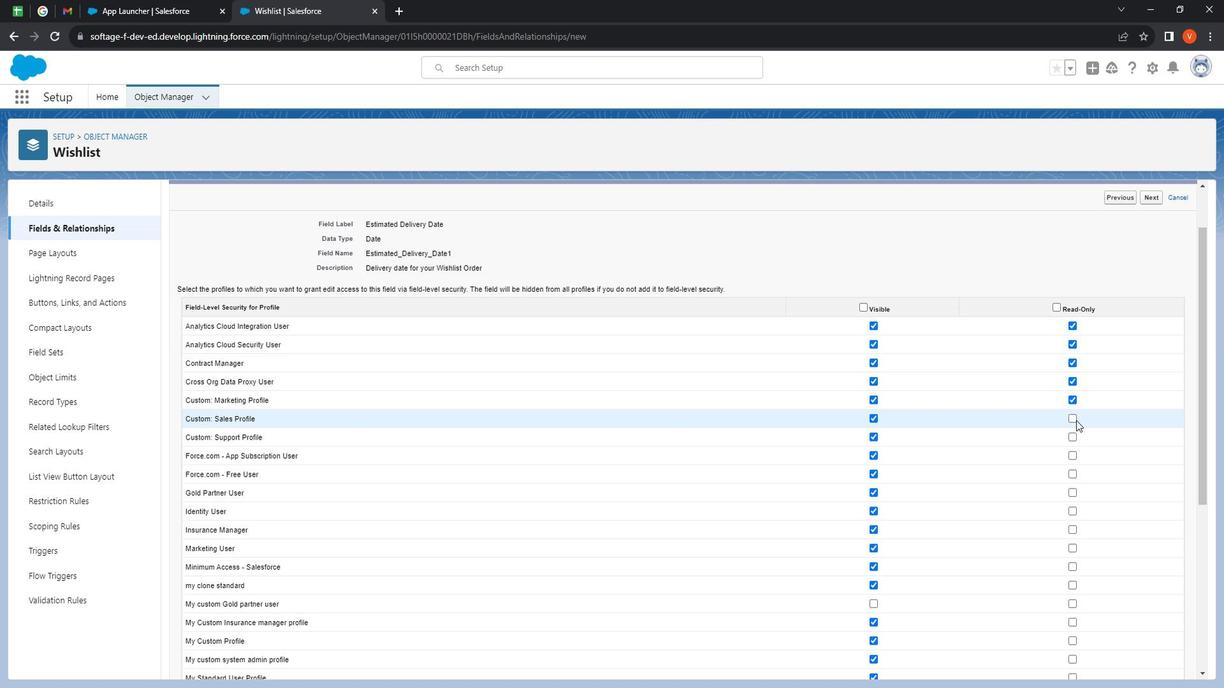 
Action: Mouse pressed left at (1095, 422)
Screenshot: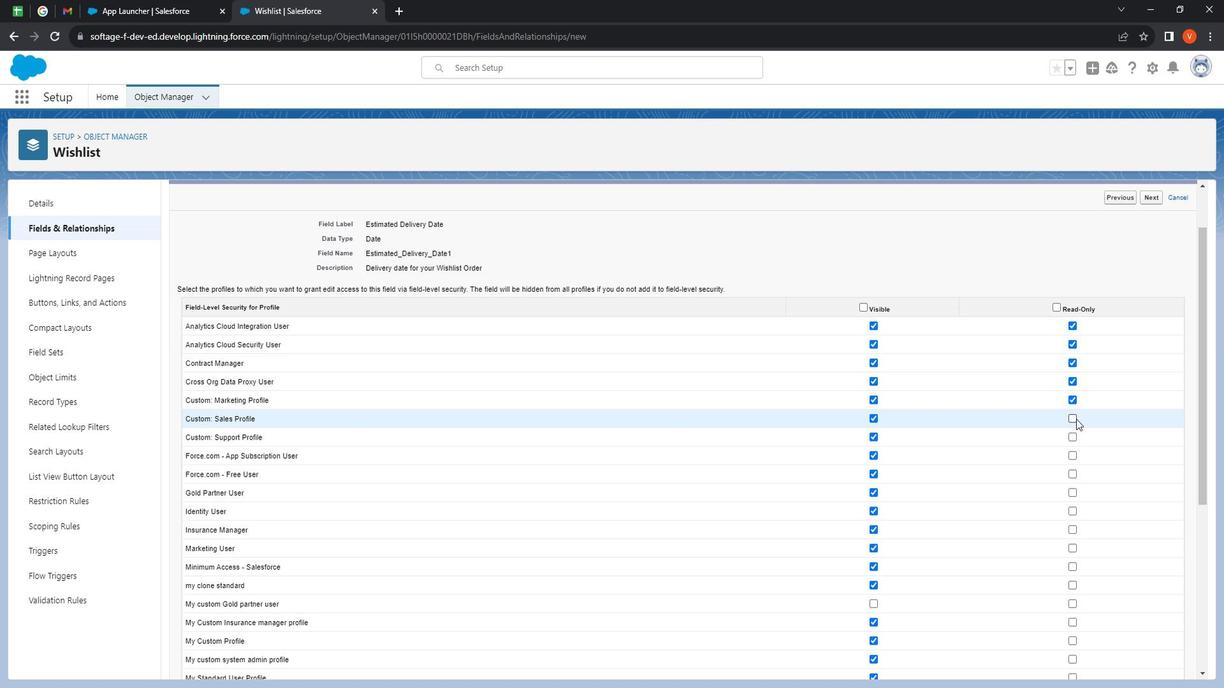 
Action: Mouse moved to (1094, 443)
Screenshot: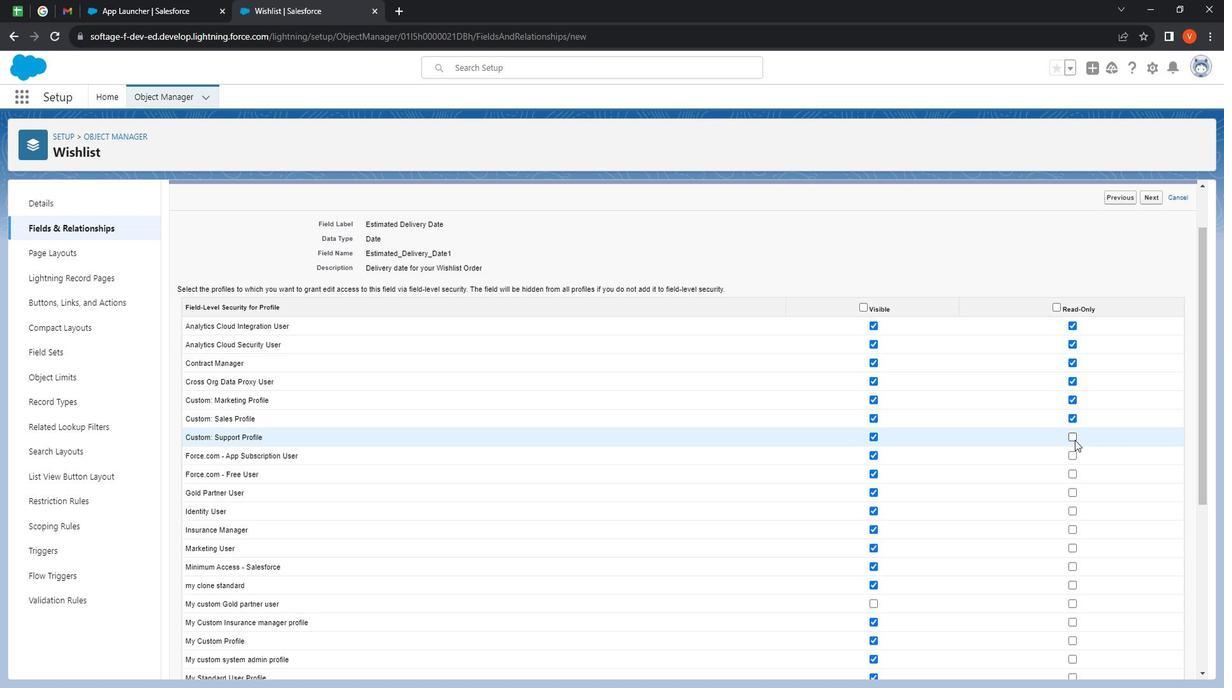 
Action: Mouse pressed left at (1094, 443)
Screenshot: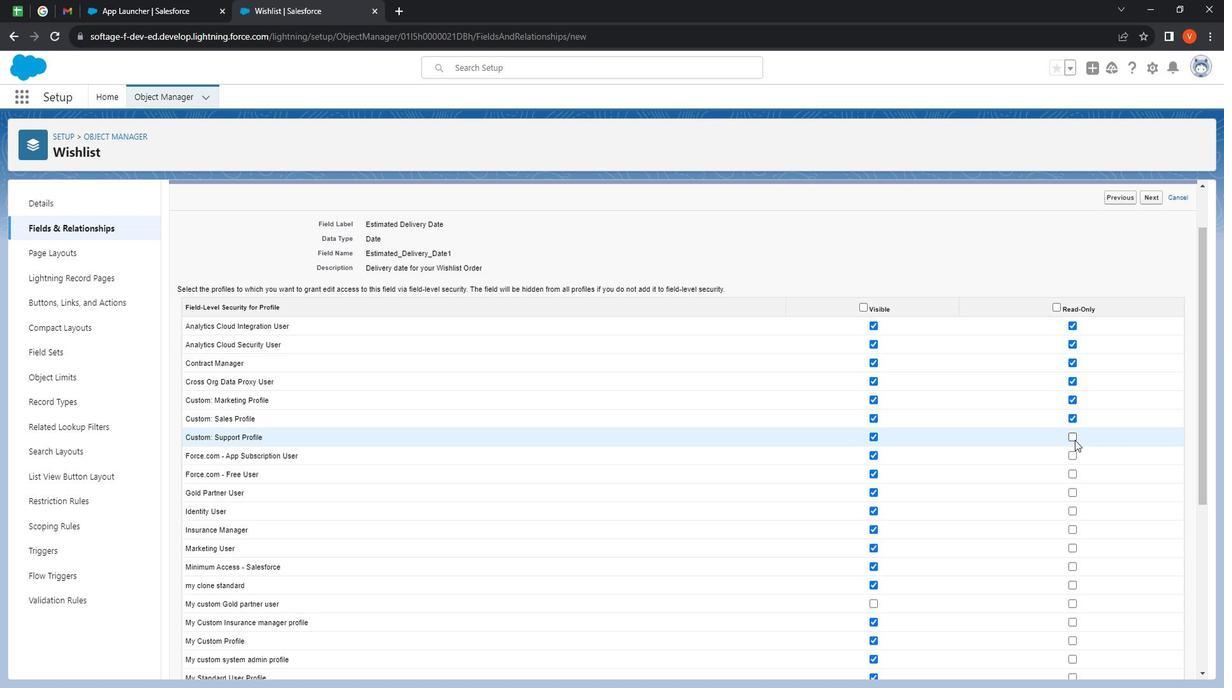
Action: Mouse moved to (1091, 466)
Screenshot: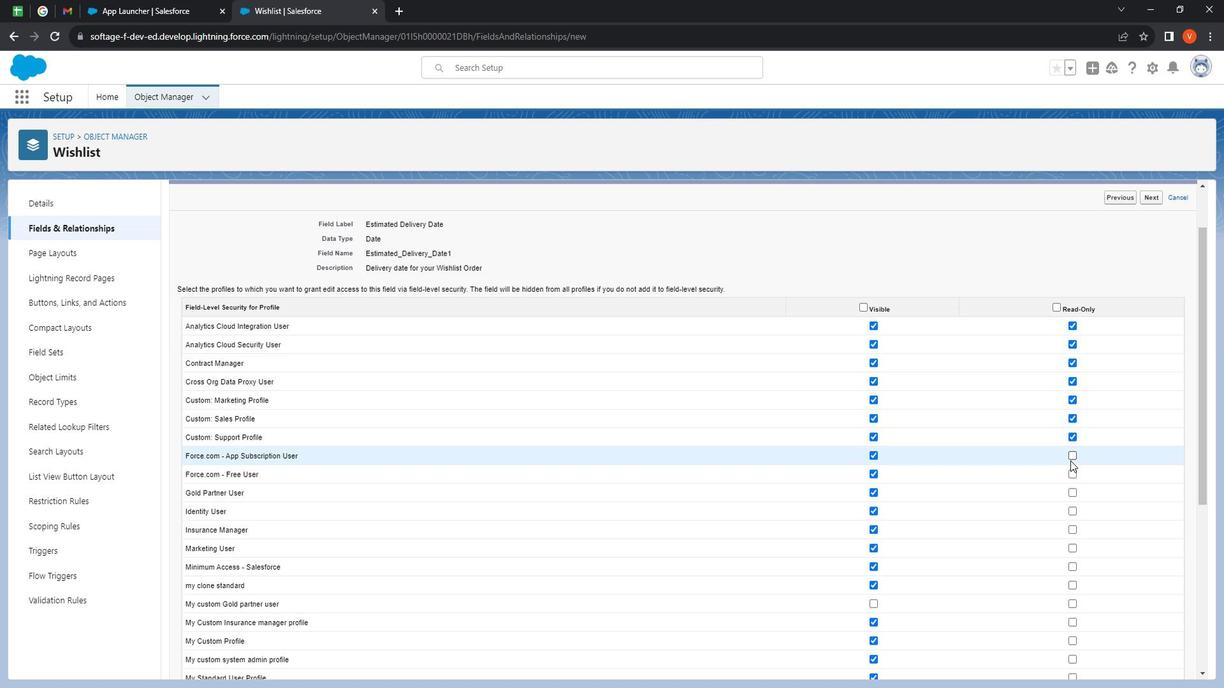 
Action: Mouse pressed left at (1091, 466)
Screenshot: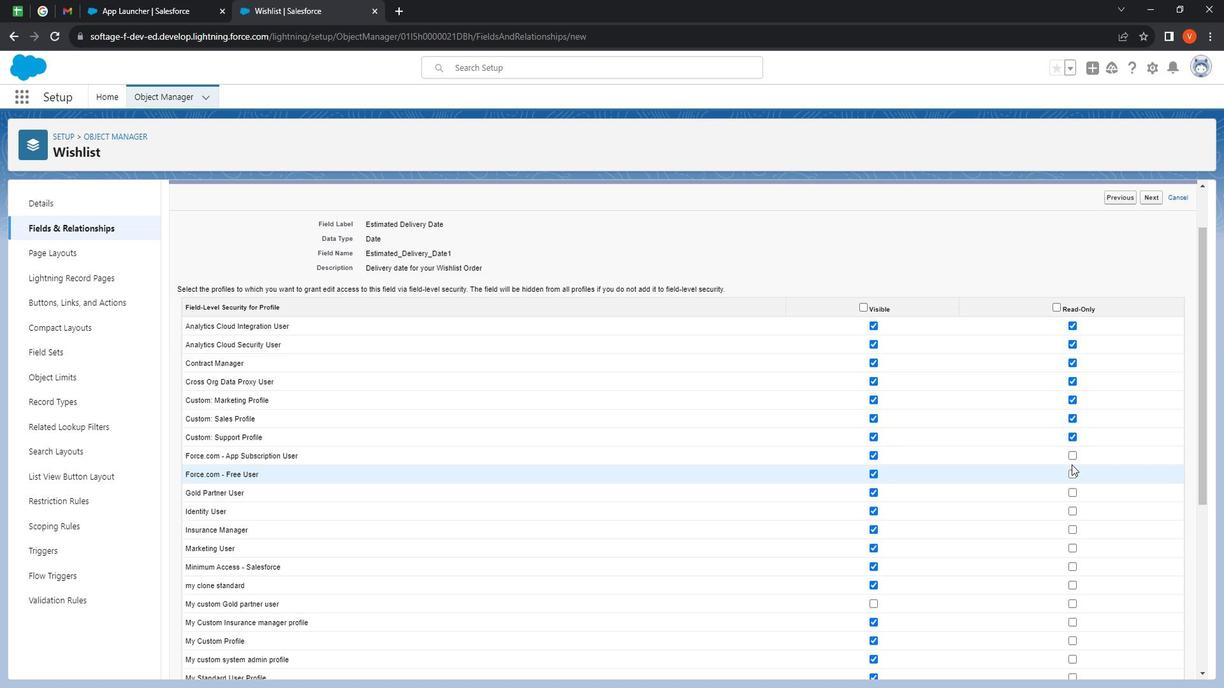 
Action: Mouse moved to (1092, 461)
Screenshot: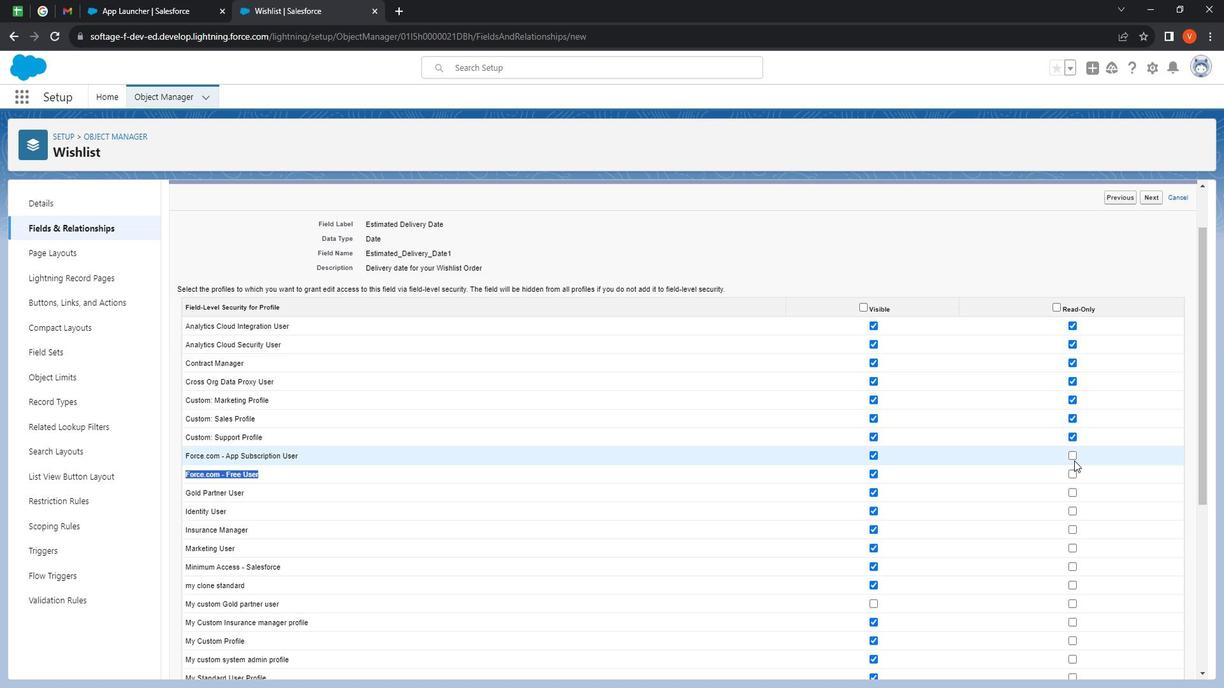 
Action: Mouse pressed left at (1092, 461)
Screenshot: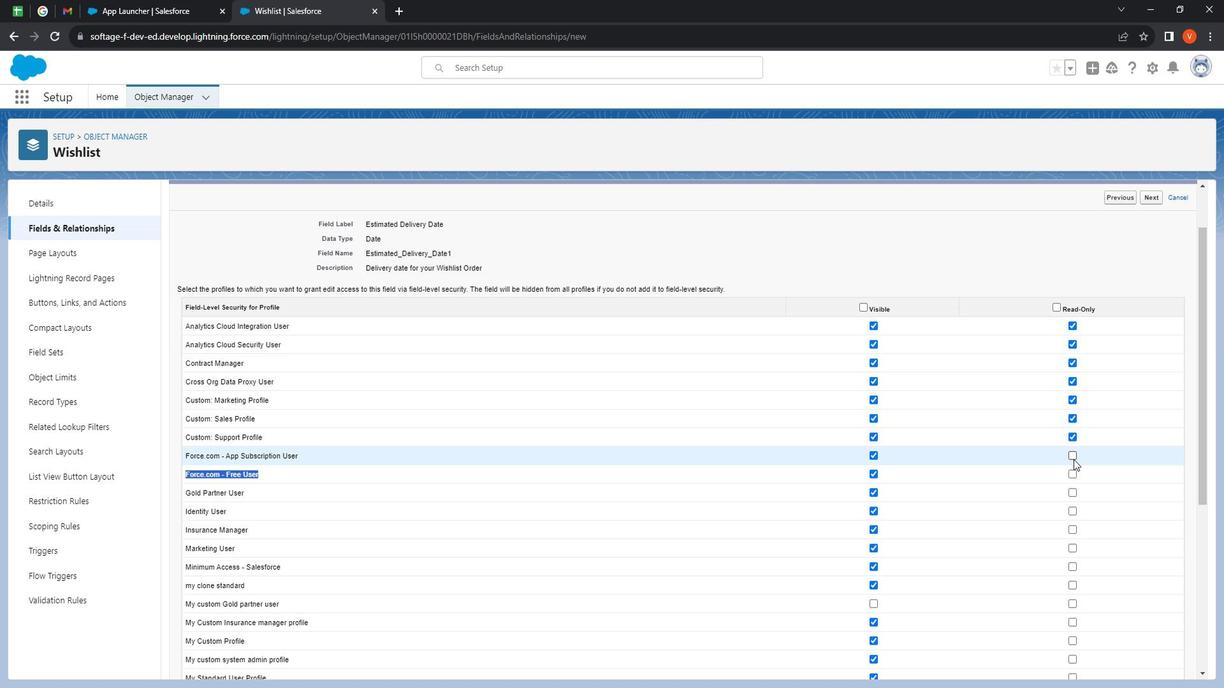 
Action: Mouse moved to (1090, 475)
Screenshot: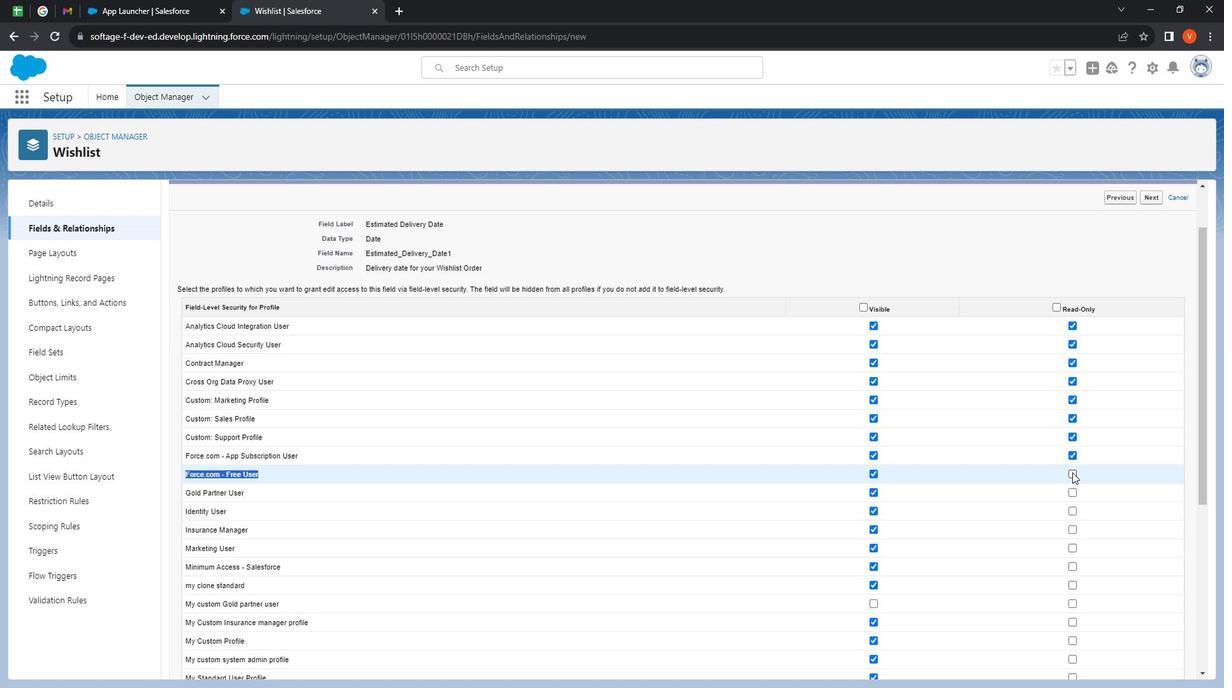 
Action: Mouse pressed left at (1090, 475)
Screenshot: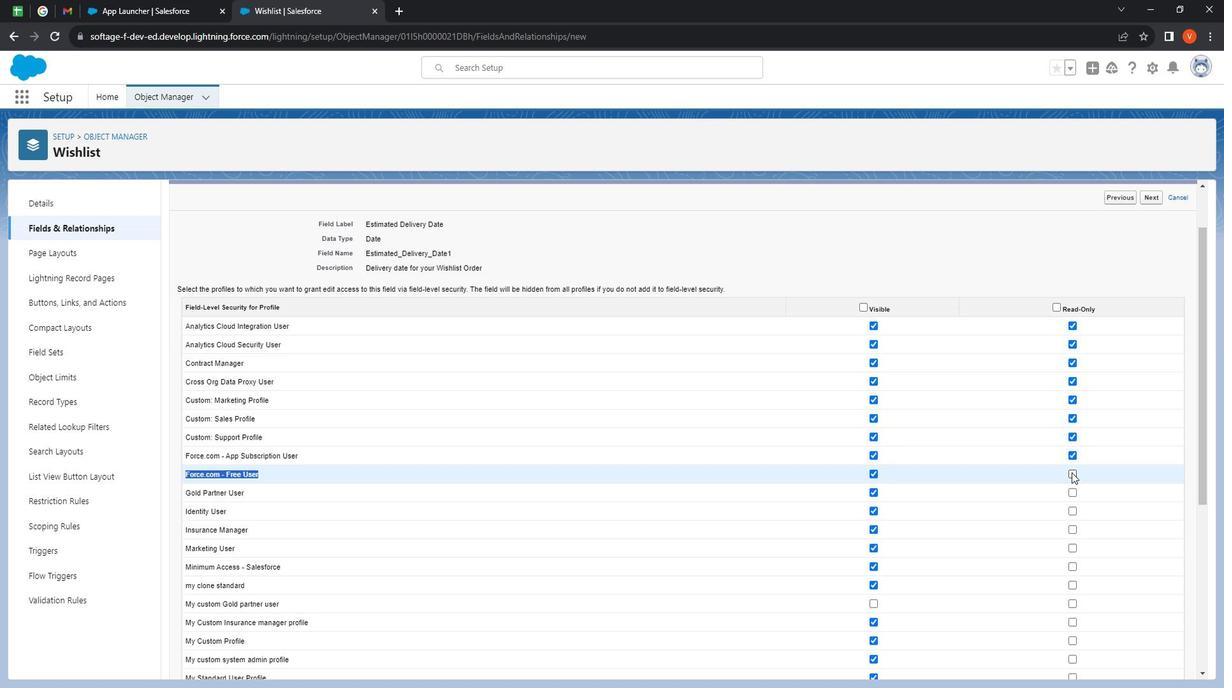 
Action: Mouse moved to (1086, 490)
Screenshot: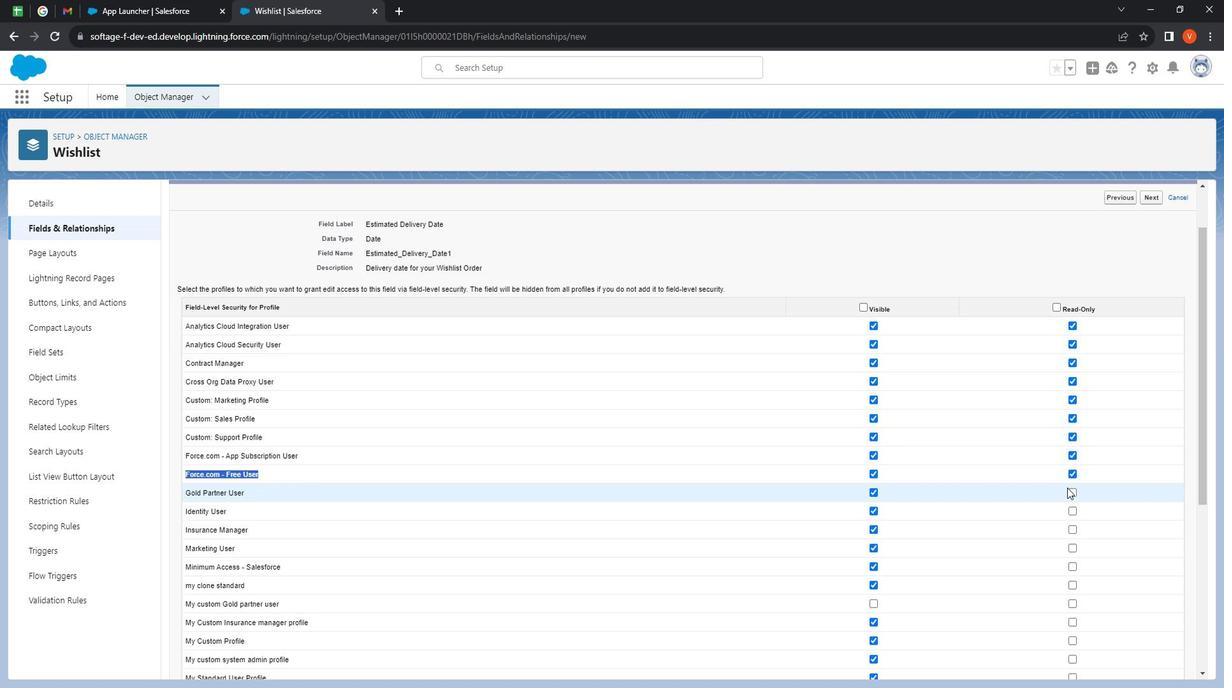 
Action: Mouse pressed left at (1086, 490)
Screenshot: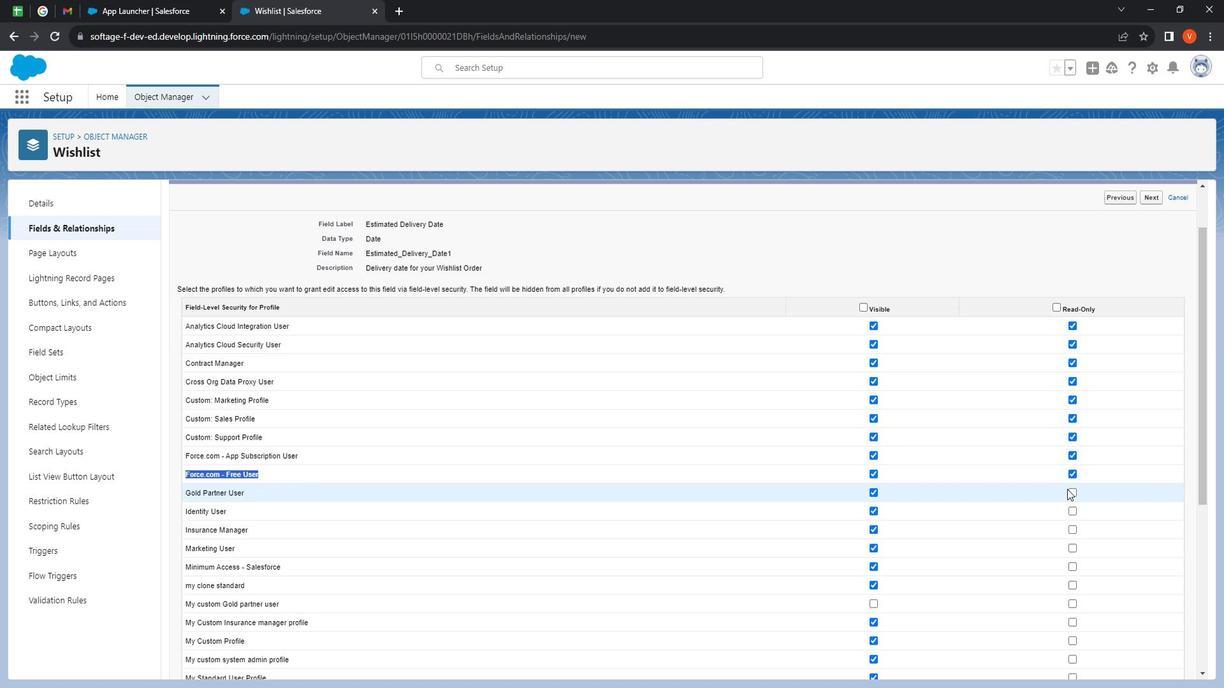 
Action: Mouse moved to (1088, 495)
Screenshot: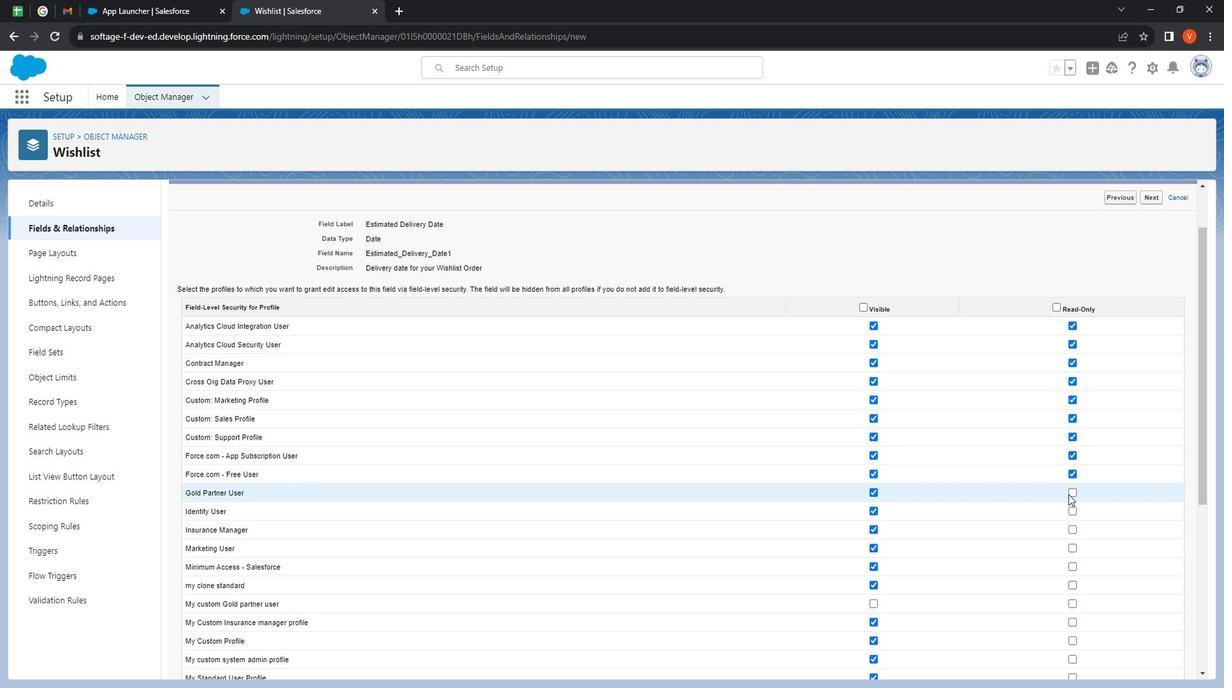 
Action: Mouse pressed left at (1088, 495)
Screenshot: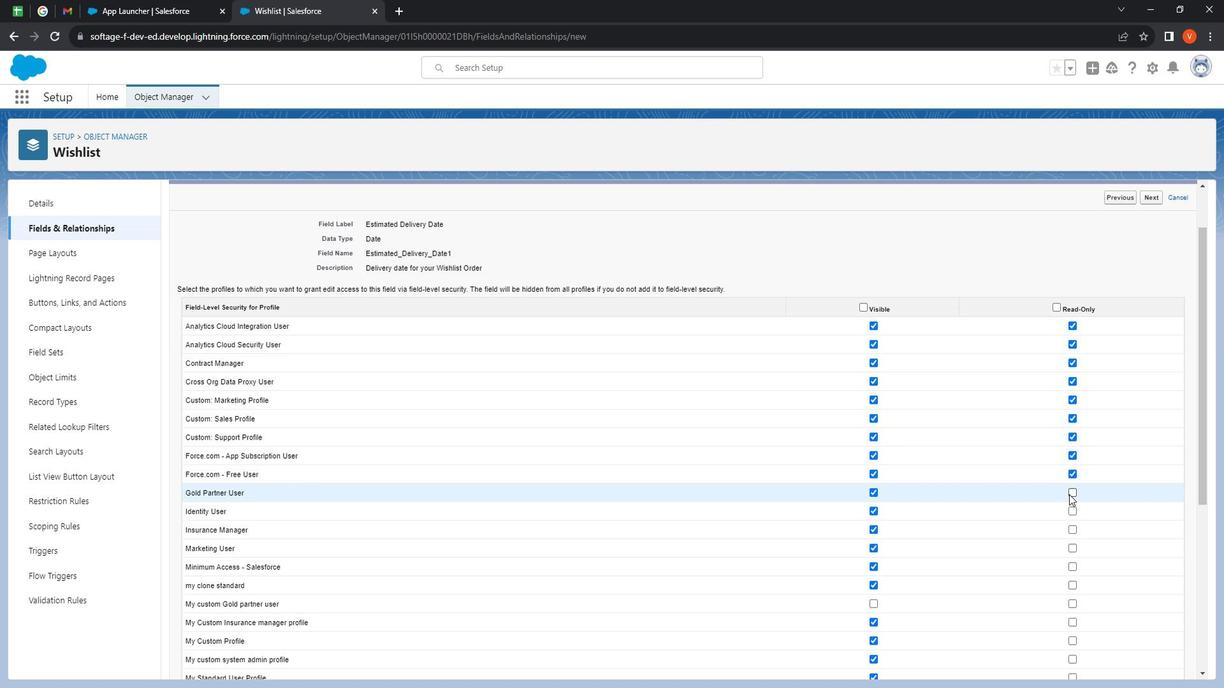 
Action: Mouse moved to (1051, 422)
Screenshot: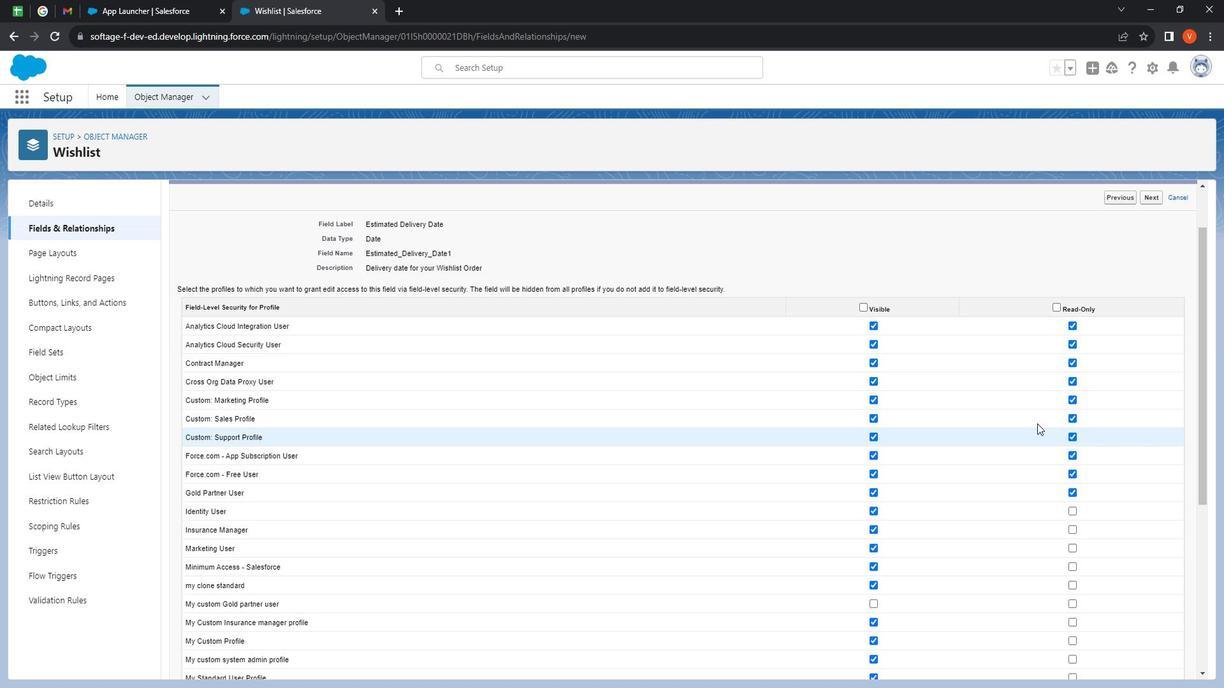 
Action: Mouse scrolled (1051, 421) with delta (0, 0)
Screenshot: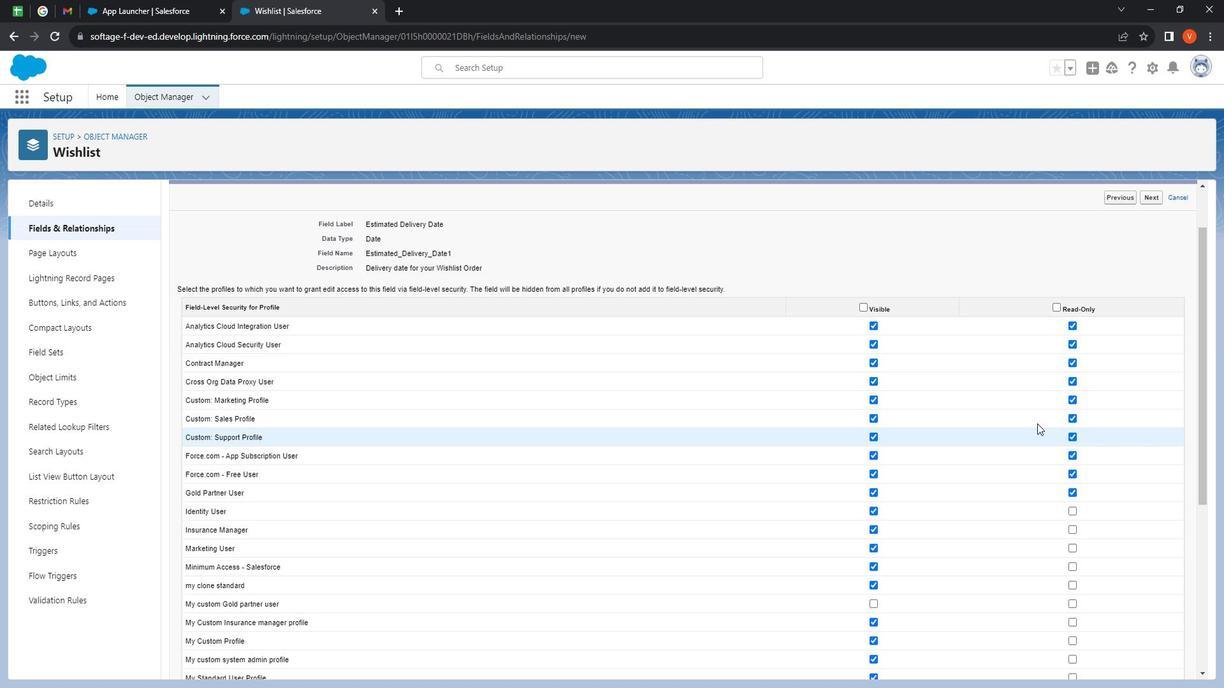 
Action: Mouse moved to (1049, 419)
Screenshot: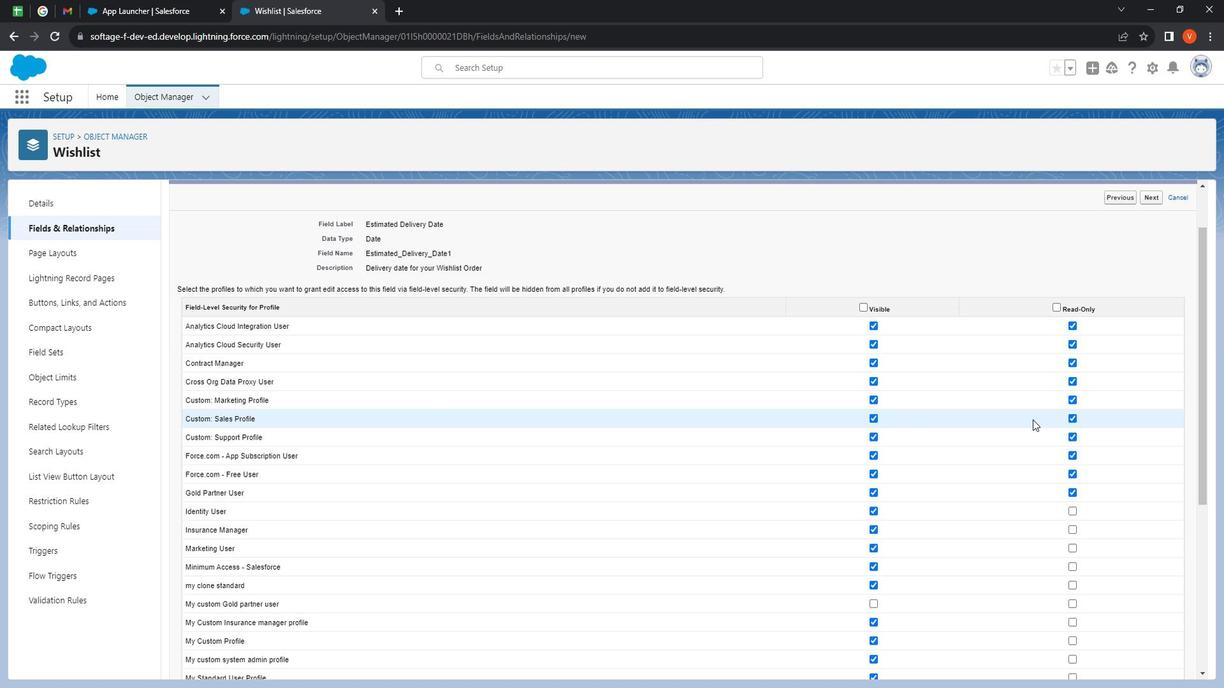
Action: Mouse scrolled (1049, 419) with delta (0, 0)
Screenshot: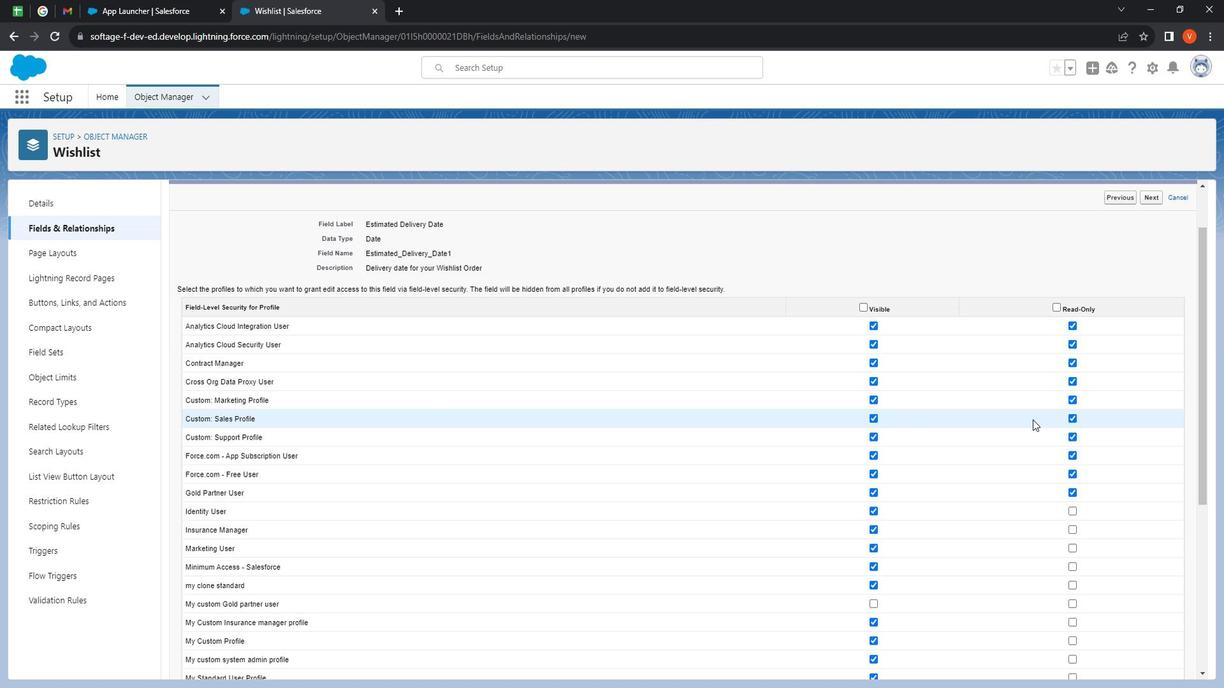 
Action: Mouse moved to (1046, 415)
Screenshot: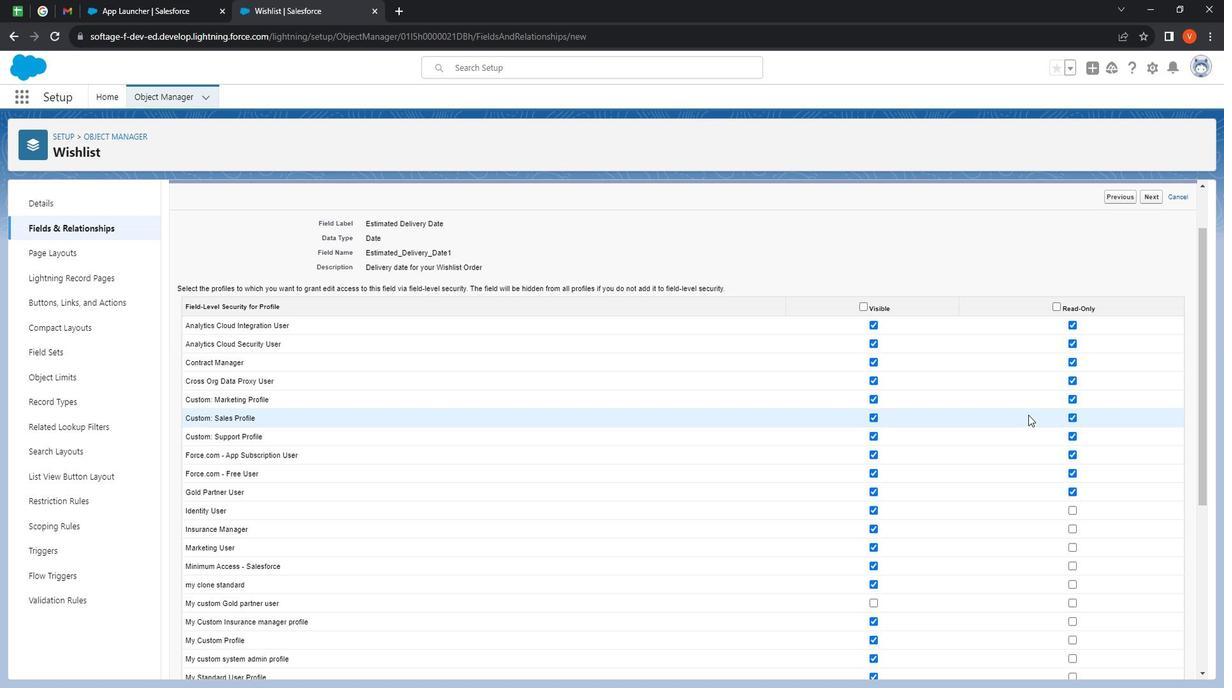 
Action: Mouse scrolled (1046, 414) with delta (0, 0)
Screenshot: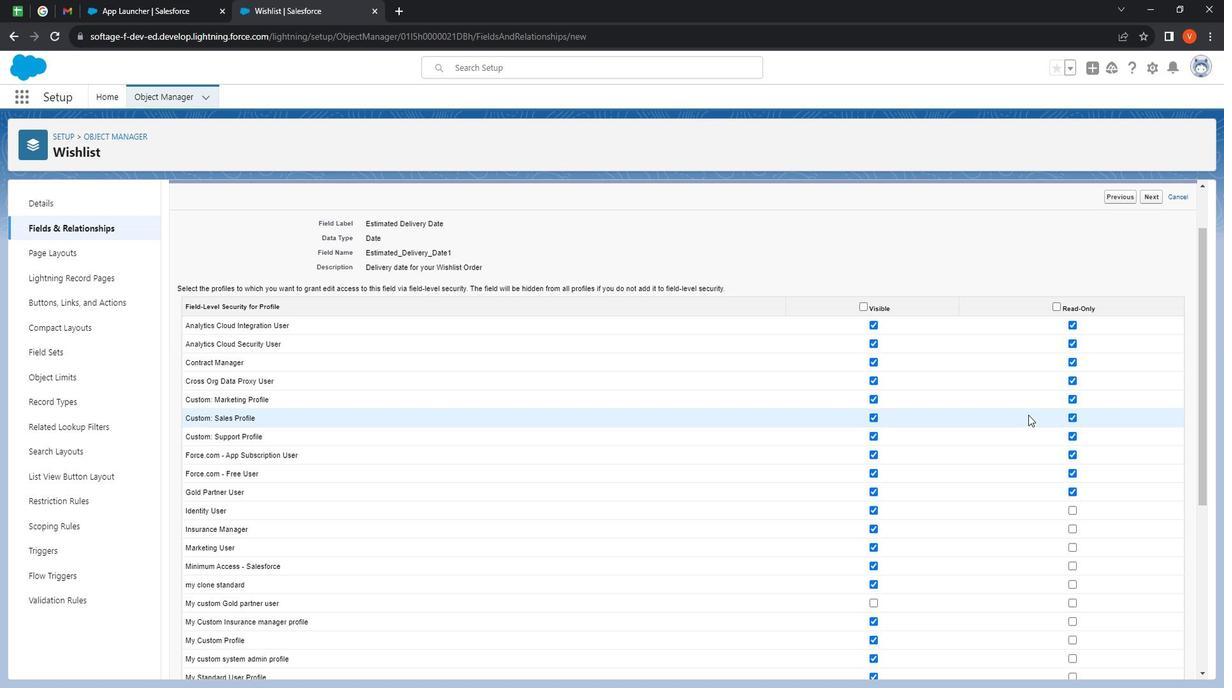 
Action: Mouse moved to (1035, 398)
Screenshot: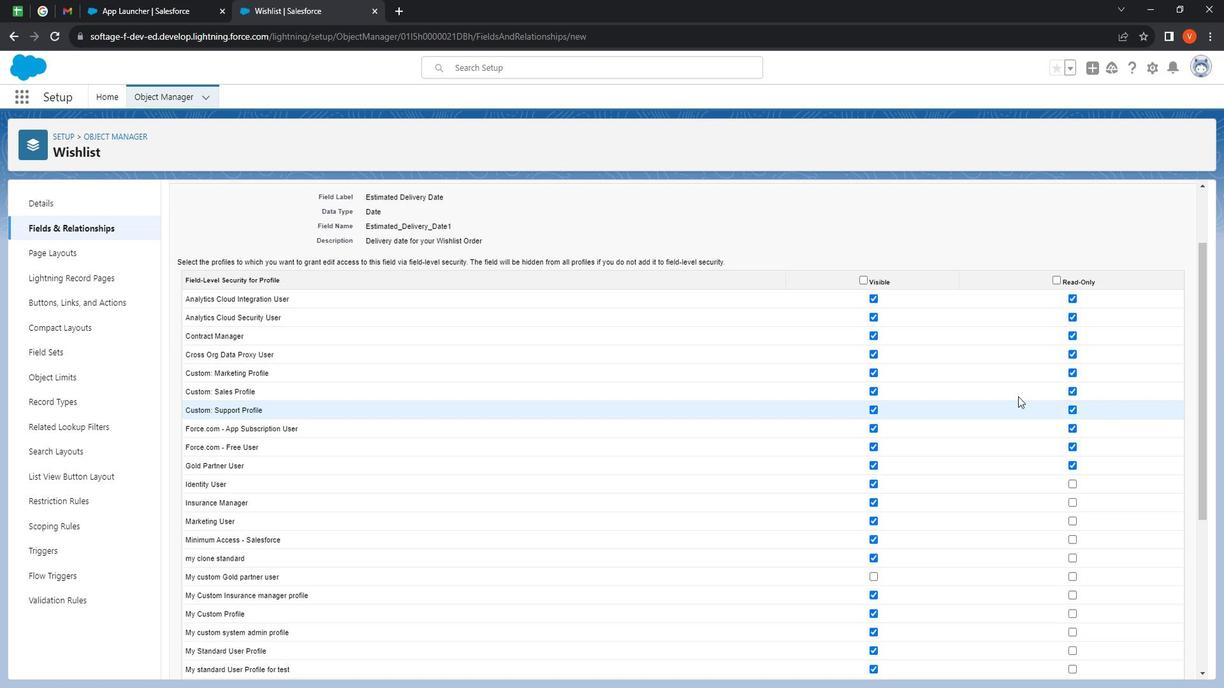 
Action: Mouse scrolled (1035, 397) with delta (0, 0)
Screenshot: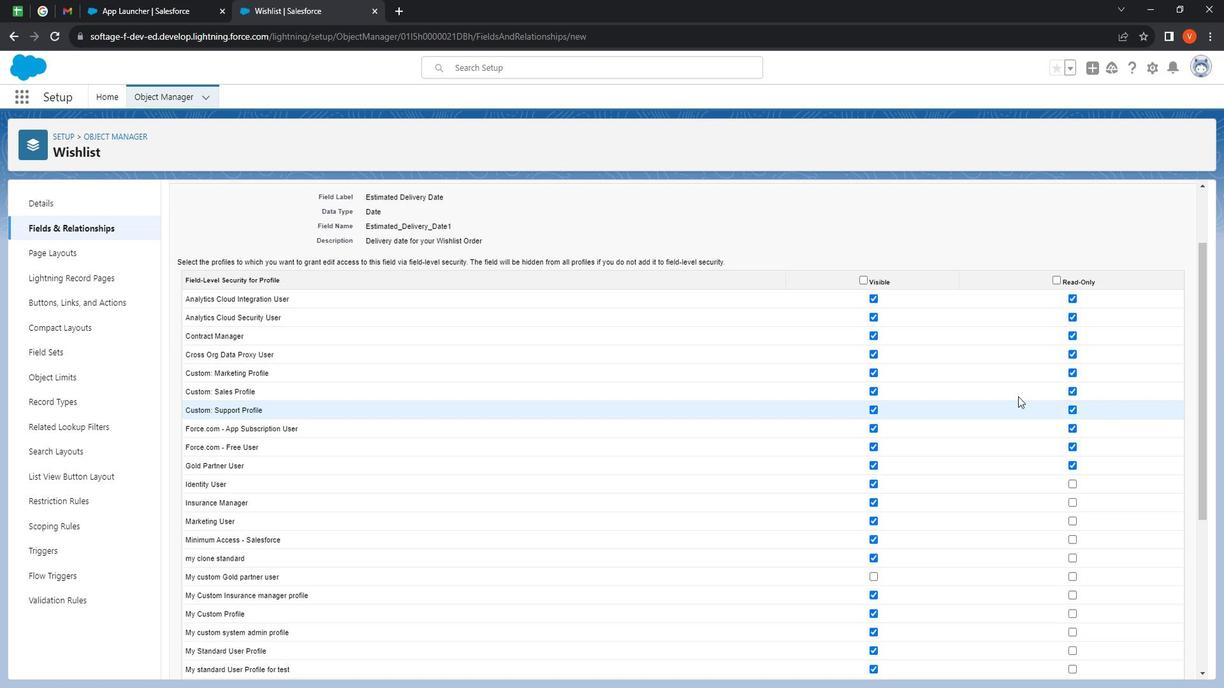 
Action: Mouse moved to (1090, 257)
Screenshot: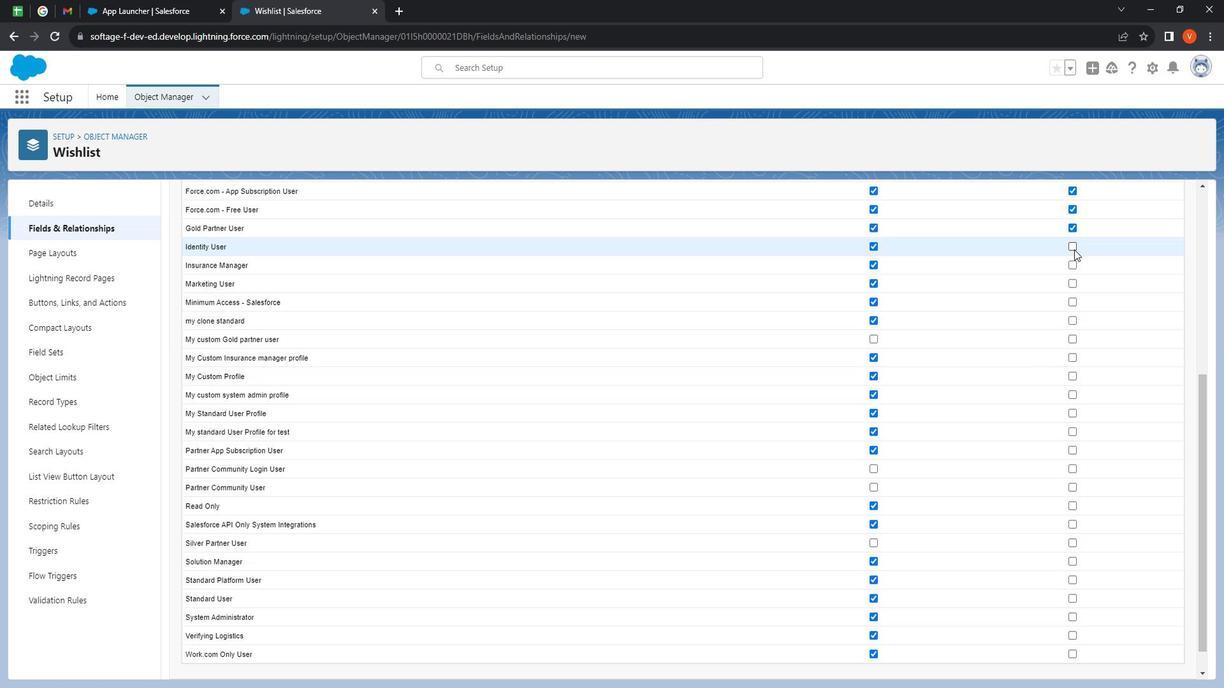 
Action: Mouse pressed left at (1090, 257)
Screenshot: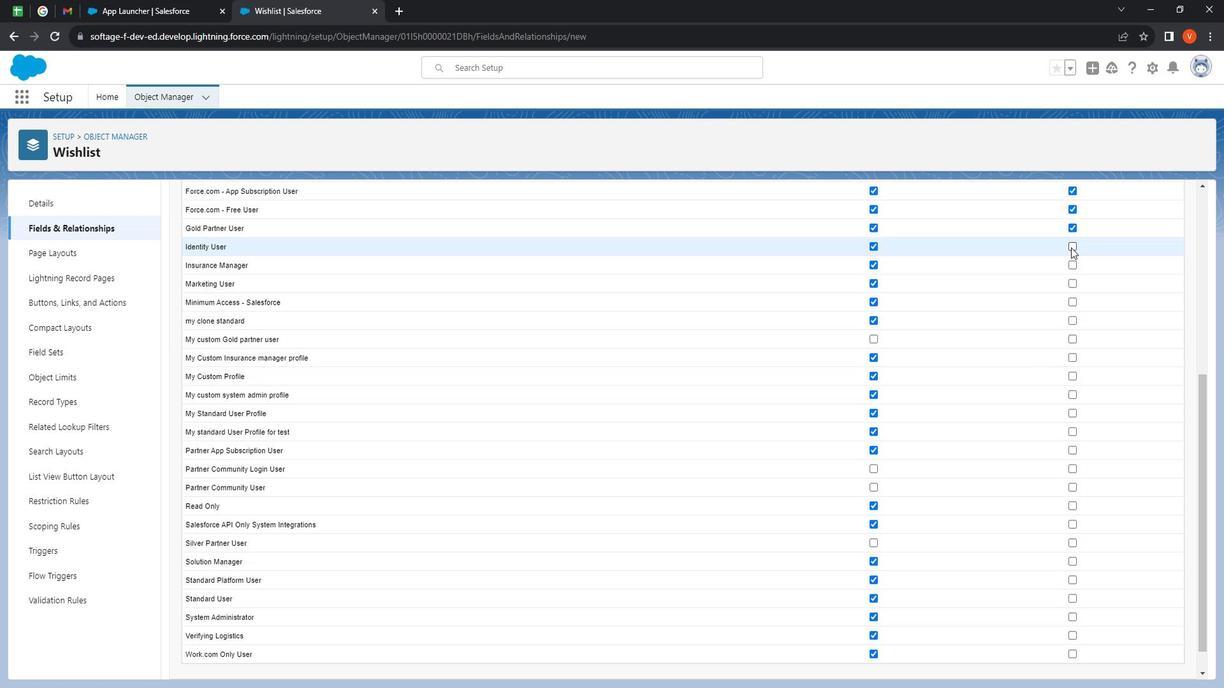 
Action: Mouse moved to (1092, 276)
Screenshot: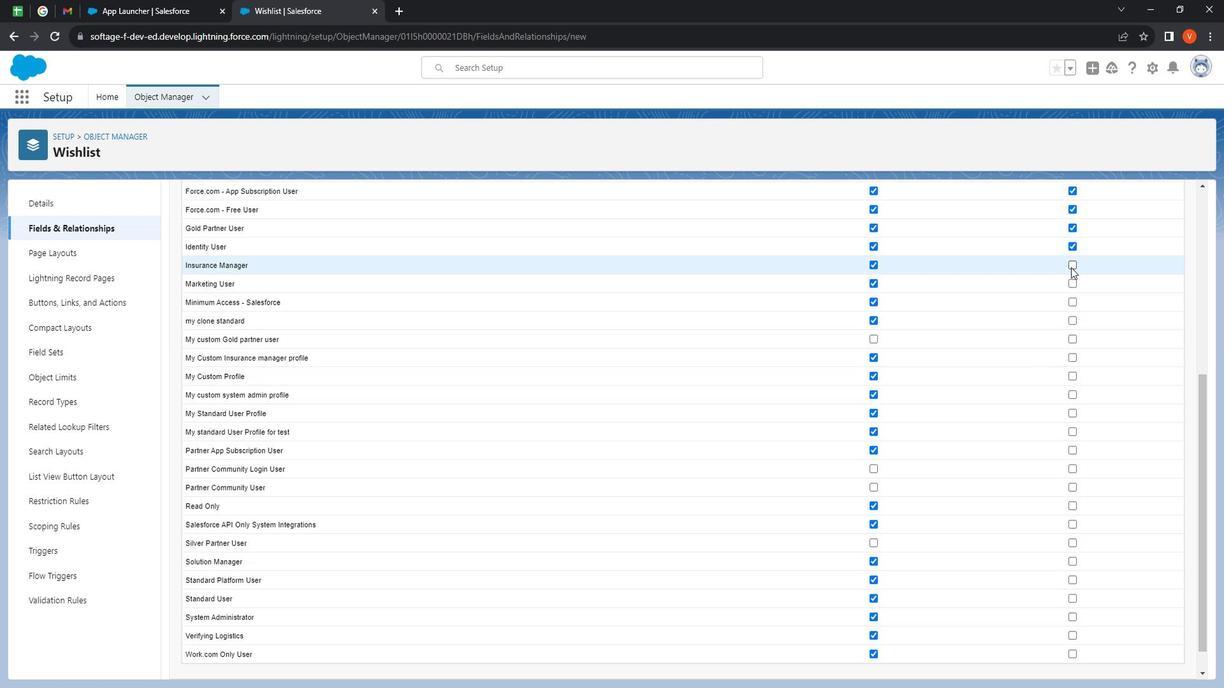 
Action: Mouse pressed left at (1092, 276)
Screenshot: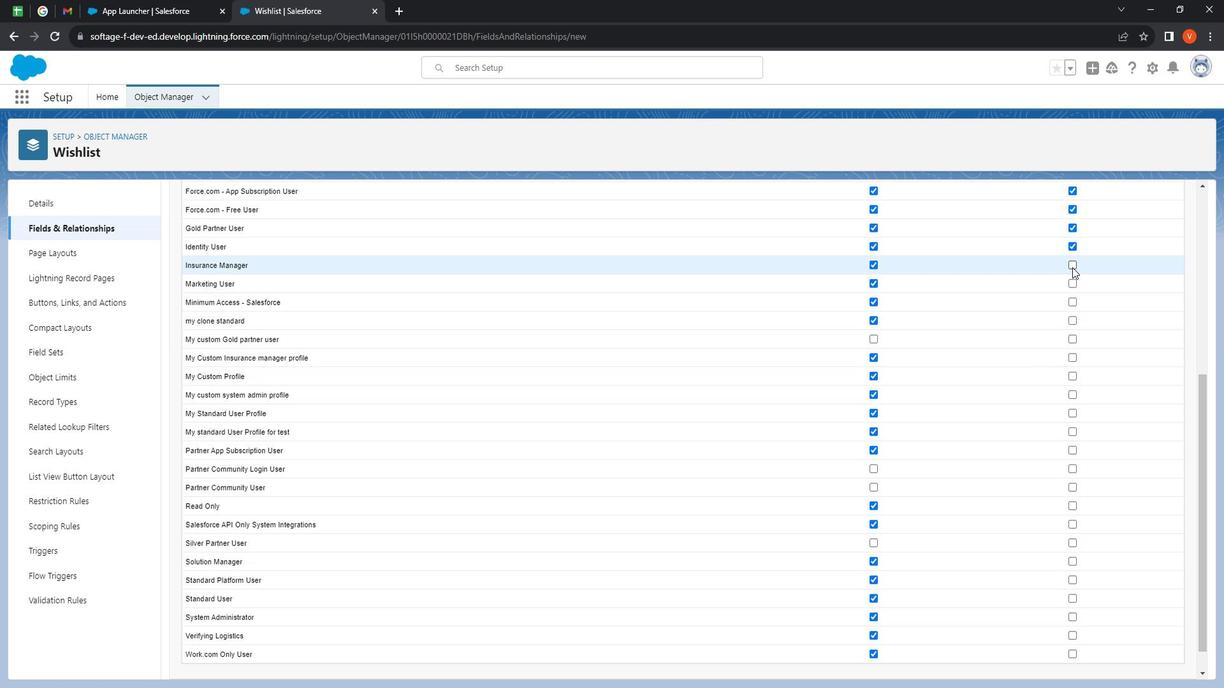 
Action: Mouse moved to (1092, 290)
Screenshot: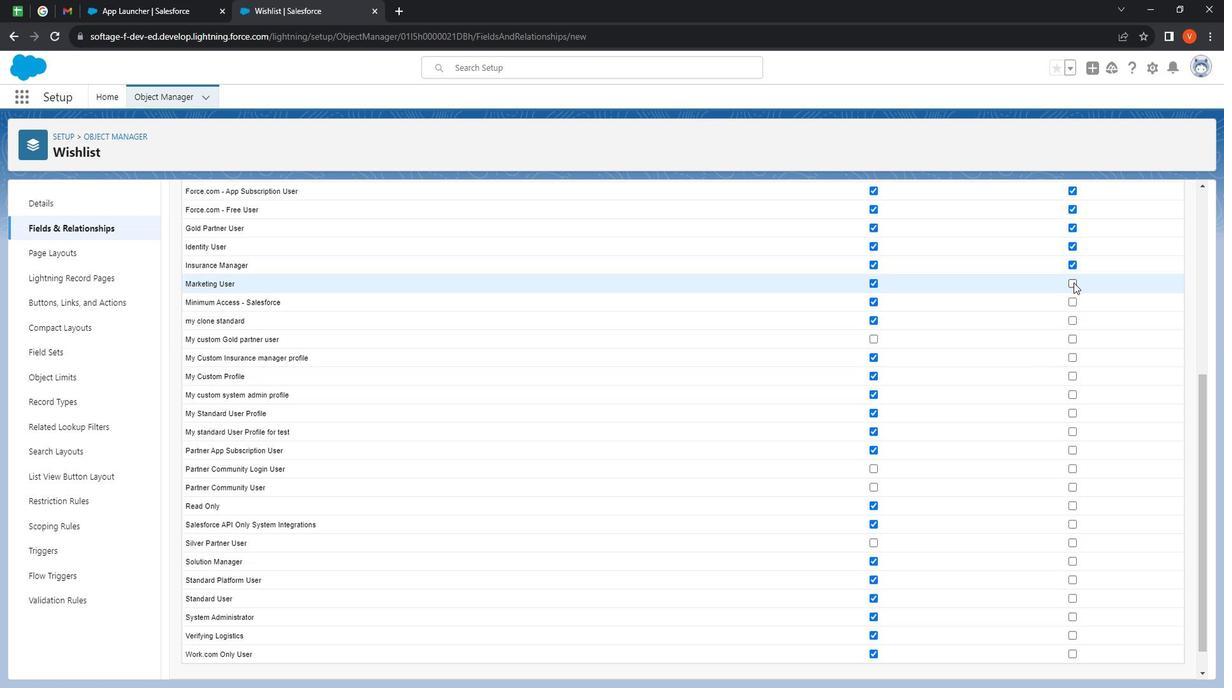 
Action: Mouse pressed left at (1092, 290)
Screenshot: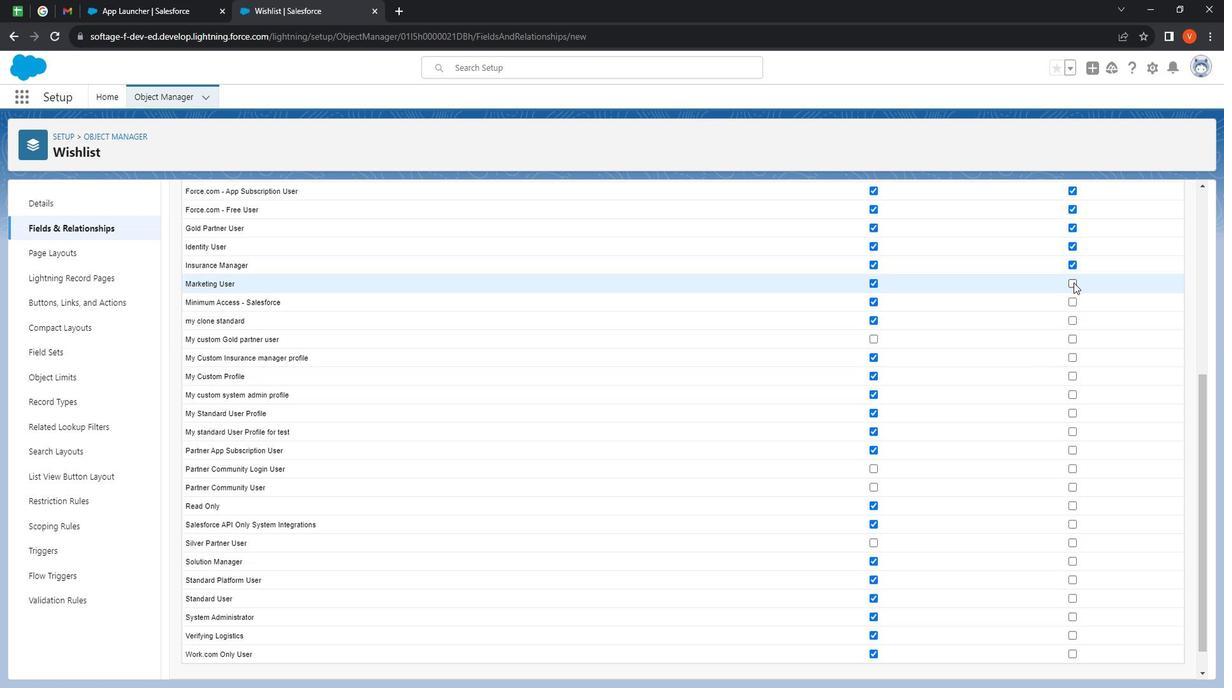 
Action: Mouse moved to (1092, 311)
Screenshot: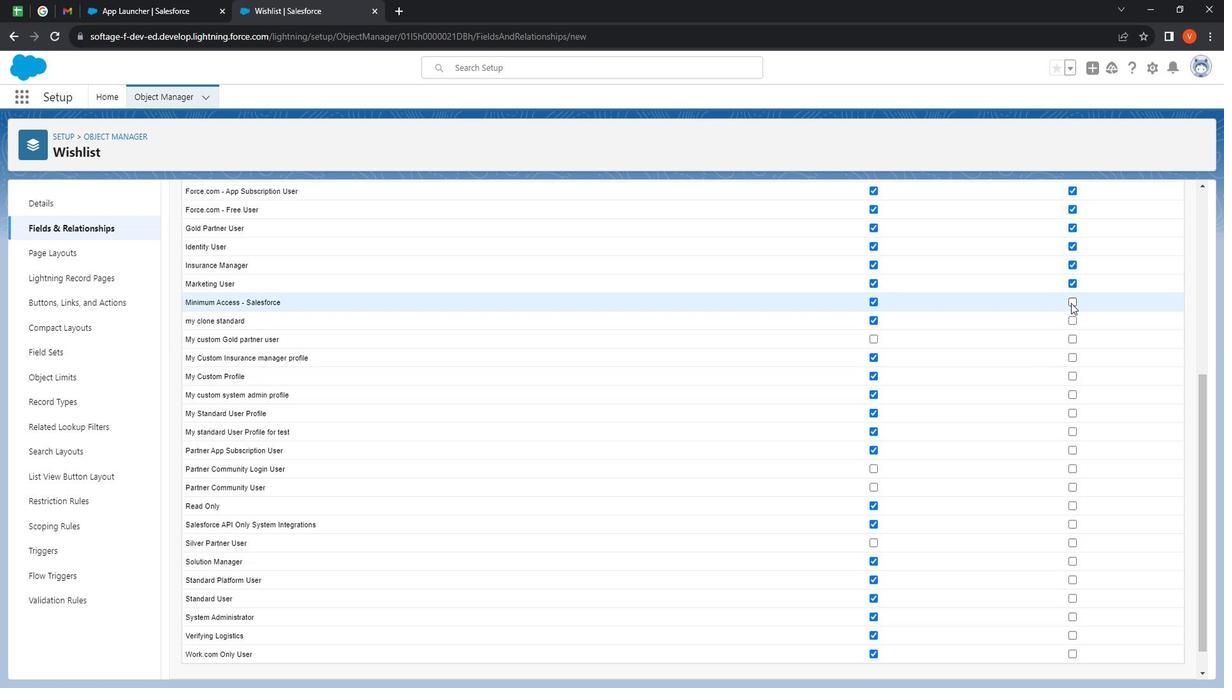 
Action: Mouse pressed left at (1092, 311)
Screenshot: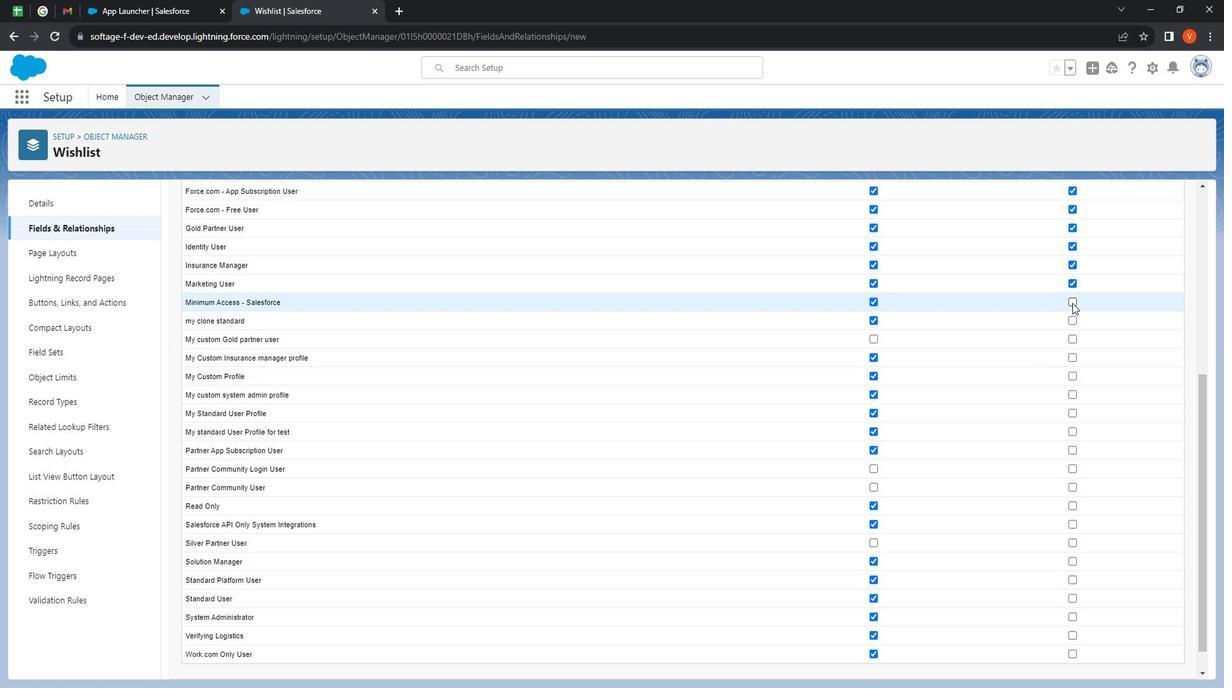 
Action: Mouse moved to (1093, 326)
Screenshot: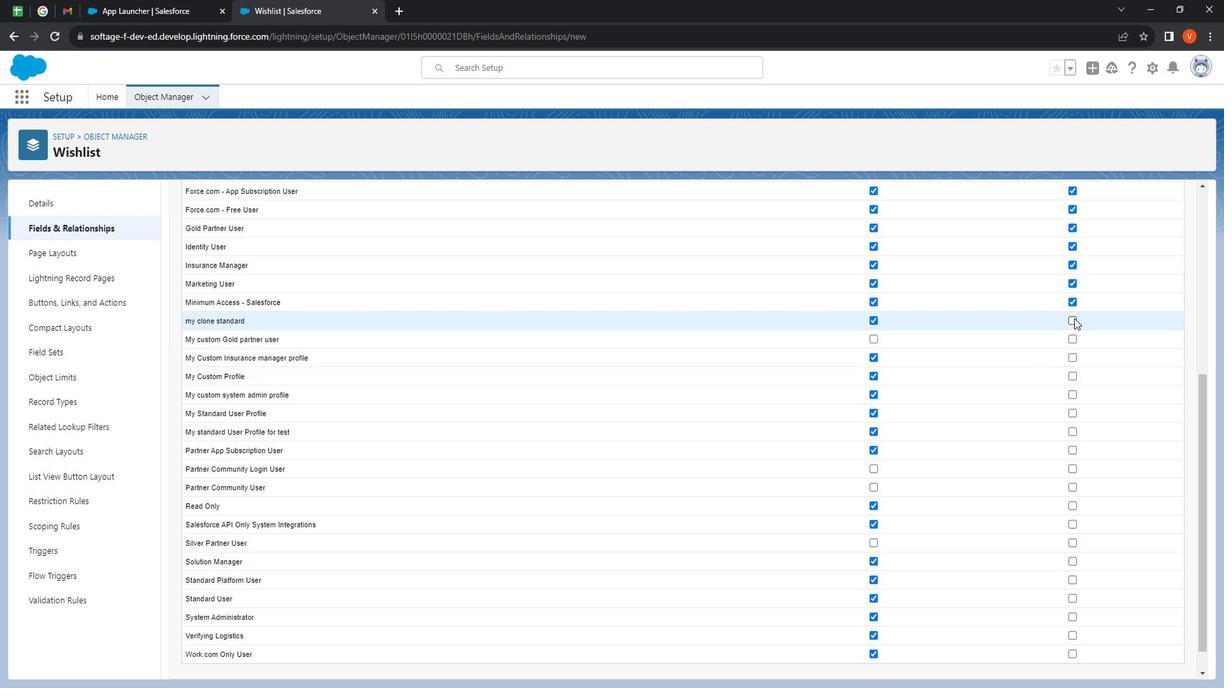 
Action: Mouse pressed left at (1093, 326)
Screenshot: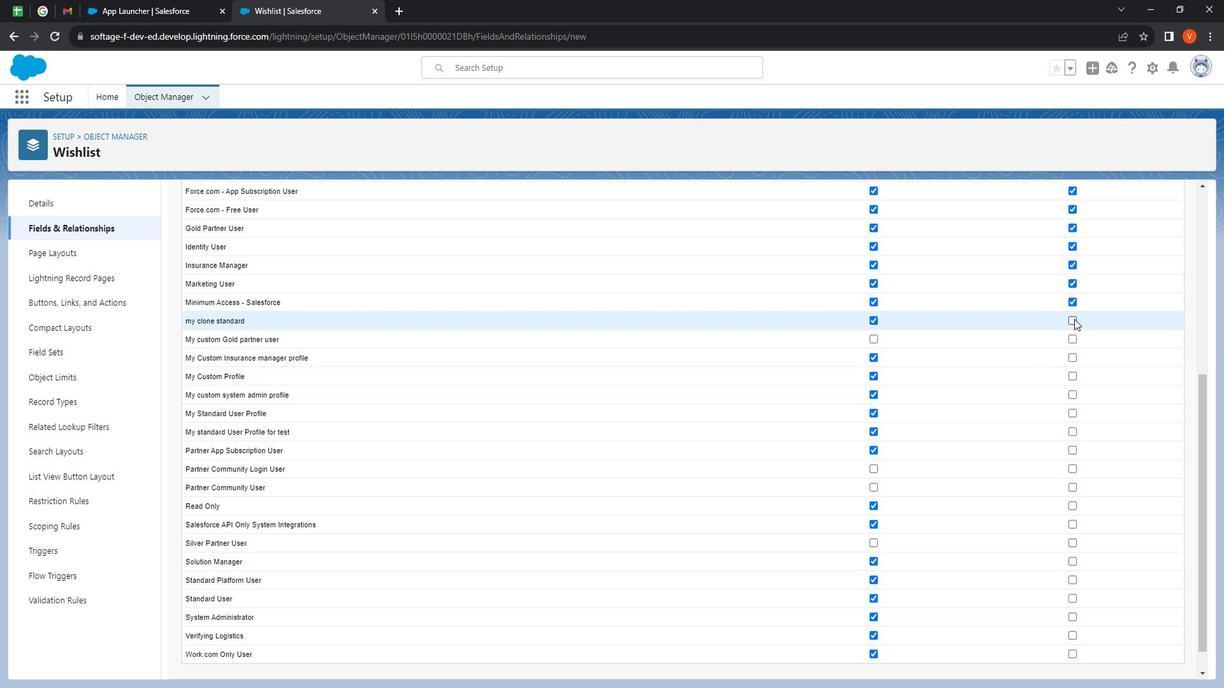
Action: Mouse moved to (1092, 366)
Screenshot: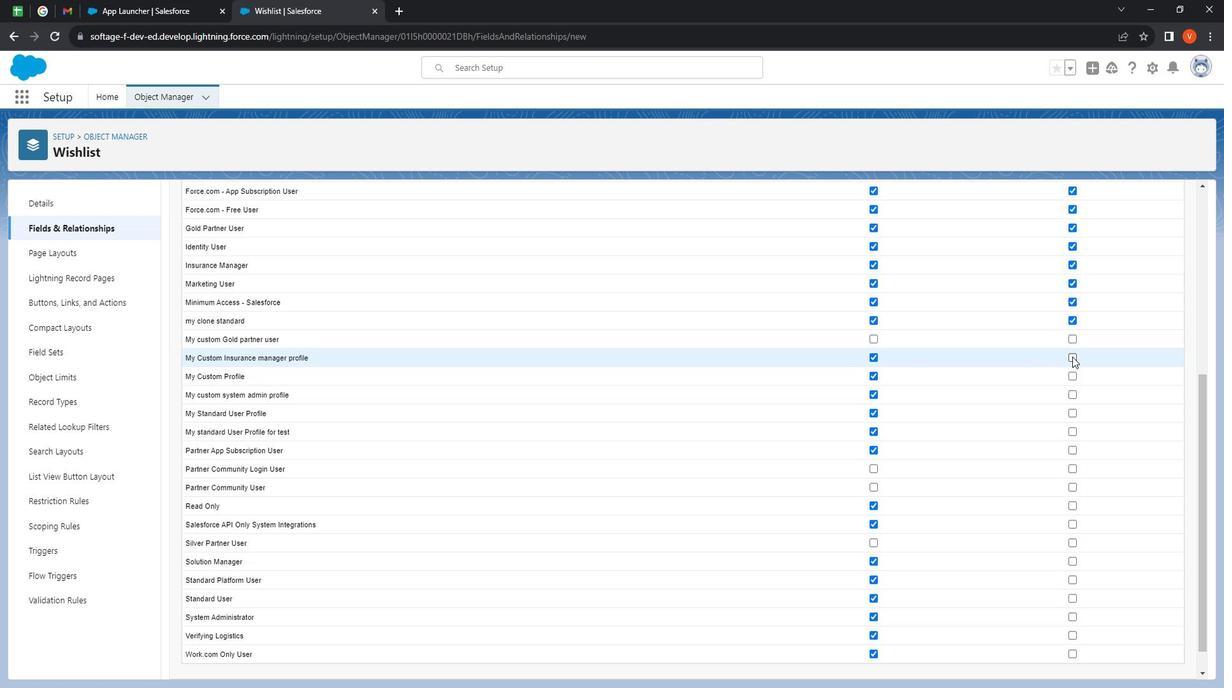 
Action: Mouse pressed left at (1092, 366)
Screenshot: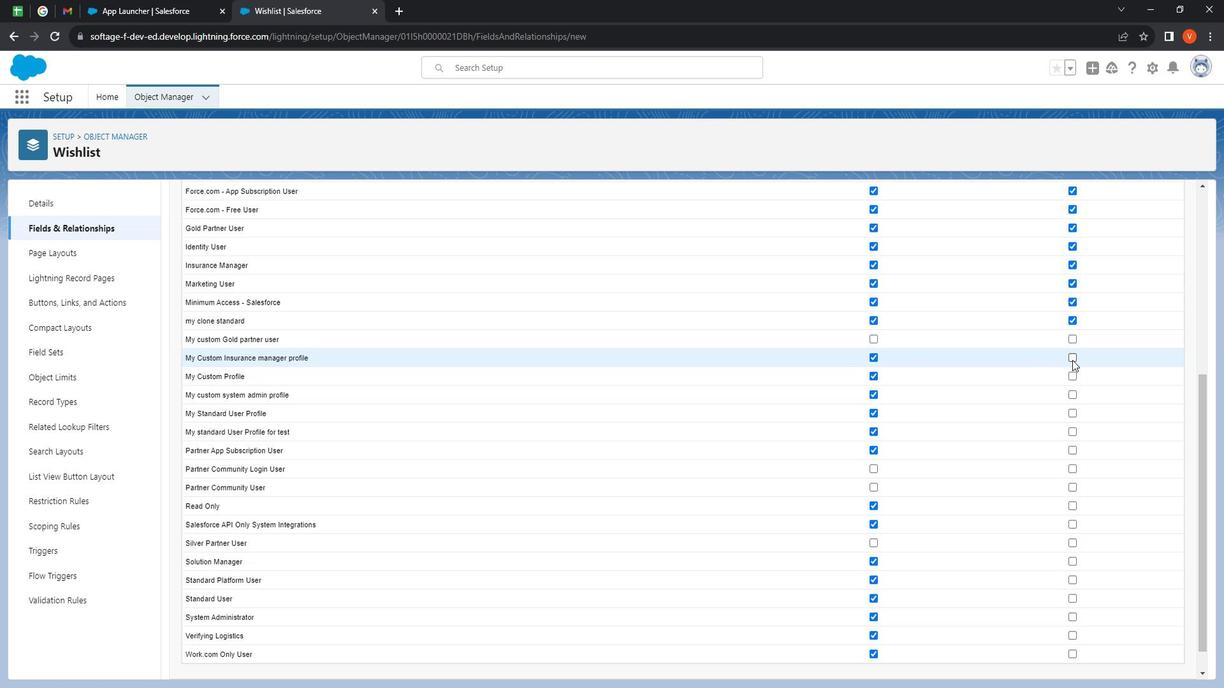 
Action: Mouse moved to (1091, 385)
Screenshot: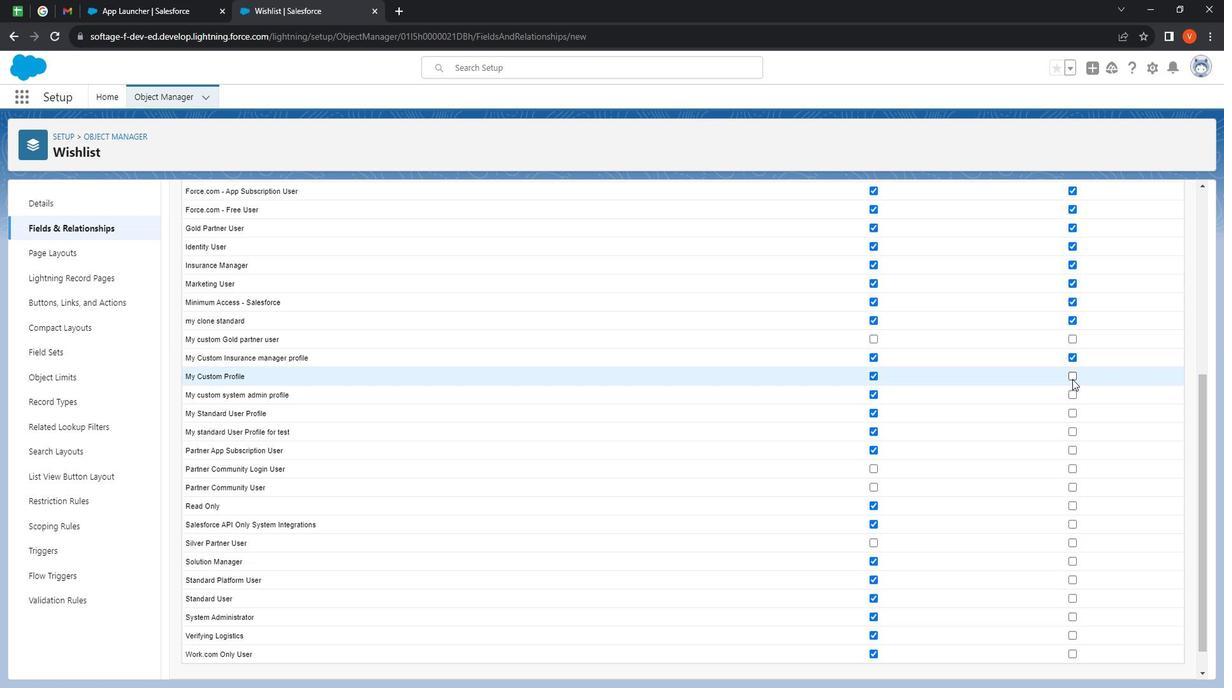 
Action: Mouse pressed left at (1091, 385)
Screenshot: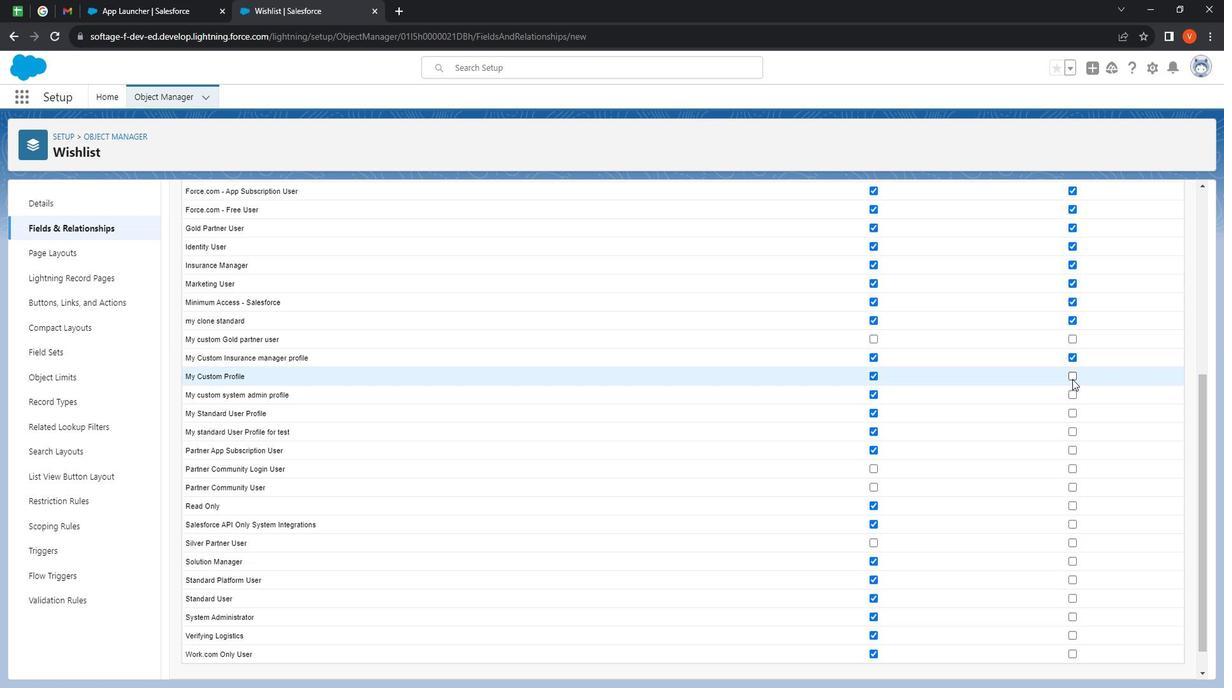 
Action: Mouse moved to (1093, 402)
Screenshot: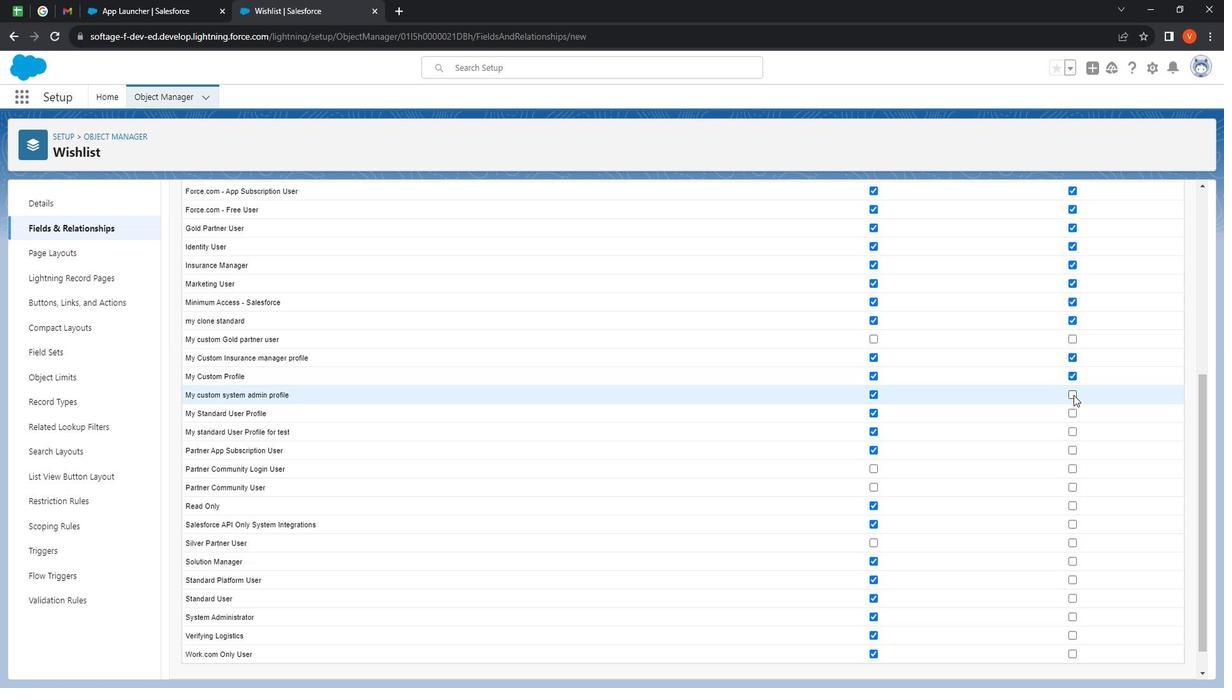 
Action: Mouse pressed left at (1093, 402)
Screenshot: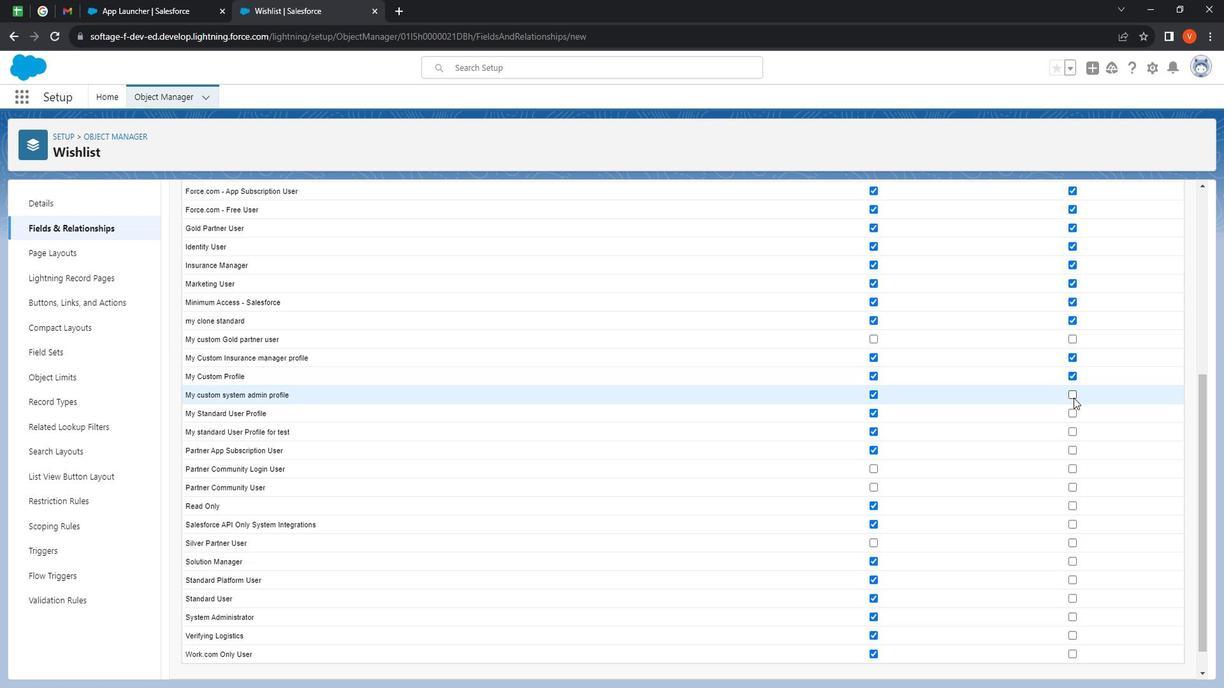
Action: Mouse moved to (1095, 417)
Screenshot: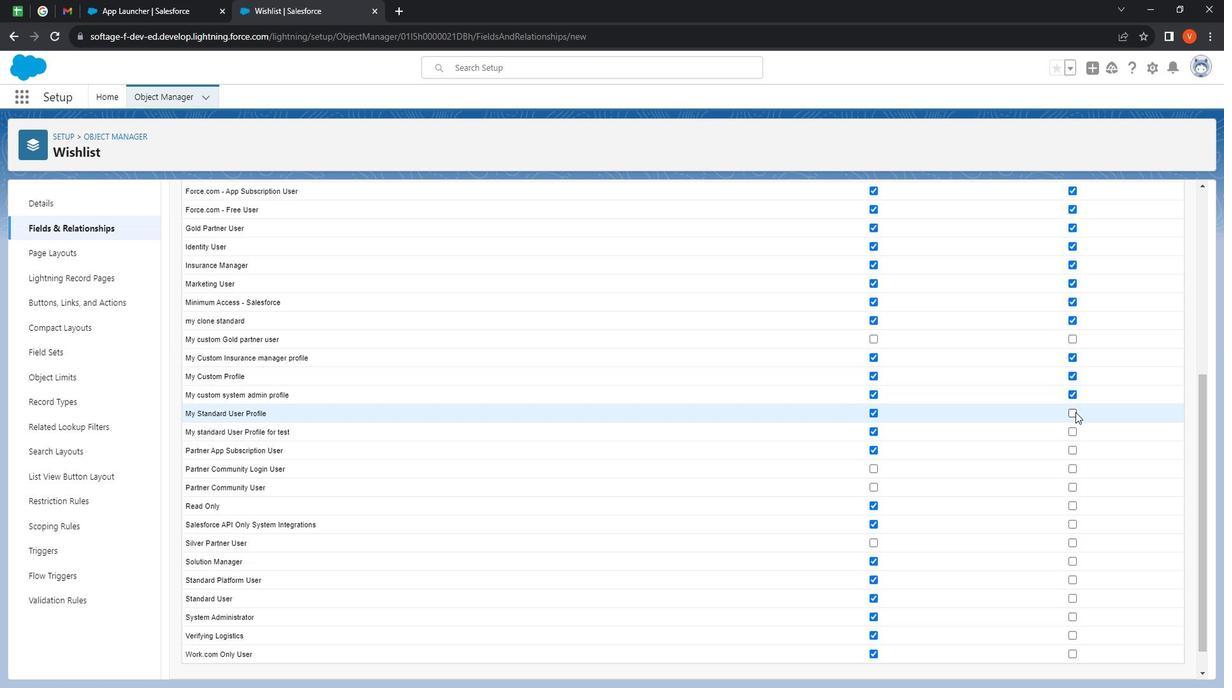 
Action: Mouse pressed left at (1095, 417)
Screenshot: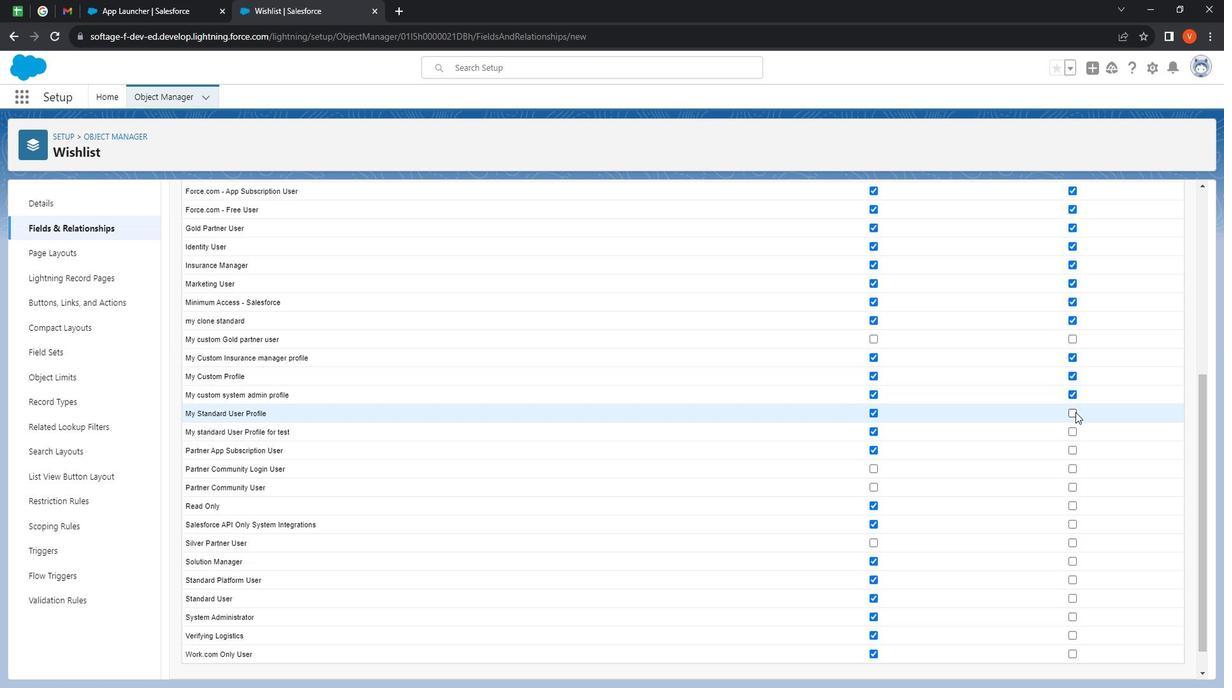 
Action: Mouse moved to (1093, 435)
Screenshot: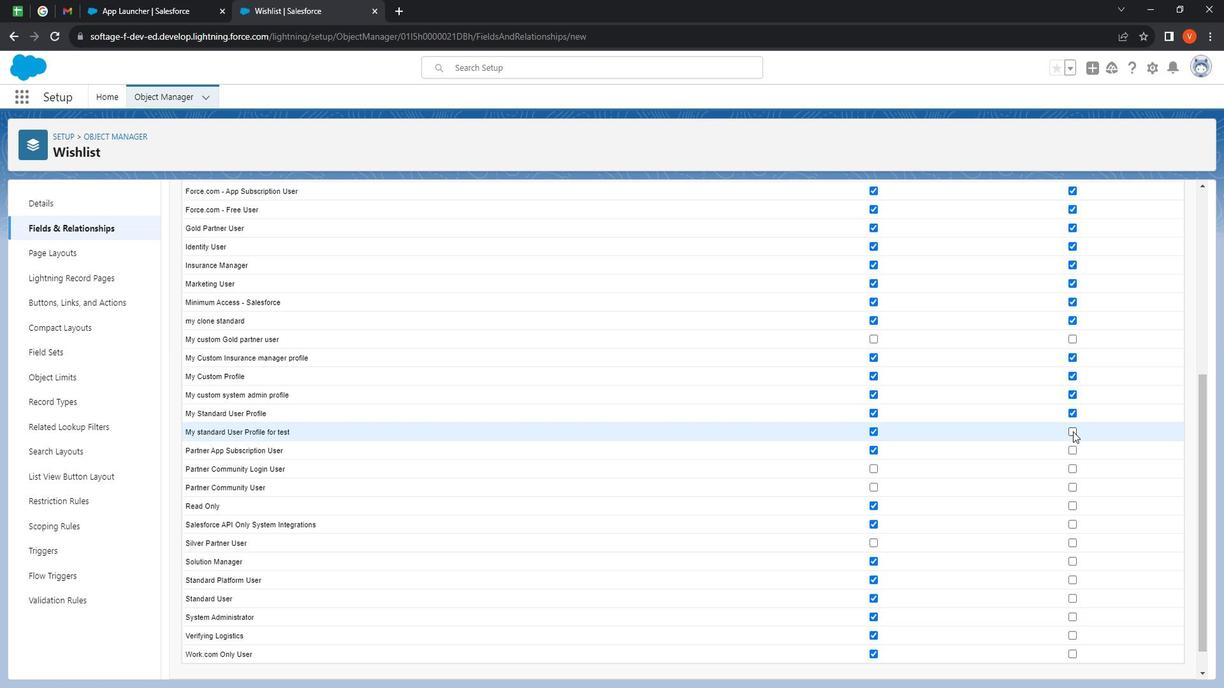 
Action: Mouse pressed left at (1093, 435)
Screenshot: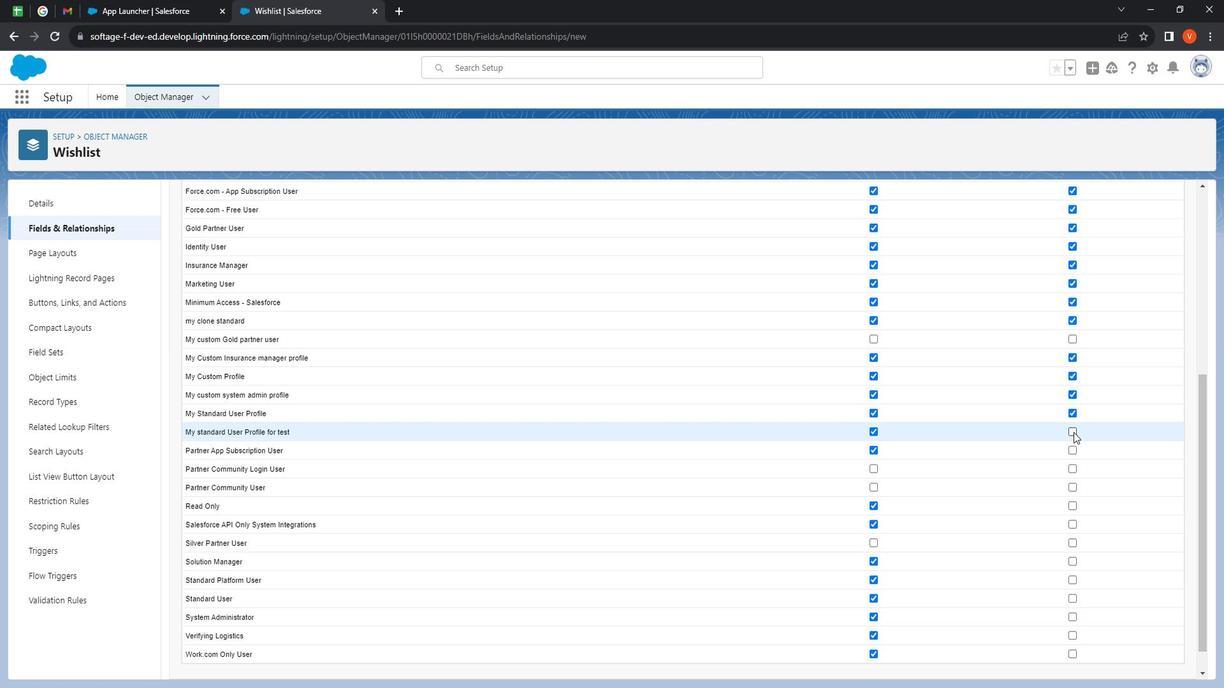 
Action: Mouse moved to (1089, 450)
Screenshot: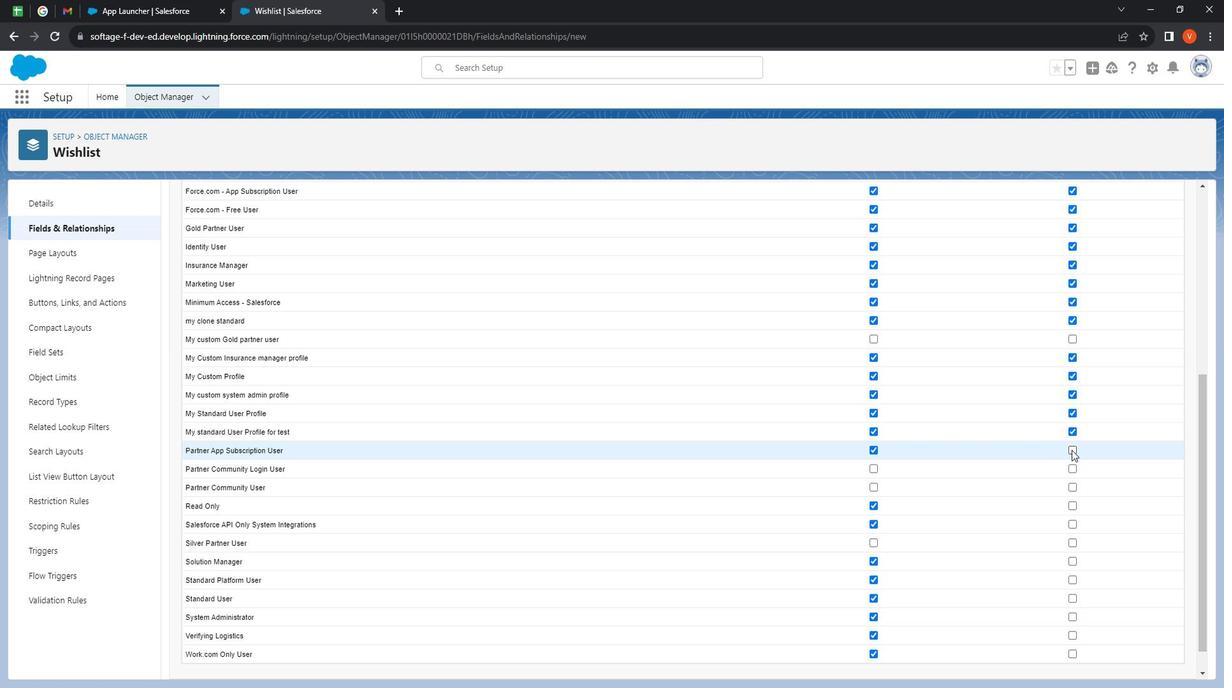 
Action: Mouse pressed left at (1089, 450)
Screenshot: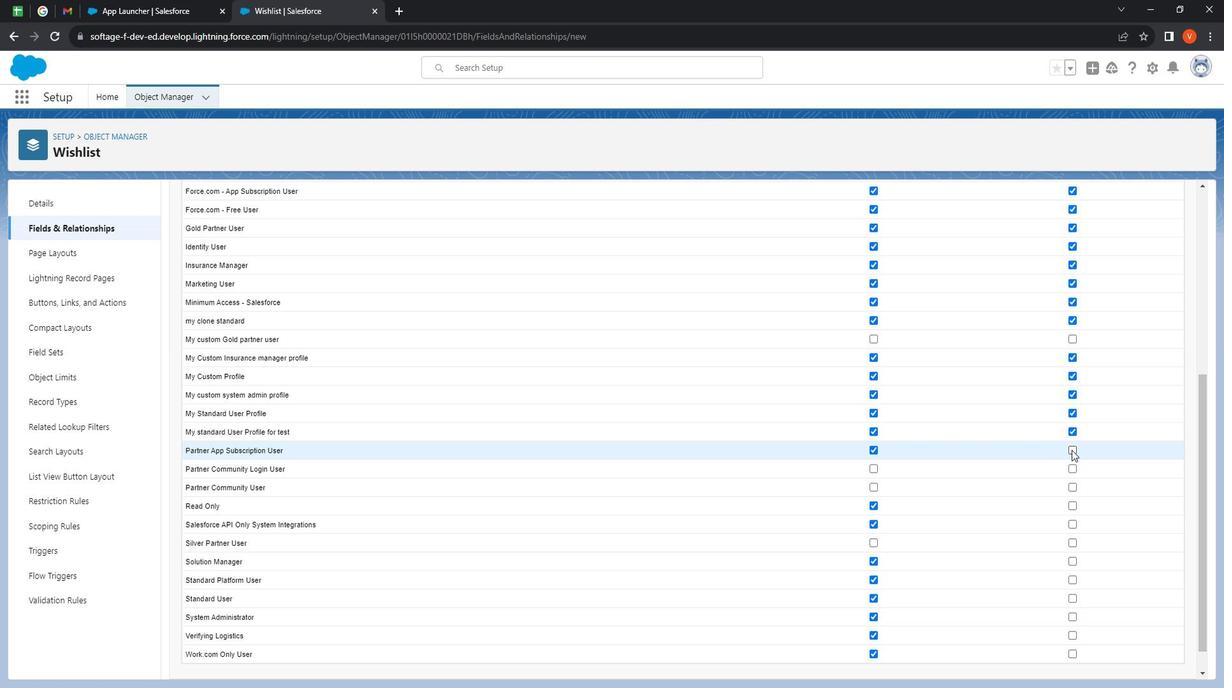 
Action: Mouse moved to (894, 470)
Screenshot: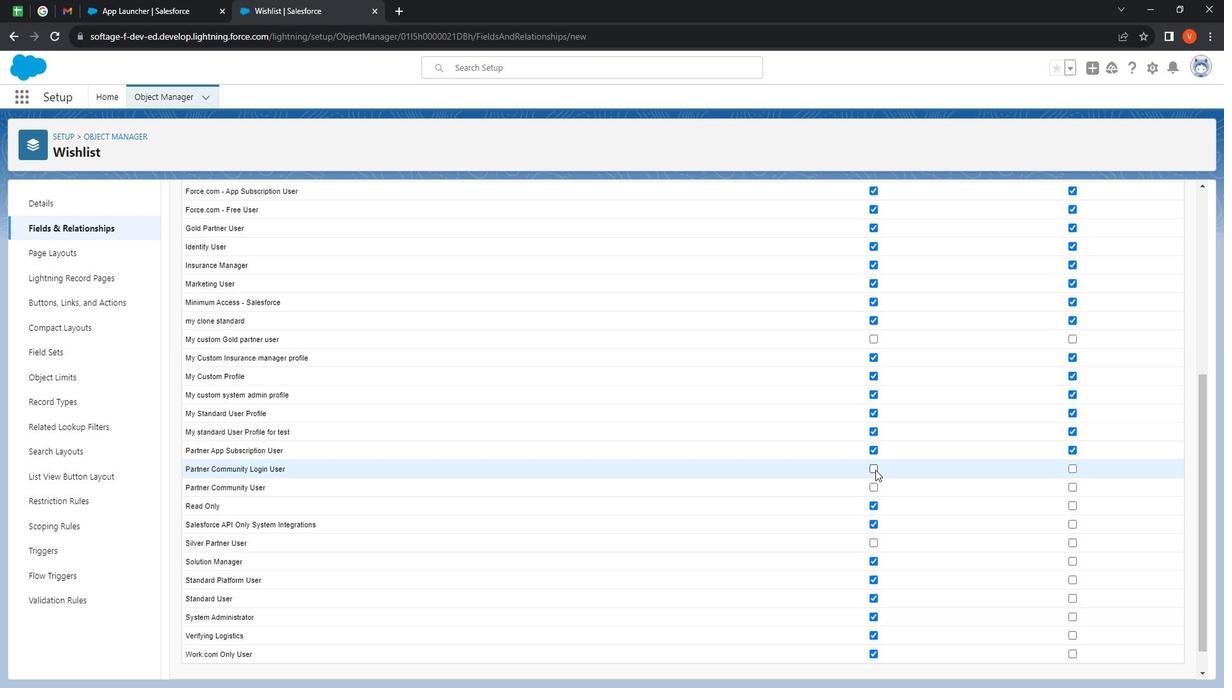 
Action: Mouse pressed left at (894, 470)
Screenshot: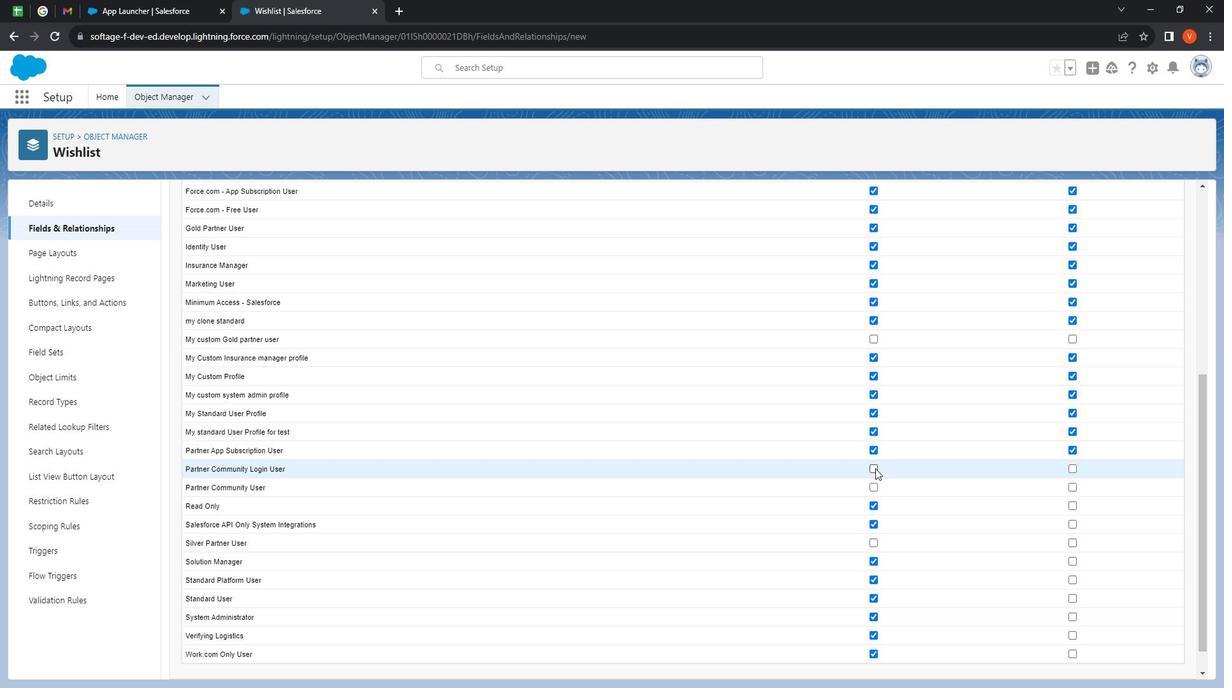 
Action: Mouse moved to (1092, 467)
Screenshot: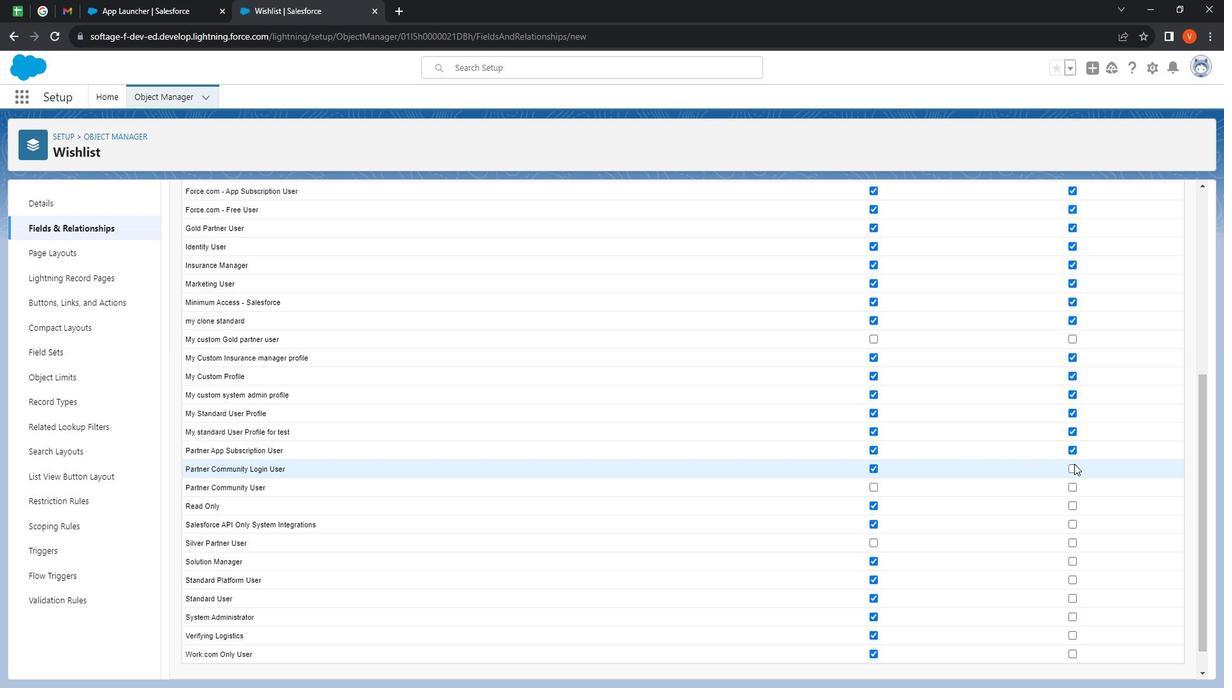 
Action: Mouse pressed left at (1092, 467)
Screenshot: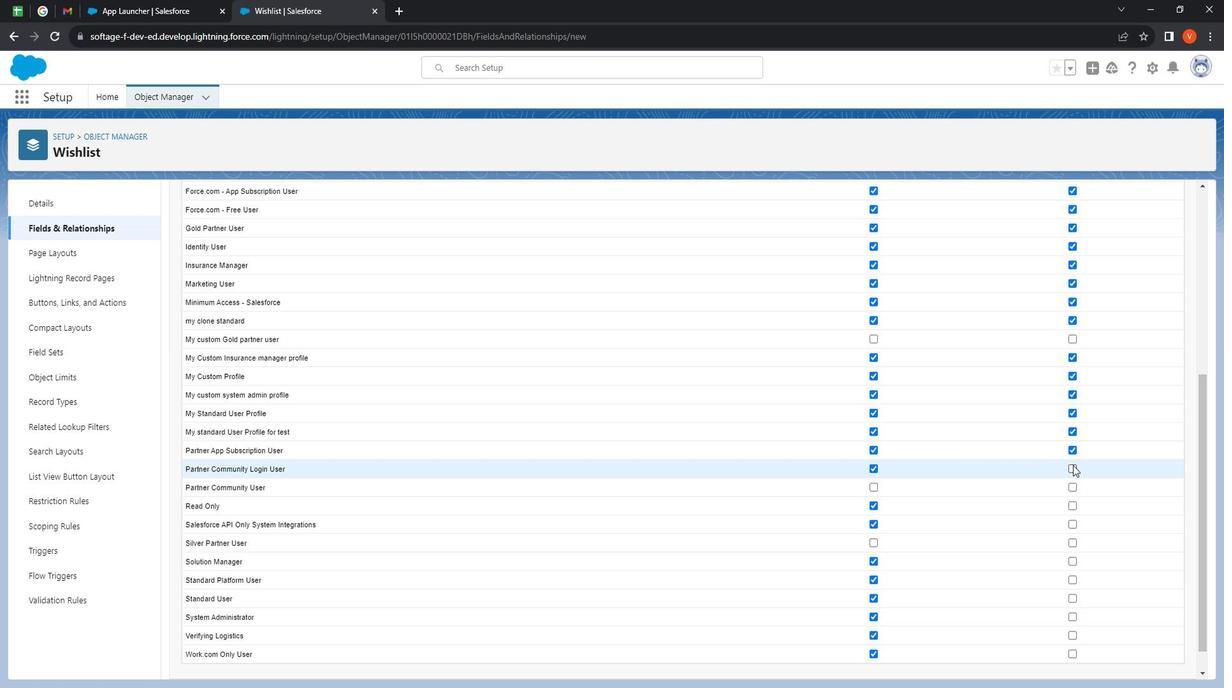 
Action: Mouse moved to (892, 492)
Screenshot: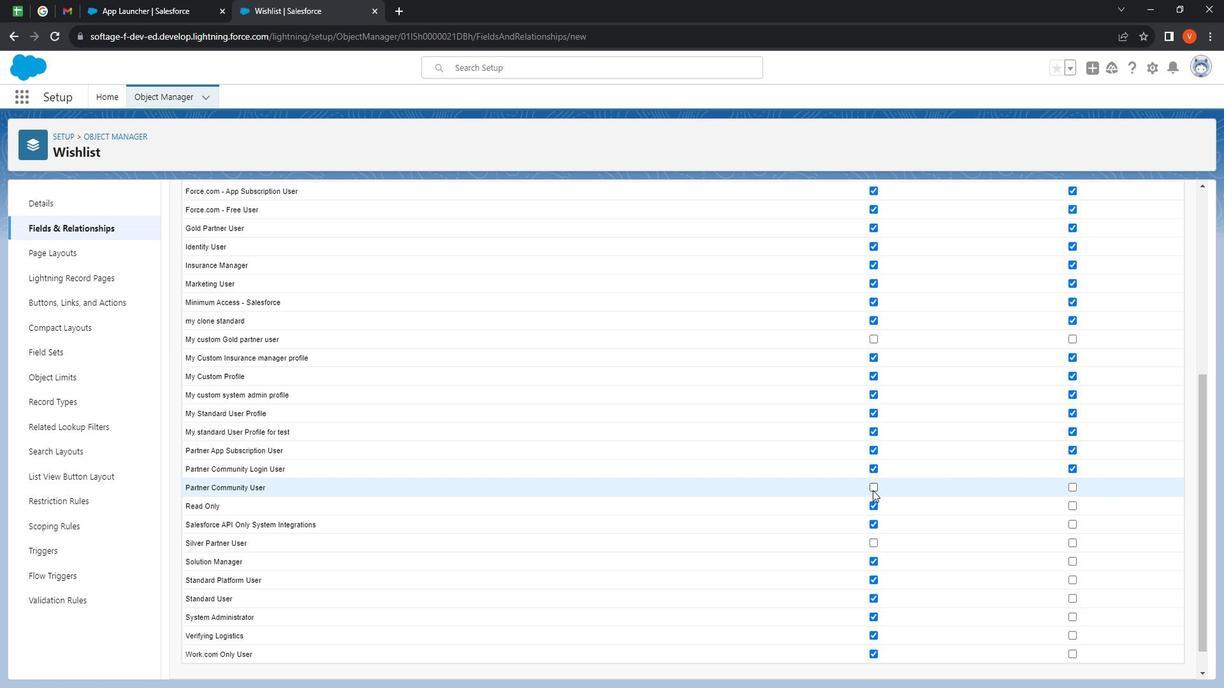 
Action: Mouse pressed left at (892, 492)
Screenshot: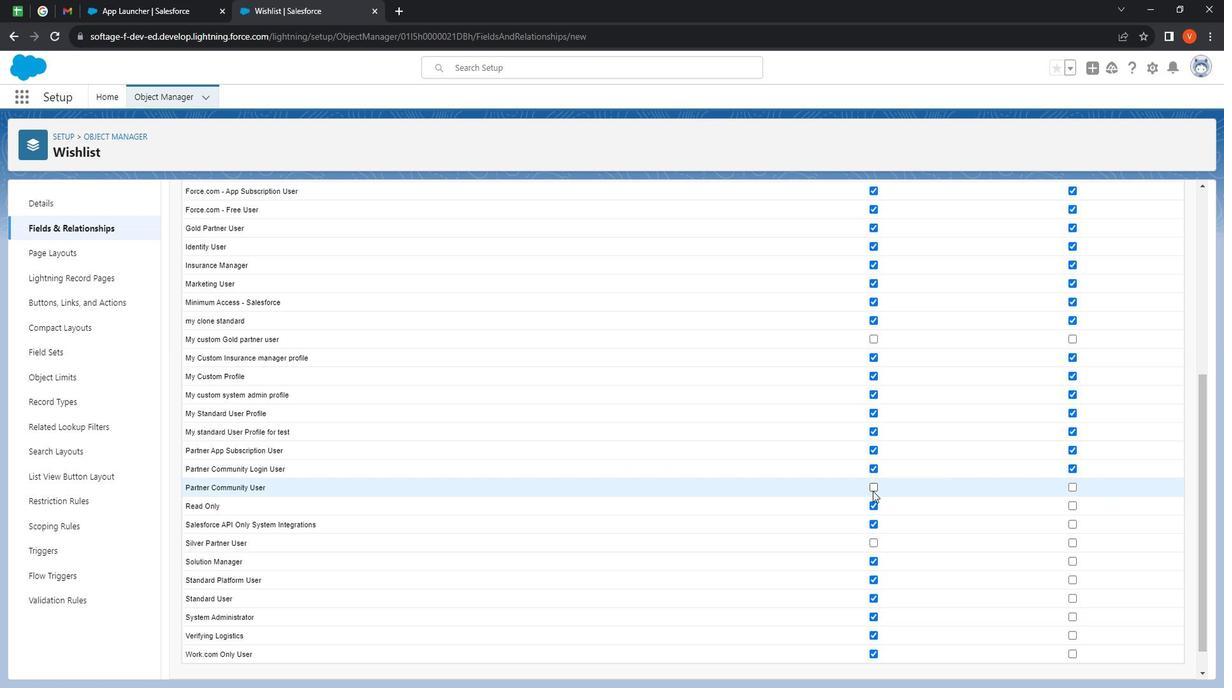 
Action: Mouse moved to (1092, 491)
Screenshot: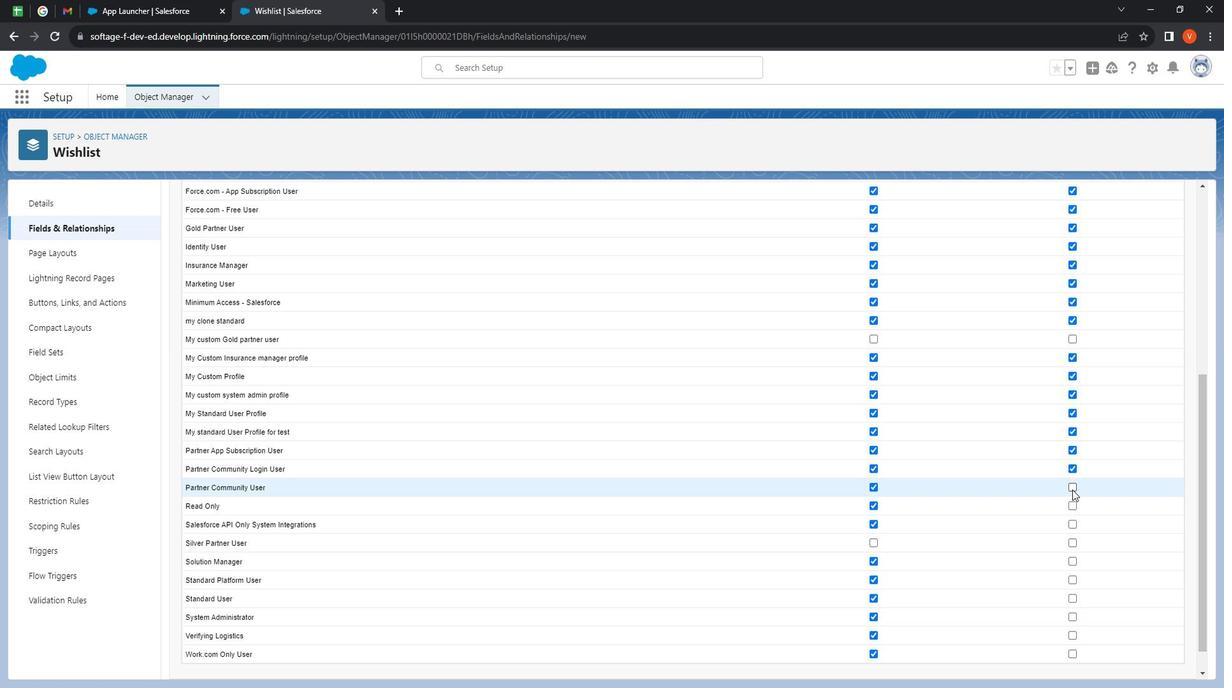 
Action: Mouse pressed left at (1092, 491)
Screenshot: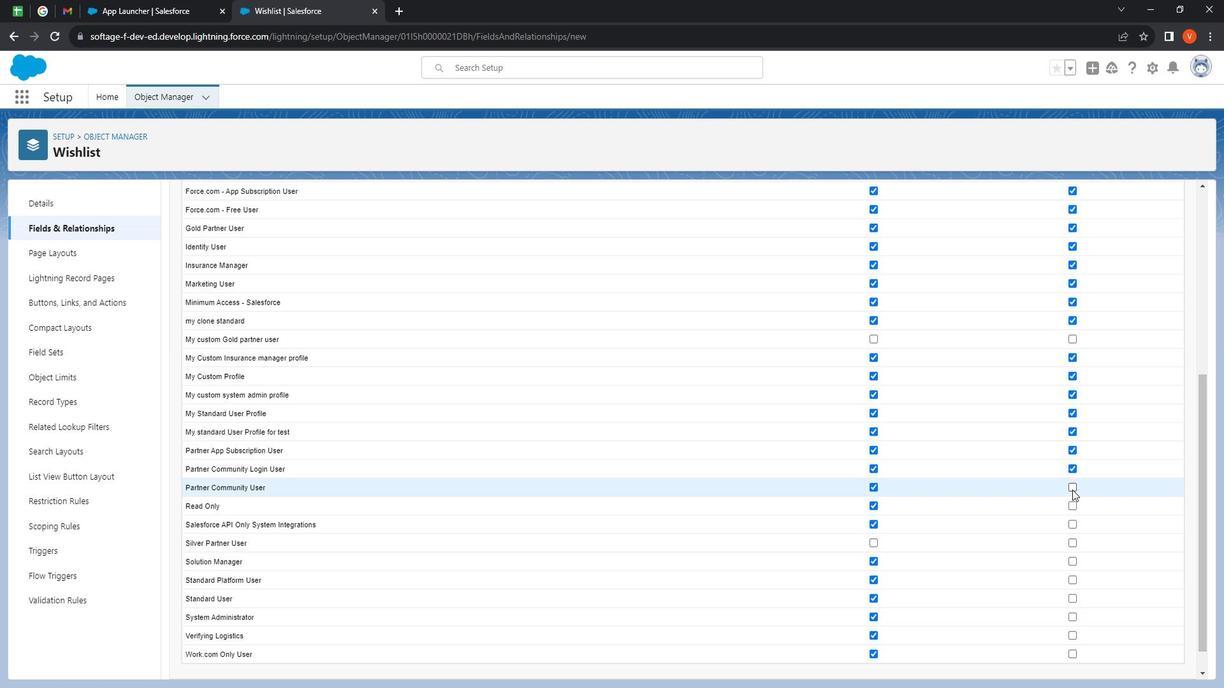 
Action: Mouse moved to (1146, 423)
Screenshot: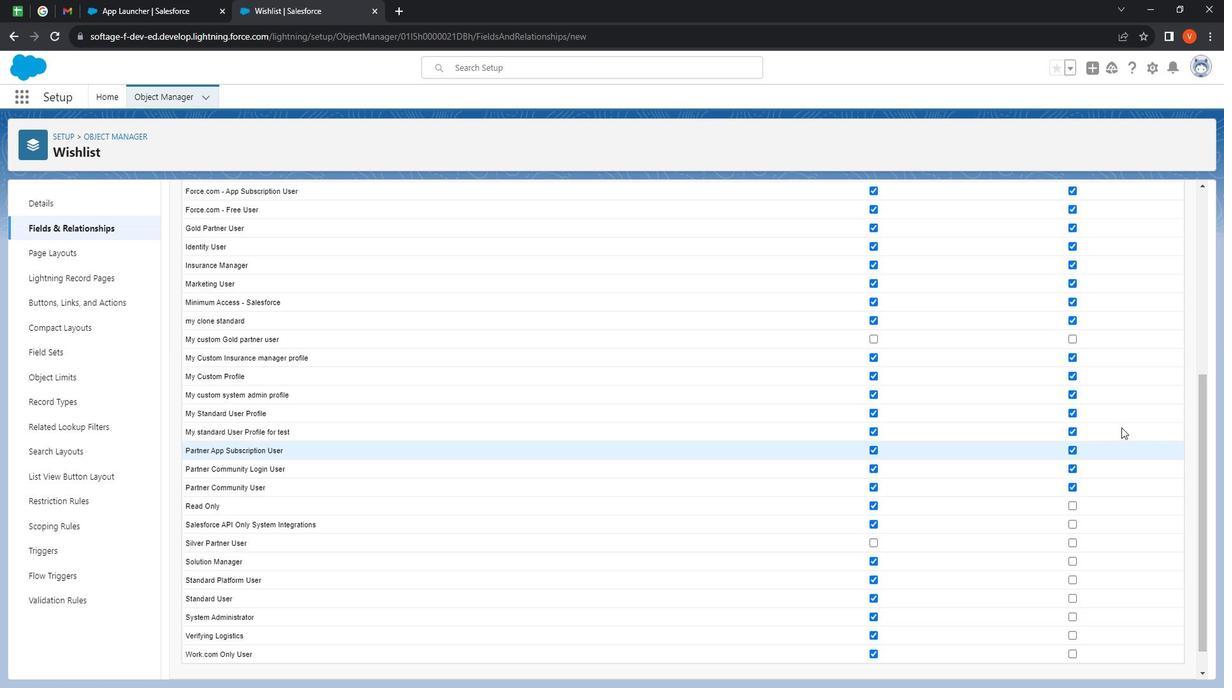 
Action: Mouse scrolled (1146, 422) with delta (0, 0)
Screenshot: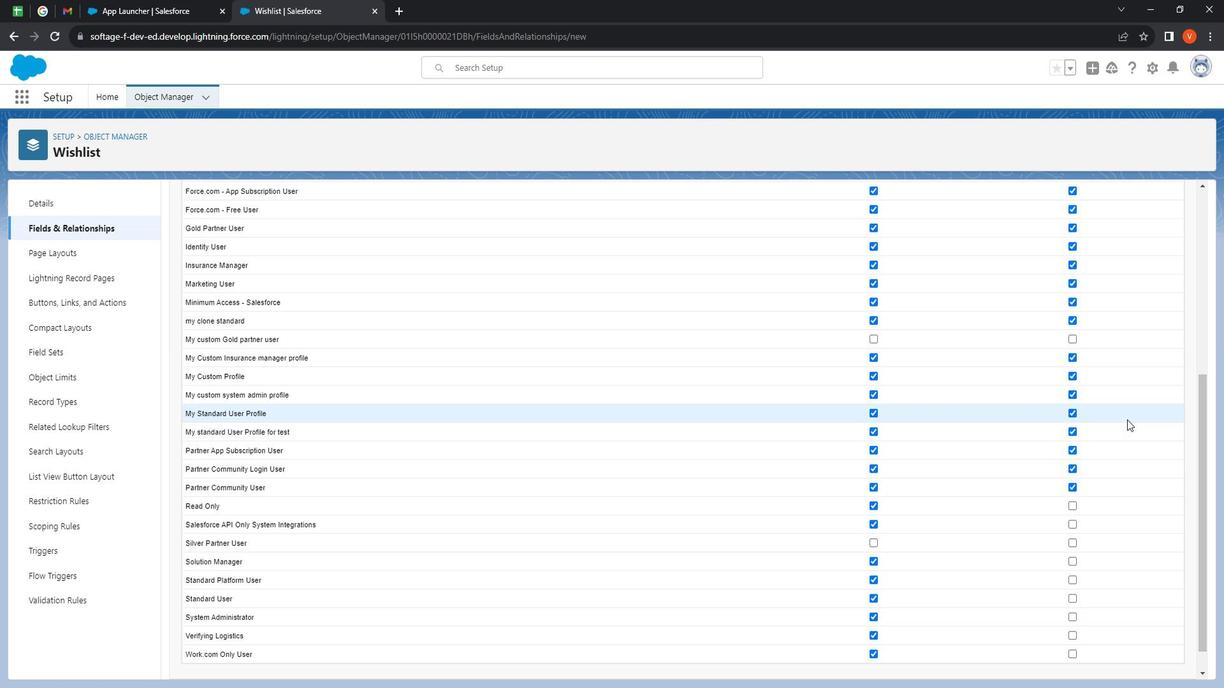 
Action: Mouse scrolled (1146, 422) with delta (0, 0)
Screenshot: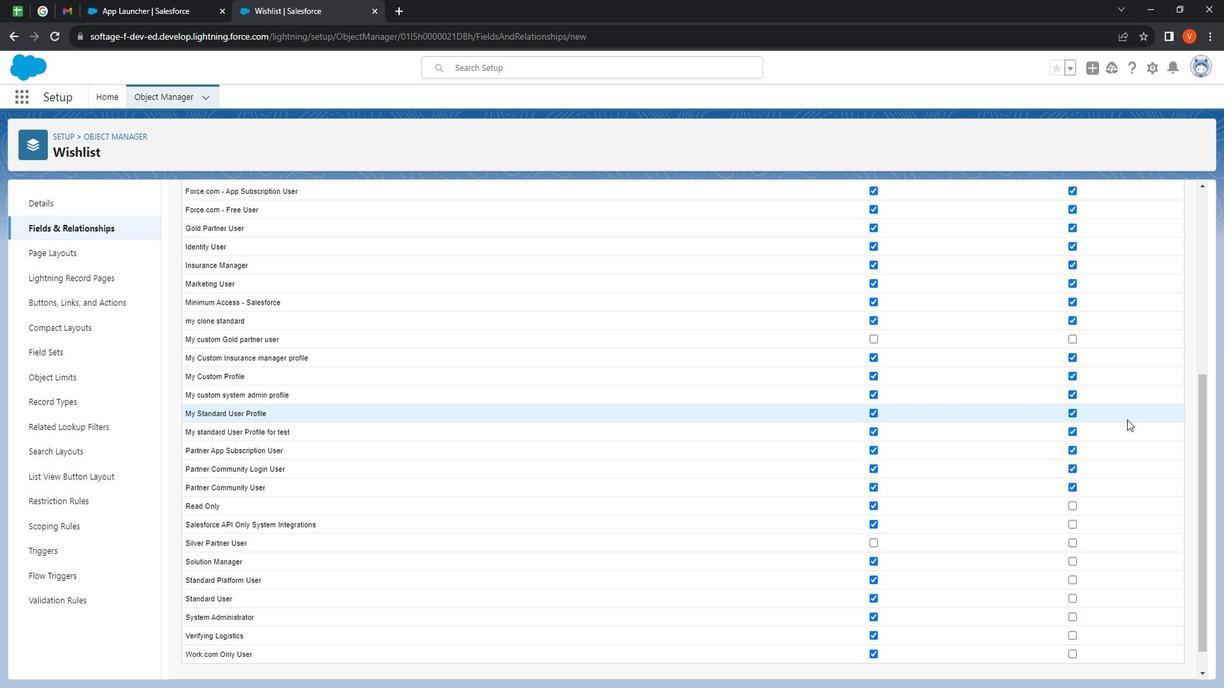 
Action: Mouse scrolled (1146, 422) with delta (0, 0)
Screenshot: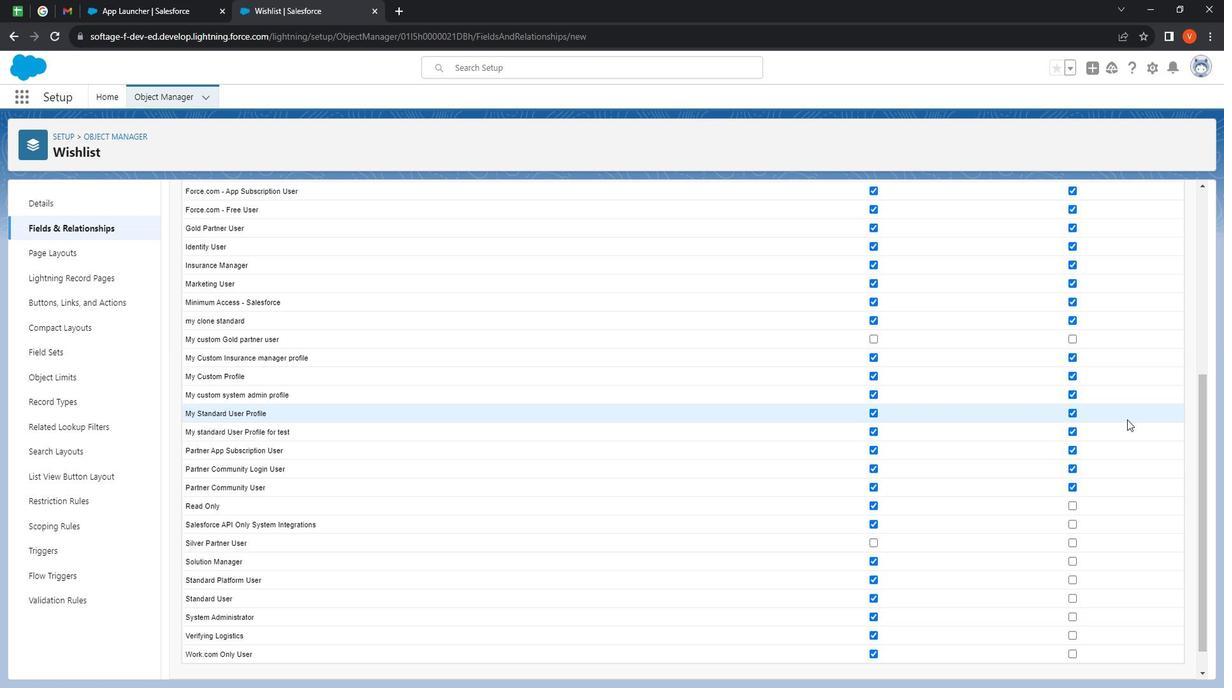 
Action: Mouse scrolled (1146, 422) with delta (0, 0)
Screenshot: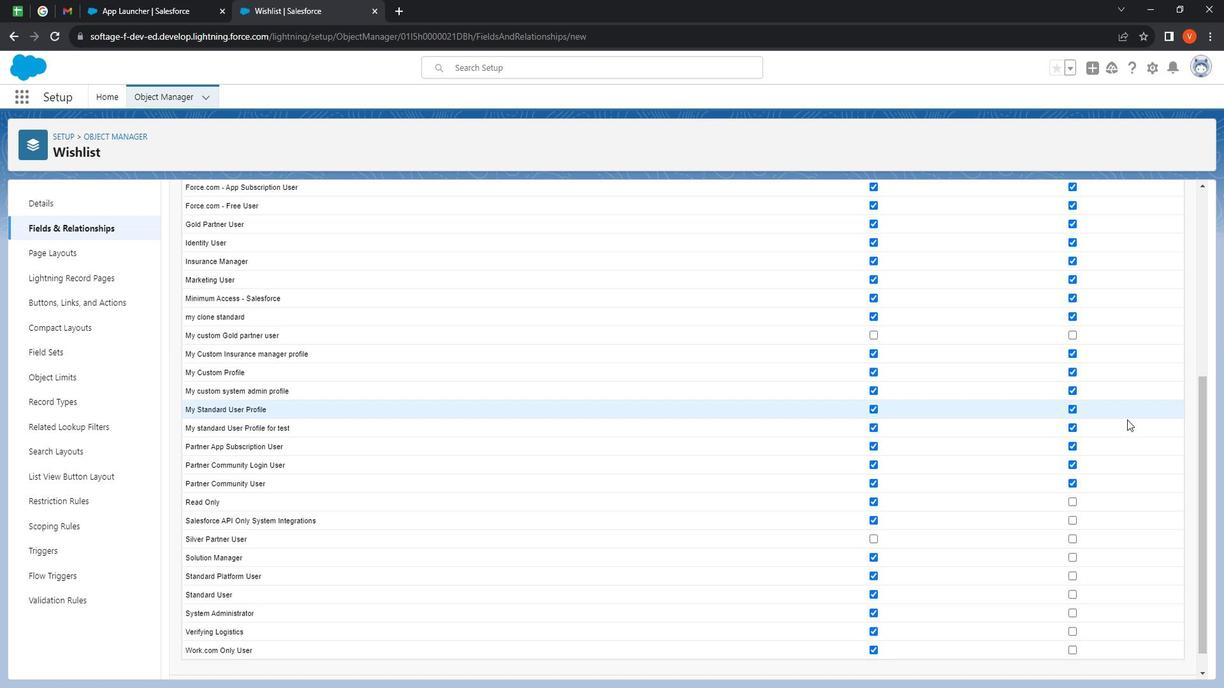 
Action: Mouse moved to (1092, 477)
Screenshot: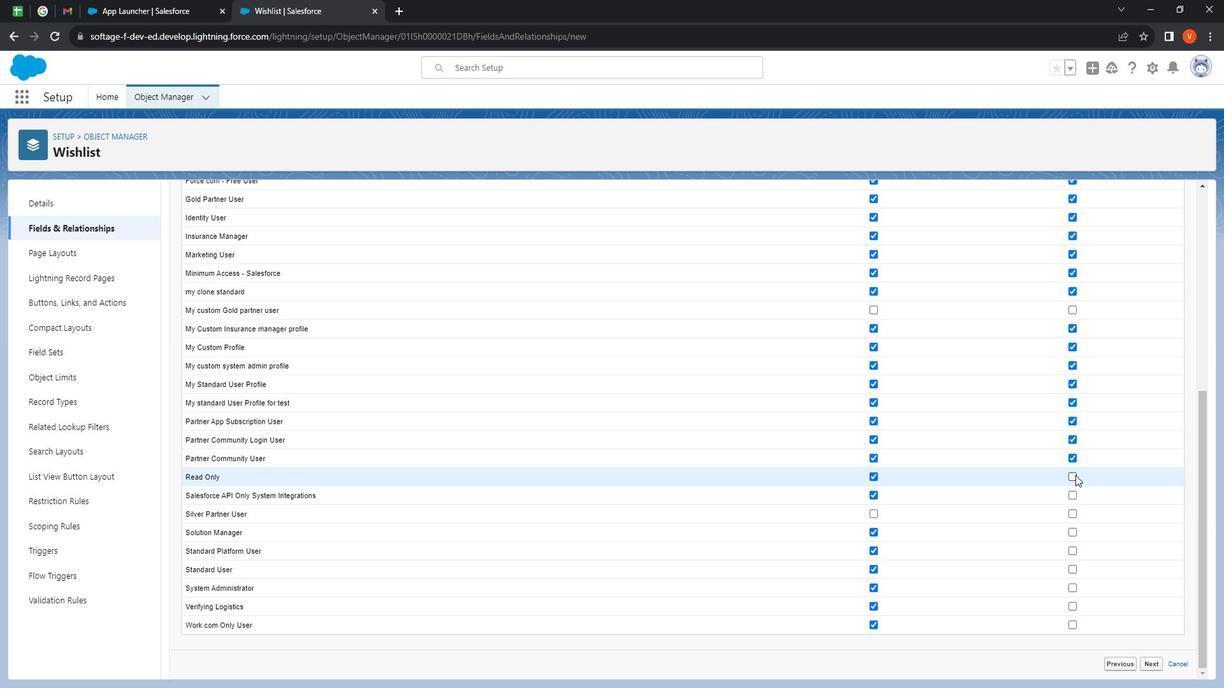 
Action: Mouse pressed left at (1092, 477)
Screenshot: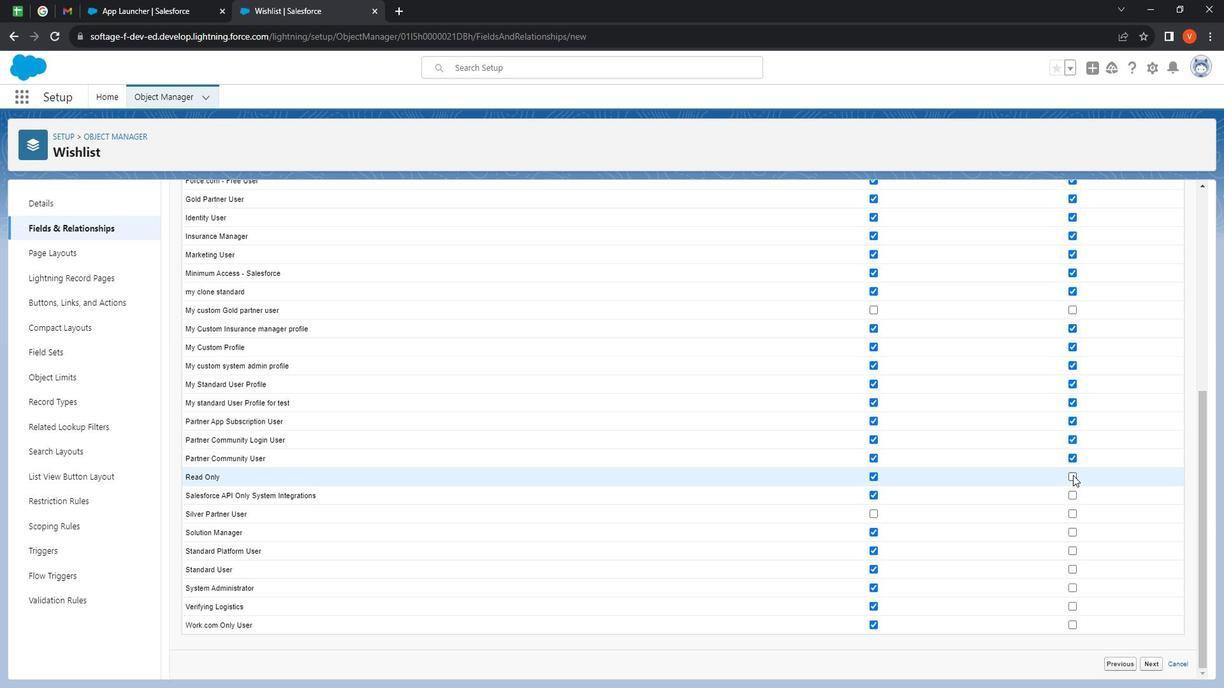 
Action: Mouse moved to (1092, 499)
Screenshot: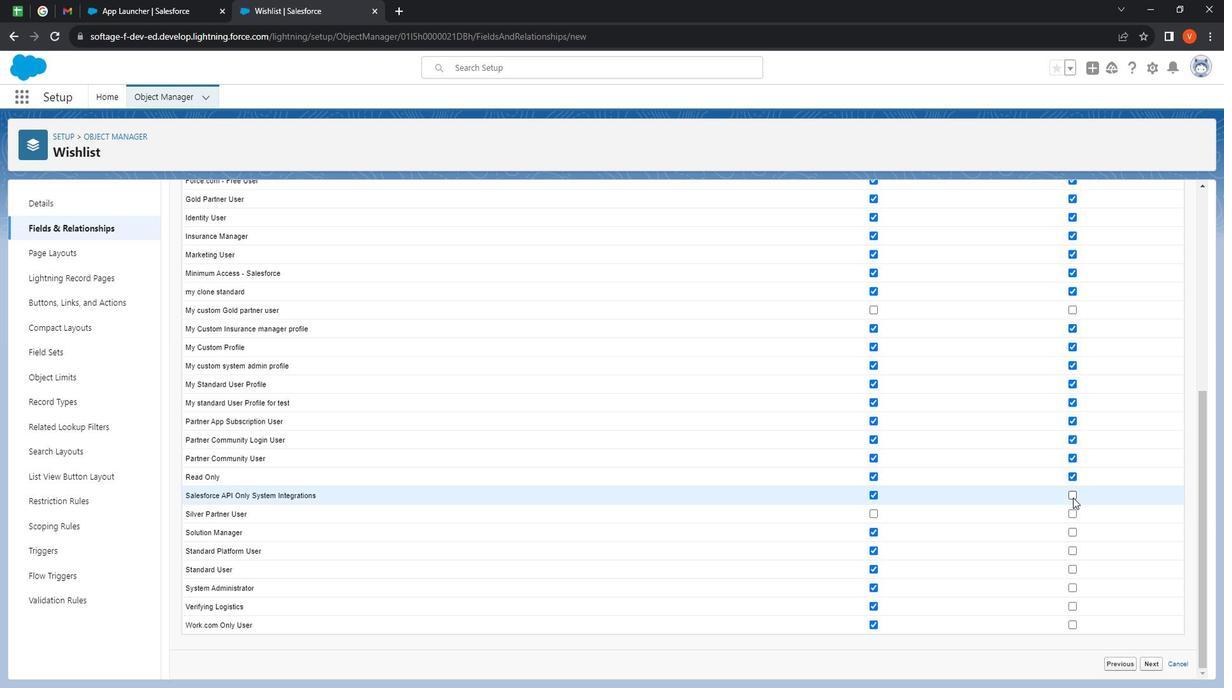 
Action: Mouse pressed left at (1092, 499)
Screenshot: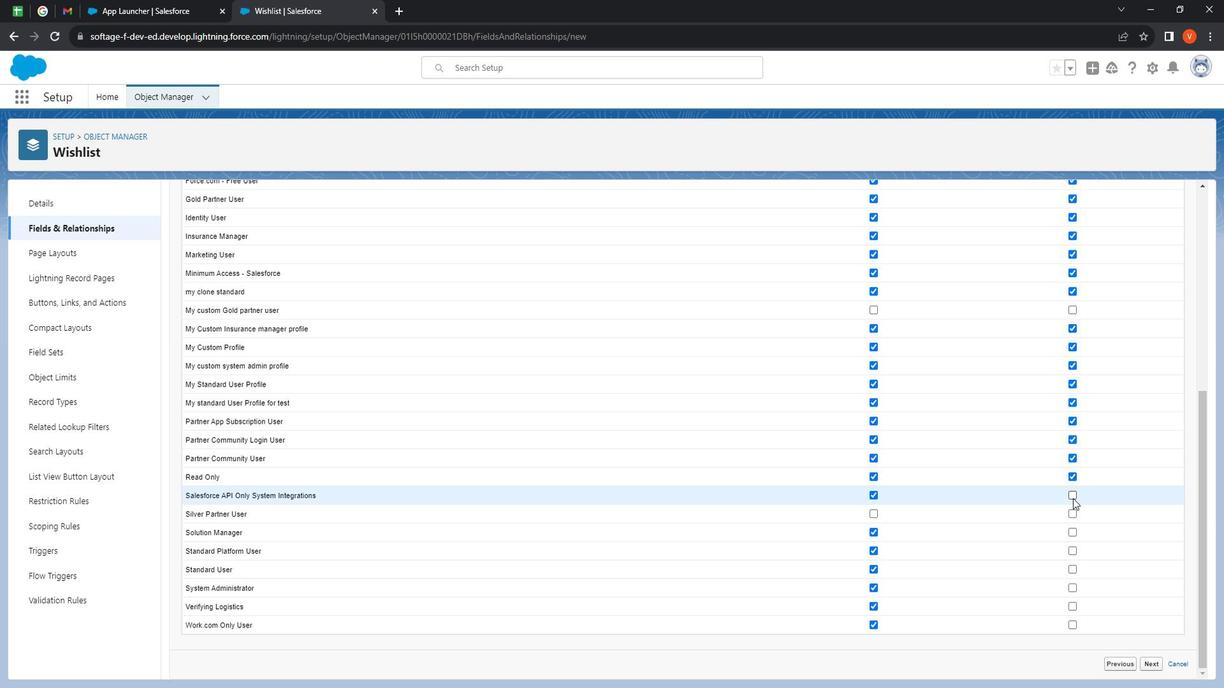 
Action: Mouse moved to (893, 516)
Screenshot: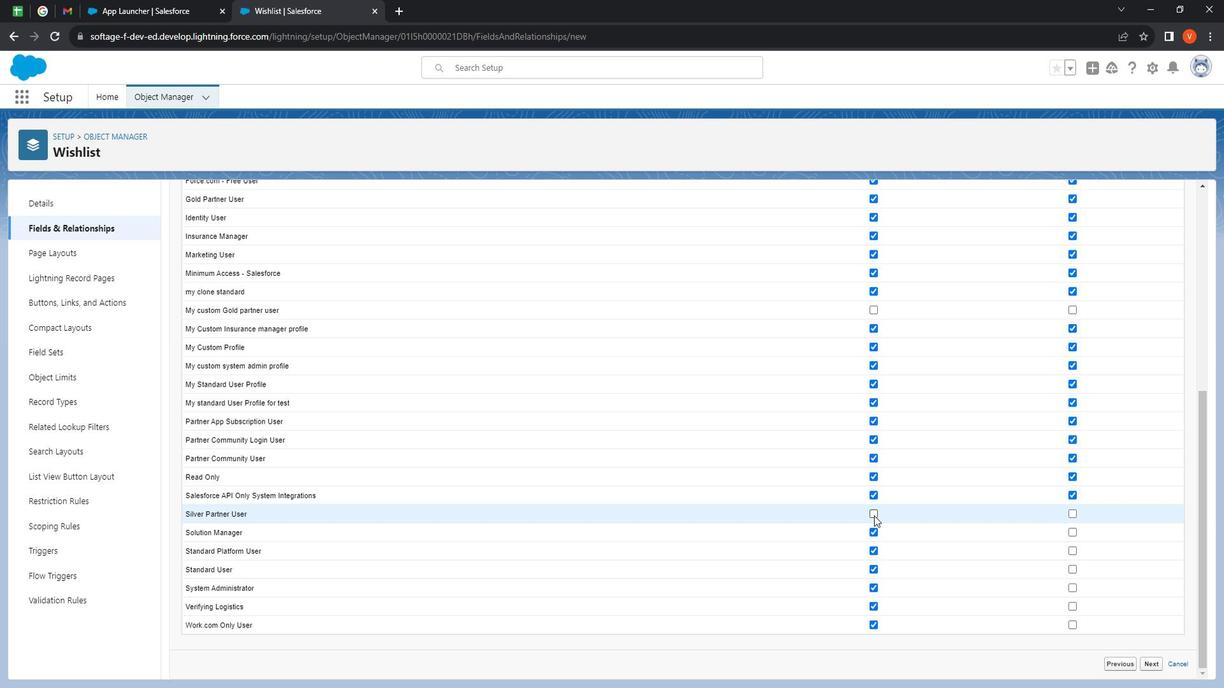 
Action: Mouse pressed left at (893, 516)
Screenshot: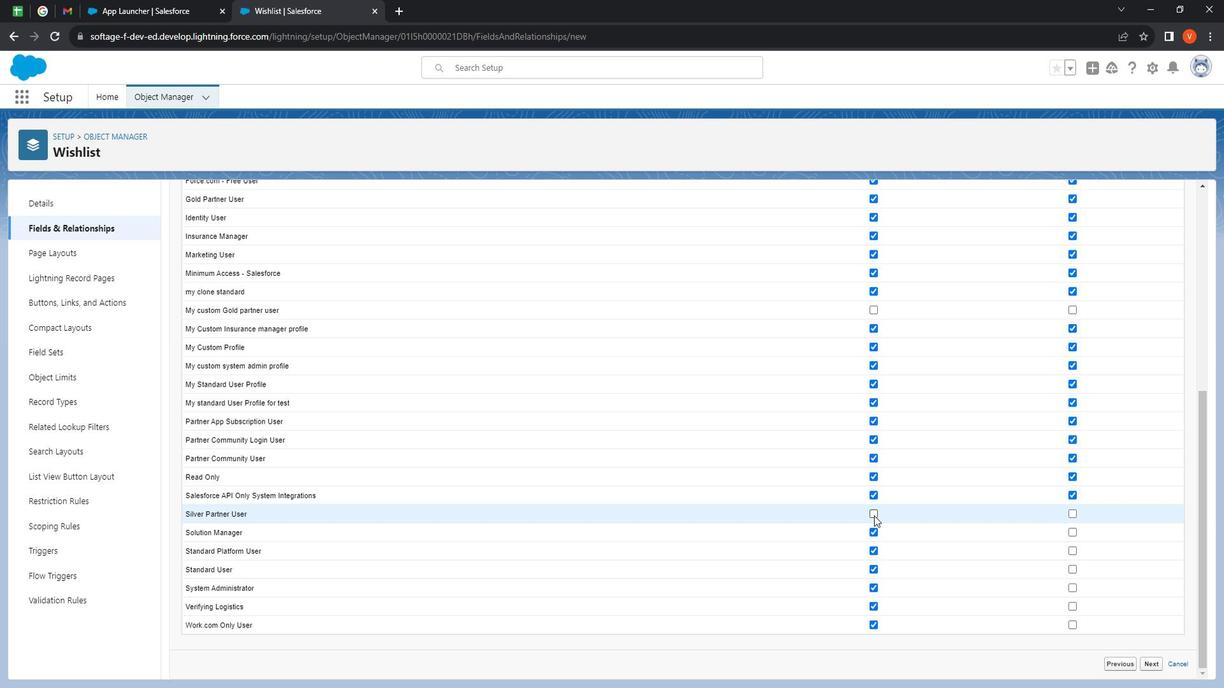 
Action: Mouse moved to (1095, 516)
Screenshot: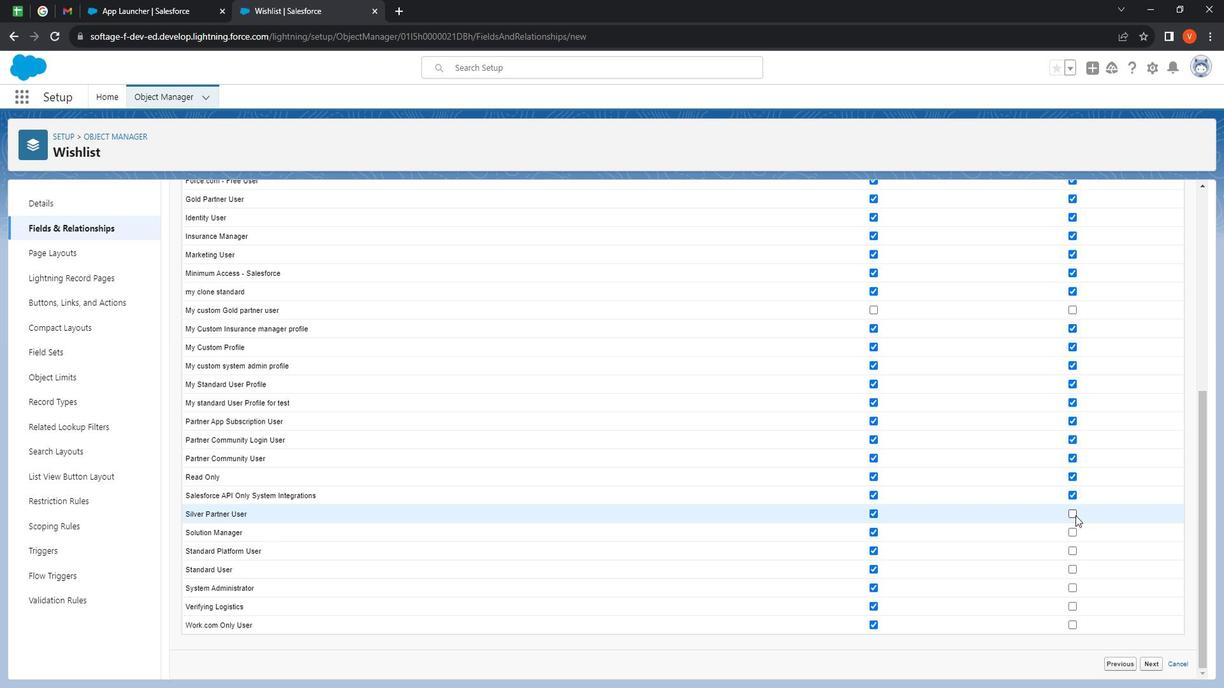 
Action: Mouse pressed left at (1095, 516)
Screenshot: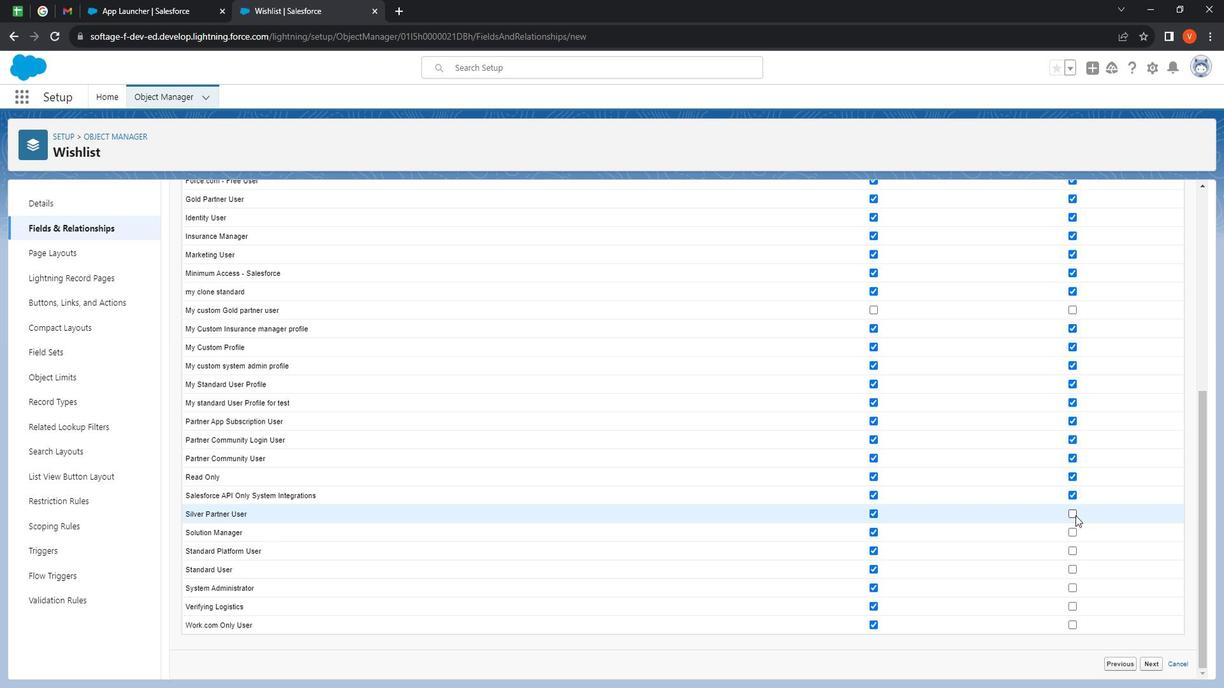 
Action: Mouse moved to (1091, 533)
Screenshot: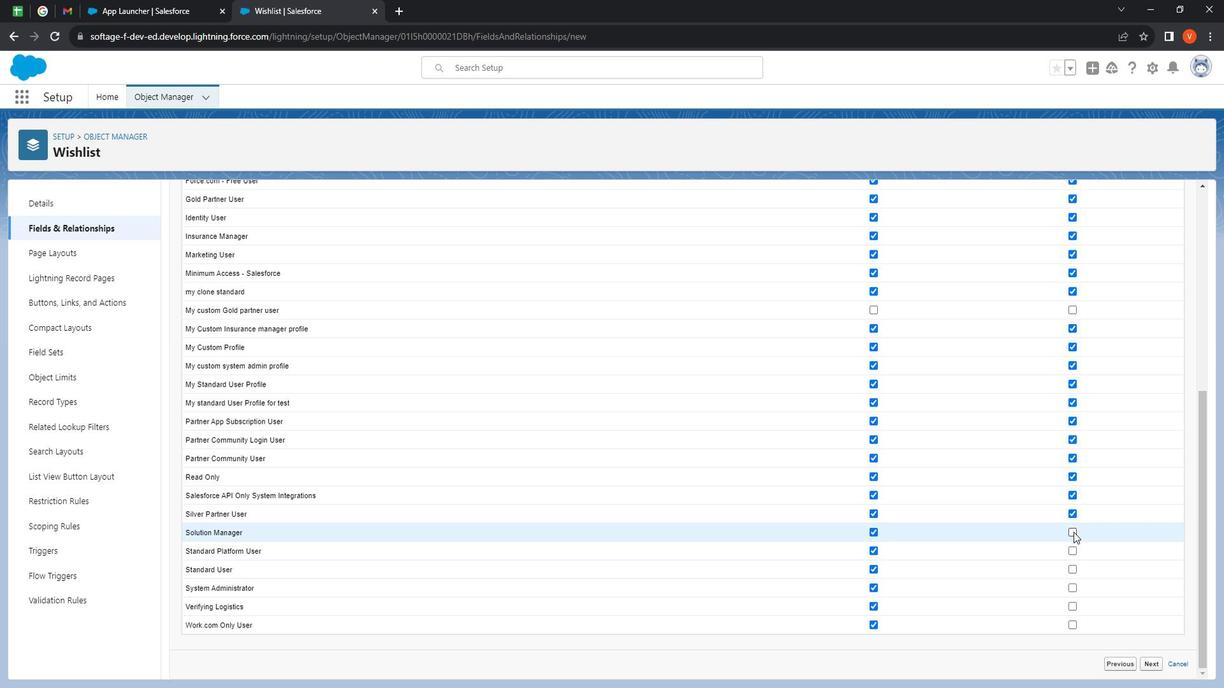 
Action: Mouse pressed left at (1091, 533)
Screenshot: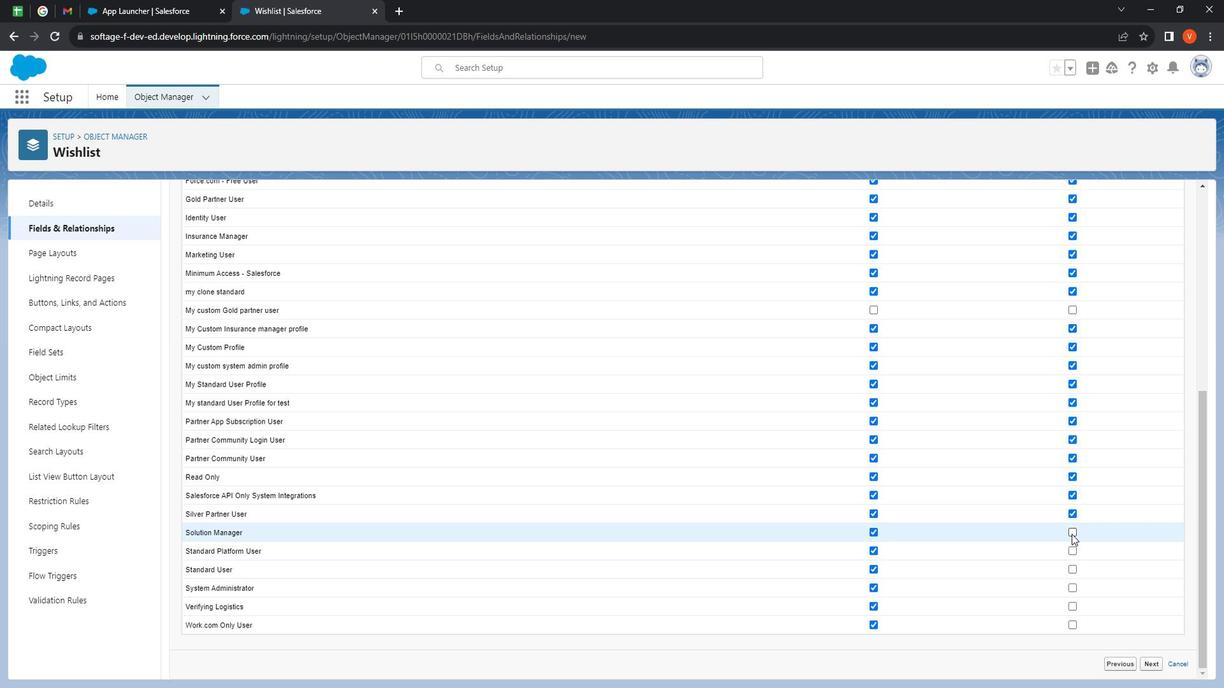 
Action: Mouse moved to (1094, 553)
Screenshot: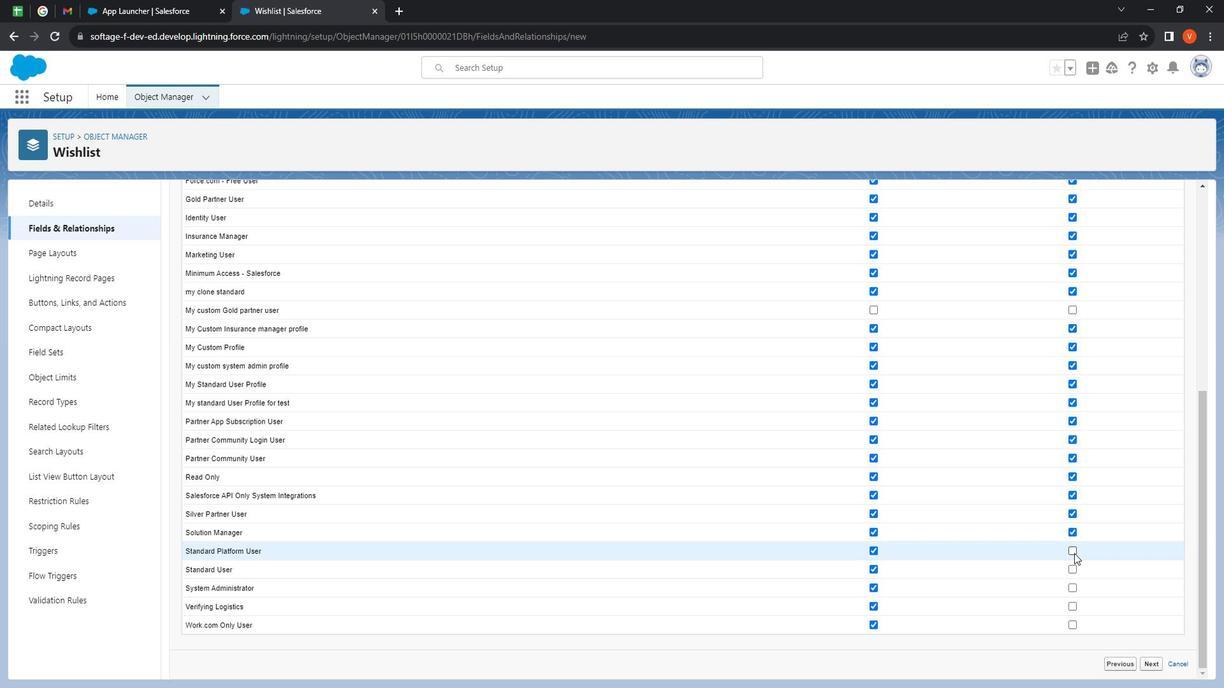 
Action: Mouse pressed left at (1094, 553)
Screenshot: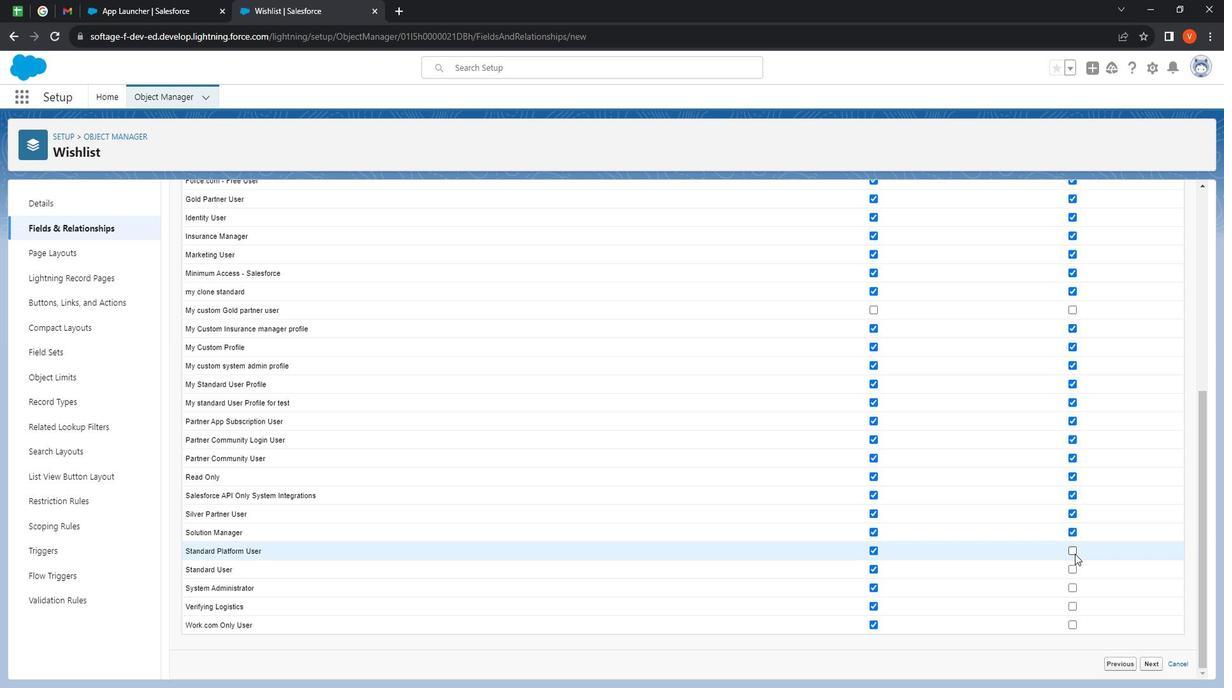 
Action: Mouse moved to (1090, 563)
Screenshot: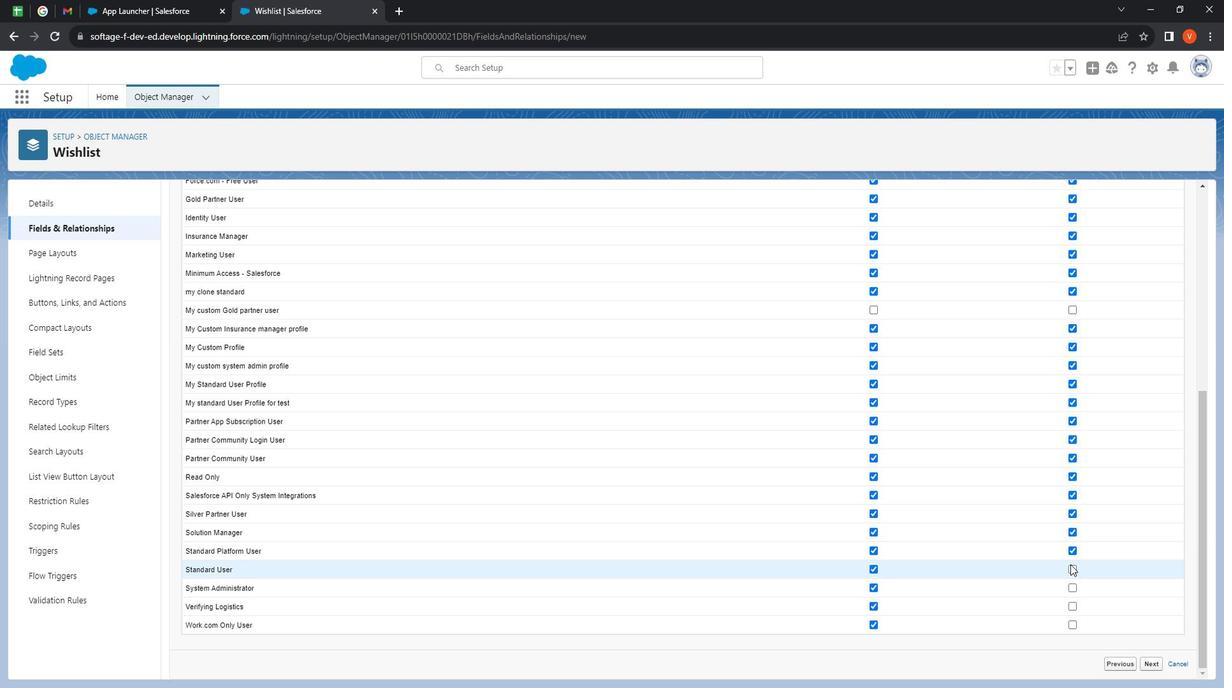 
Action: Mouse pressed left at (1090, 563)
Screenshot: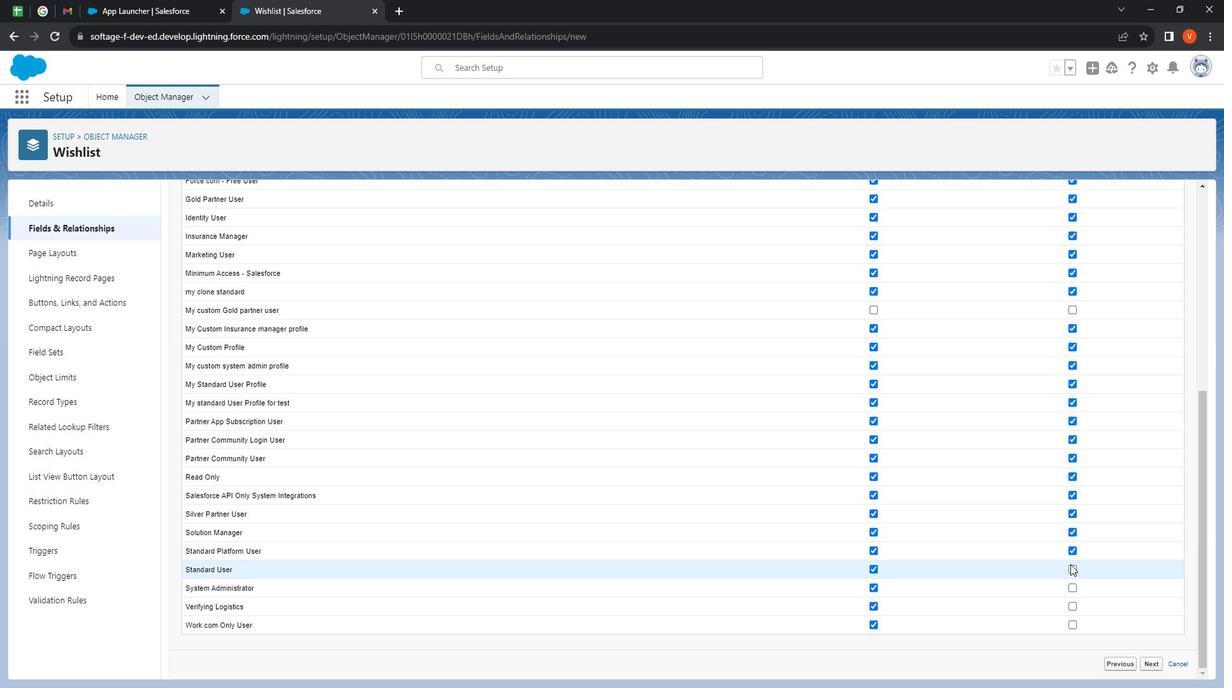 
Action: Mouse moved to (1092, 568)
Screenshot: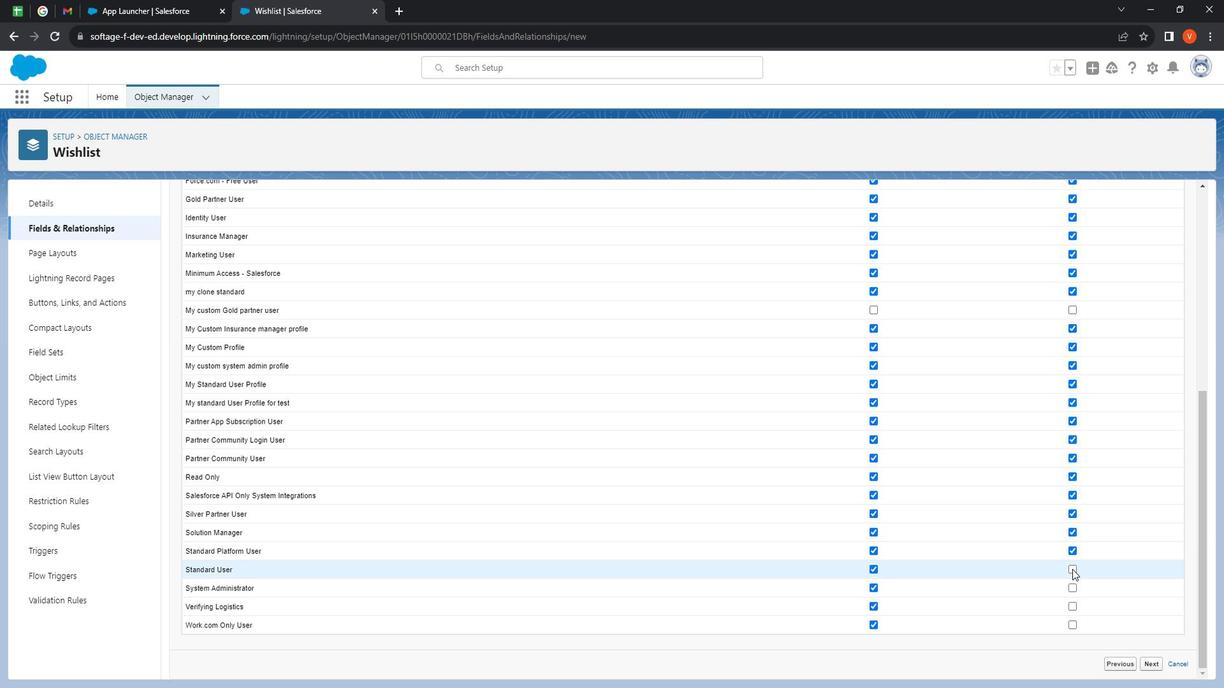 
Action: Mouse pressed left at (1092, 568)
Screenshot: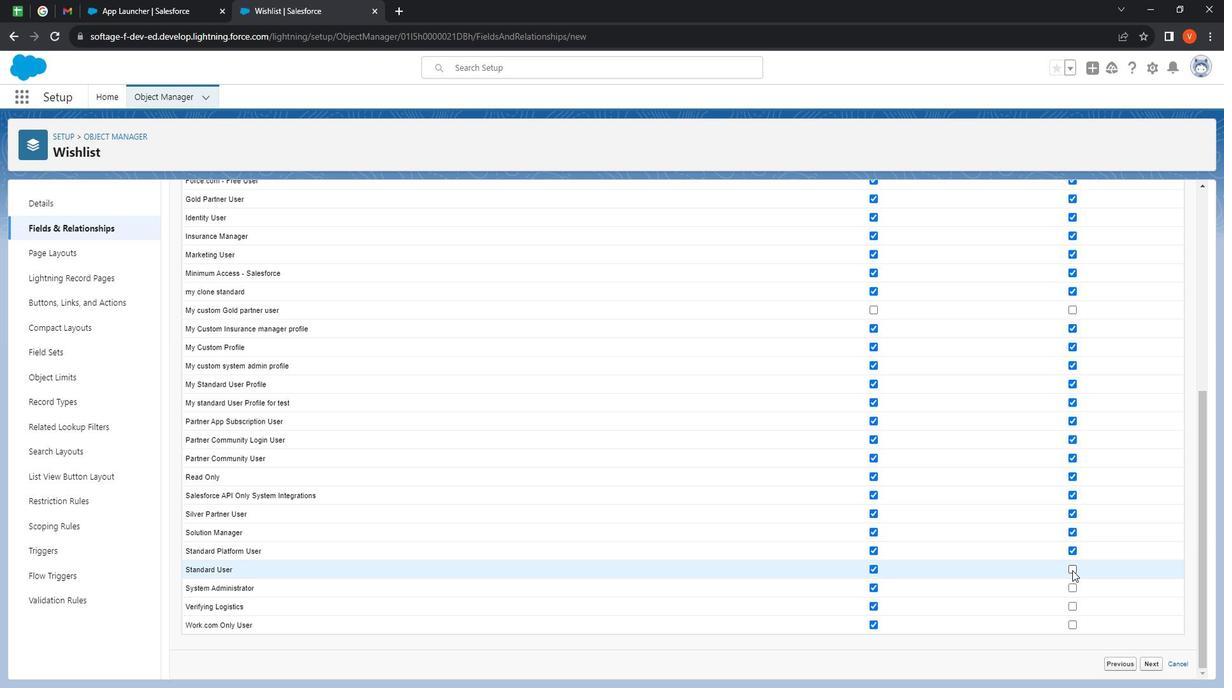 
Action: Mouse moved to (1091, 606)
Screenshot: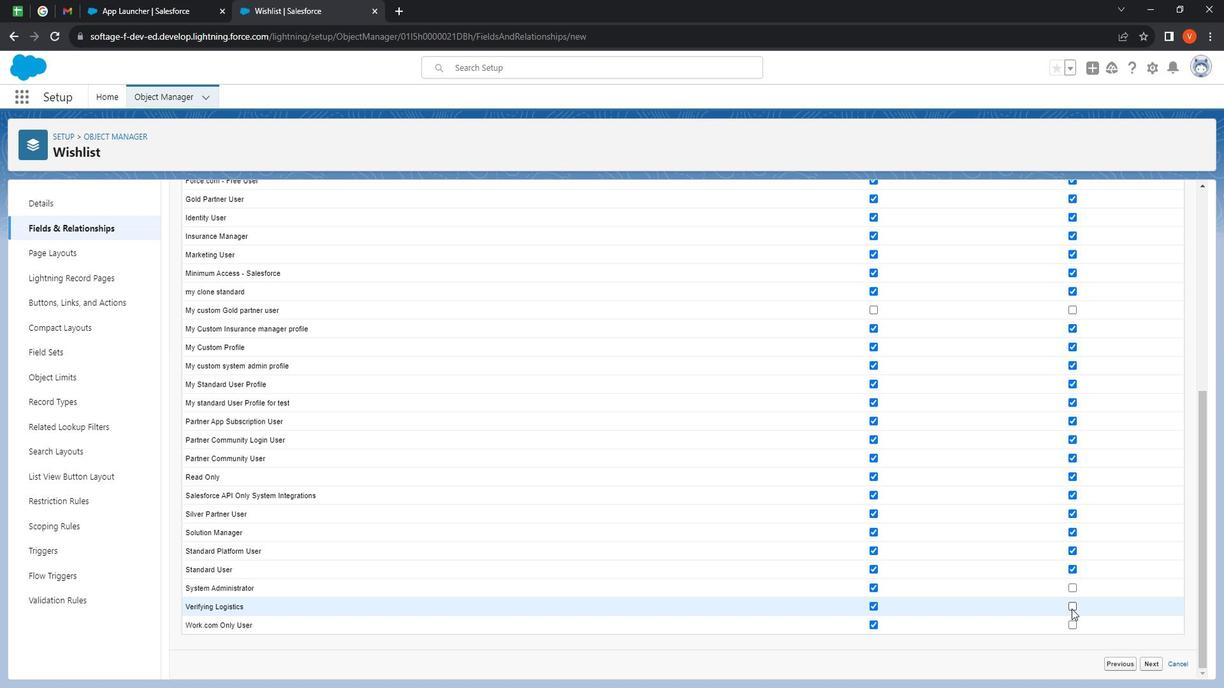 
Action: Mouse pressed left at (1091, 606)
Screenshot: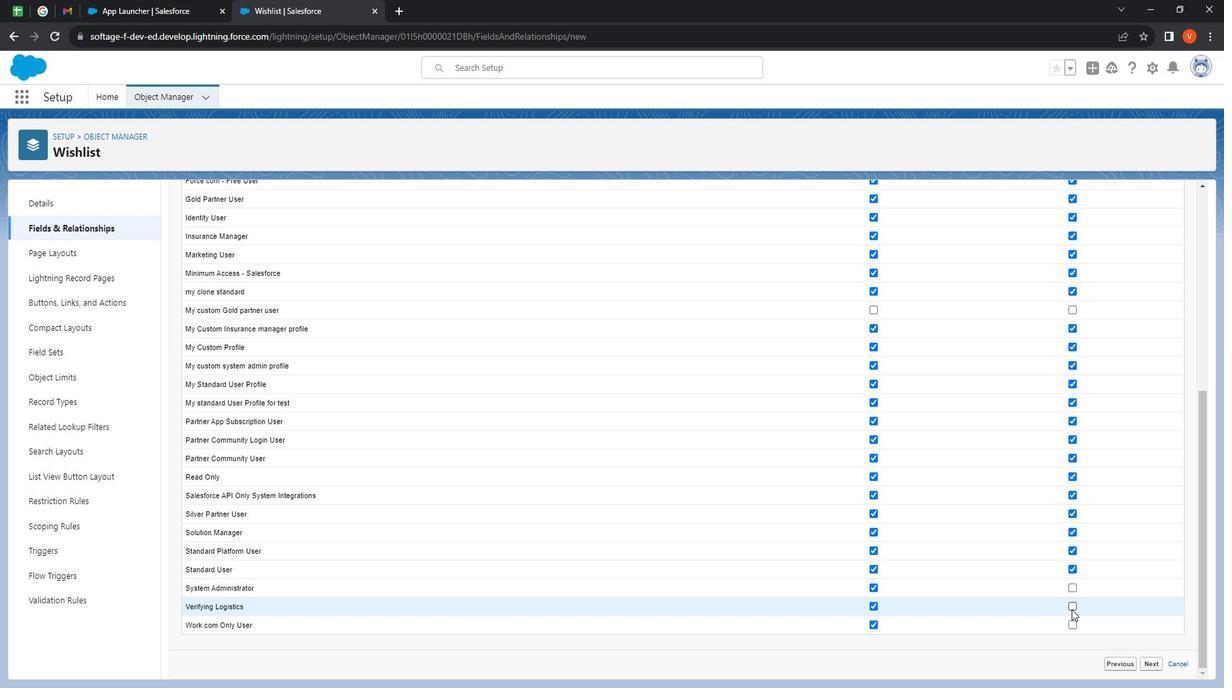 
Action: Mouse moved to (1093, 621)
Screenshot: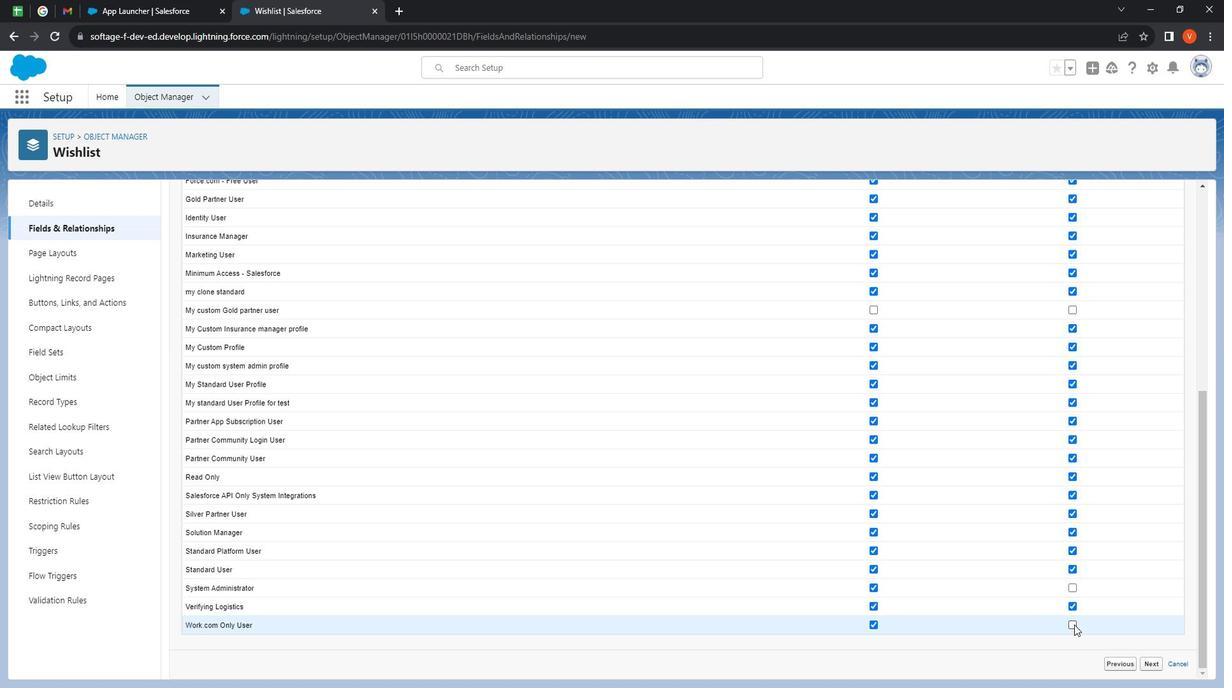 
Action: Mouse pressed left at (1093, 621)
Screenshot: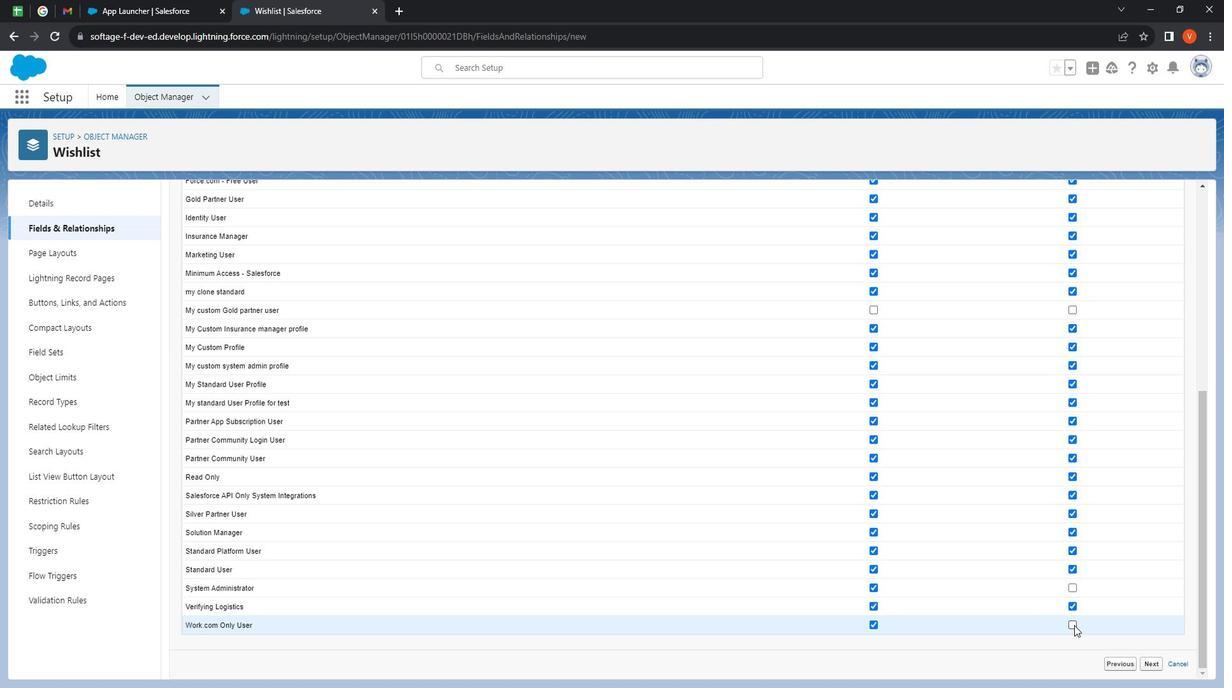 
Action: Mouse moved to (1162, 652)
Screenshot: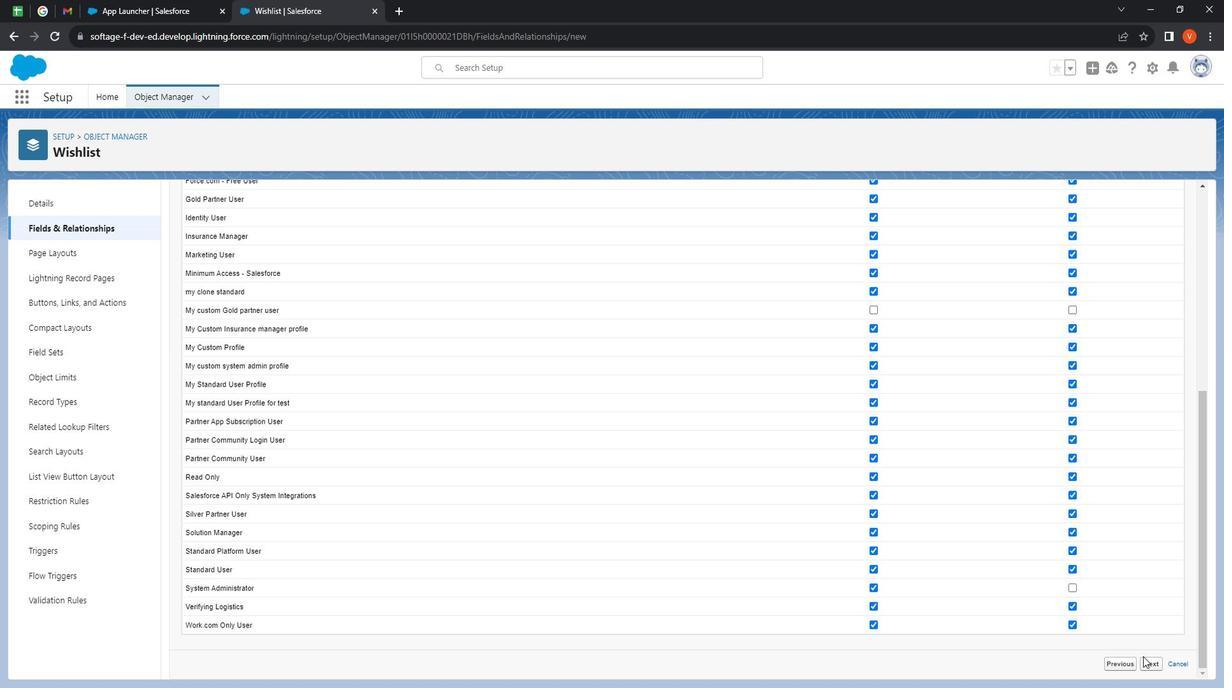 
Action: Mouse pressed left at (1162, 652)
Screenshot: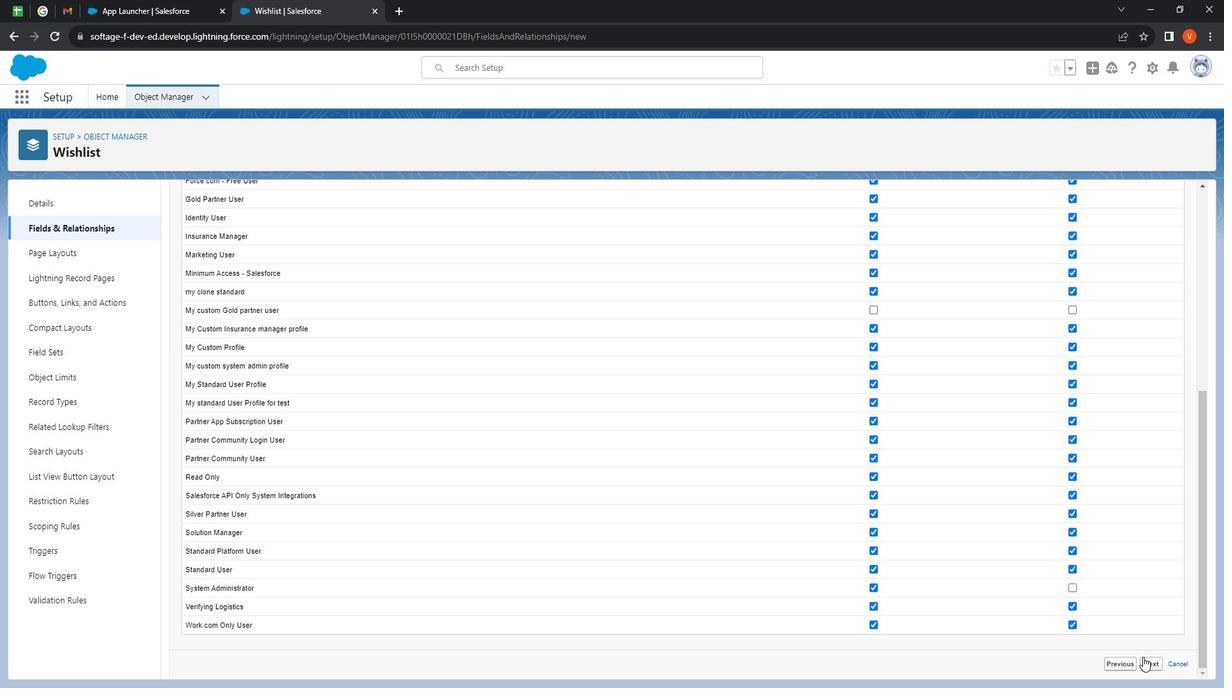 
Action: Mouse moved to (1181, 457)
Screenshot: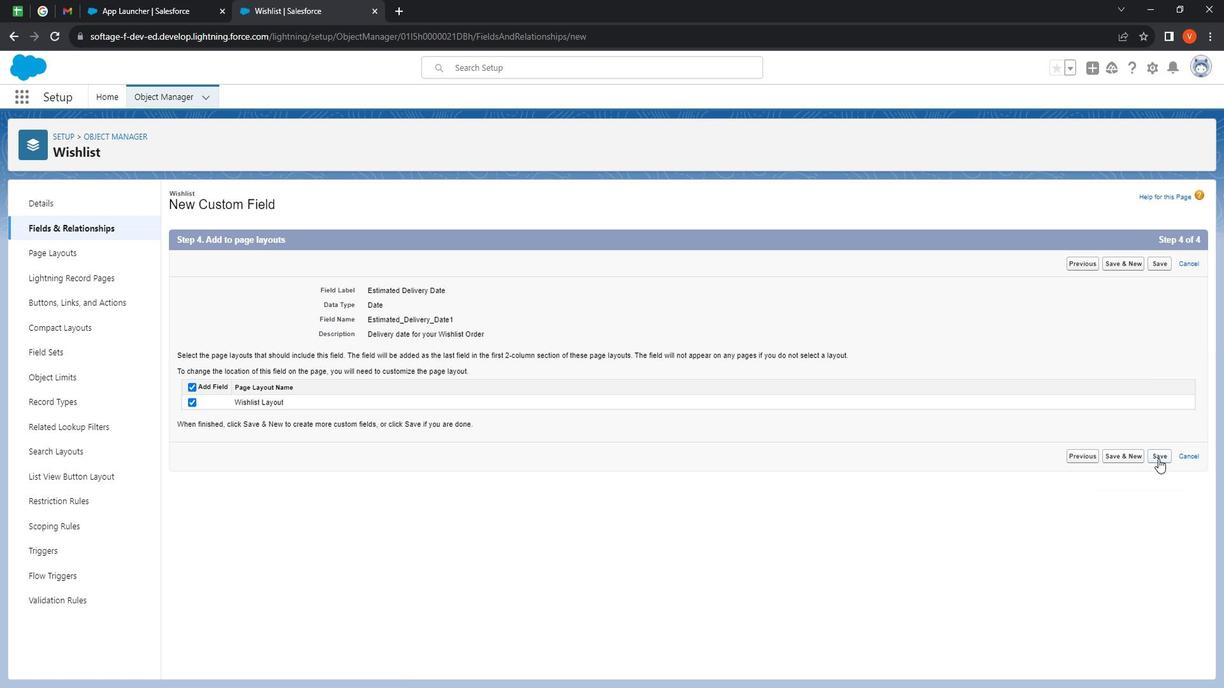 
Action: Mouse pressed left at (1181, 457)
Screenshot: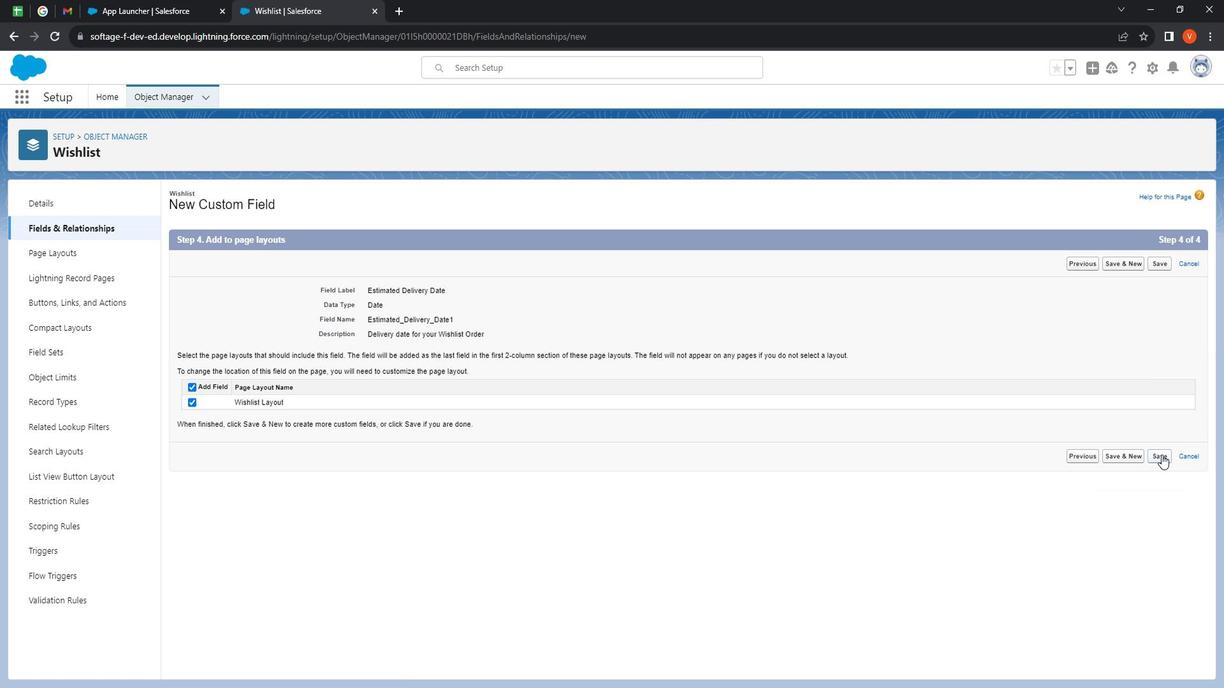 
Action: Mouse moved to (956, 215)
Screenshot: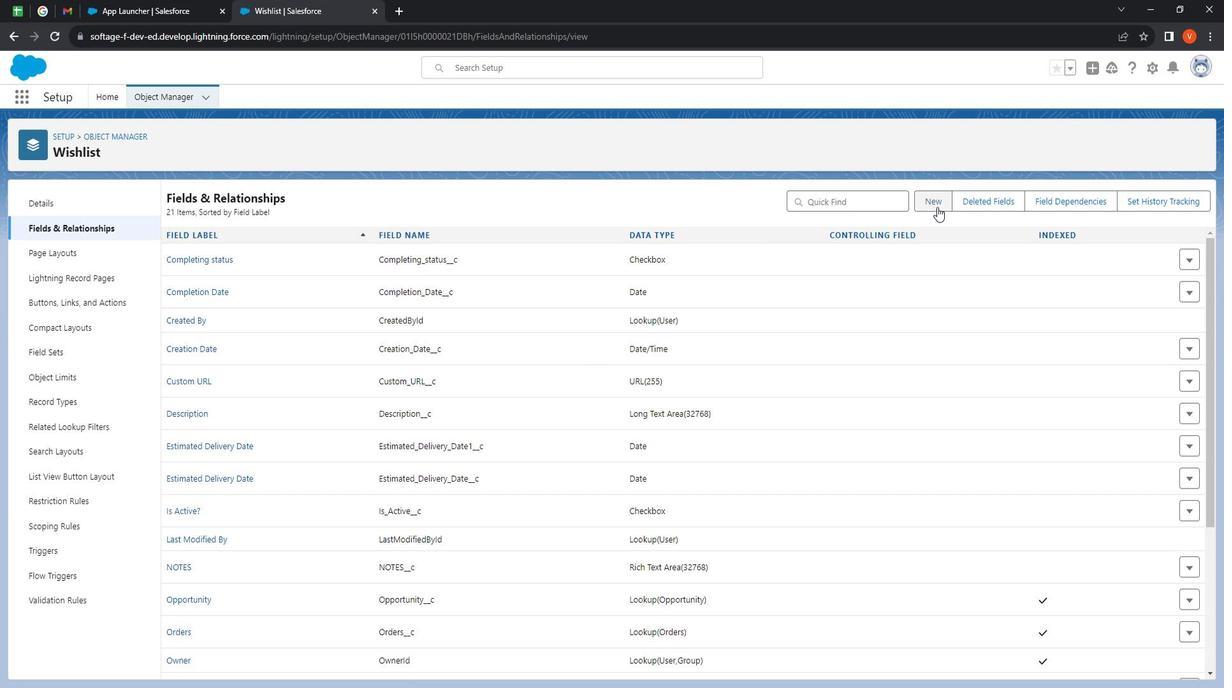 
Action: Mouse pressed left at (956, 215)
Screenshot: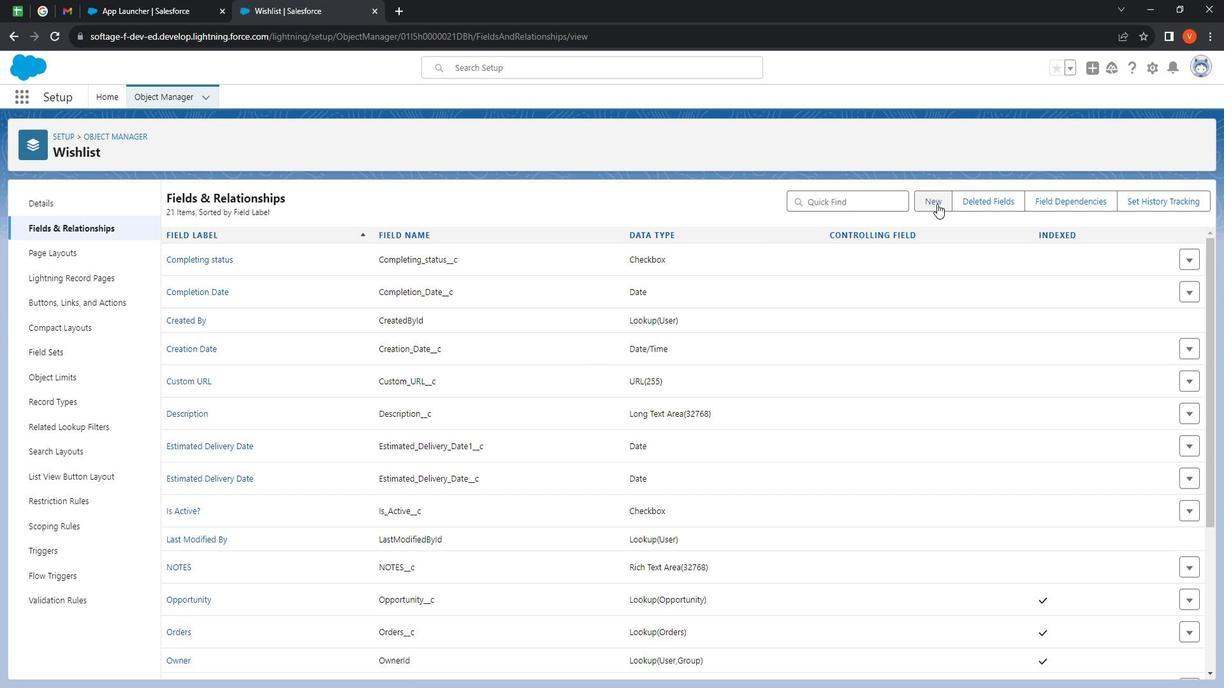 
Action: Mouse moved to (241, 447)
Screenshot: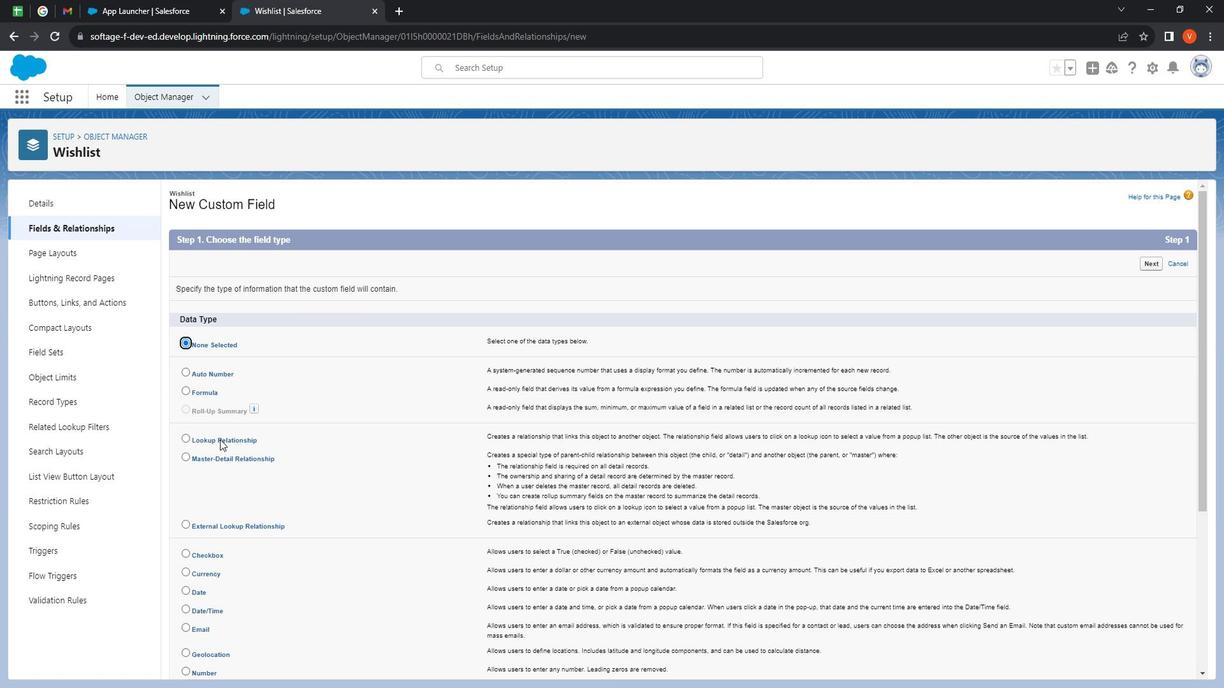 
Action: Mouse pressed left at (241, 447)
Screenshot: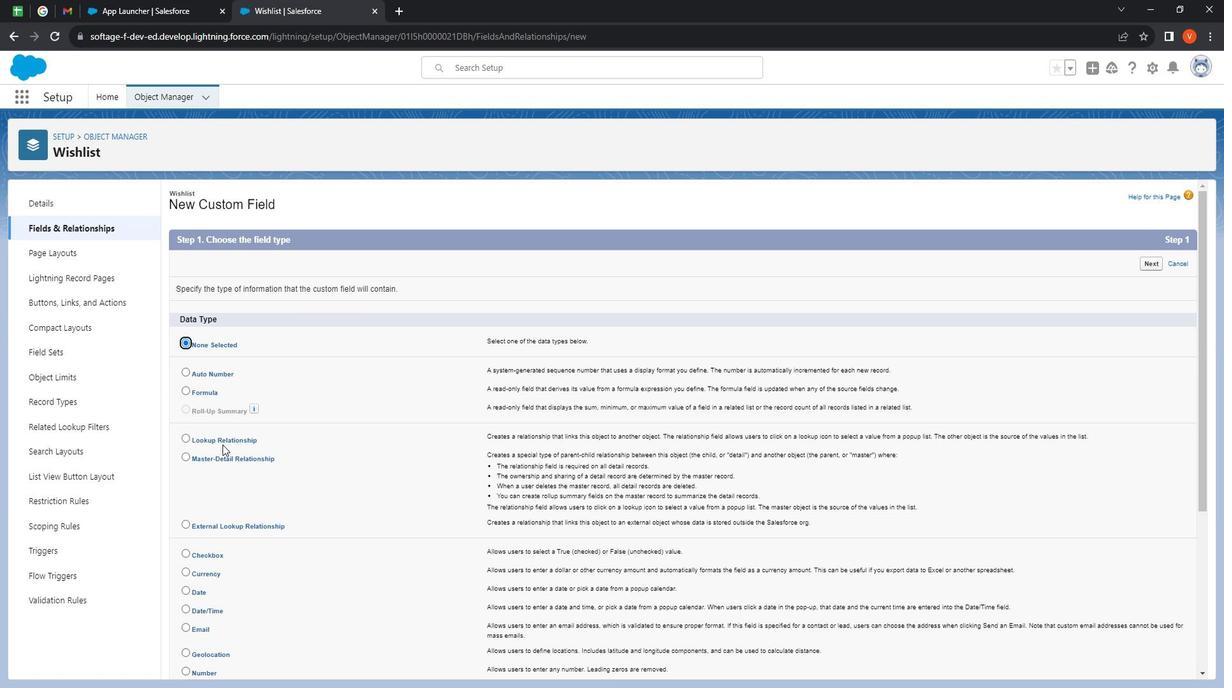 
Action: Mouse moved to (243, 445)
